 Task: Look for Airbnb properties in Nakhon Luang, Thailand from 16th December, 2023 to 20th December, 2023 for 1 adult. Place can be room with 1  bedroom having 1 bed and 1 bathroom. Property type can be hotel.
Action: Mouse moved to (468, 86)
Screenshot: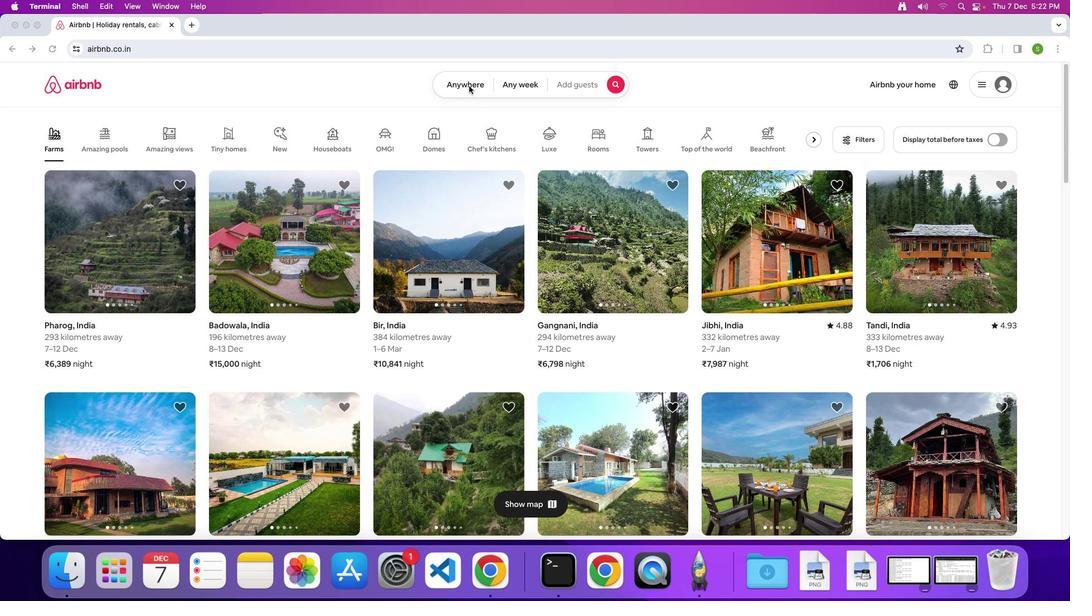 
Action: Mouse pressed left at (468, 86)
Screenshot: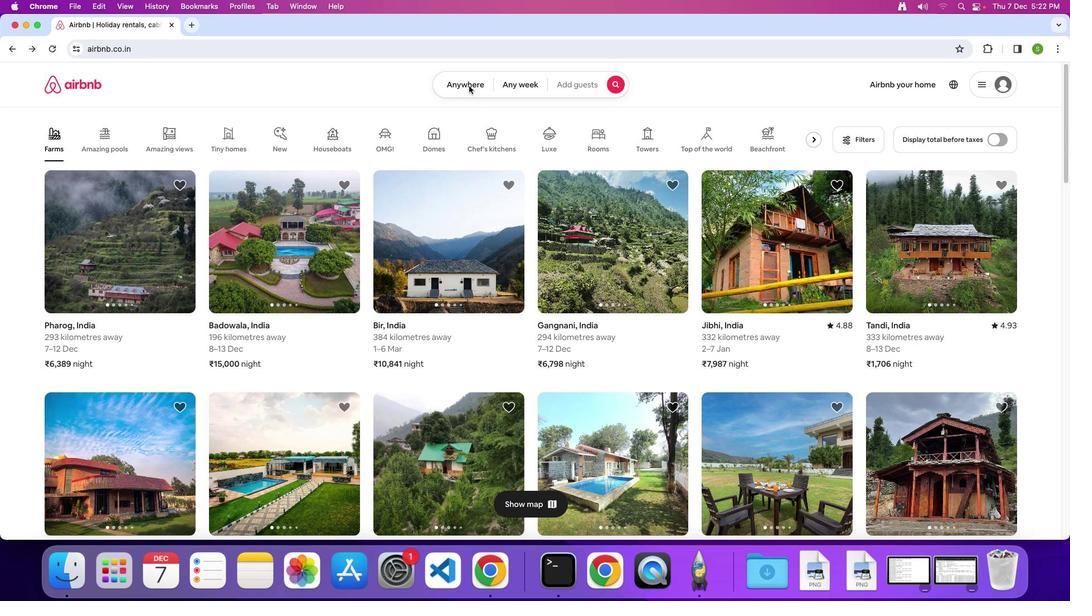 
Action: Mouse moved to (467, 86)
Screenshot: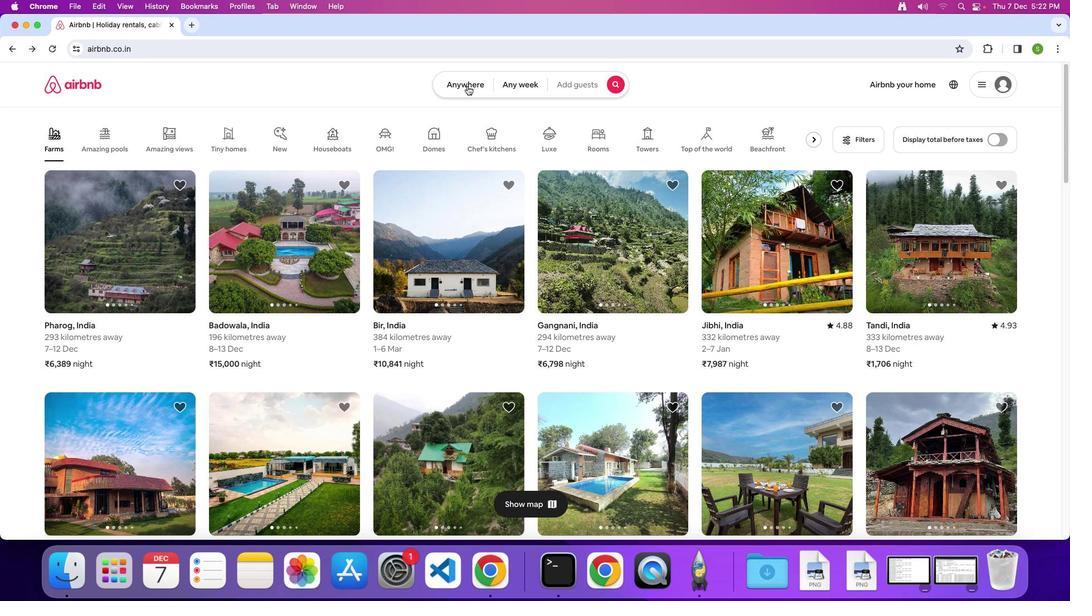 
Action: Mouse pressed left at (467, 86)
Screenshot: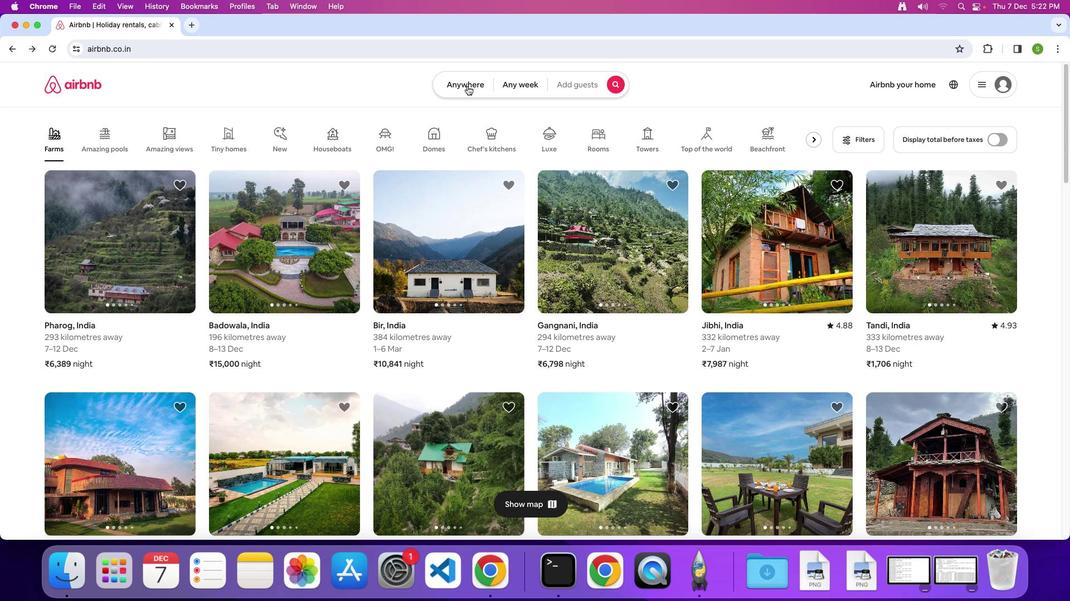 
Action: Mouse moved to (430, 125)
Screenshot: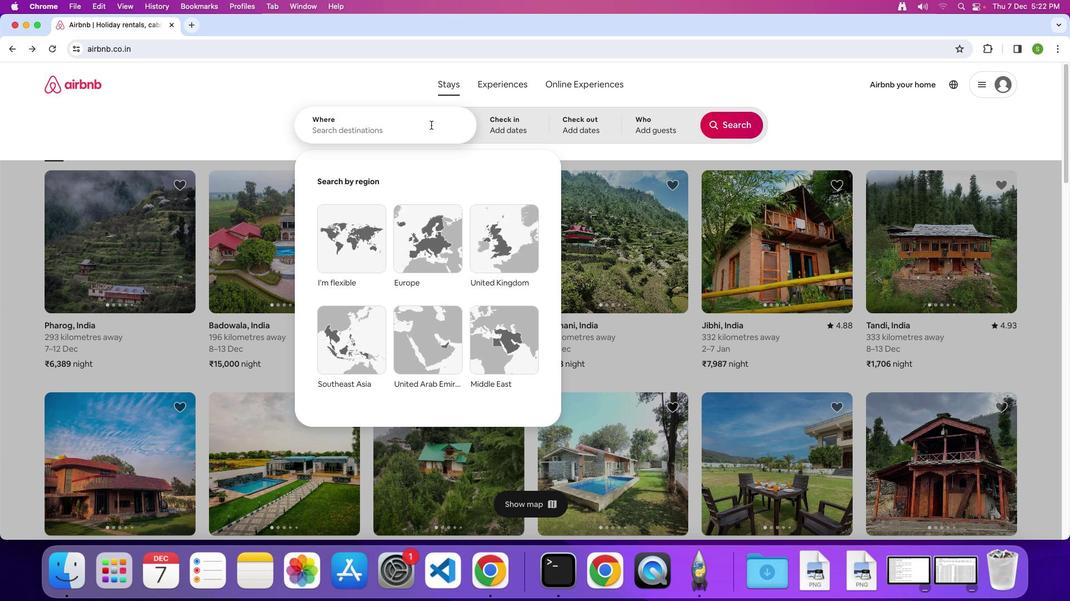
Action: Key pressed 'N'Key.caps_lock'a''k''h''o''n'Key.spaceKey.shift'L''u''a''n''g'','Key.spaceKey.shift'T''h''a''i''l''a''n''d'Key.enter
Screenshot: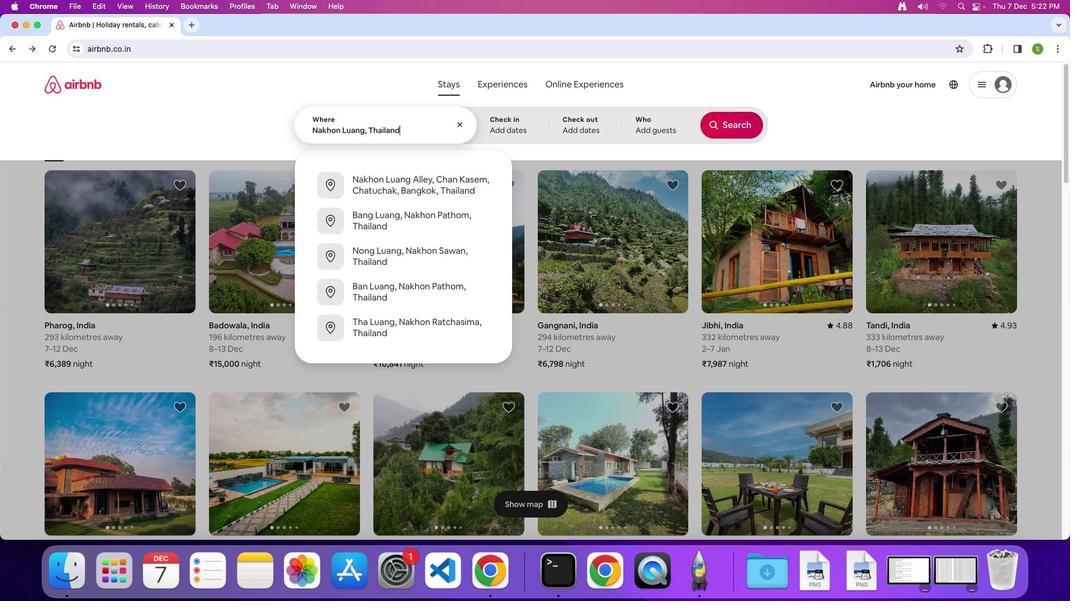
Action: Mouse moved to (497, 319)
Screenshot: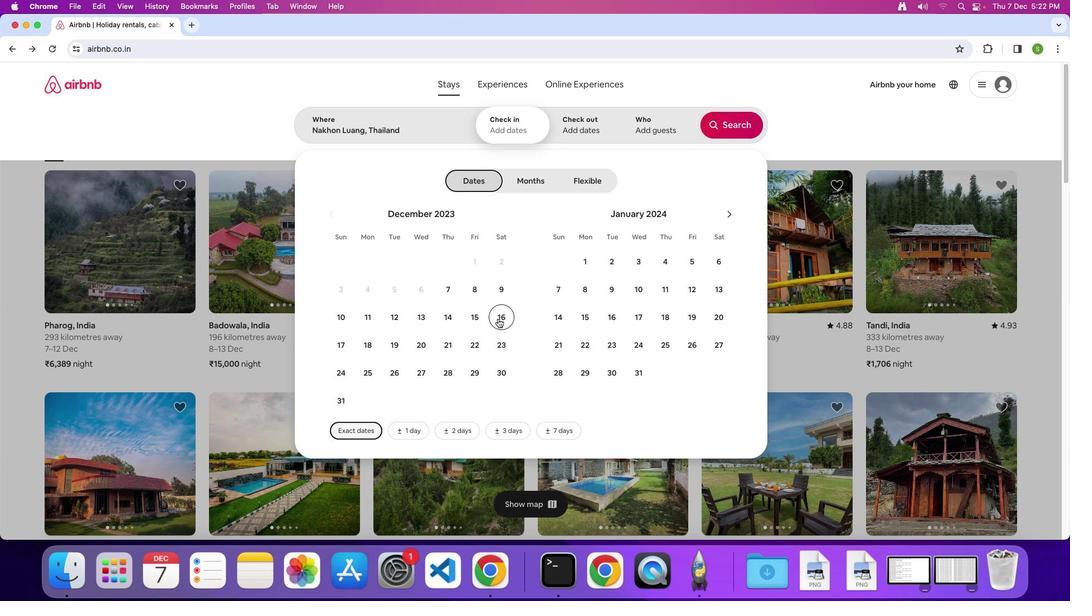 
Action: Mouse pressed left at (497, 319)
Screenshot: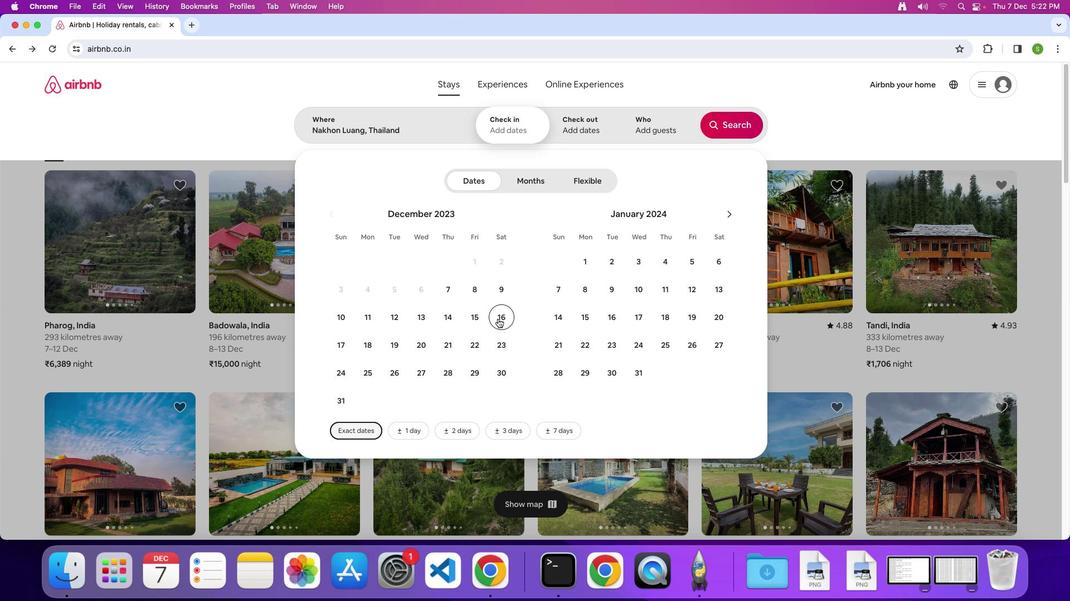
Action: Mouse moved to (428, 347)
Screenshot: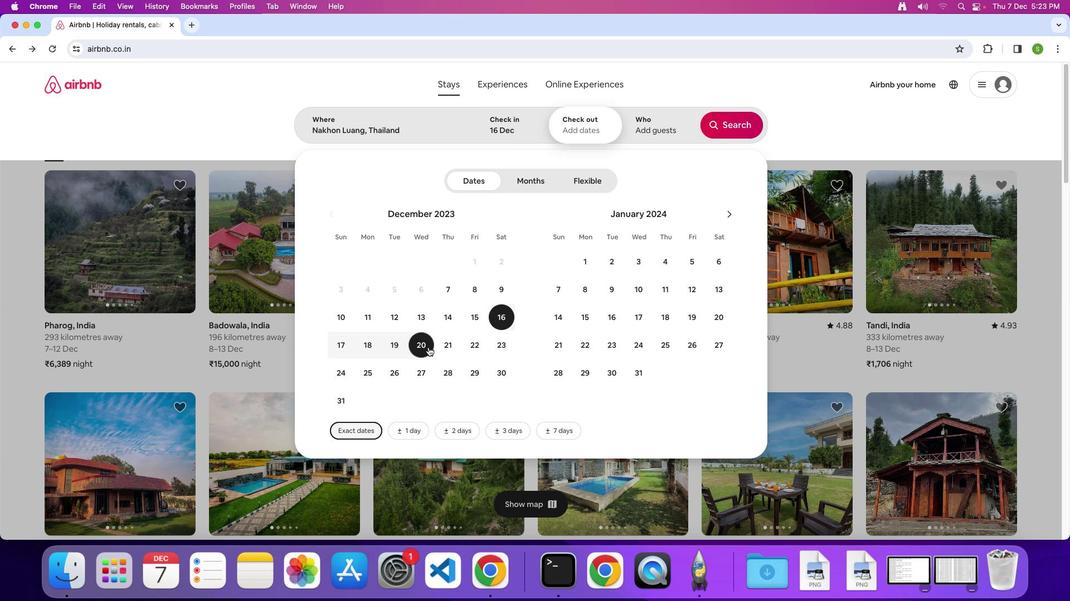 
Action: Mouse pressed left at (428, 347)
Screenshot: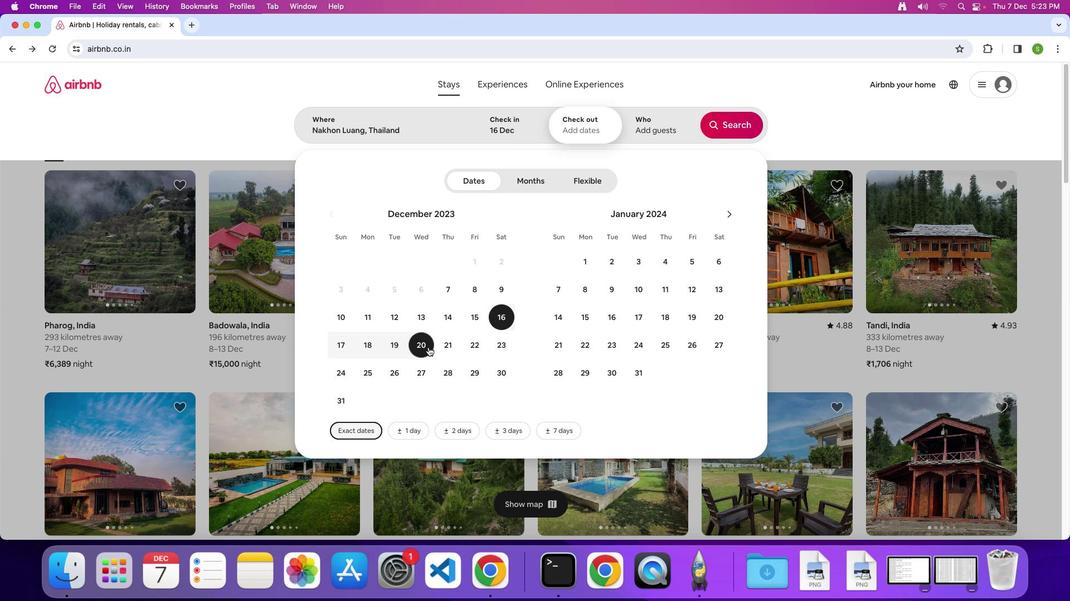 
Action: Mouse moved to (653, 129)
Screenshot: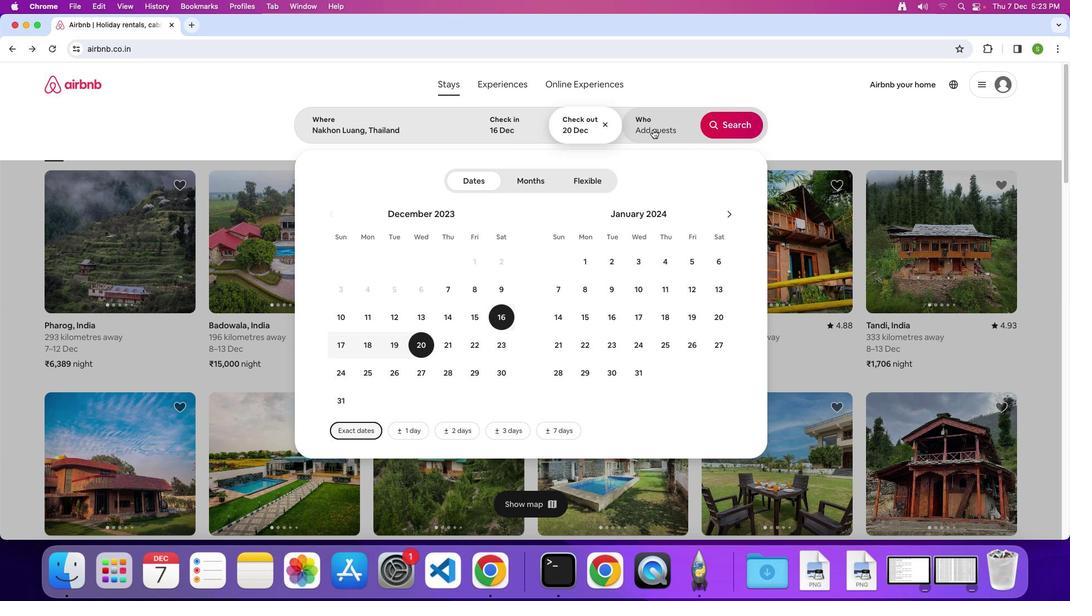 
Action: Mouse pressed left at (653, 129)
Screenshot: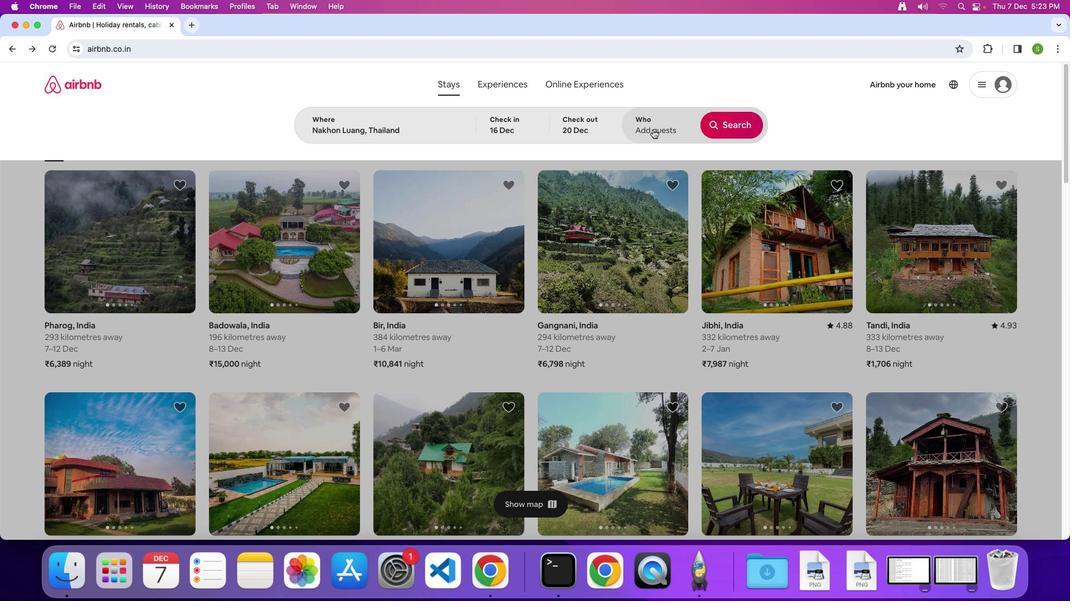 
Action: Mouse moved to (733, 178)
Screenshot: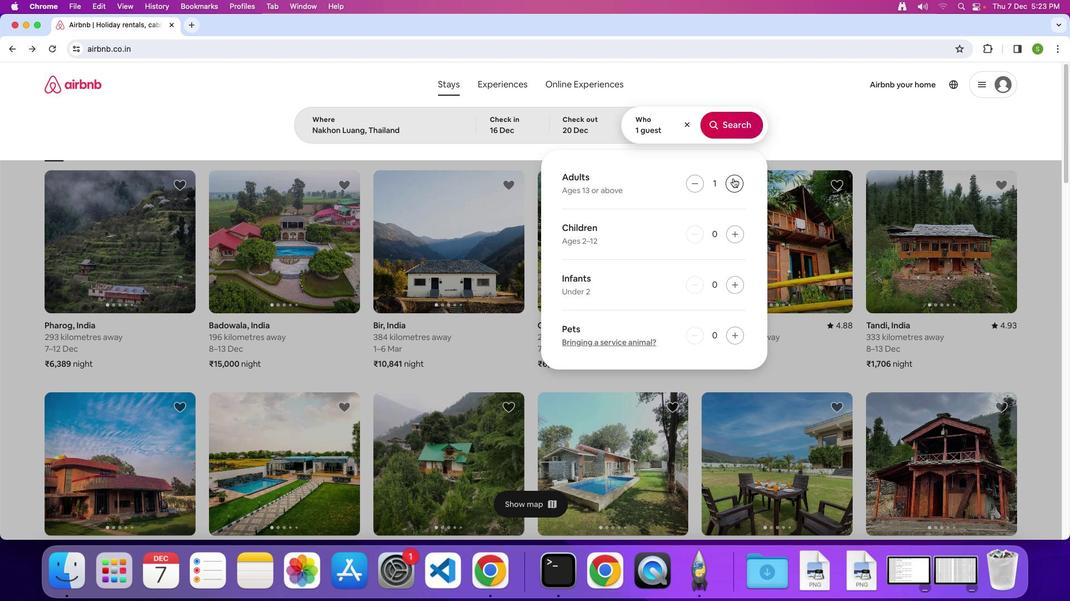 
Action: Mouse pressed left at (733, 178)
Screenshot: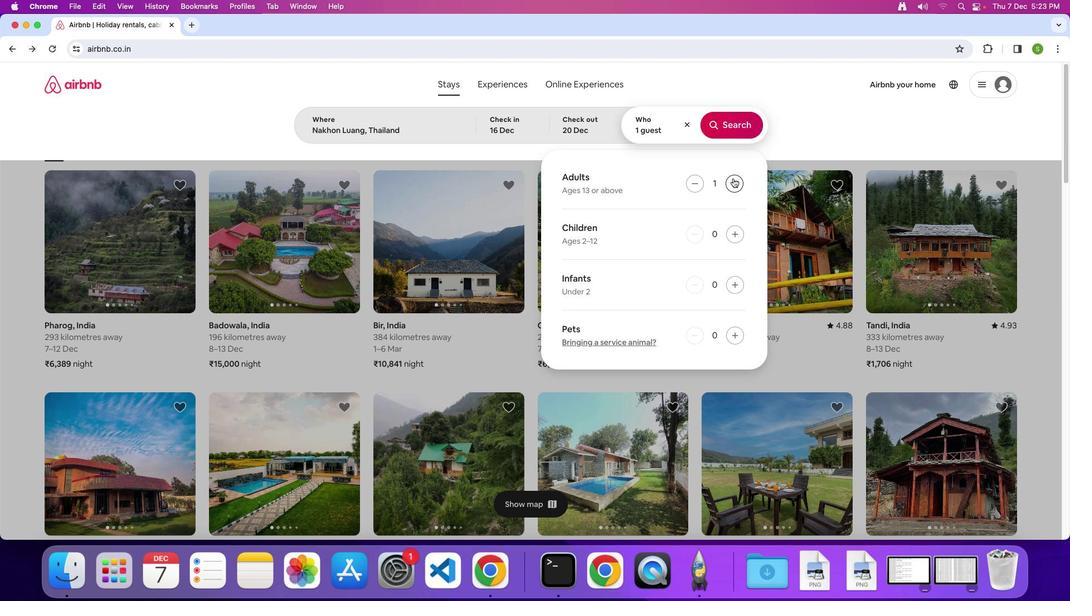 
Action: Mouse moved to (742, 134)
Screenshot: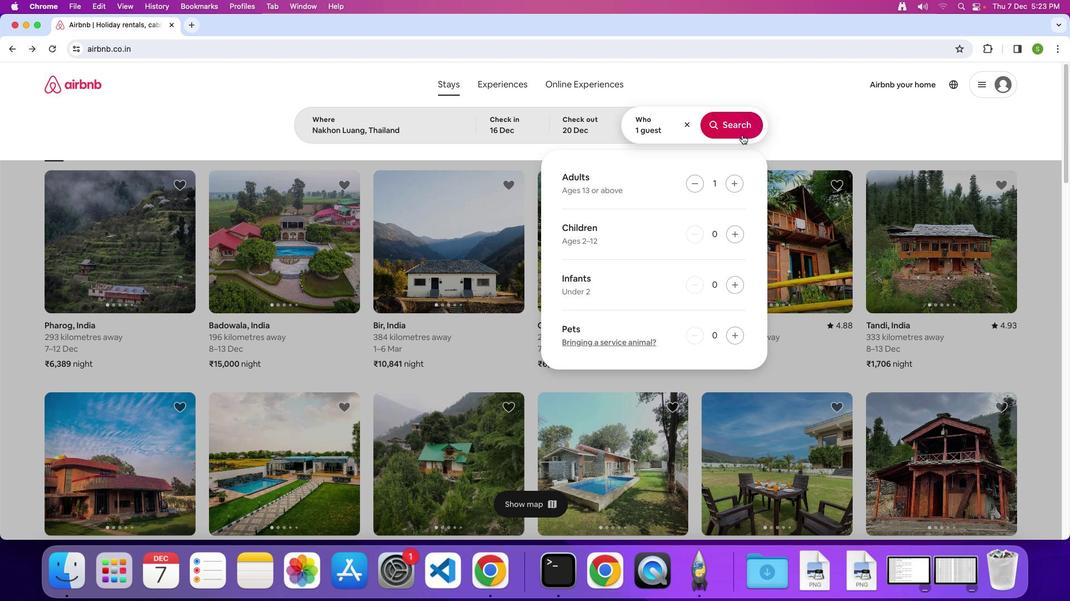 
Action: Mouse pressed left at (742, 134)
Screenshot: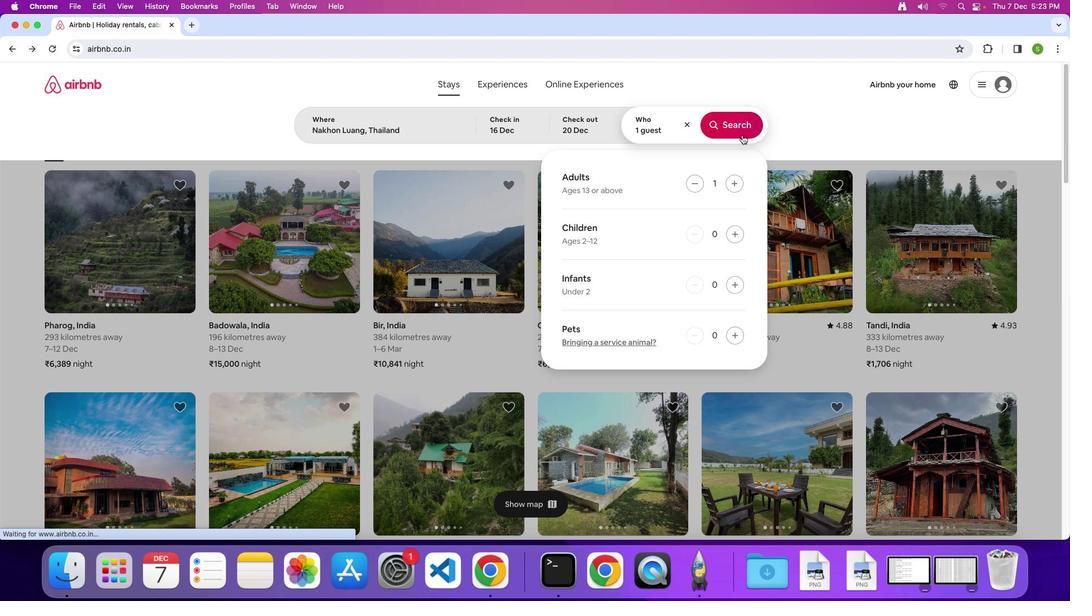 
Action: Mouse moved to (895, 136)
Screenshot: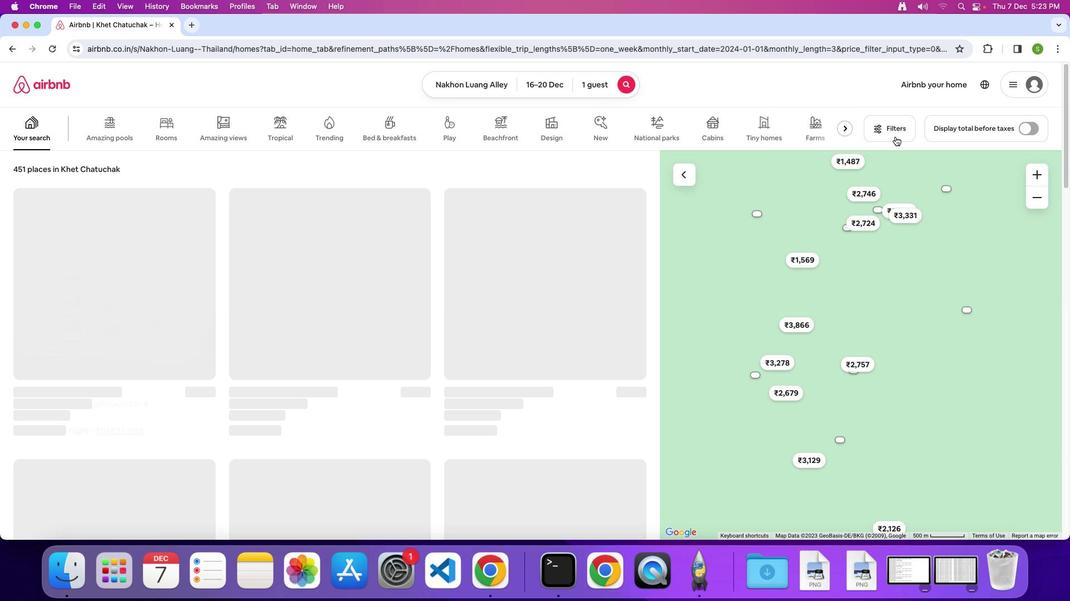 
Action: Mouse pressed left at (895, 136)
Screenshot: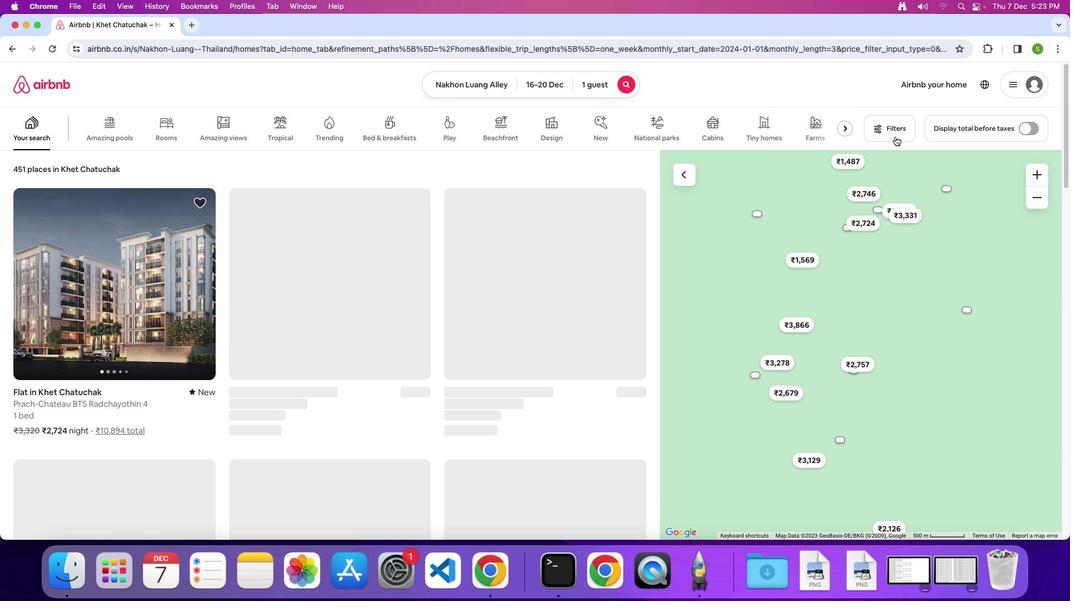 
Action: Mouse moved to (549, 201)
Screenshot: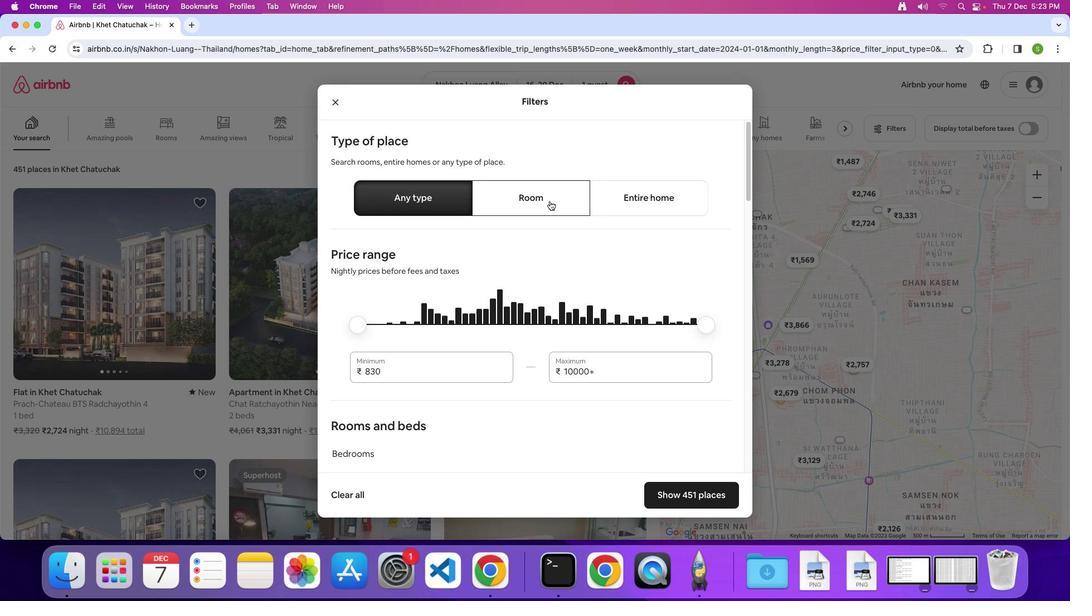 
Action: Mouse pressed left at (549, 201)
Screenshot: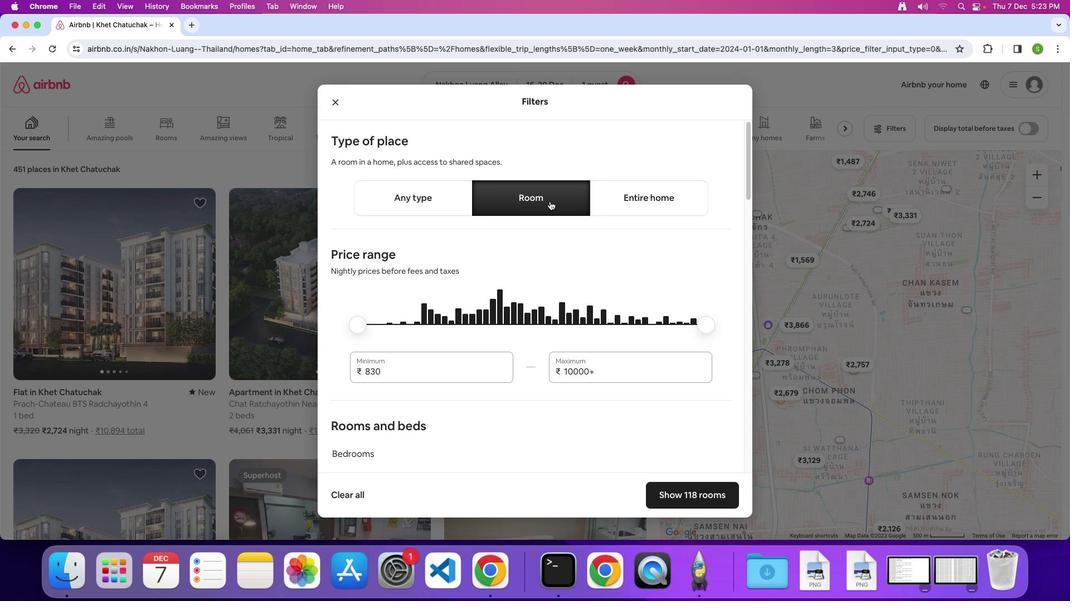 
Action: Mouse moved to (549, 279)
Screenshot: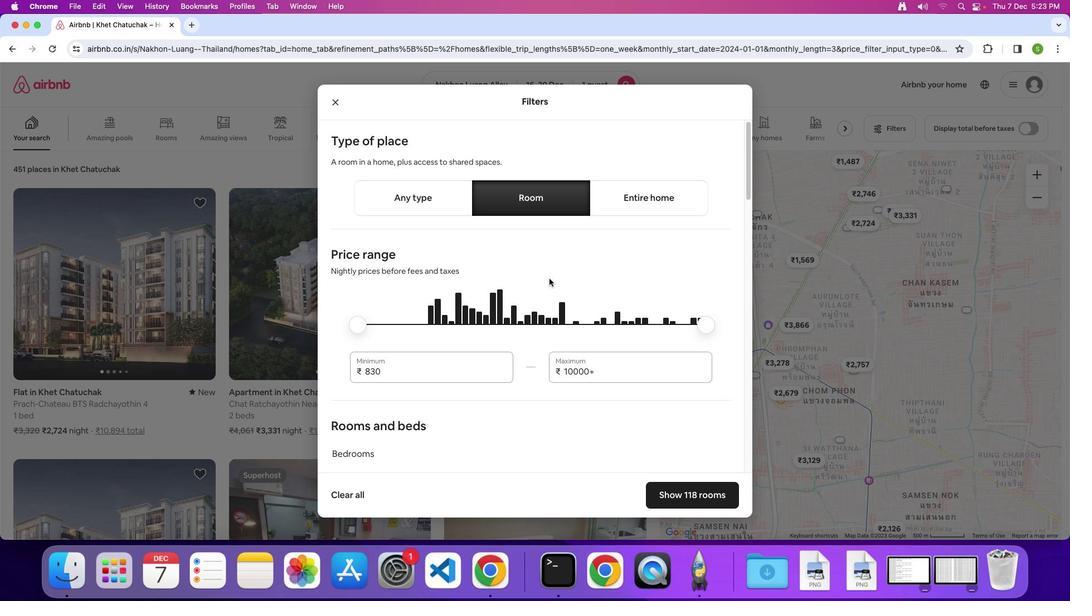 
Action: Mouse scrolled (549, 279) with delta (0, 0)
Screenshot: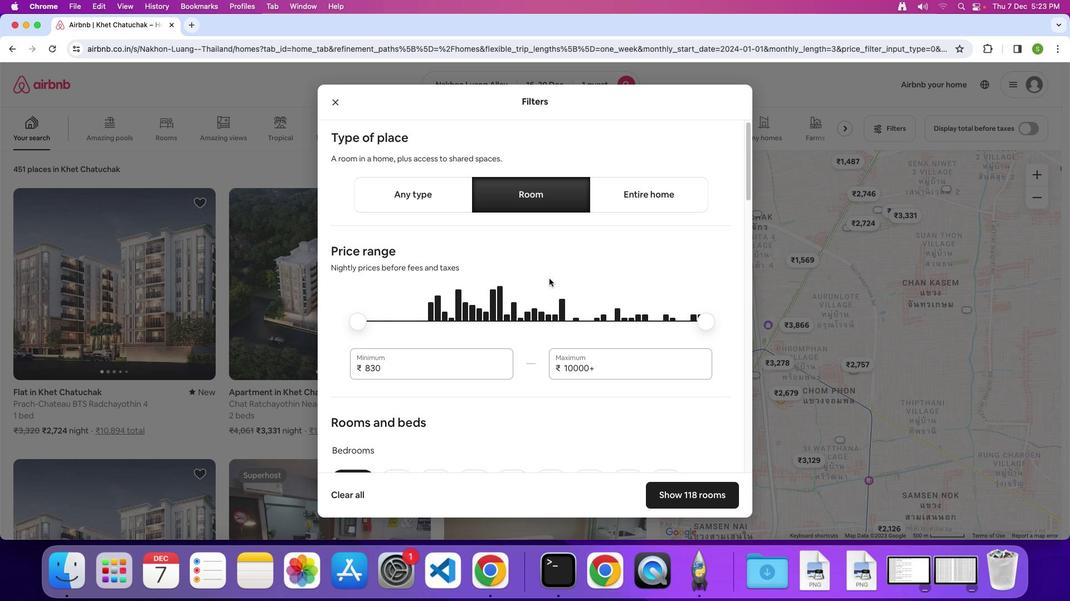 
Action: Mouse scrolled (549, 279) with delta (0, 0)
Screenshot: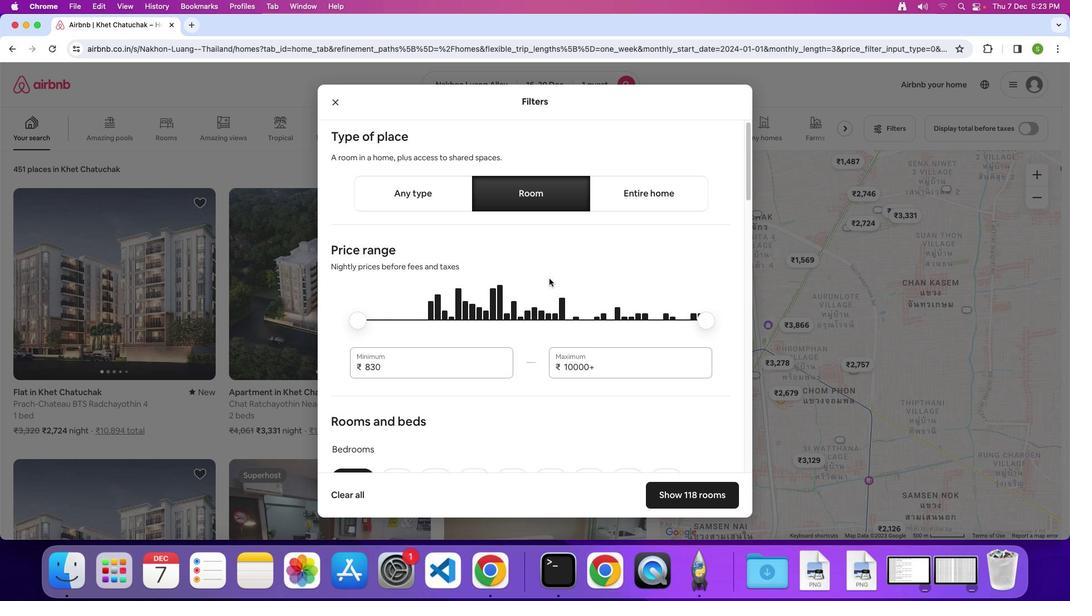 
Action: Mouse scrolled (549, 279) with delta (0, 0)
Screenshot: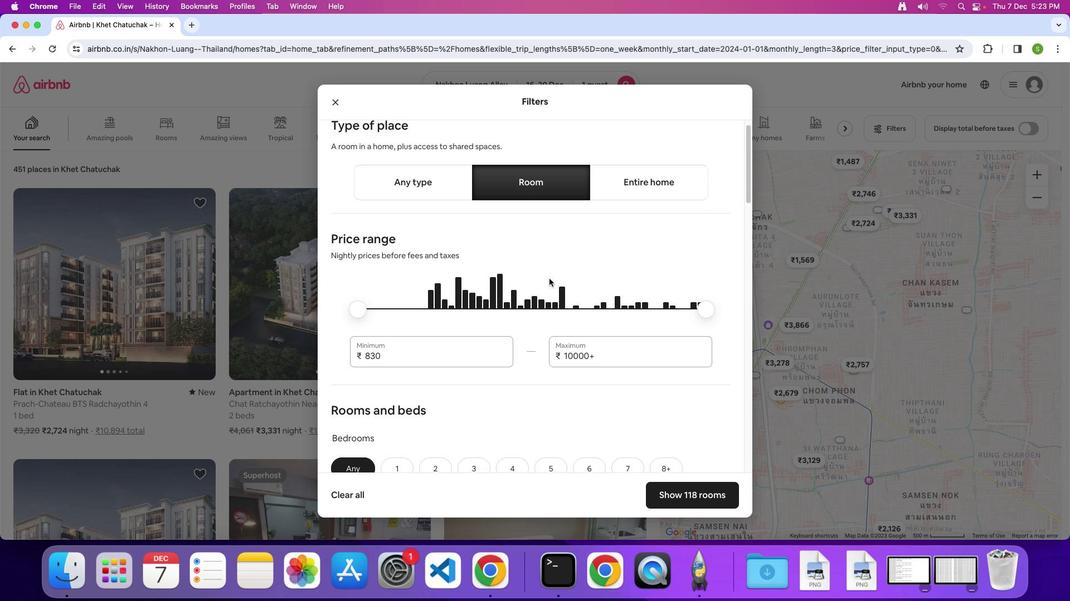 
Action: Mouse scrolled (549, 279) with delta (0, 0)
Screenshot: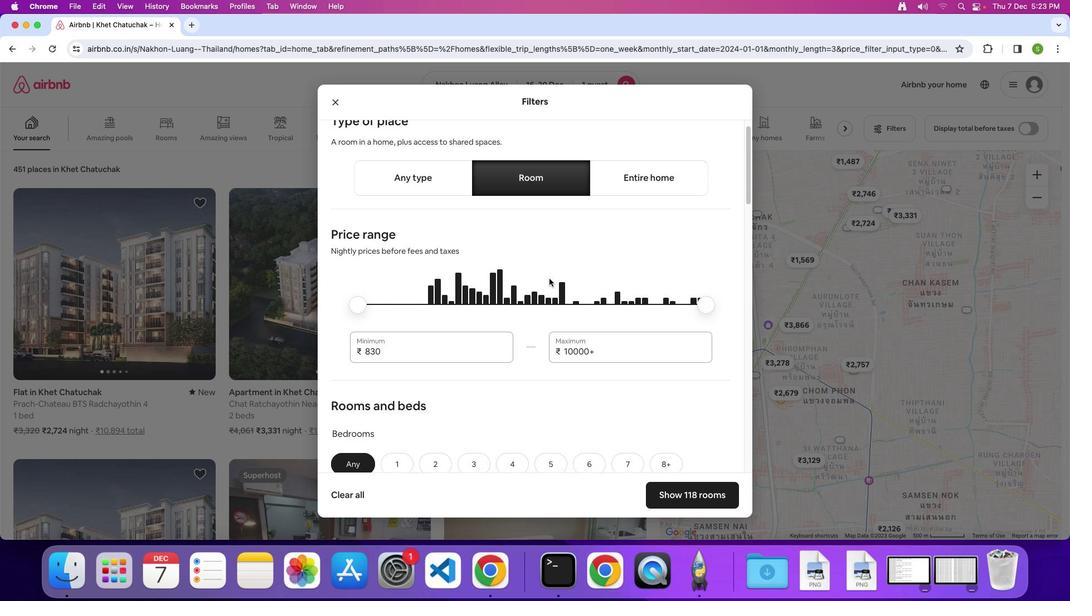
Action: Mouse scrolled (549, 279) with delta (0, 0)
Screenshot: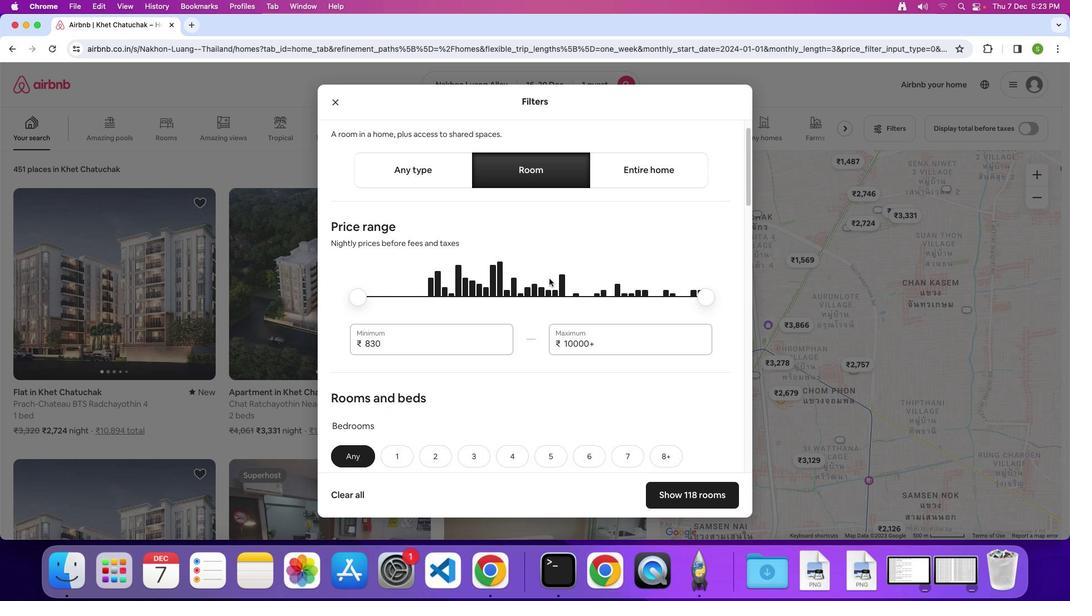 
Action: Mouse scrolled (549, 279) with delta (0, 0)
Screenshot: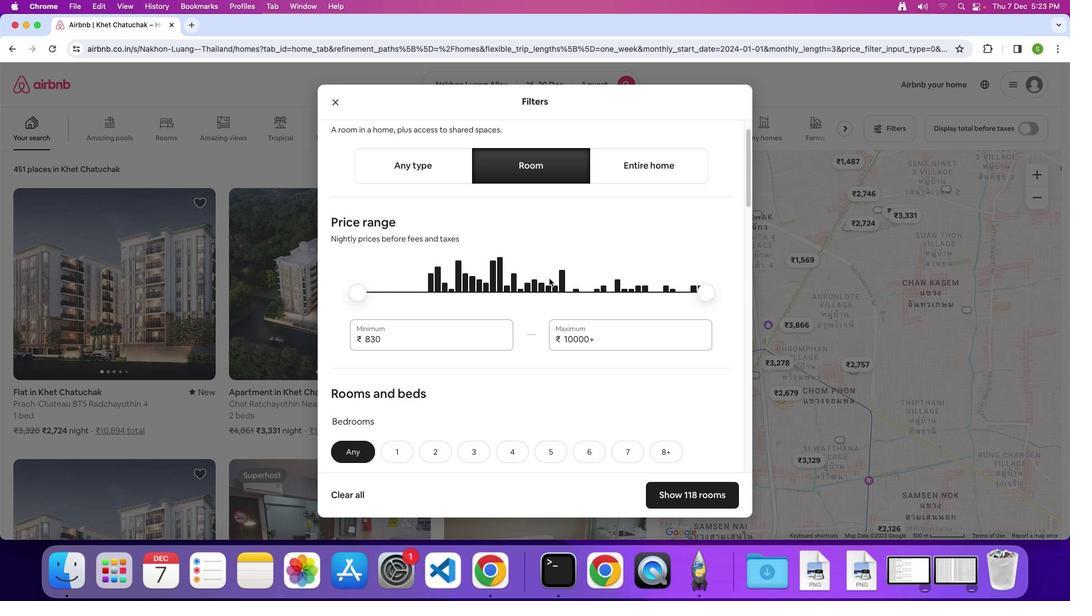 
Action: Mouse scrolled (549, 279) with delta (0, 0)
Screenshot: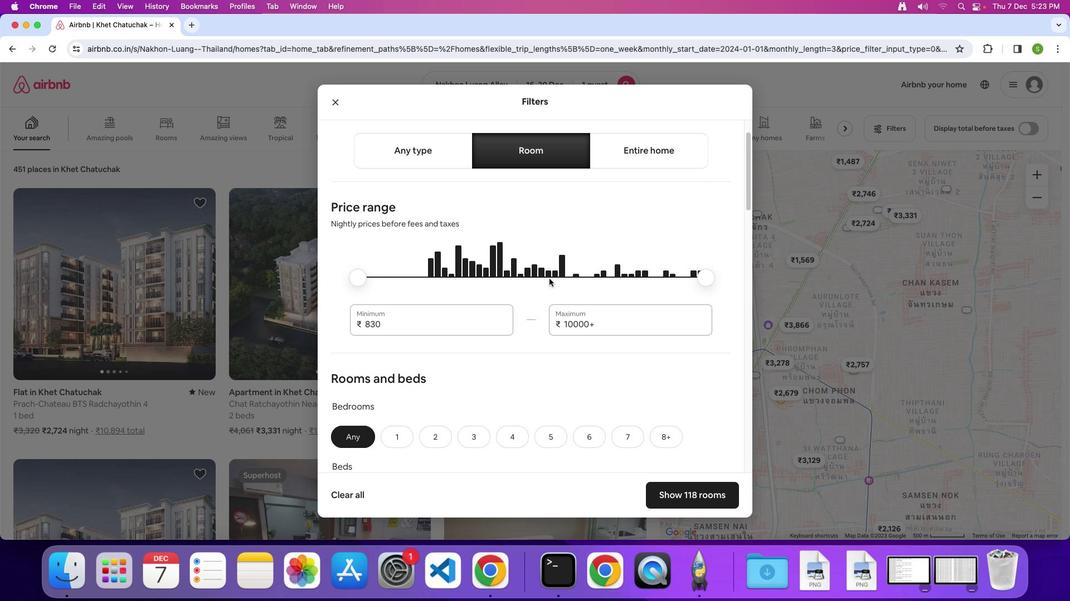 
Action: Mouse scrolled (549, 279) with delta (0, 0)
Screenshot: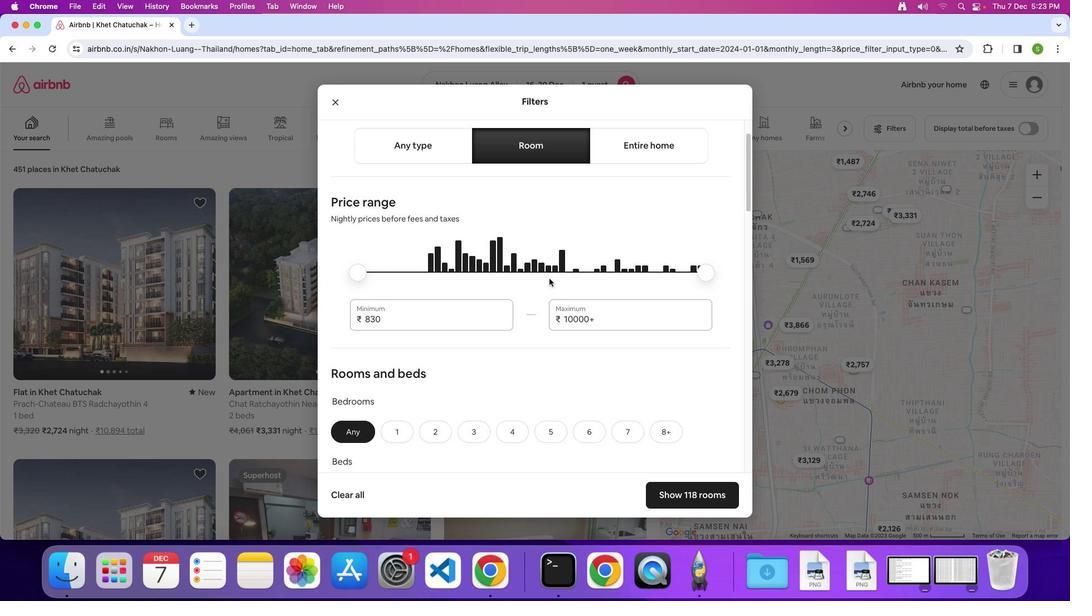 
Action: Mouse scrolled (549, 279) with delta (0, 0)
Screenshot: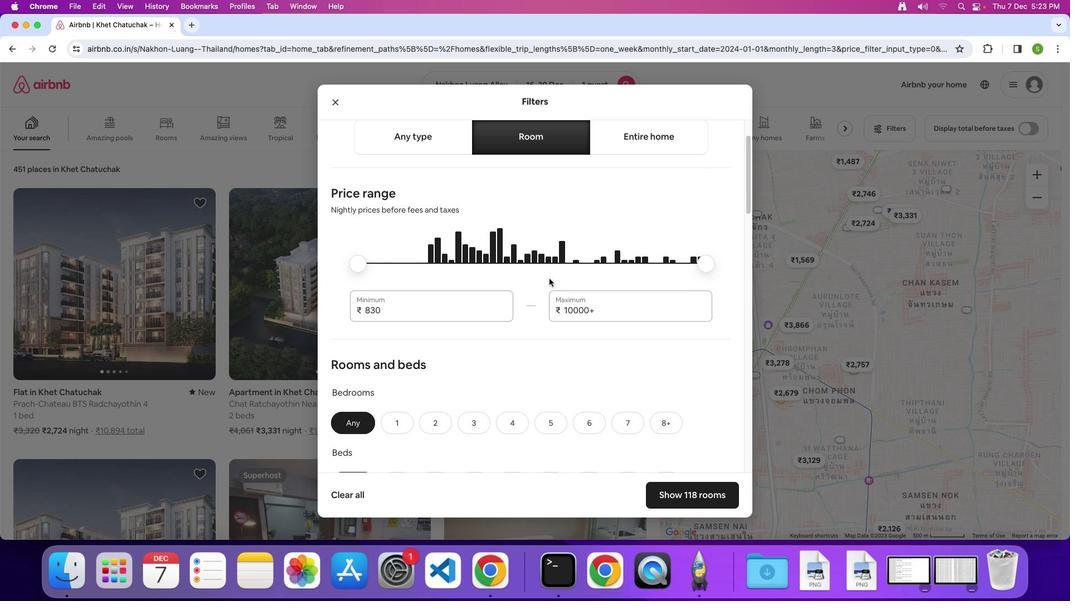 
Action: Mouse scrolled (549, 279) with delta (0, 0)
Screenshot: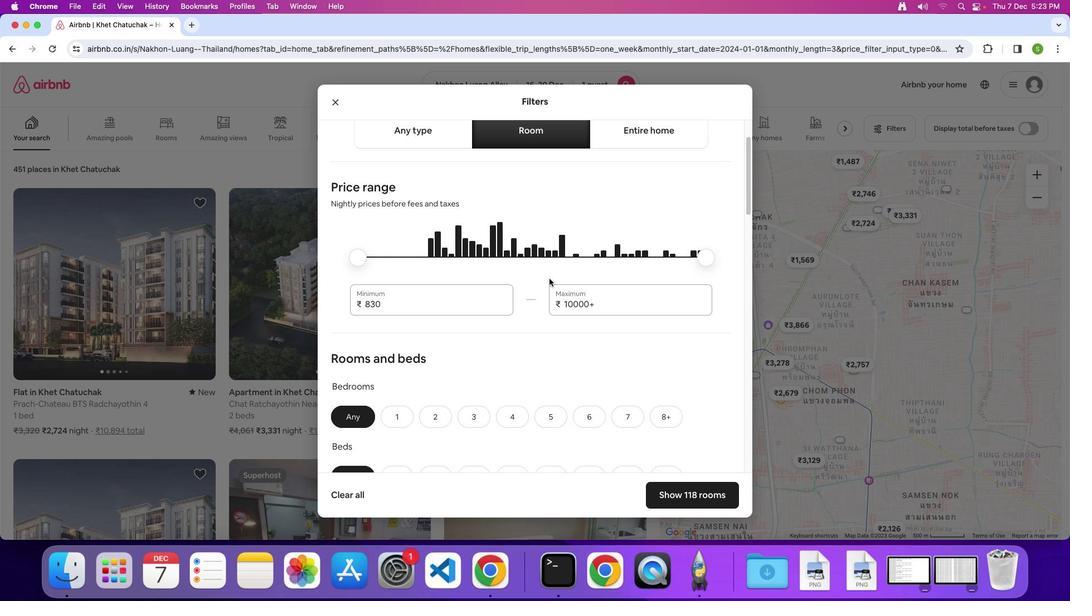 
Action: Mouse scrolled (549, 279) with delta (0, 0)
Screenshot: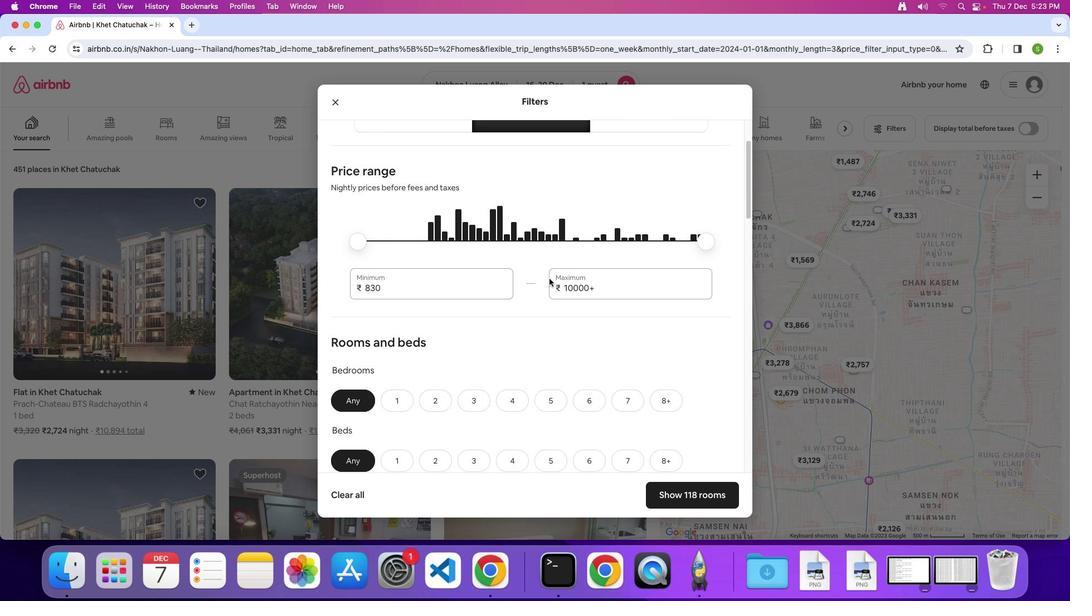 
Action: Mouse scrolled (549, 279) with delta (0, 0)
Screenshot: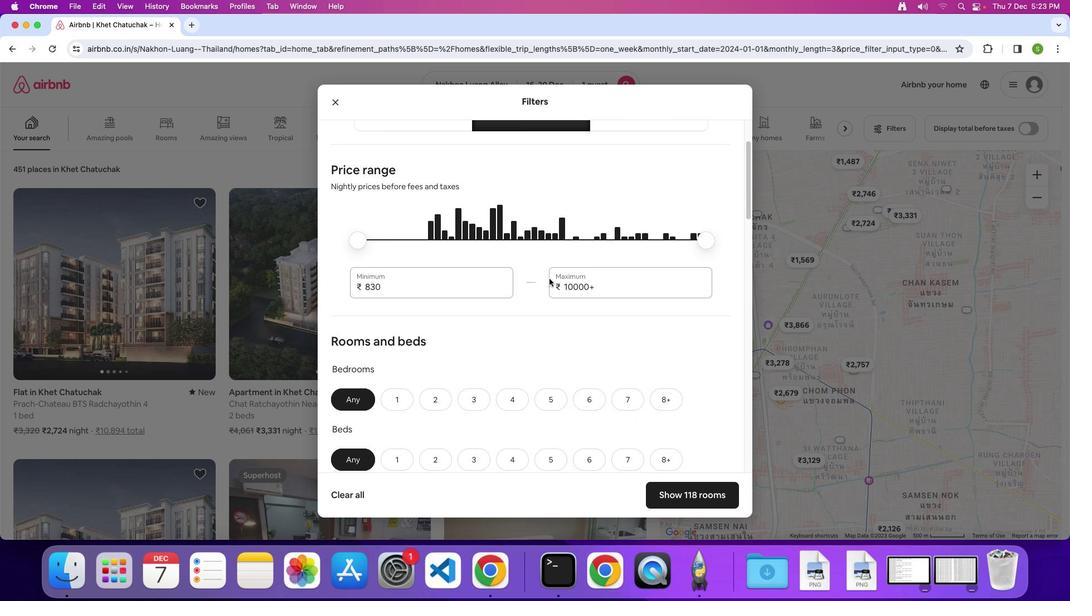 
Action: Mouse scrolled (549, 279) with delta (0, 0)
Screenshot: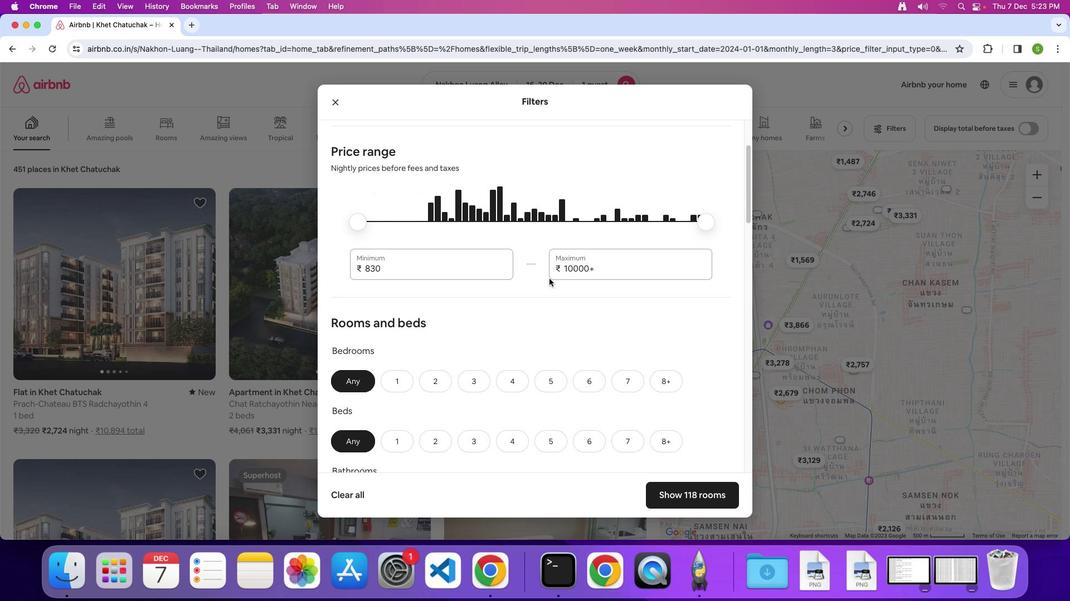 
Action: Mouse scrolled (549, 279) with delta (0, 0)
Screenshot: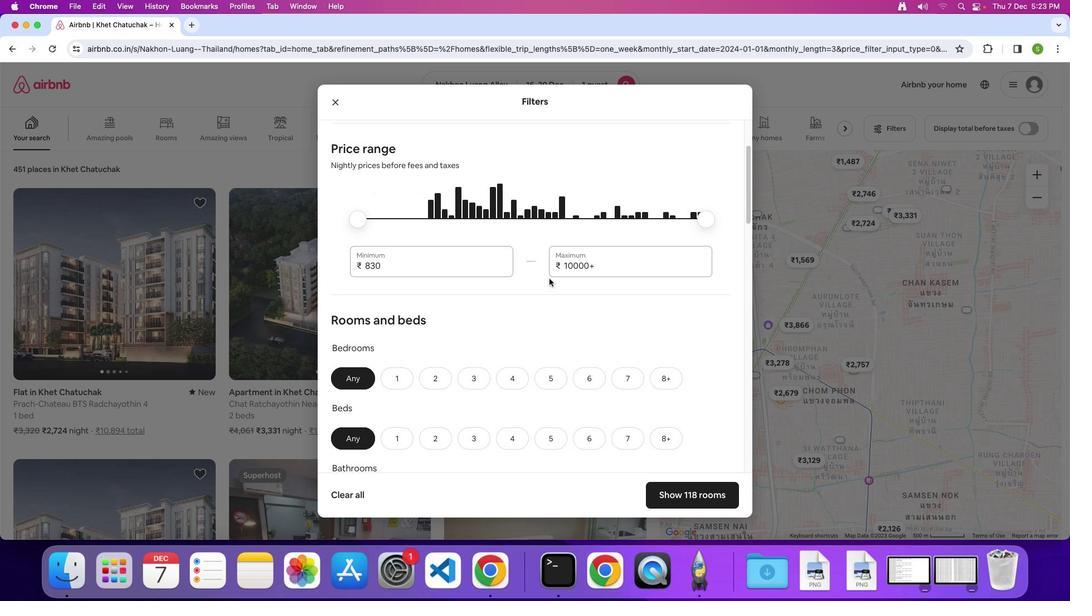 
Action: Mouse scrolled (549, 279) with delta (0, 0)
Screenshot: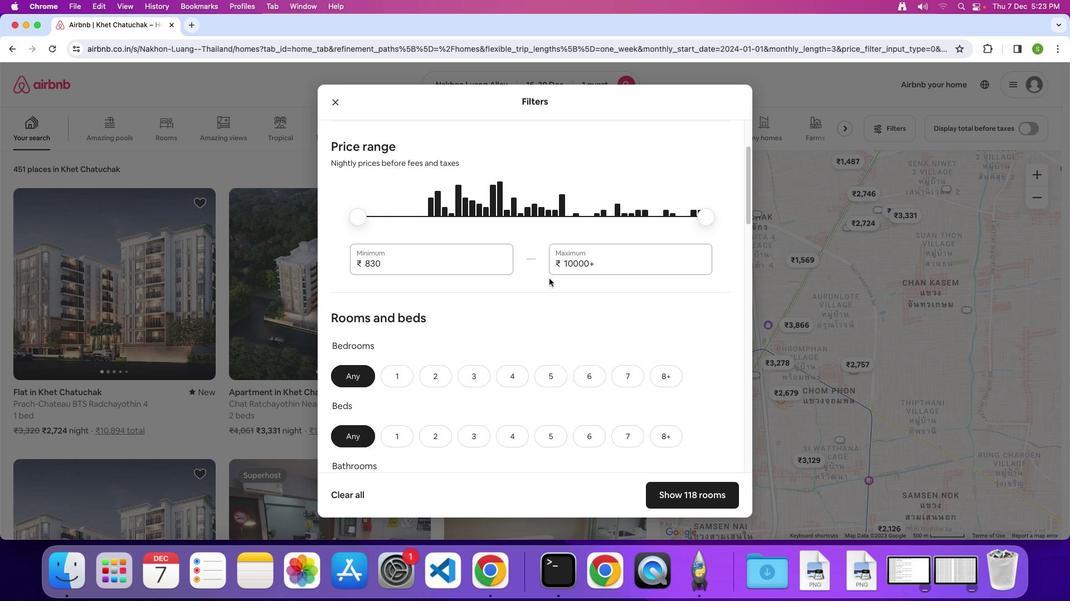 
Action: Mouse scrolled (549, 279) with delta (0, 0)
Screenshot: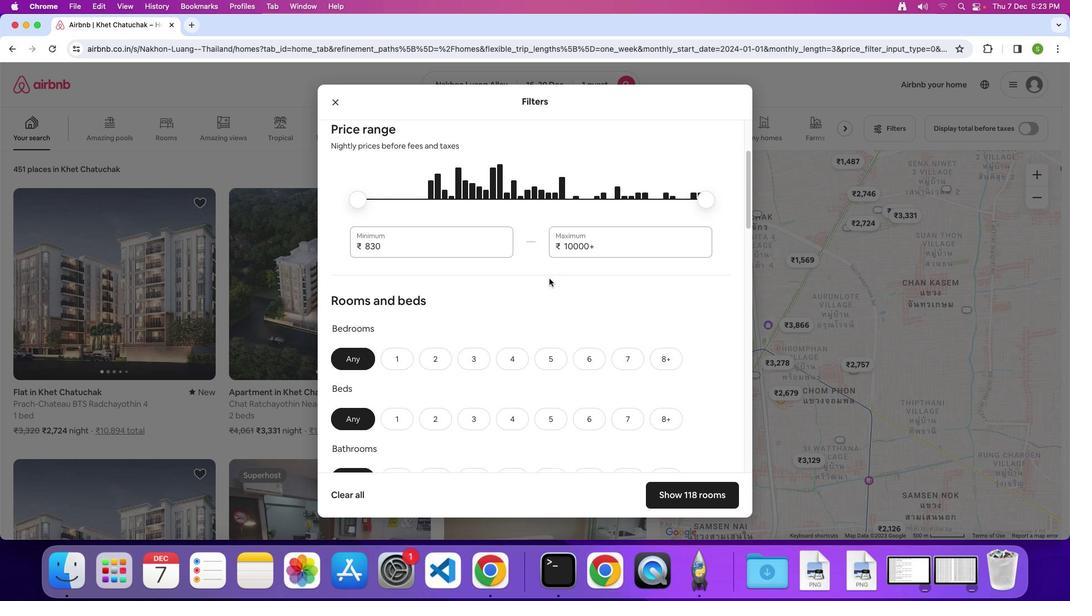 
Action: Mouse scrolled (549, 279) with delta (0, 0)
Screenshot: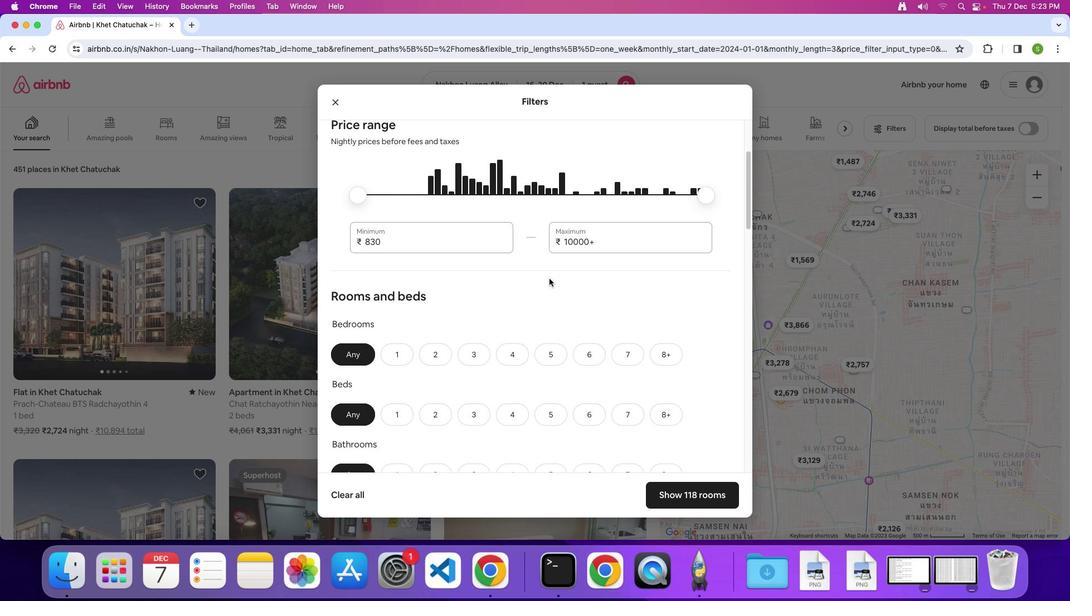 
Action: Mouse scrolled (549, 279) with delta (0, 0)
Screenshot: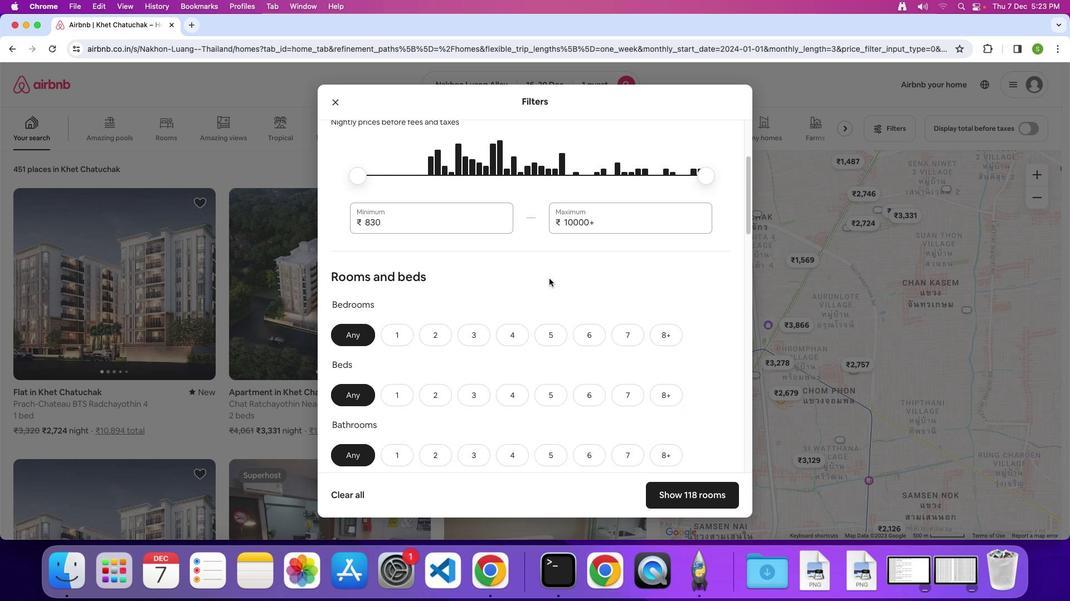 
Action: Mouse scrolled (549, 279) with delta (0, 0)
Screenshot: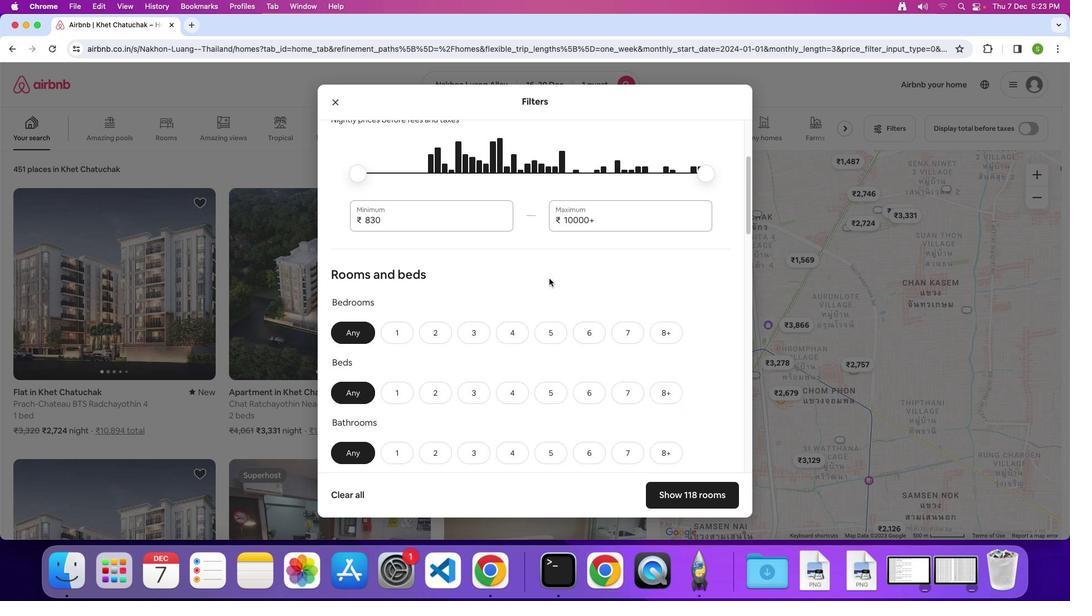 
Action: Mouse moved to (405, 335)
Screenshot: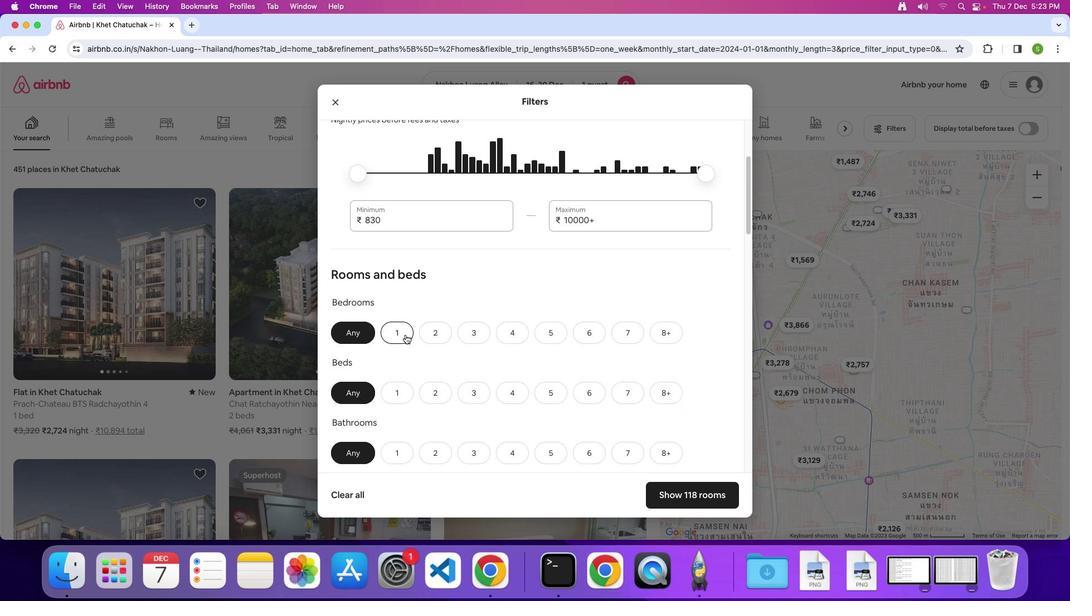 
Action: Mouse pressed left at (405, 335)
Screenshot: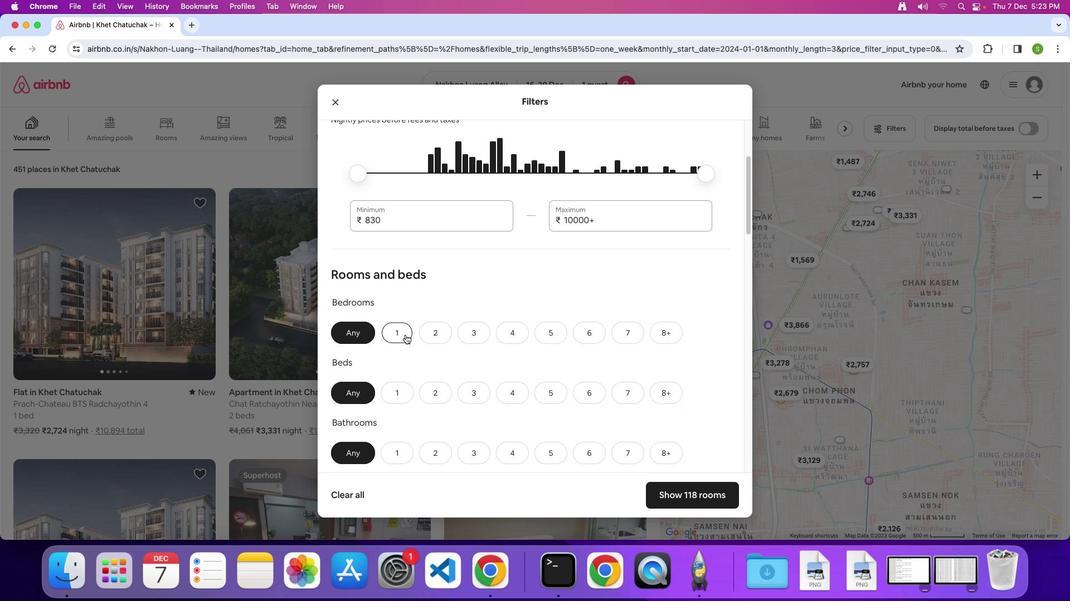 
Action: Mouse moved to (525, 331)
Screenshot: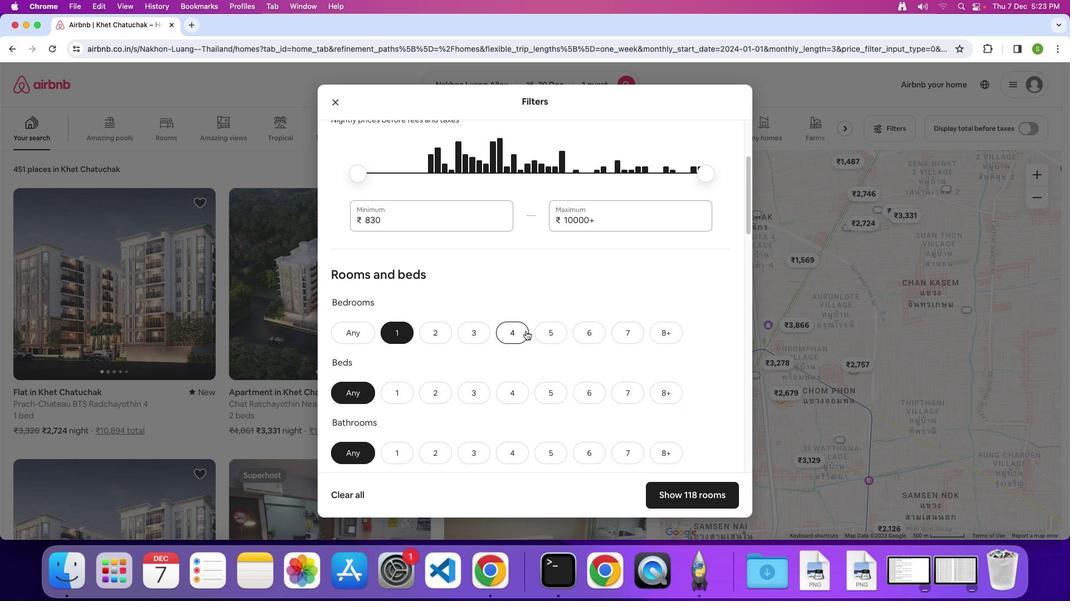 
Action: Mouse scrolled (525, 331) with delta (0, 0)
Screenshot: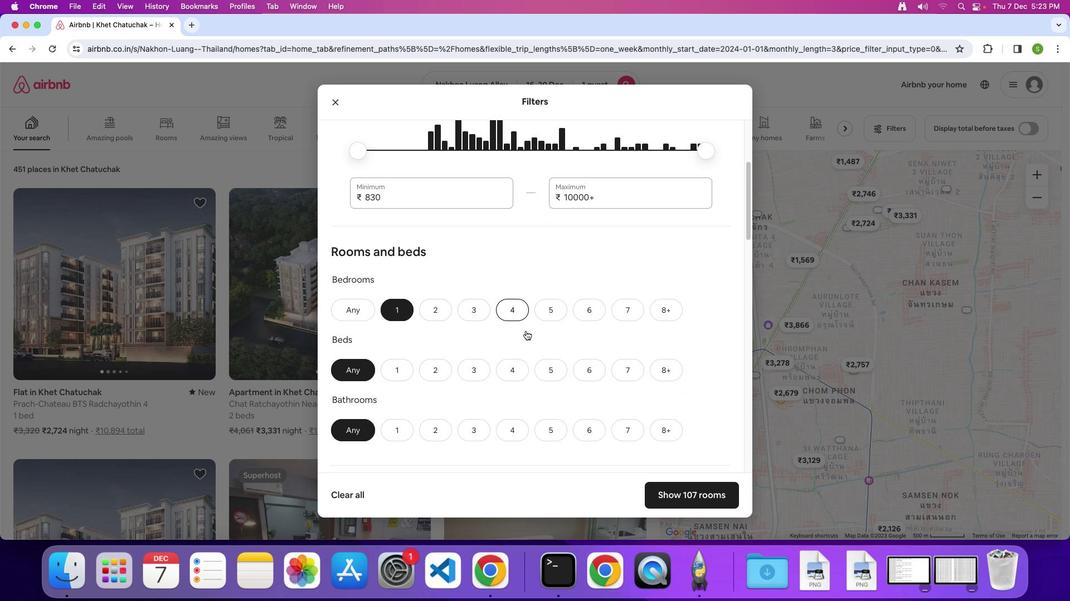 
Action: Mouse scrolled (525, 331) with delta (0, 0)
Screenshot: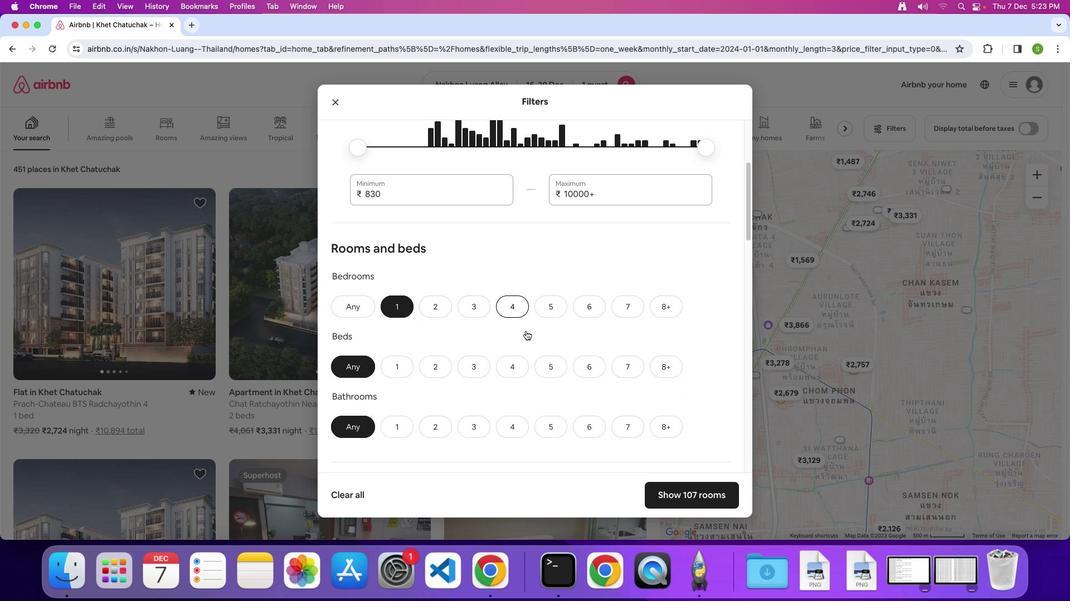 
Action: Mouse scrolled (525, 331) with delta (0, 0)
Screenshot: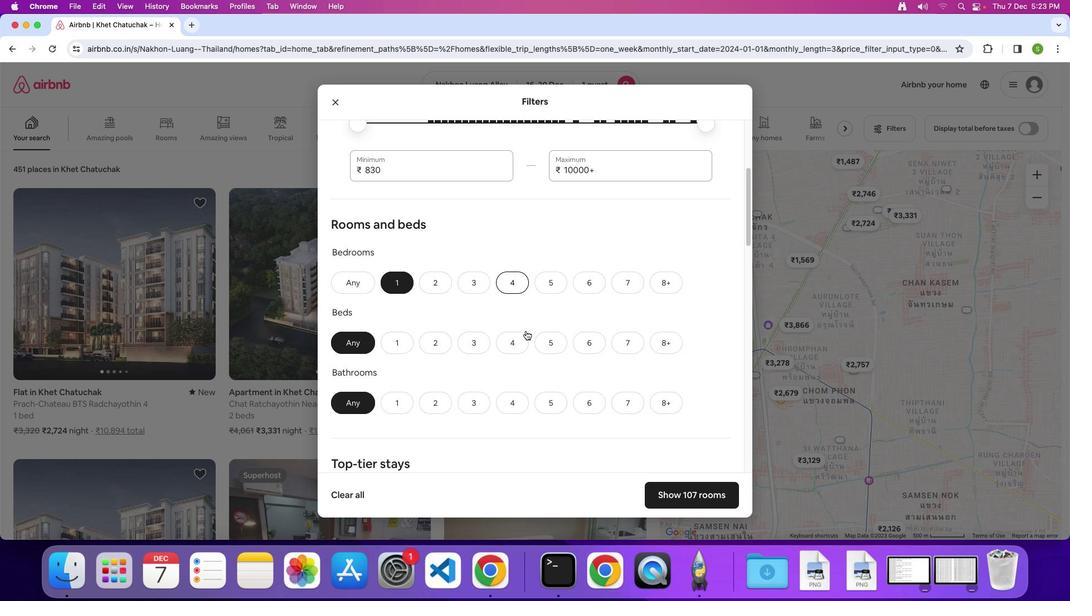 
Action: Mouse scrolled (525, 331) with delta (0, 0)
Screenshot: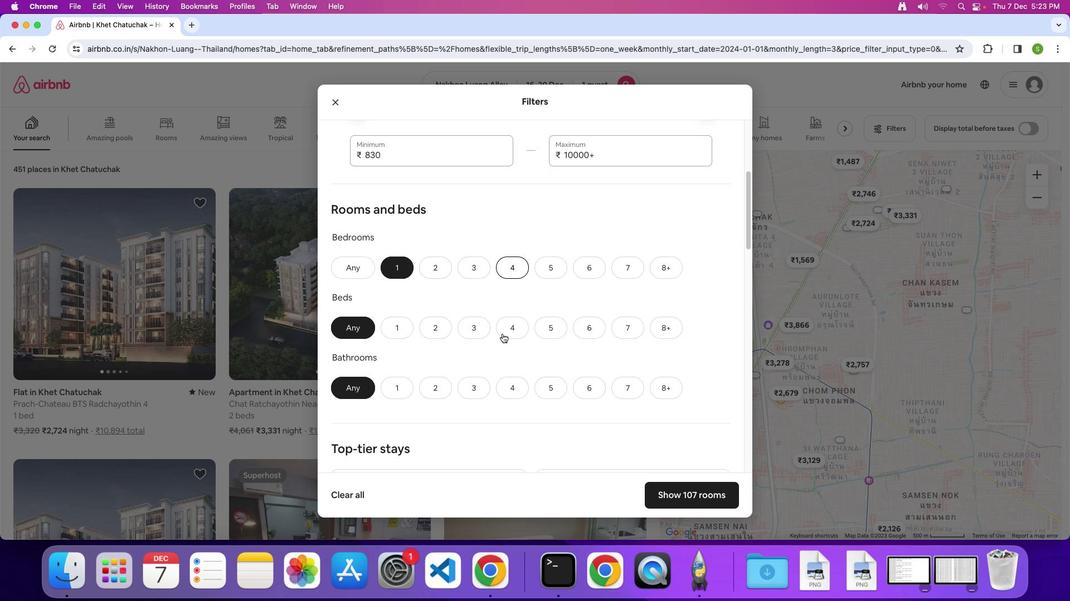 
Action: Mouse scrolled (525, 331) with delta (0, 0)
Screenshot: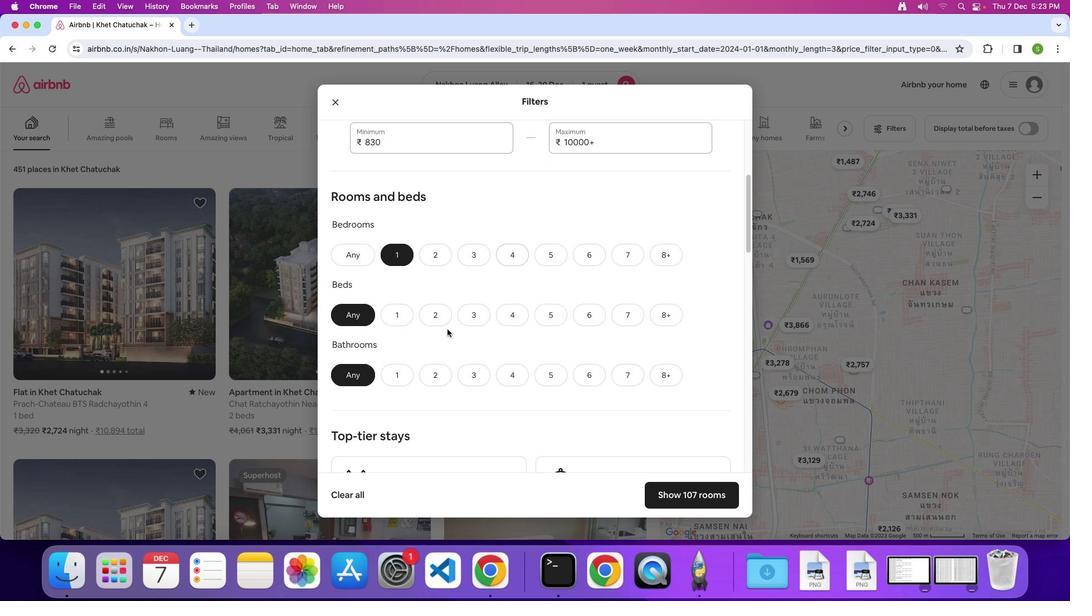 
Action: Mouse moved to (400, 313)
Screenshot: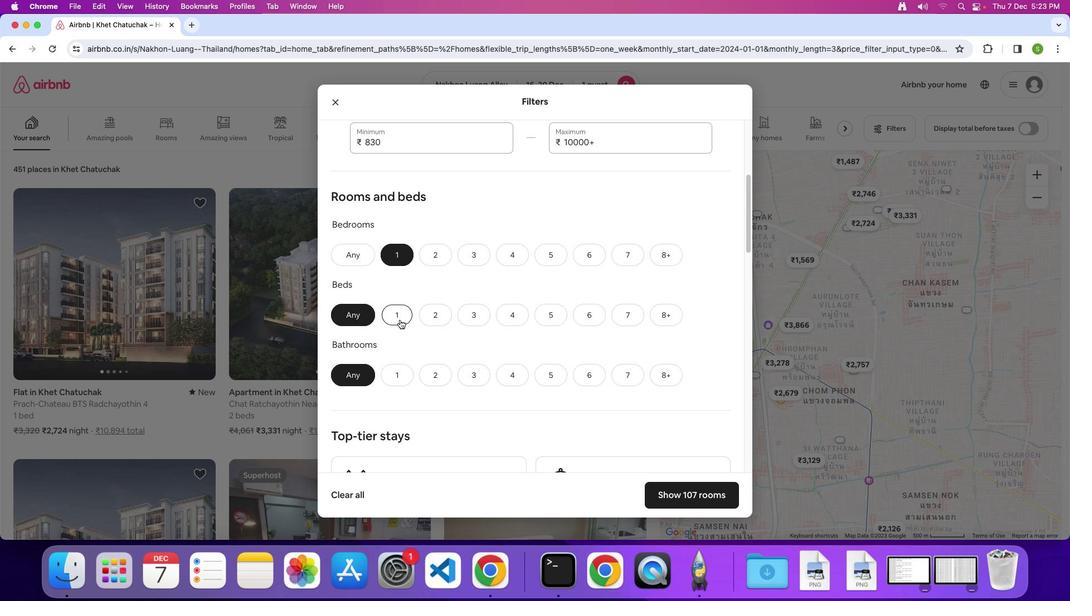 
Action: Mouse pressed left at (400, 313)
Screenshot: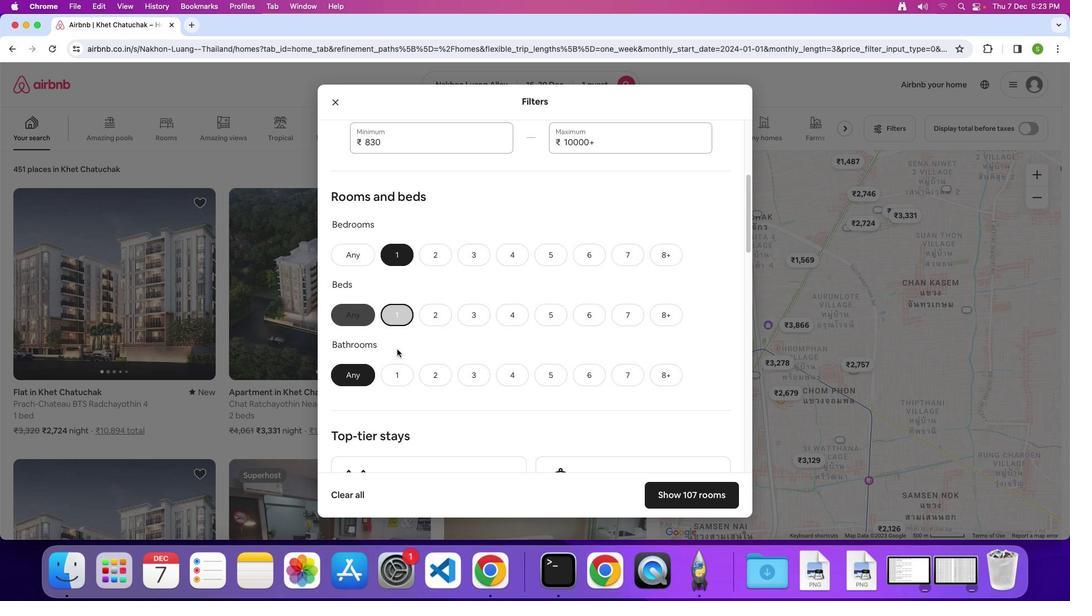 
Action: Mouse moved to (391, 374)
Screenshot: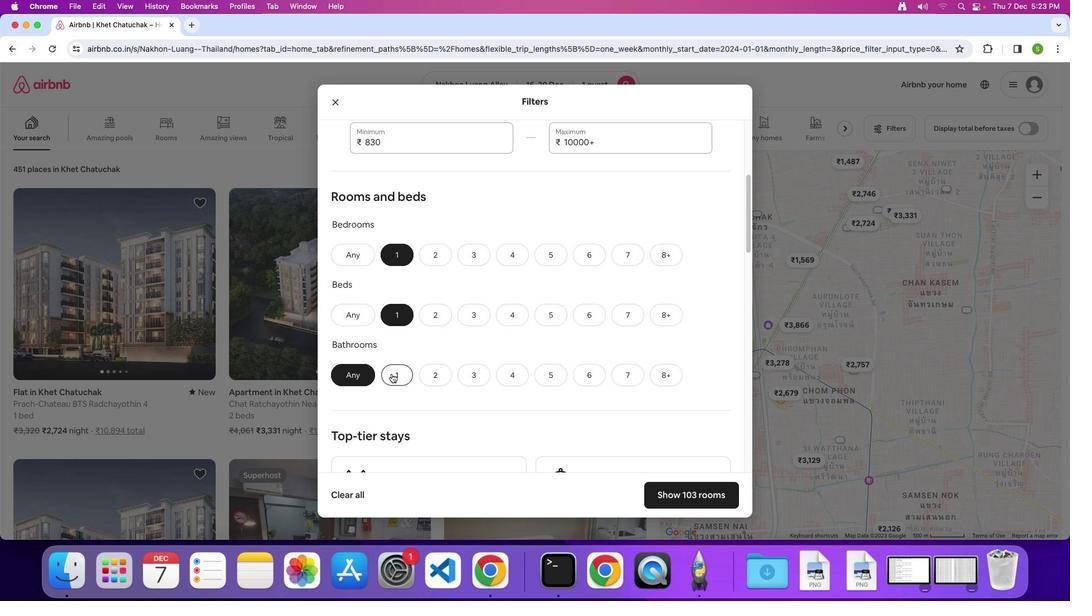 
Action: Mouse pressed left at (391, 374)
Screenshot: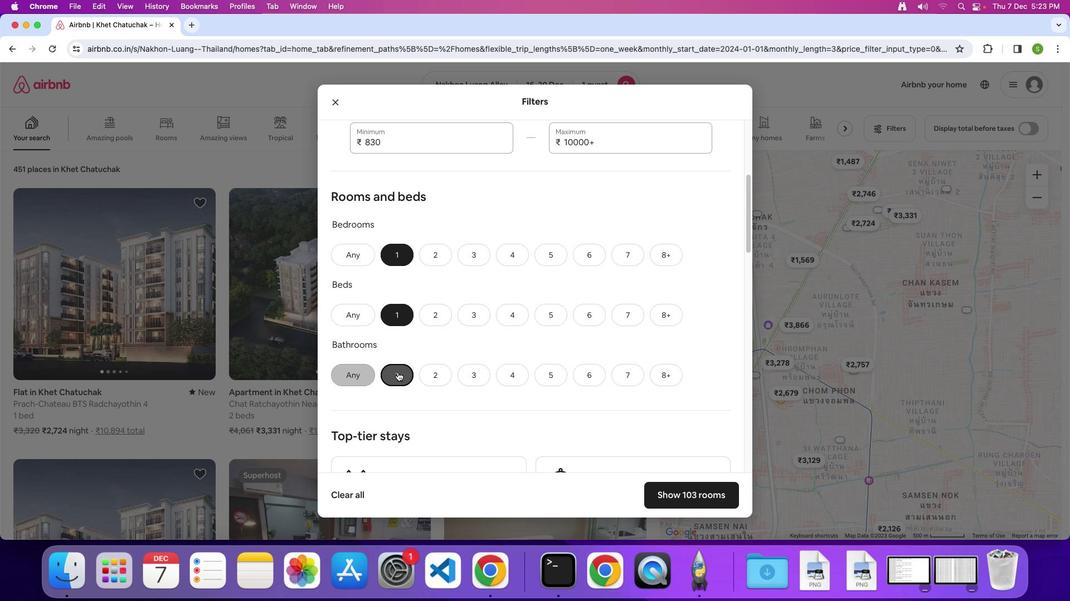 
Action: Mouse moved to (555, 342)
Screenshot: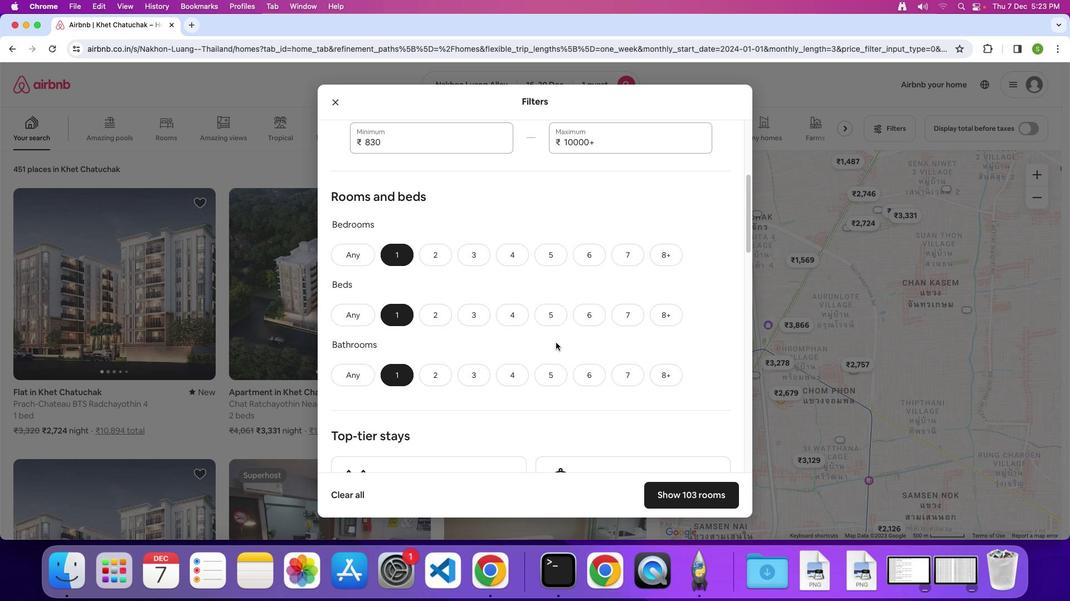 
Action: Mouse scrolled (555, 342) with delta (0, 0)
Screenshot: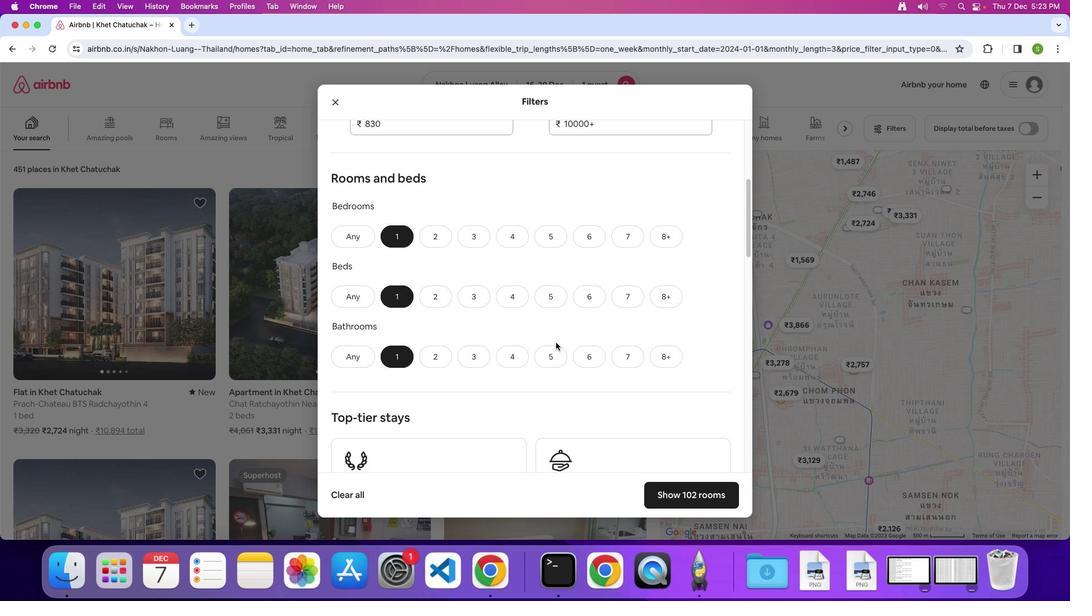 
Action: Mouse scrolled (555, 342) with delta (0, 0)
Screenshot: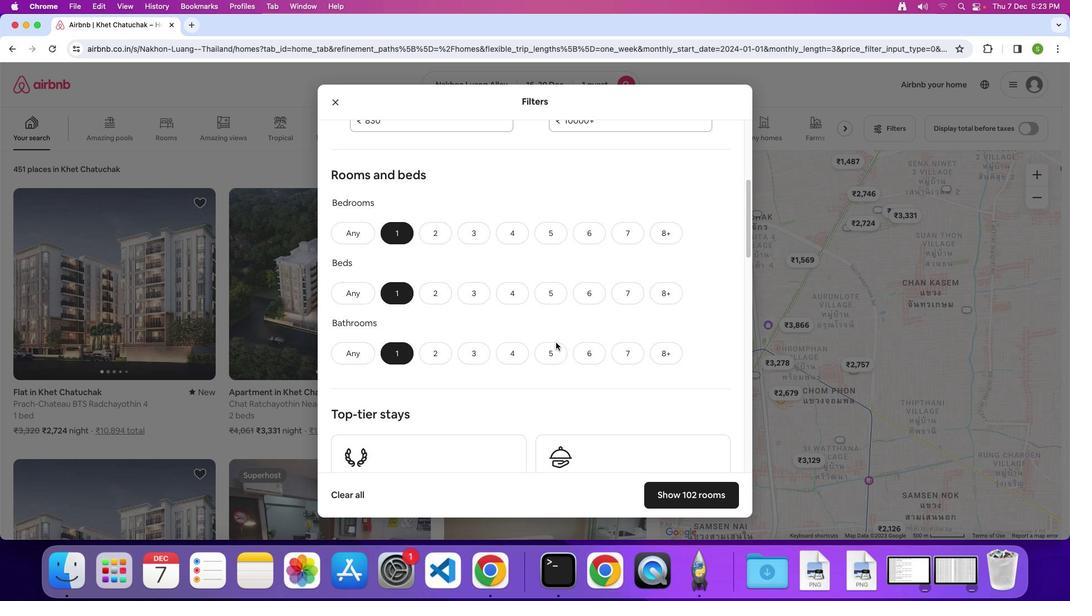 
Action: Mouse scrolled (555, 342) with delta (0, 0)
Screenshot: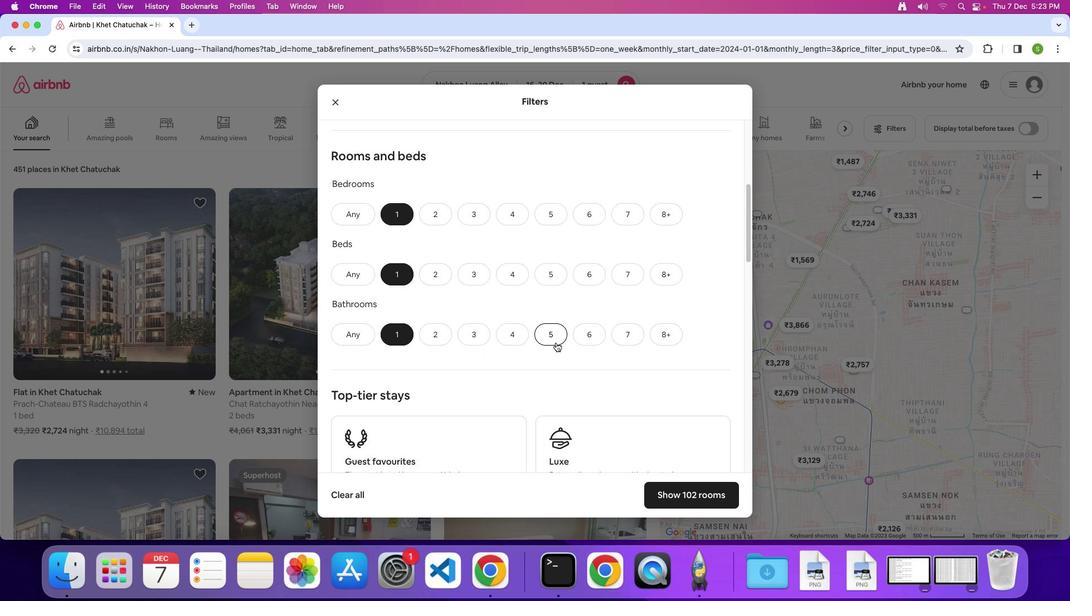 
Action: Mouse scrolled (555, 342) with delta (0, 0)
Screenshot: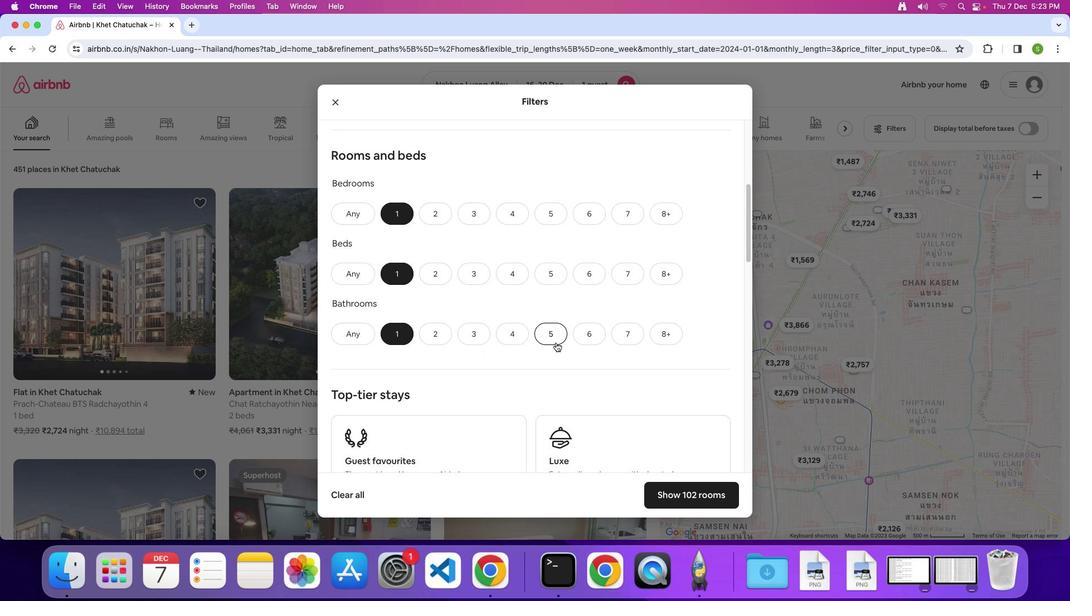 
Action: Mouse scrolled (555, 342) with delta (0, 0)
Screenshot: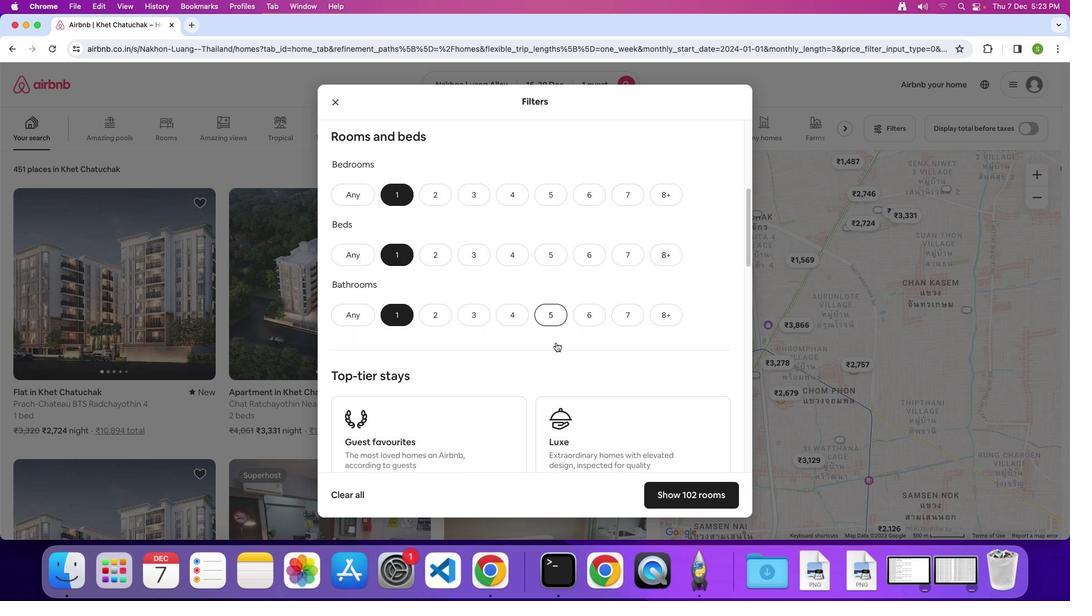 
Action: Mouse scrolled (555, 342) with delta (0, 0)
Screenshot: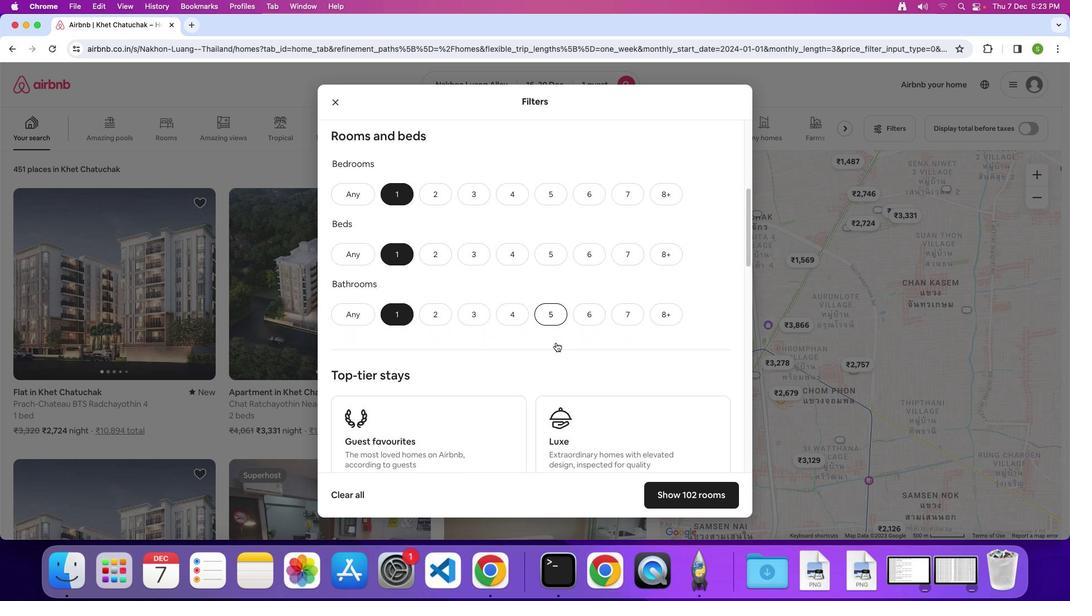 
Action: Mouse scrolled (555, 342) with delta (0, 0)
Screenshot: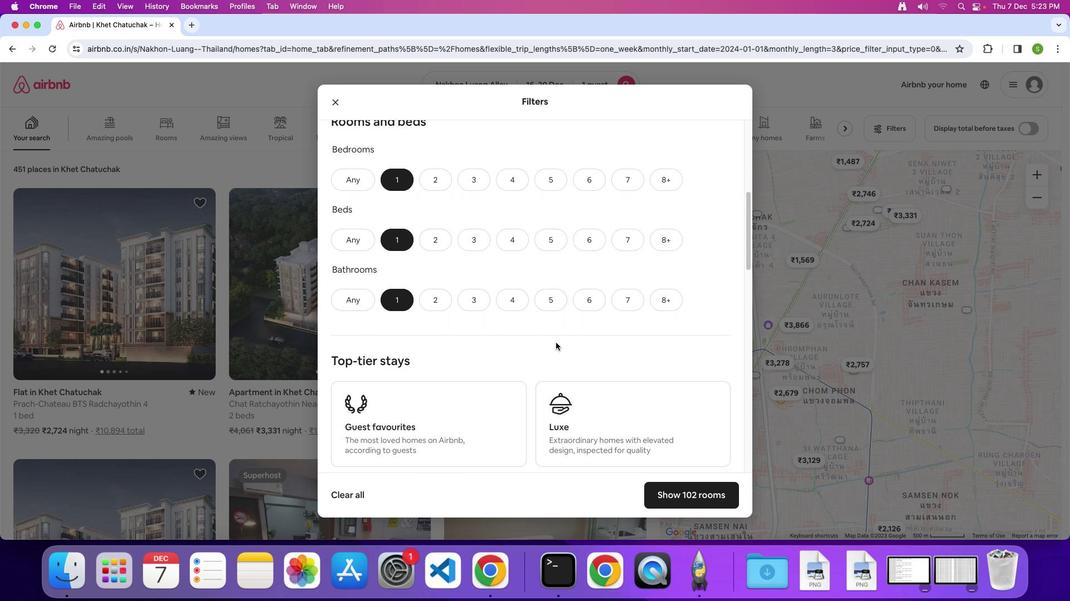 
Action: Mouse scrolled (555, 342) with delta (0, 0)
Screenshot: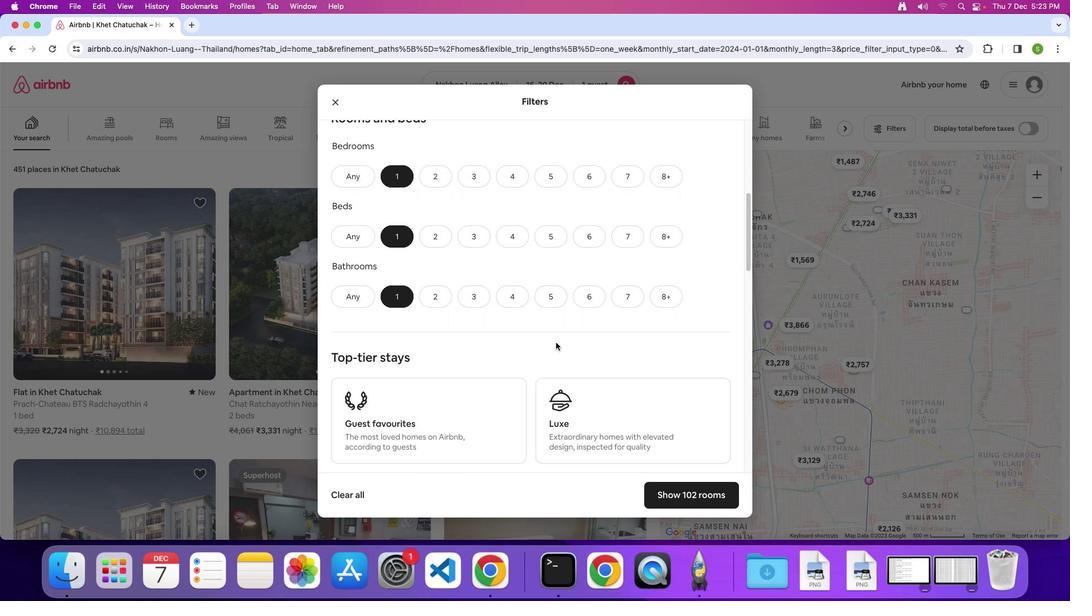 
Action: Mouse scrolled (555, 342) with delta (0, 0)
Screenshot: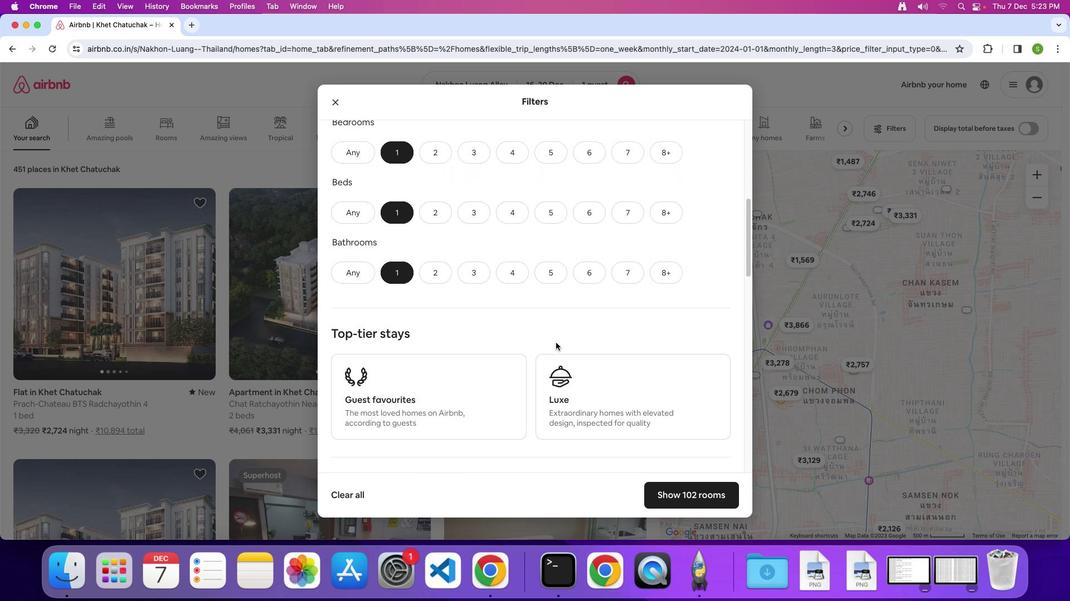 
Action: Mouse scrolled (555, 342) with delta (0, 0)
Screenshot: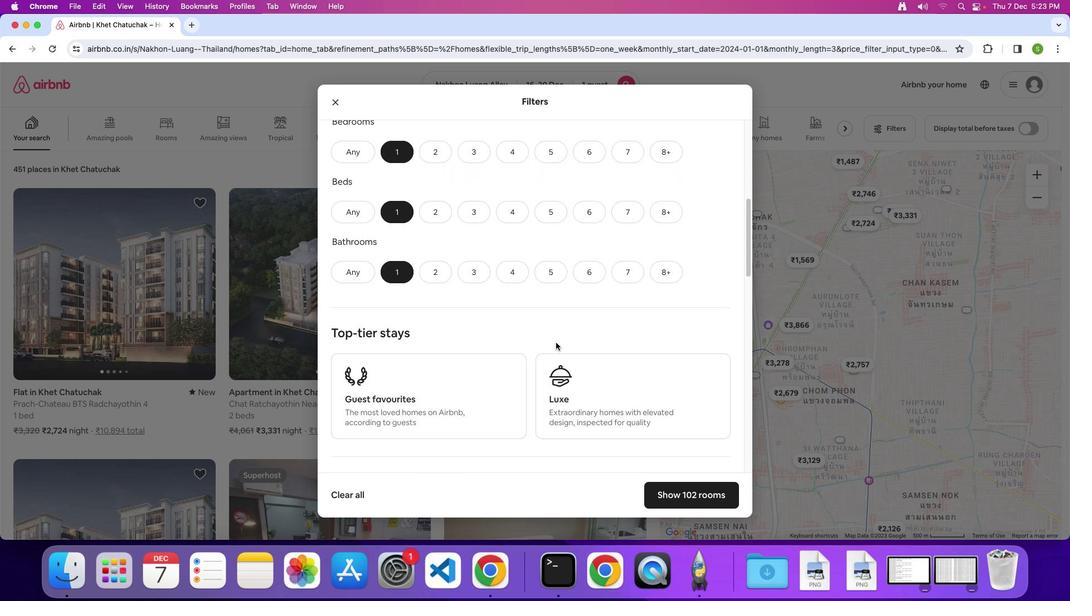 
Action: Mouse scrolled (555, 342) with delta (0, 0)
Screenshot: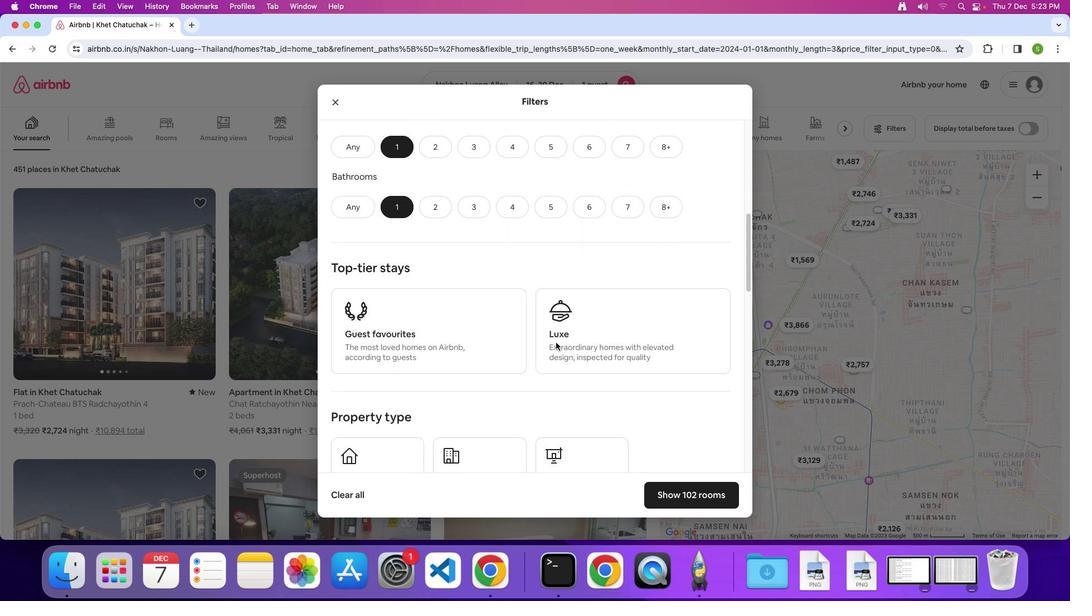 
Action: Mouse scrolled (555, 342) with delta (0, 0)
Screenshot: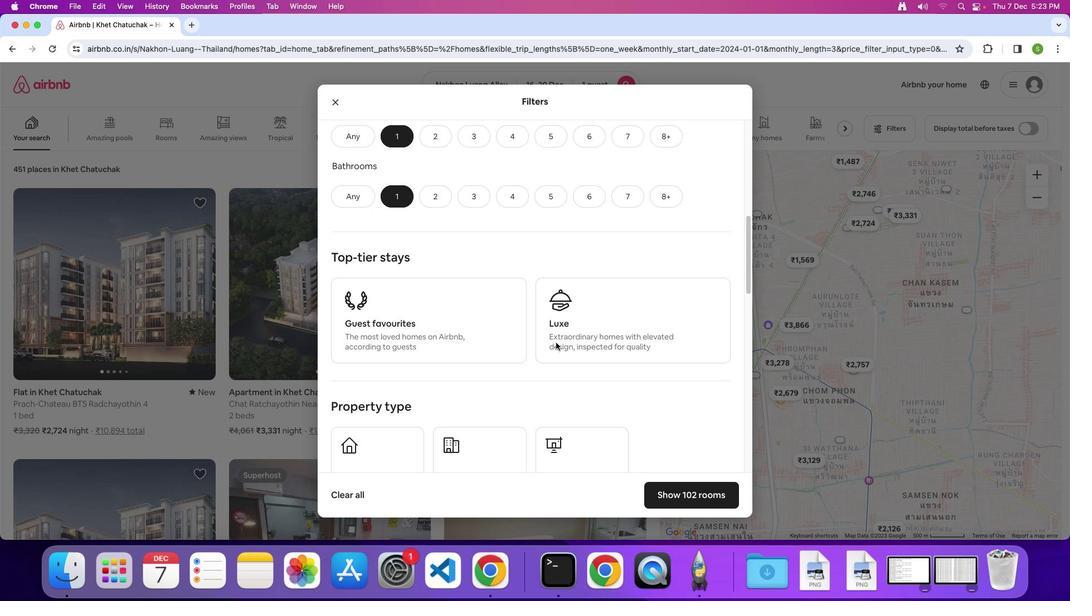 
Action: Mouse scrolled (555, 342) with delta (0, -1)
Screenshot: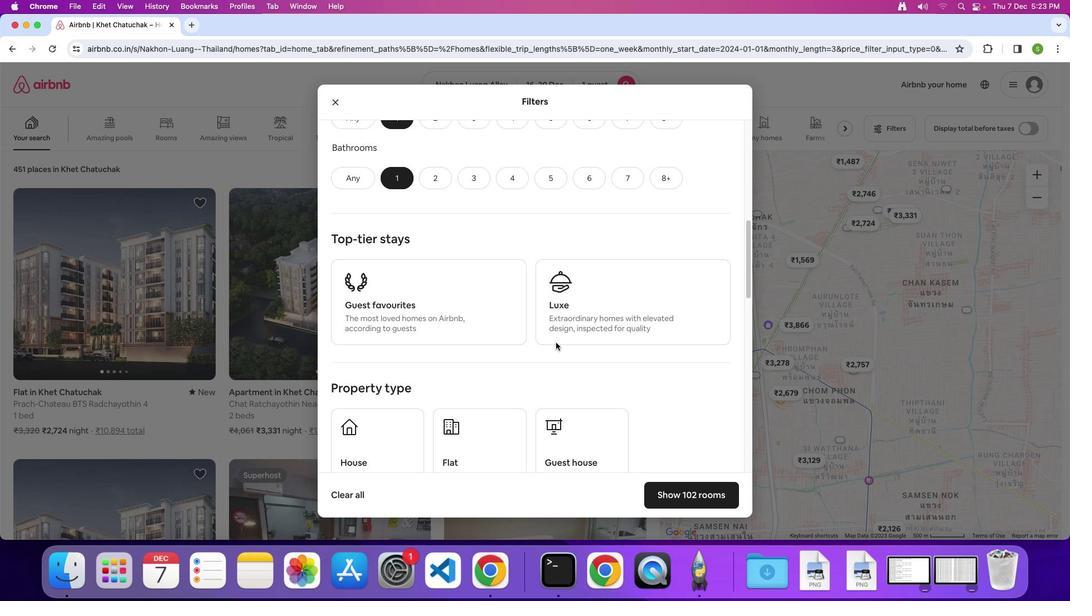 
Action: Mouse scrolled (555, 342) with delta (0, 0)
Screenshot: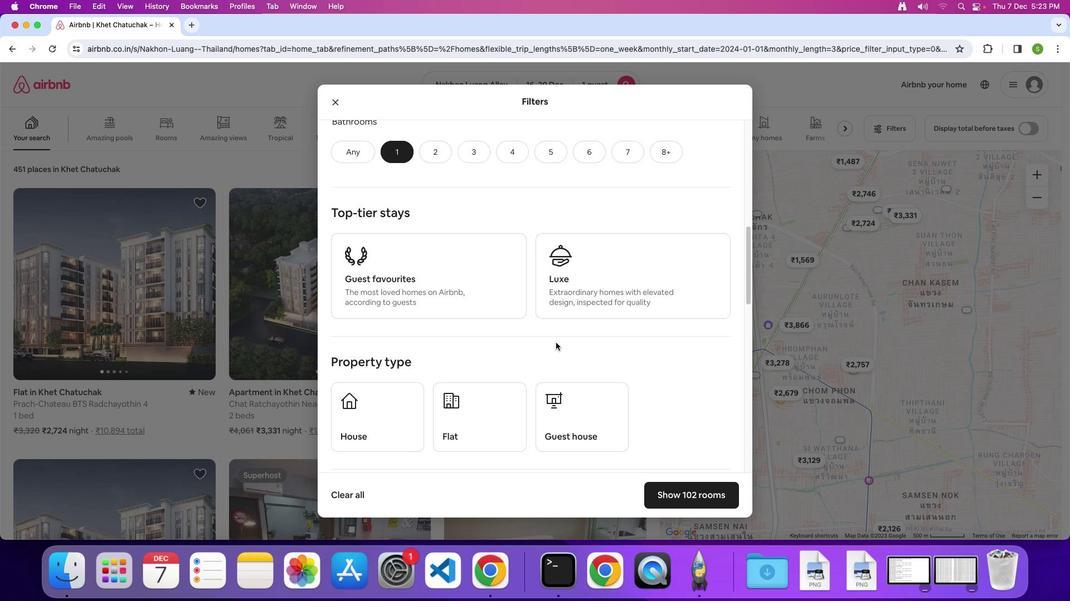 
Action: Mouse scrolled (555, 342) with delta (0, 0)
Screenshot: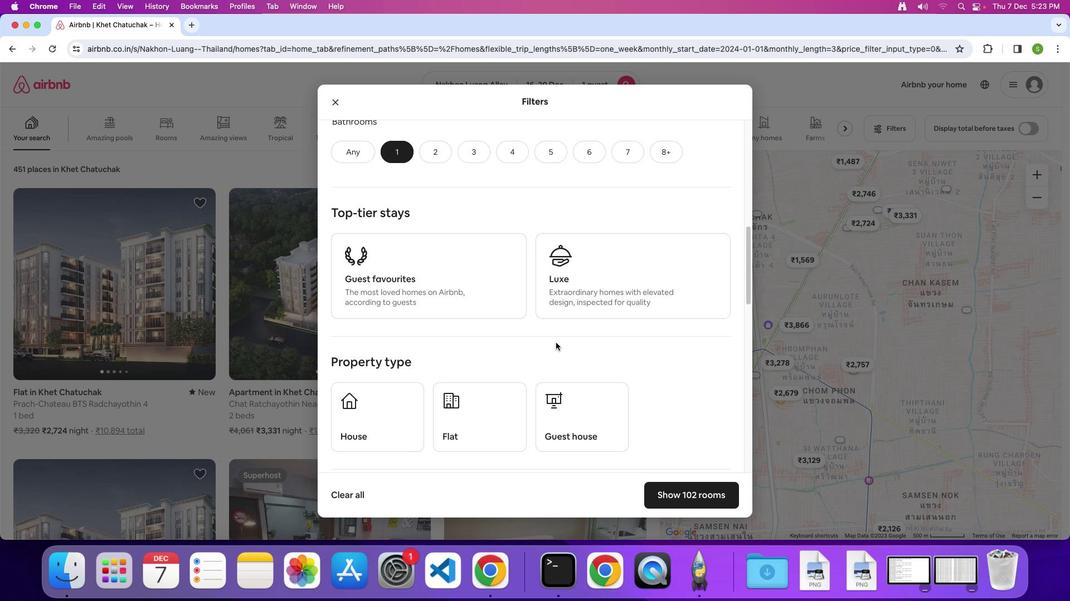 
Action: Mouse scrolled (555, 342) with delta (0, 0)
Screenshot: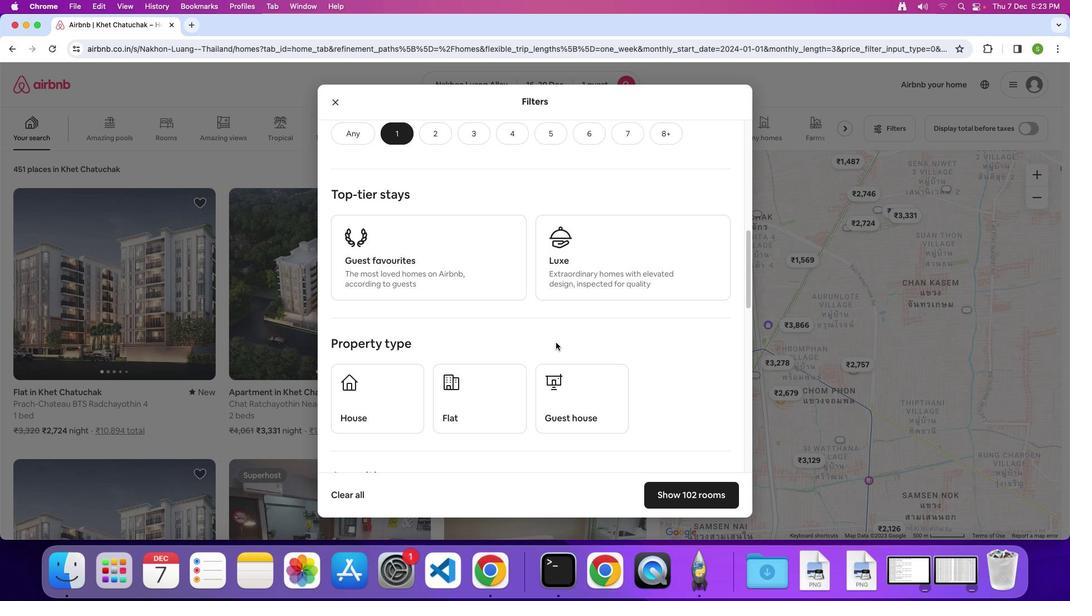 
Action: Mouse scrolled (555, 342) with delta (0, 0)
Screenshot: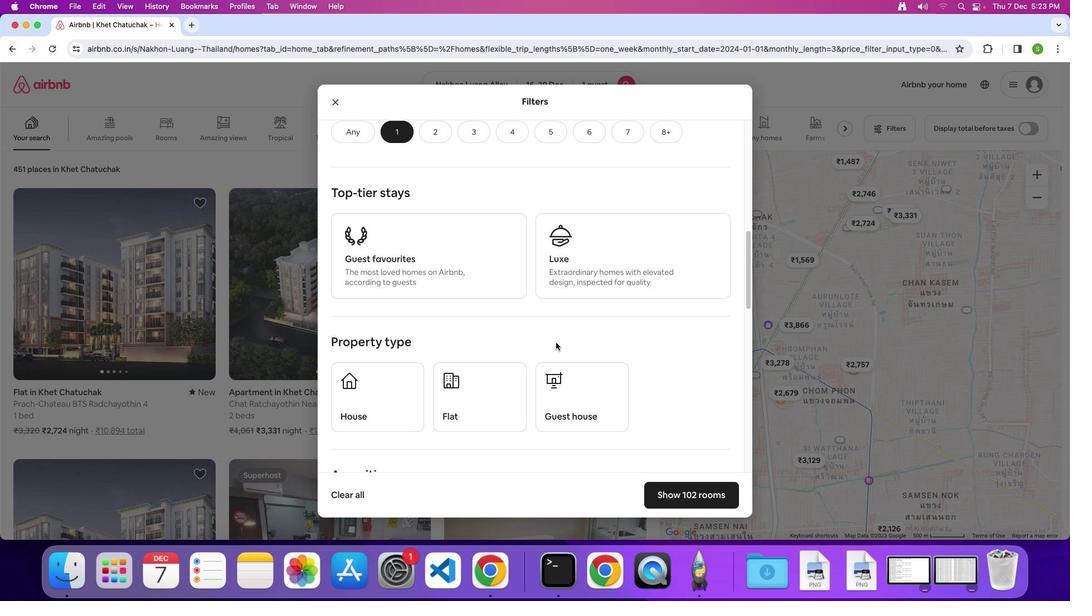 
Action: Mouse scrolled (555, 342) with delta (0, 0)
Screenshot: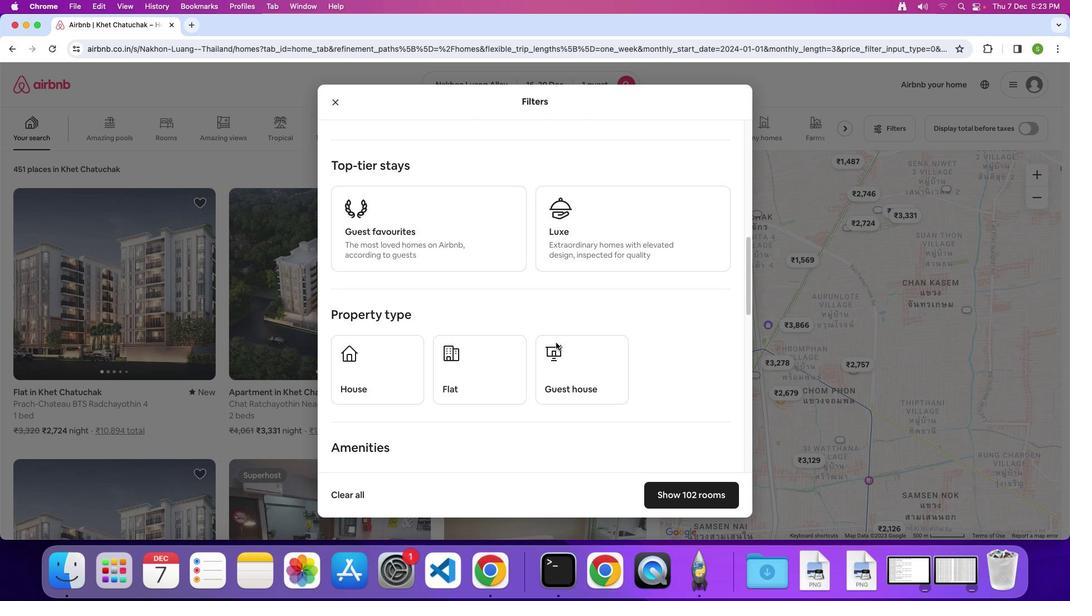
Action: Mouse scrolled (555, 342) with delta (0, 0)
Screenshot: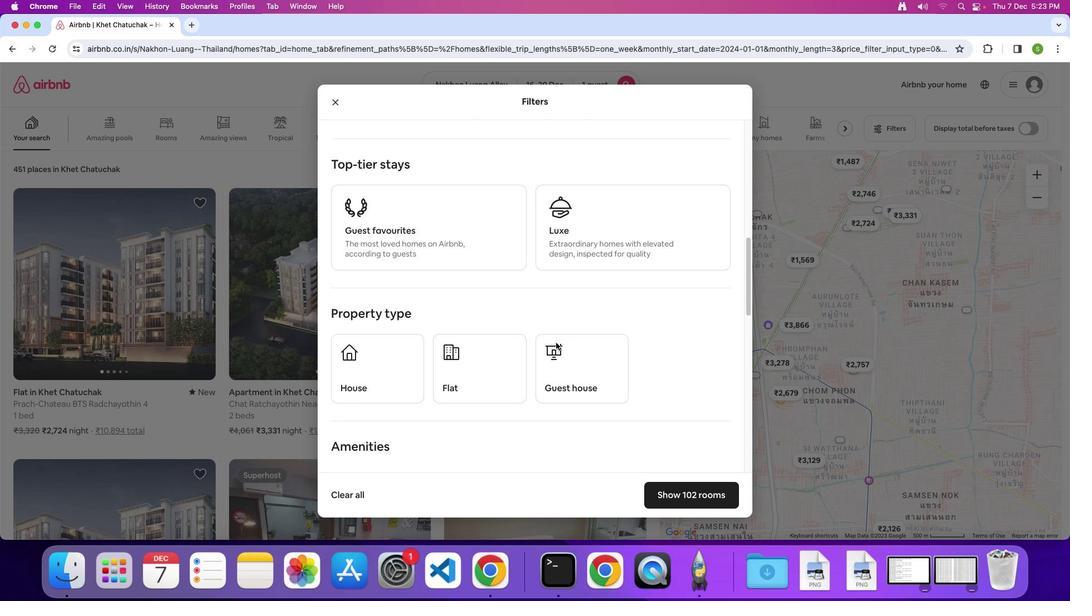 
Action: Mouse scrolled (555, 342) with delta (0, 0)
Screenshot: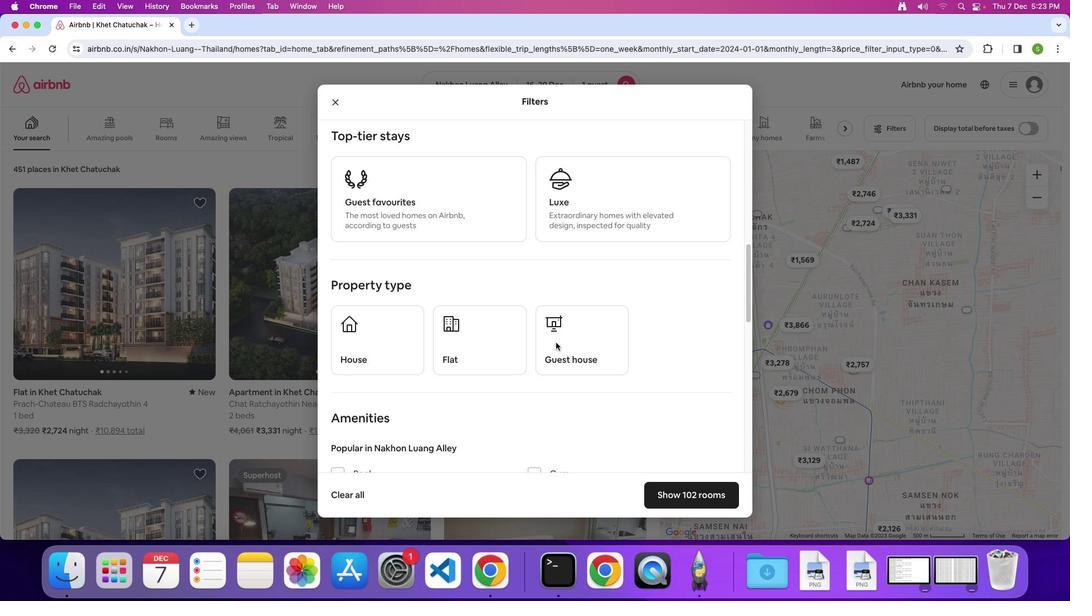 
Action: Mouse scrolled (555, 342) with delta (0, 0)
Screenshot: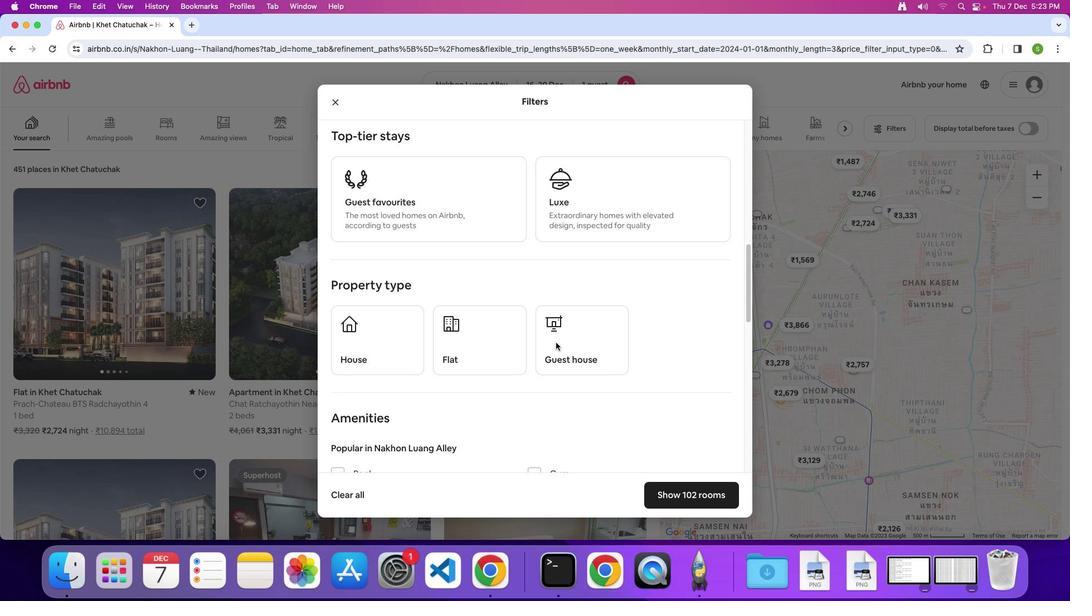 
Action: Mouse scrolled (555, 342) with delta (0, 0)
Screenshot: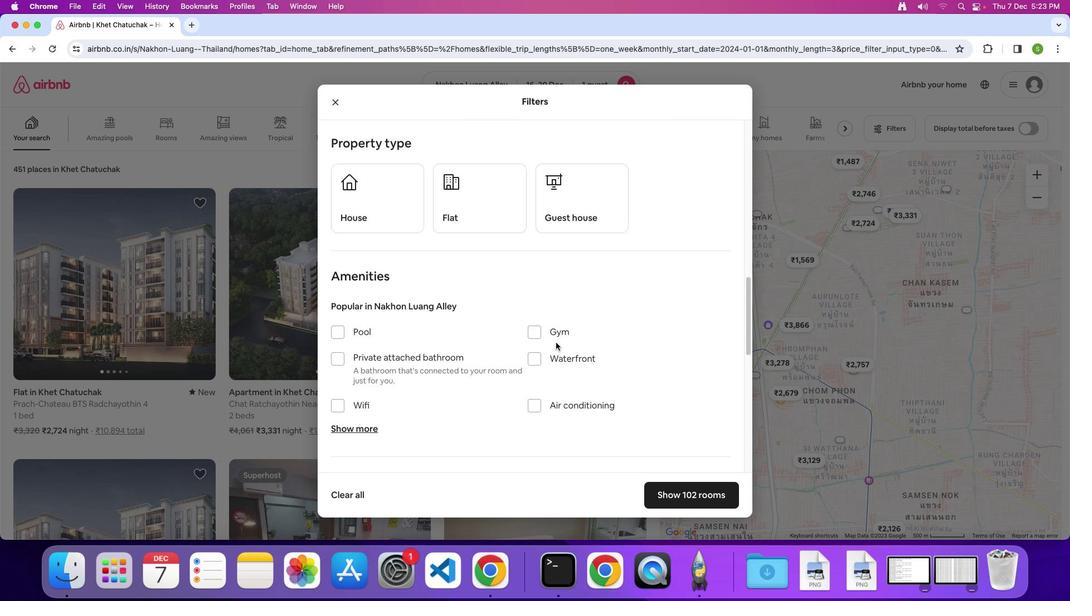 
Action: Mouse scrolled (555, 342) with delta (0, 0)
Screenshot: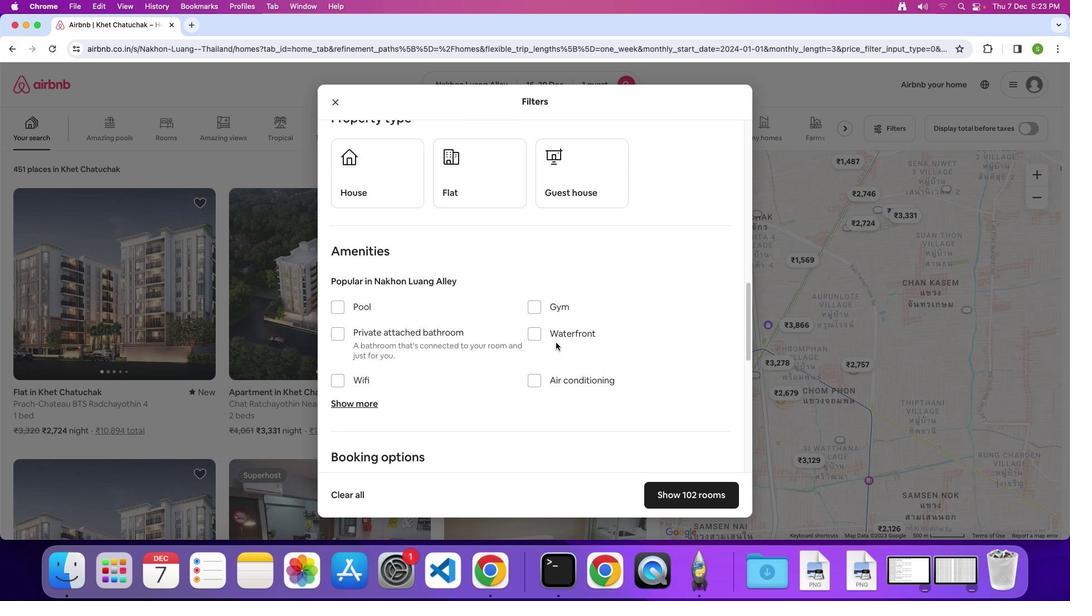 
Action: Mouse scrolled (555, 342) with delta (0, -1)
Screenshot: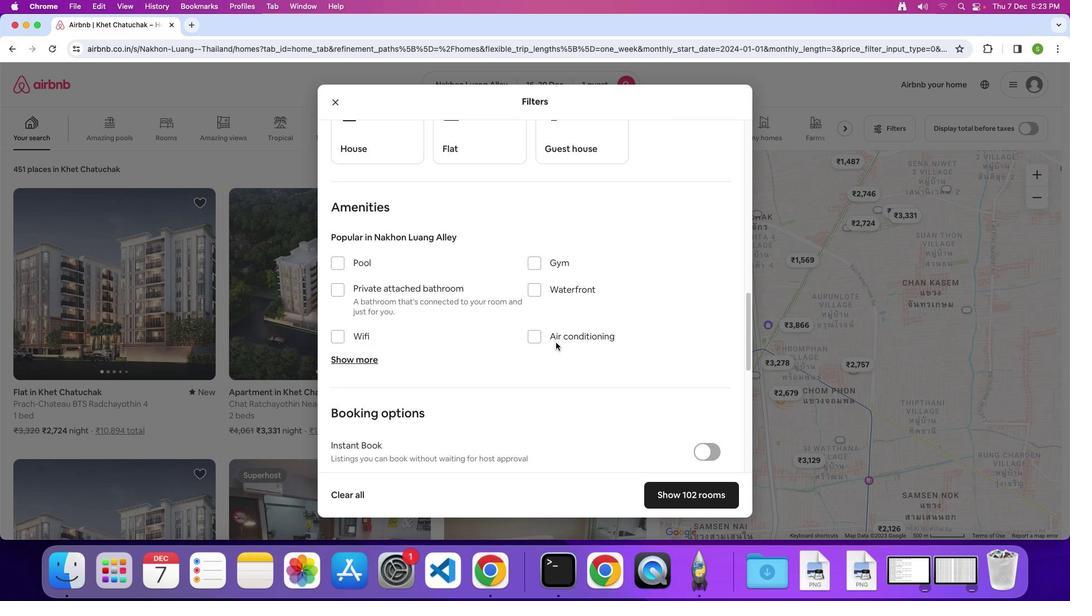 
Action: Mouse scrolled (555, 342) with delta (0, -2)
Screenshot: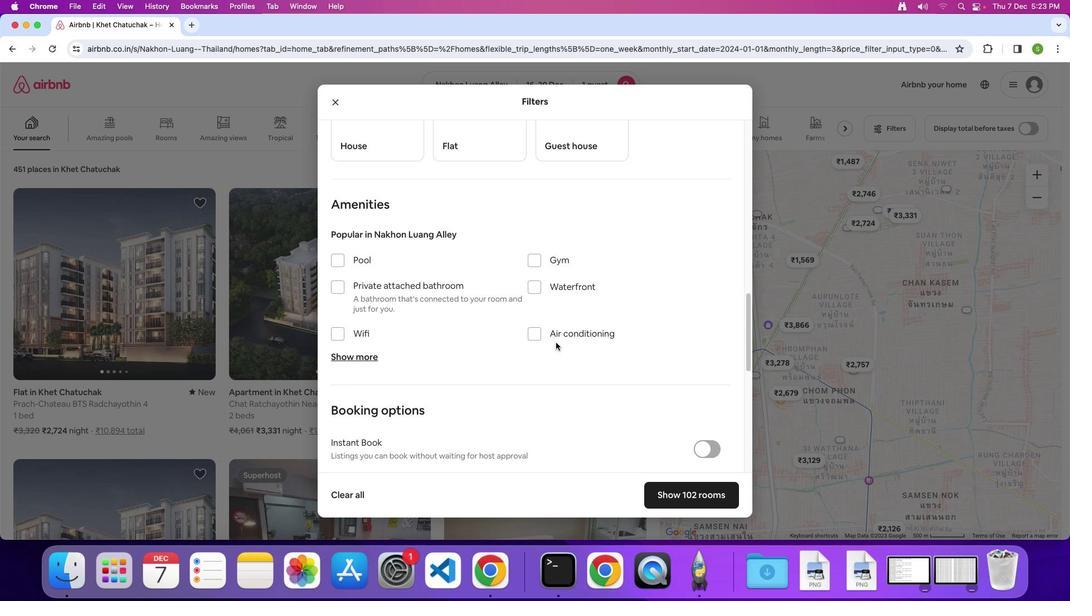
Action: Mouse scrolled (555, 342) with delta (0, 0)
Screenshot: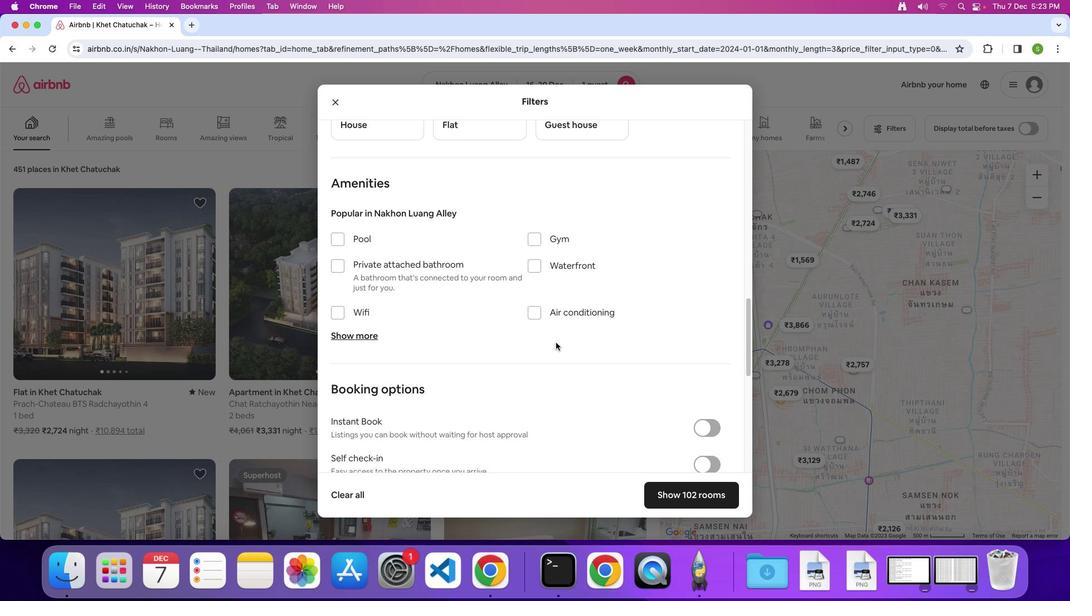 
Action: Mouse scrolled (555, 342) with delta (0, 0)
Screenshot: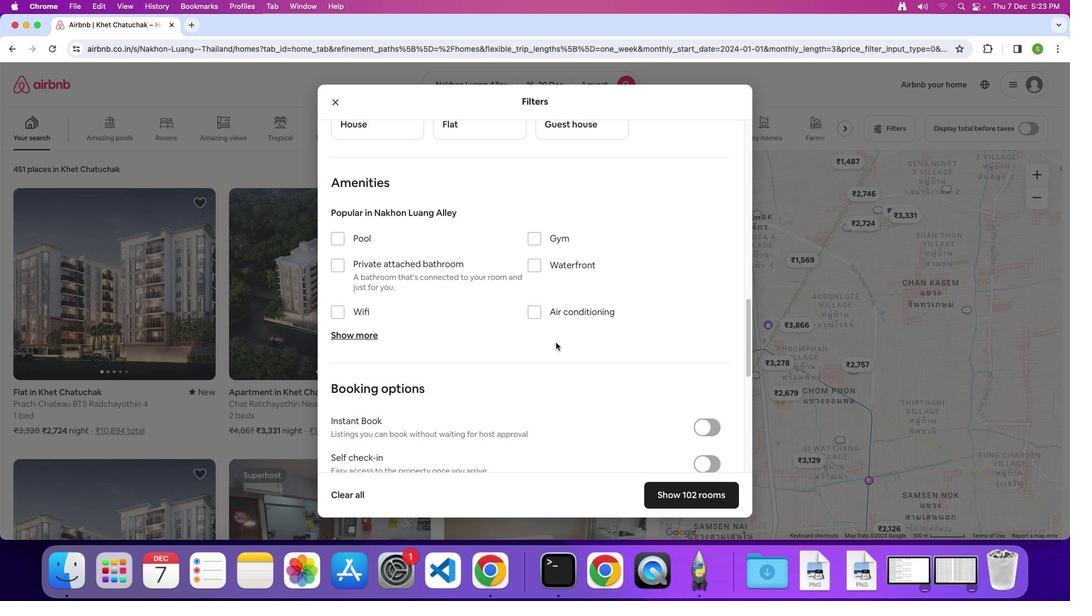 
Action: Mouse scrolled (555, 342) with delta (0, 0)
Screenshot: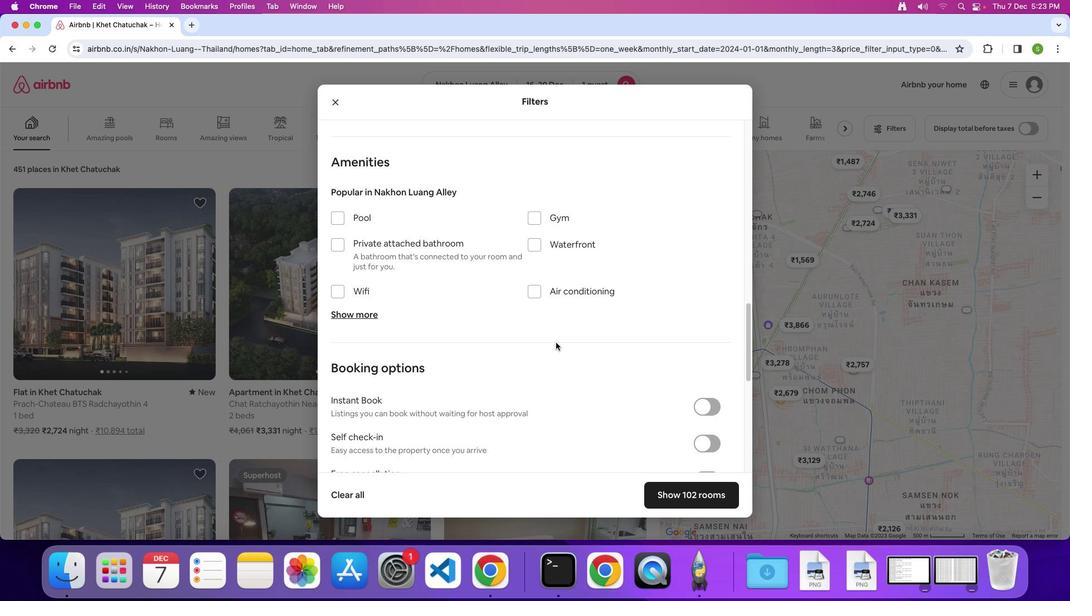 
Action: Mouse scrolled (555, 342) with delta (0, 0)
Screenshot: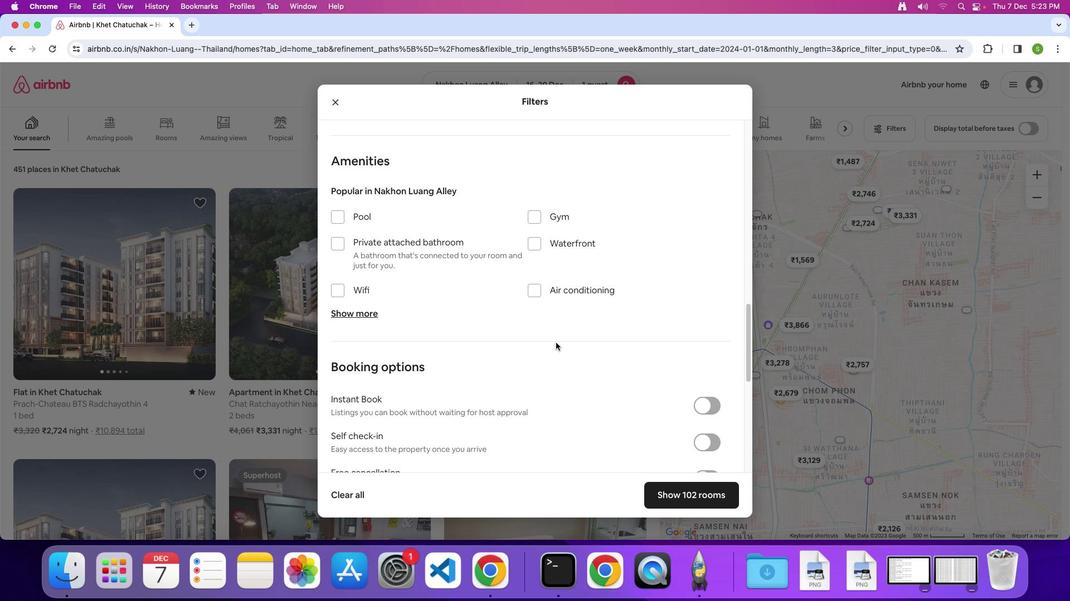 
Action: Mouse scrolled (555, 342) with delta (0, 0)
Screenshot: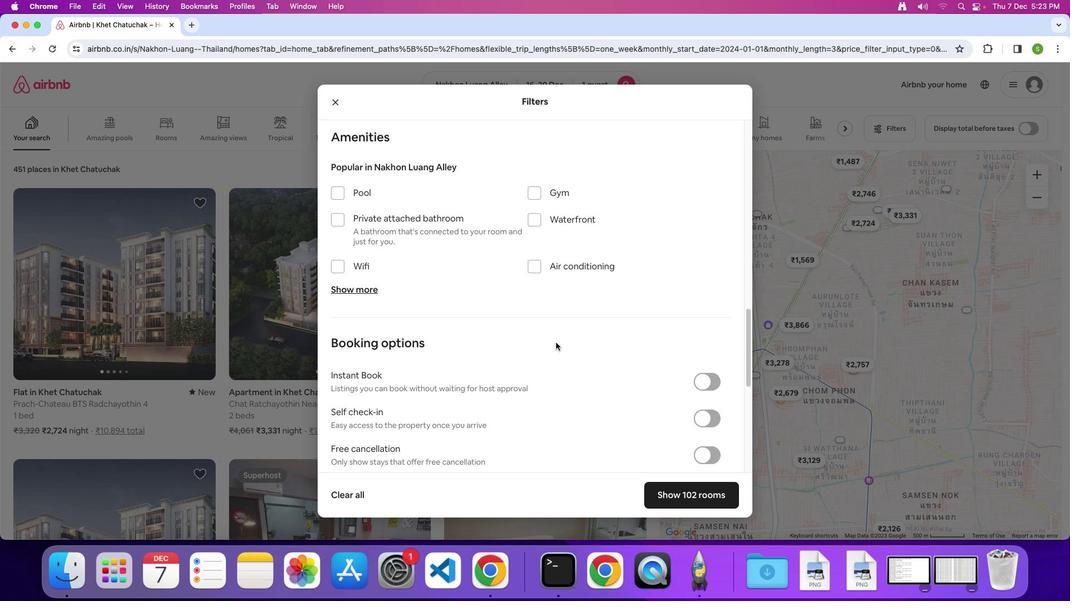 
Action: Mouse scrolled (555, 342) with delta (0, 0)
Screenshot: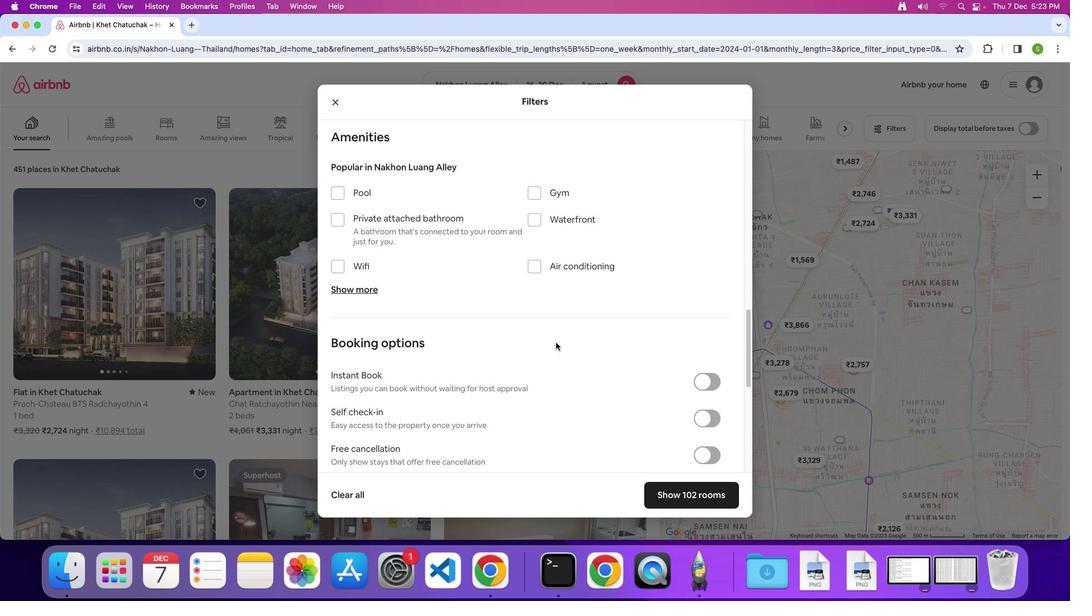 
Action: Mouse scrolled (555, 342) with delta (0, 0)
Screenshot: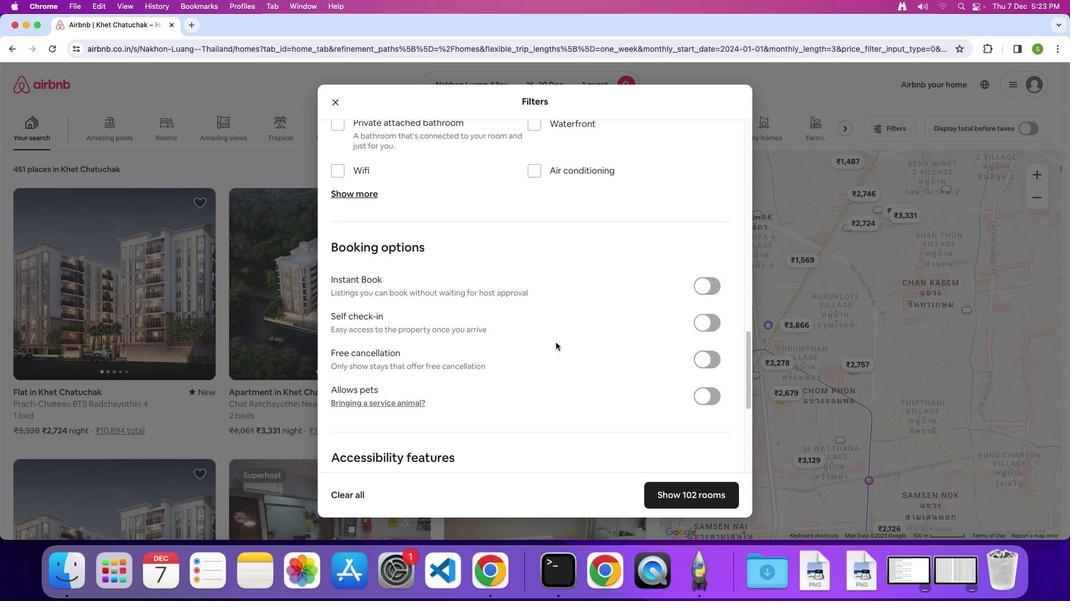 
Action: Mouse scrolled (555, 342) with delta (0, 0)
Screenshot: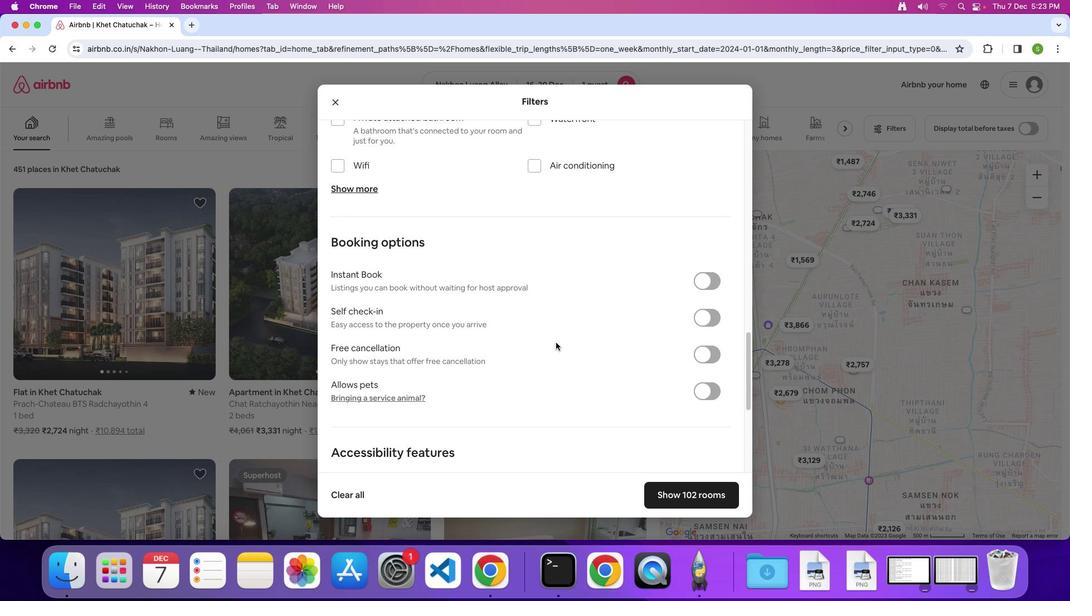 
Action: Mouse scrolled (555, 342) with delta (0, -1)
Screenshot: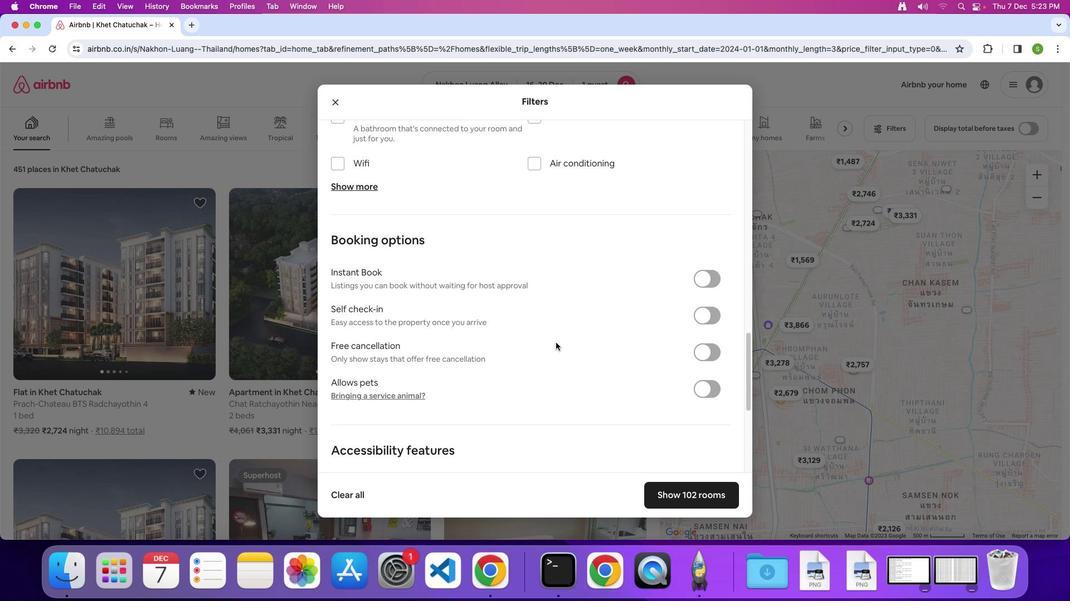 
Action: Mouse scrolled (555, 342) with delta (0, 0)
Screenshot: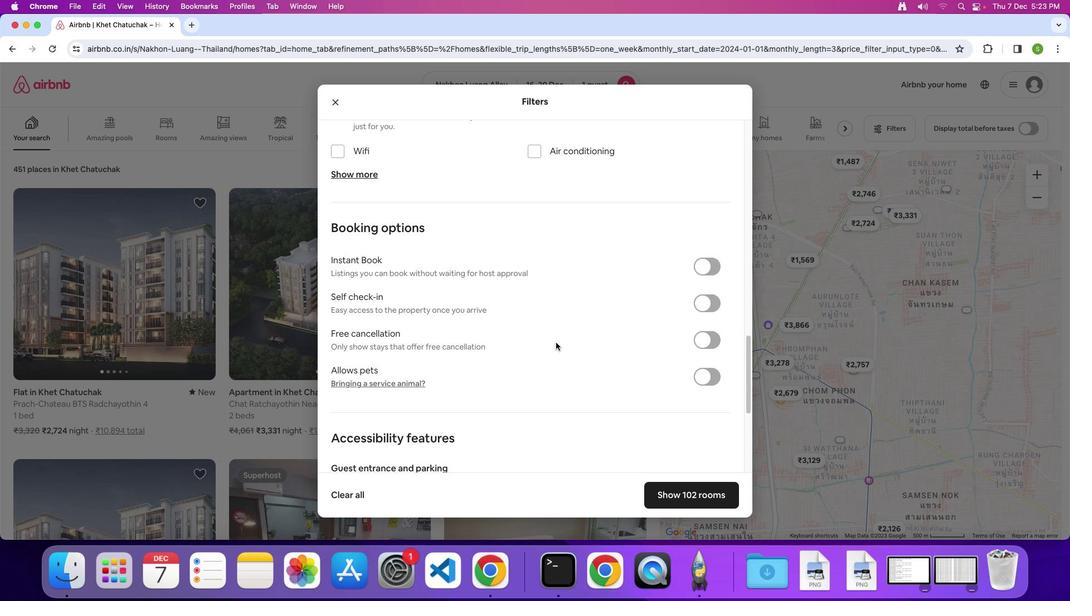 
Action: Mouse scrolled (555, 342) with delta (0, 0)
Screenshot: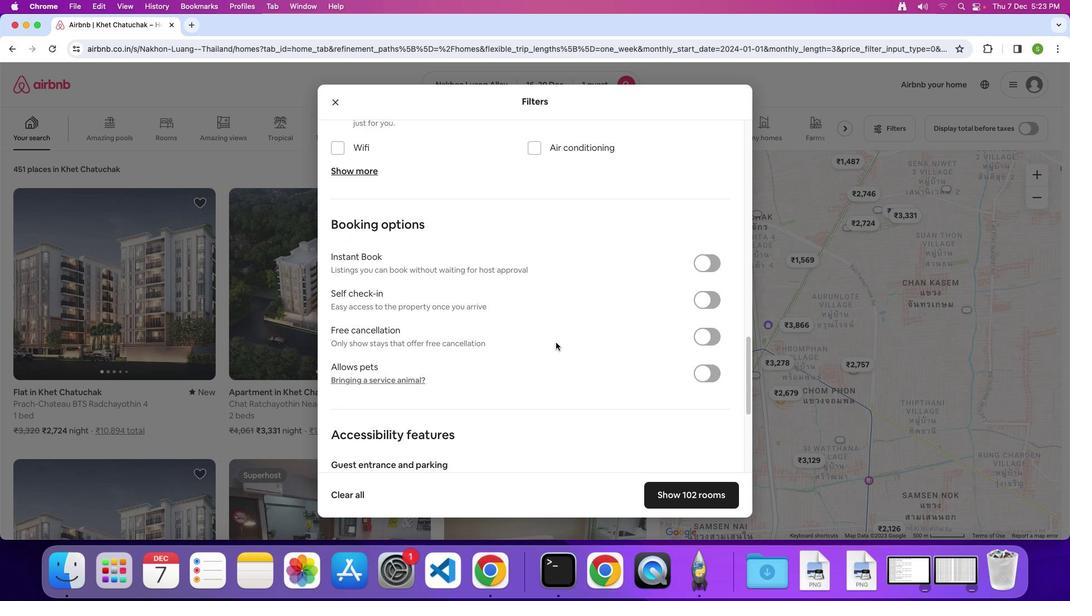 
Action: Mouse scrolled (555, 342) with delta (0, 0)
Screenshot: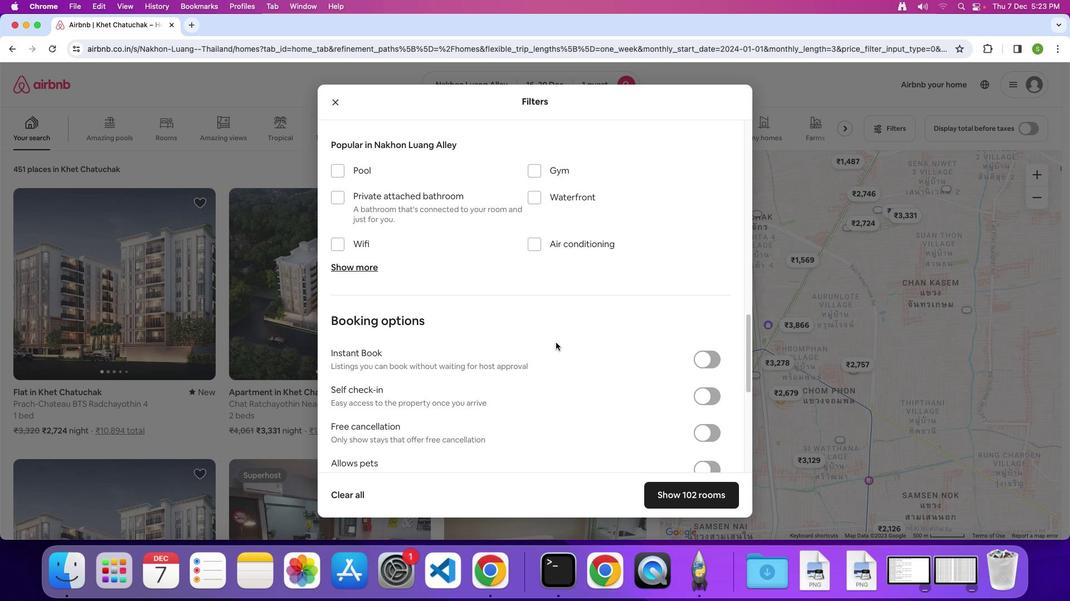 
Action: Mouse scrolled (555, 342) with delta (0, 0)
Screenshot: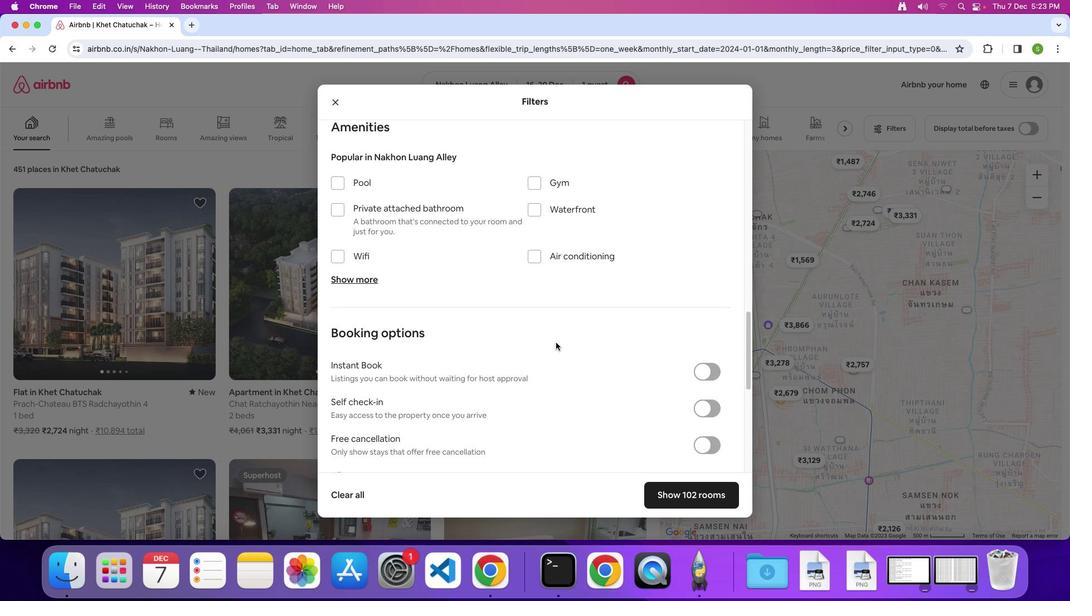 
Action: Mouse scrolled (555, 342) with delta (0, 1)
Screenshot: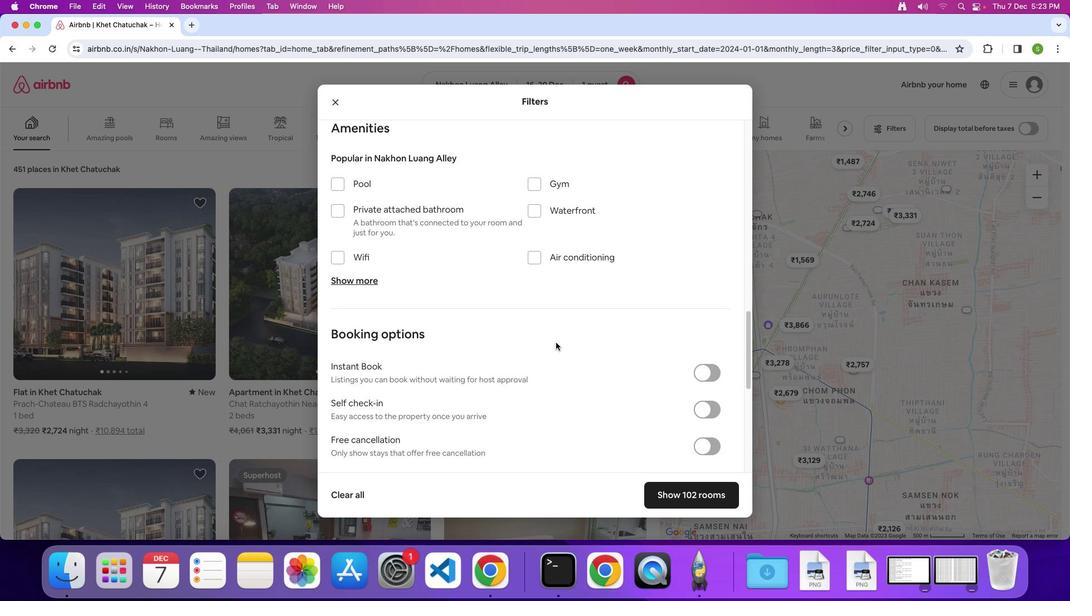 
Action: Mouse scrolled (555, 342) with delta (0, 0)
Screenshot: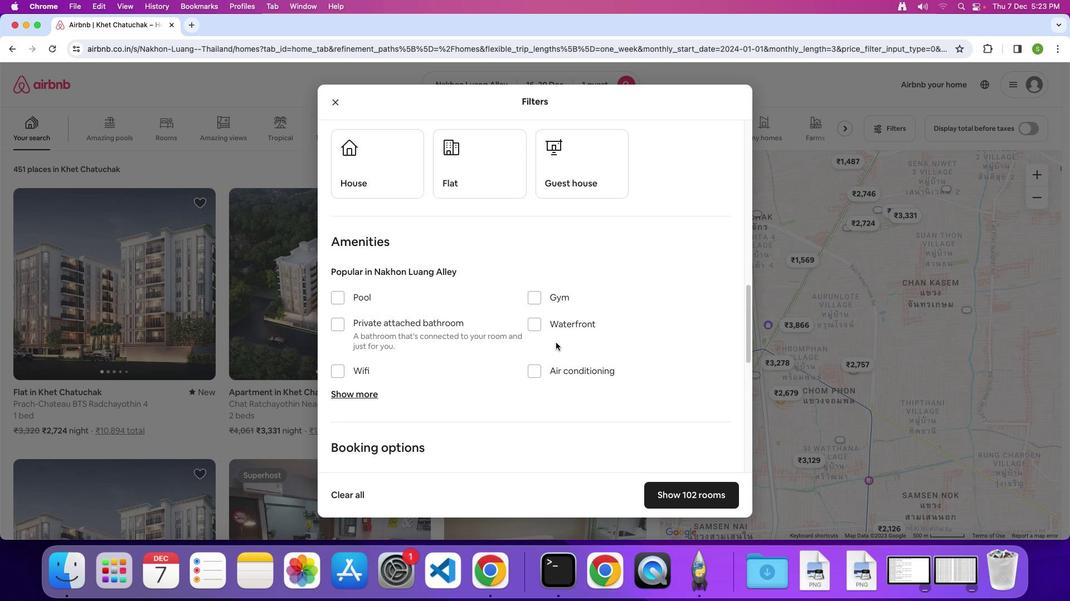 
Action: Mouse scrolled (555, 342) with delta (0, 0)
Screenshot: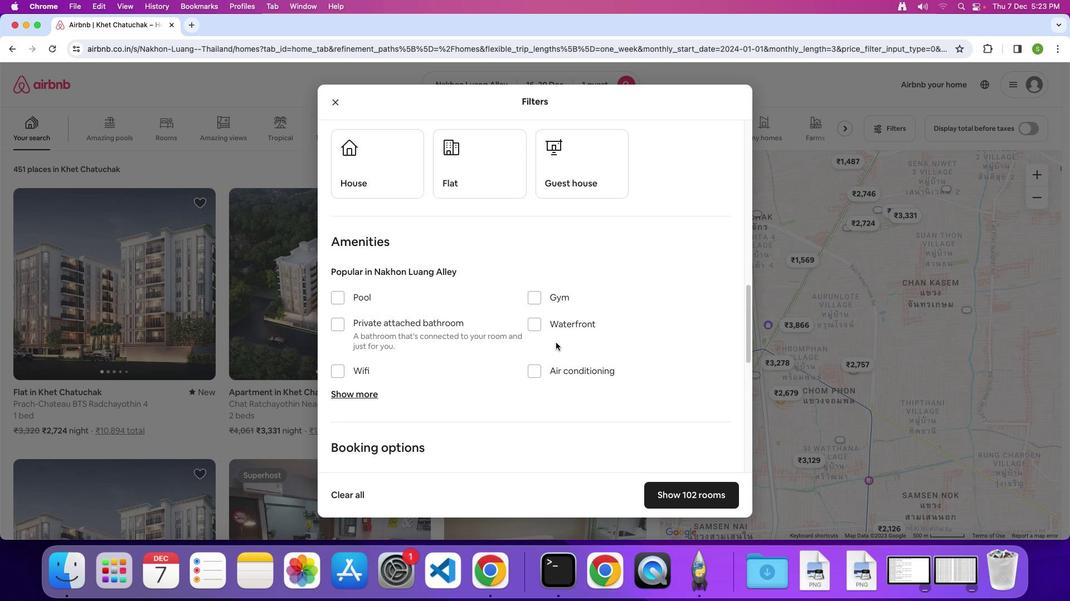 
Action: Mouse scrolled (555, 342) with delta (0, 1)
Screenshot: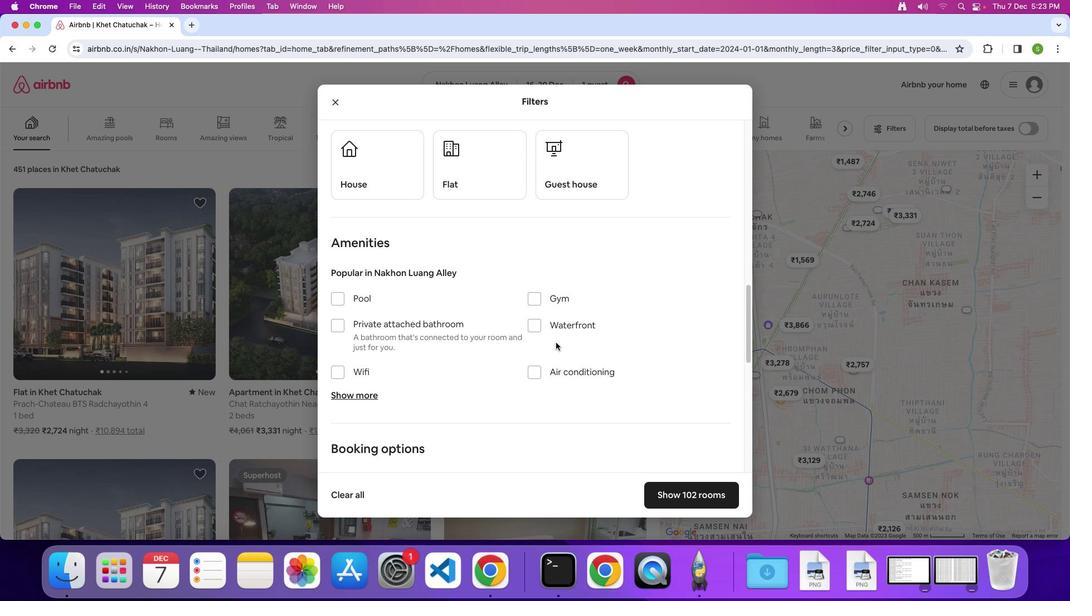 
Action: Mouse scrolled (555, 342) with delta (0, 0)
Screenshot: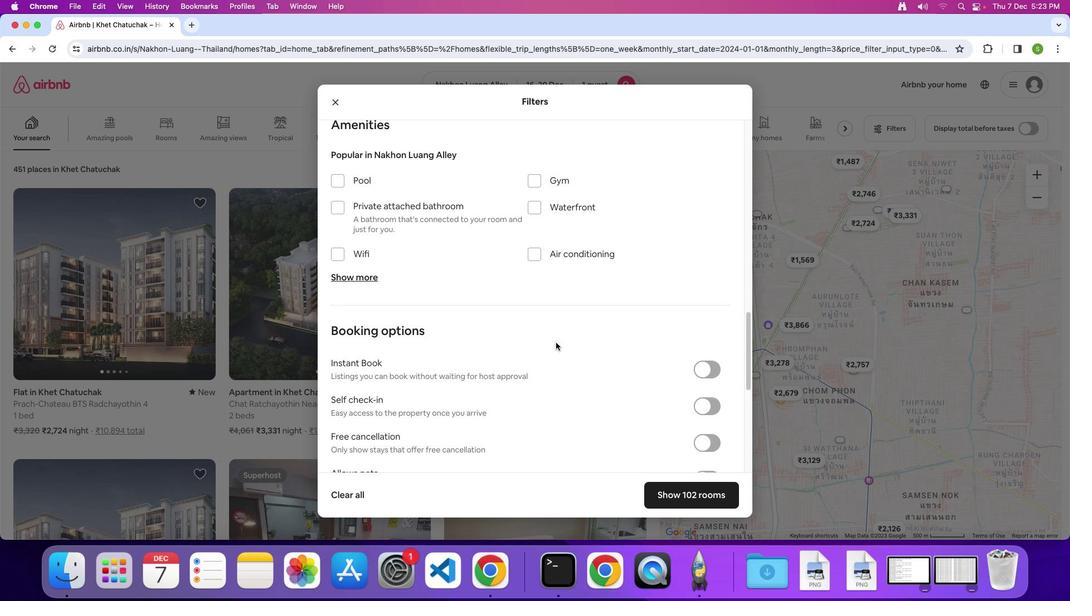 
Action: Mouse scrolled (555, 342) with delta (0, 0)
Screenshot: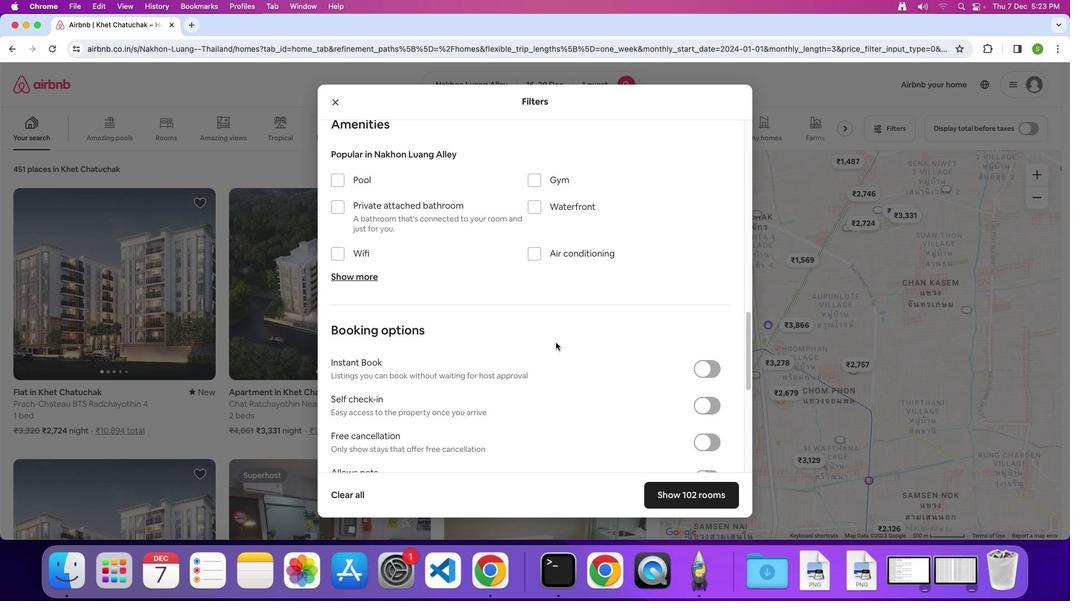 
Action: Mouse scrolled (555, 342) with delta (0, -2)
Screenshot: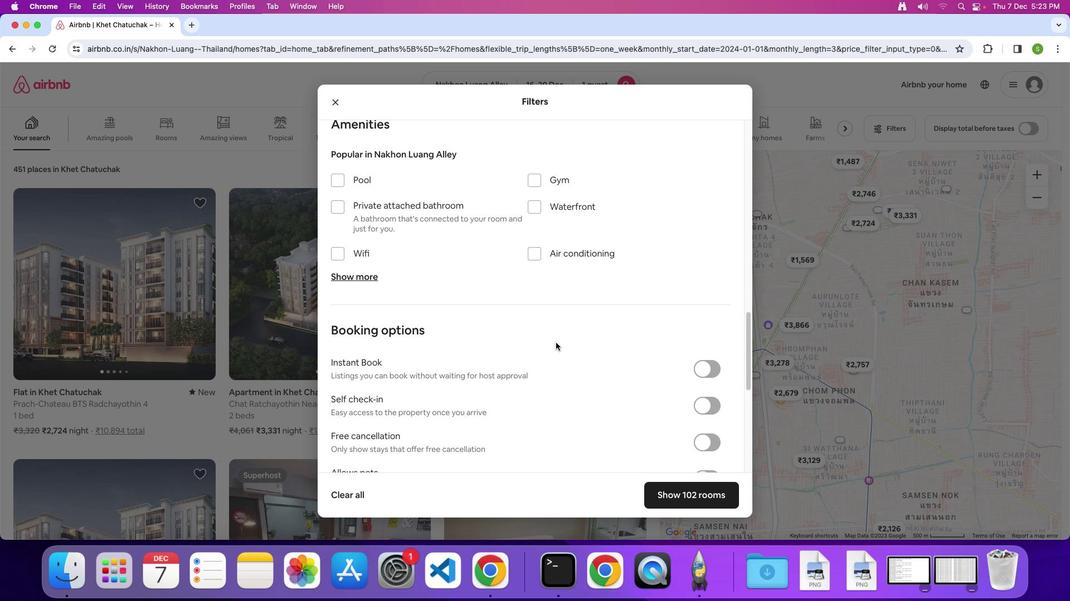 
Action: Mouse scrolled (555, 342) with delta (0, 0)
Screenshot: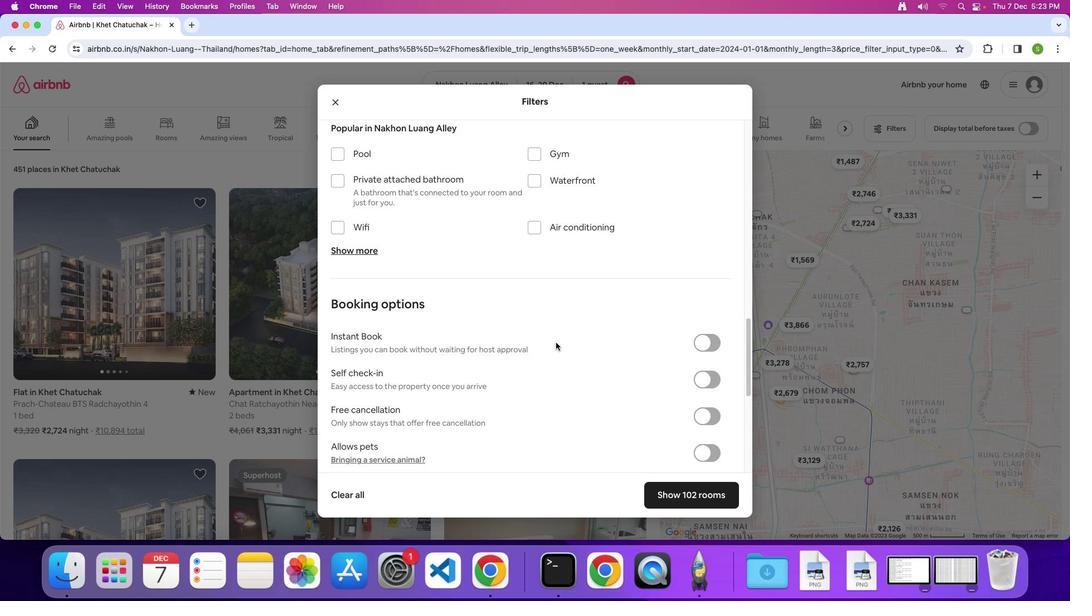 
Action: Mouse scrolled (555, 342) with delta (0, 0)
Screenshot: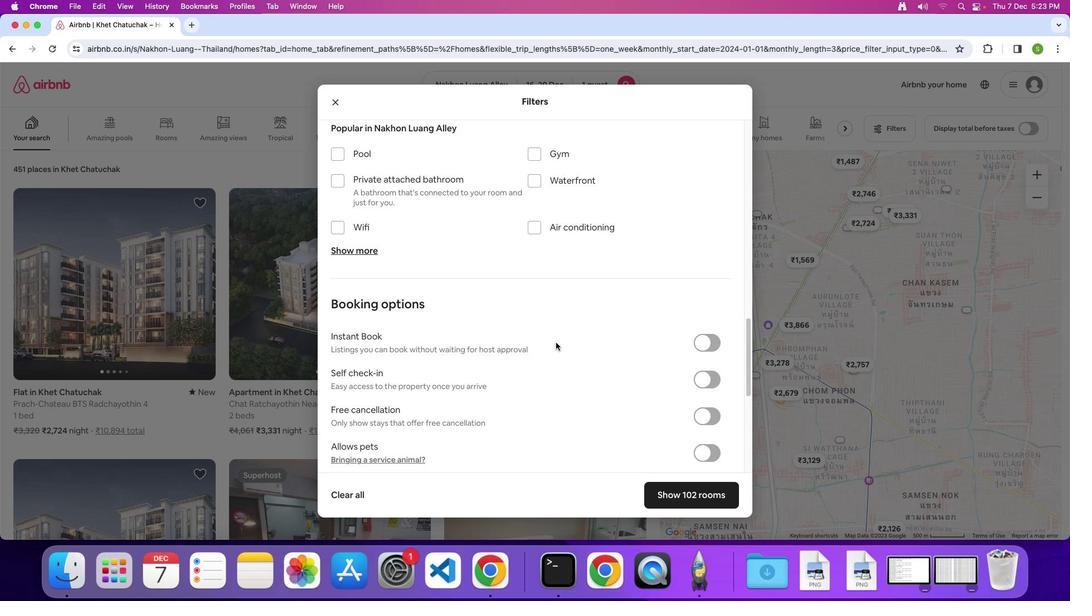 
Action: Mouse moved to (696, 490)
Screenshot: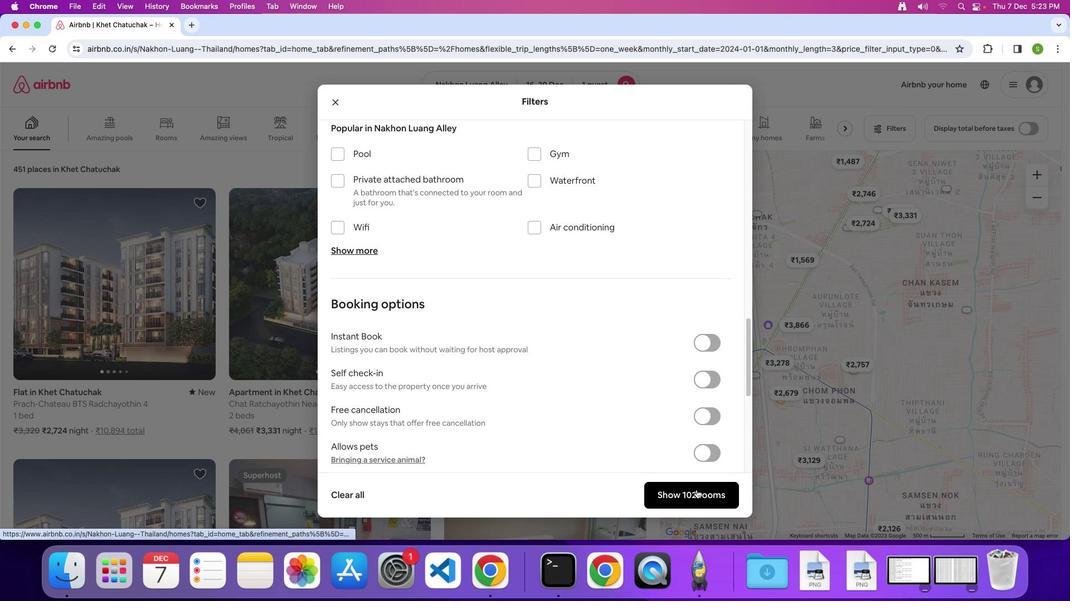 
Action: Mouse pressed left at (696, 490)
Screenshot: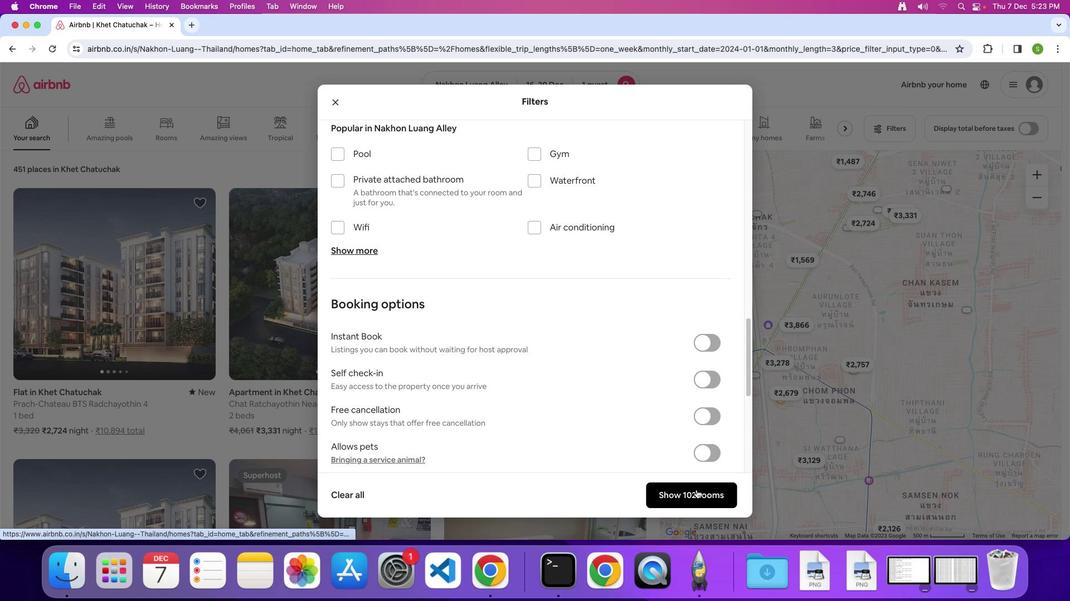 
Action: Mouse moved to (178, 273)
Screenshot: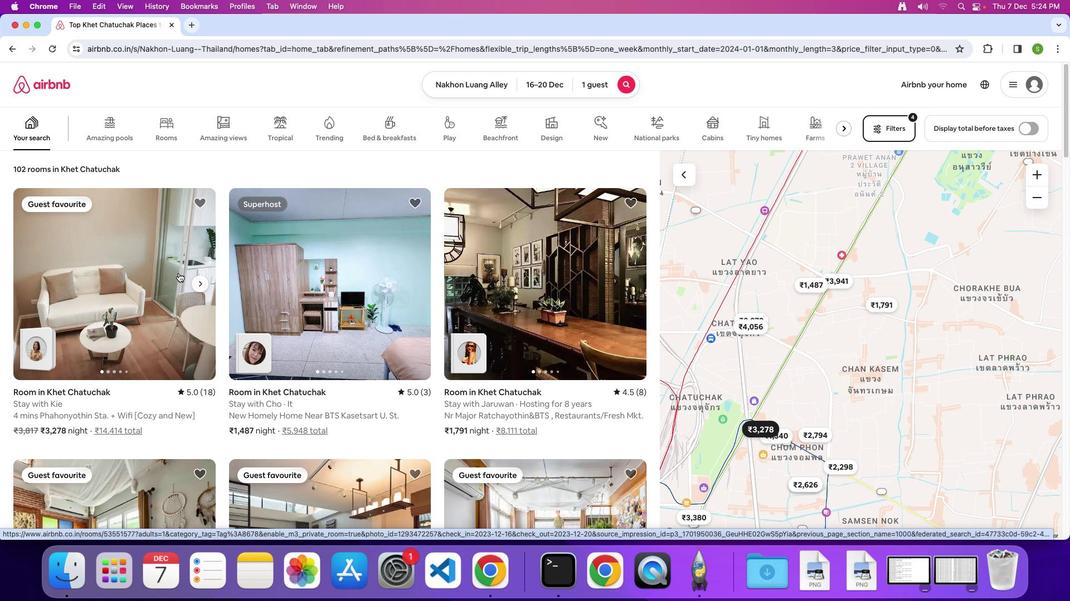 
Action: Mouse pressed left at (178, 273)
Screenshot: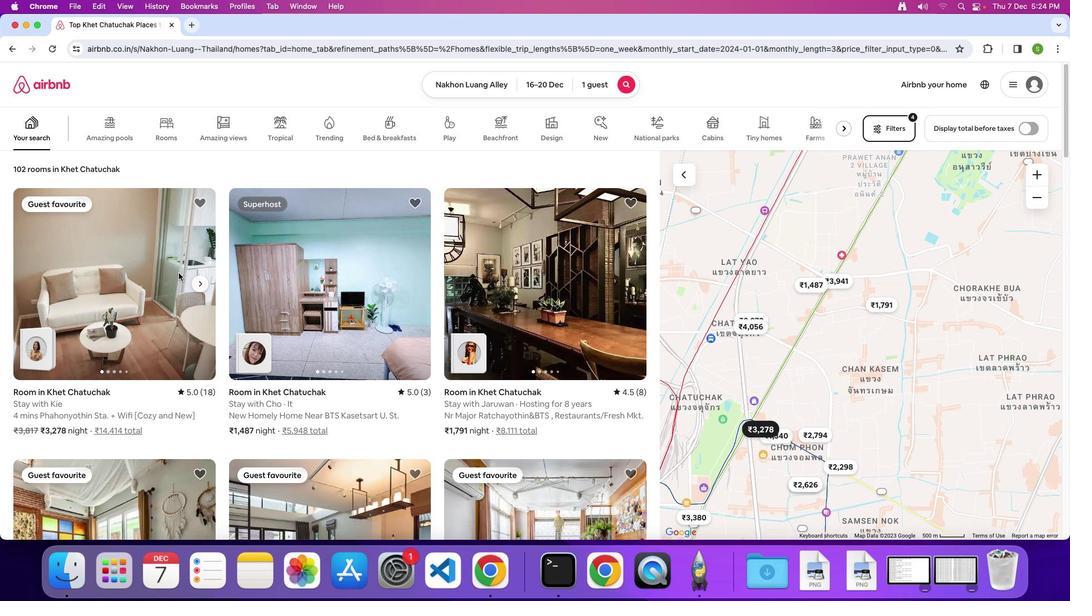 
Action: Mouse moved to (459, 284)
Screenshot: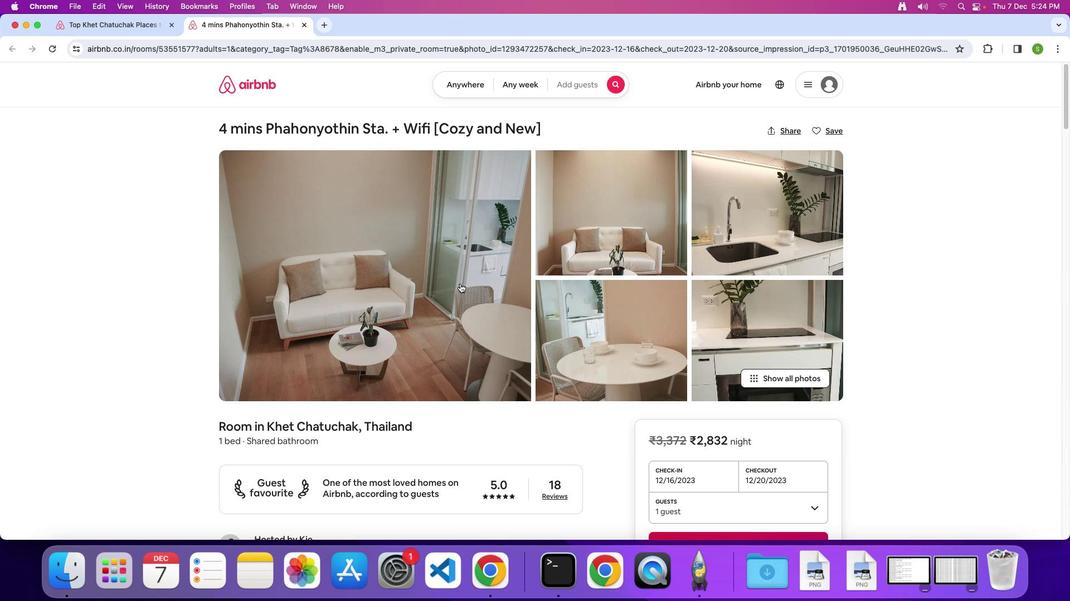 
Action: Mouse pressed left at (459, 284)
Screenshot: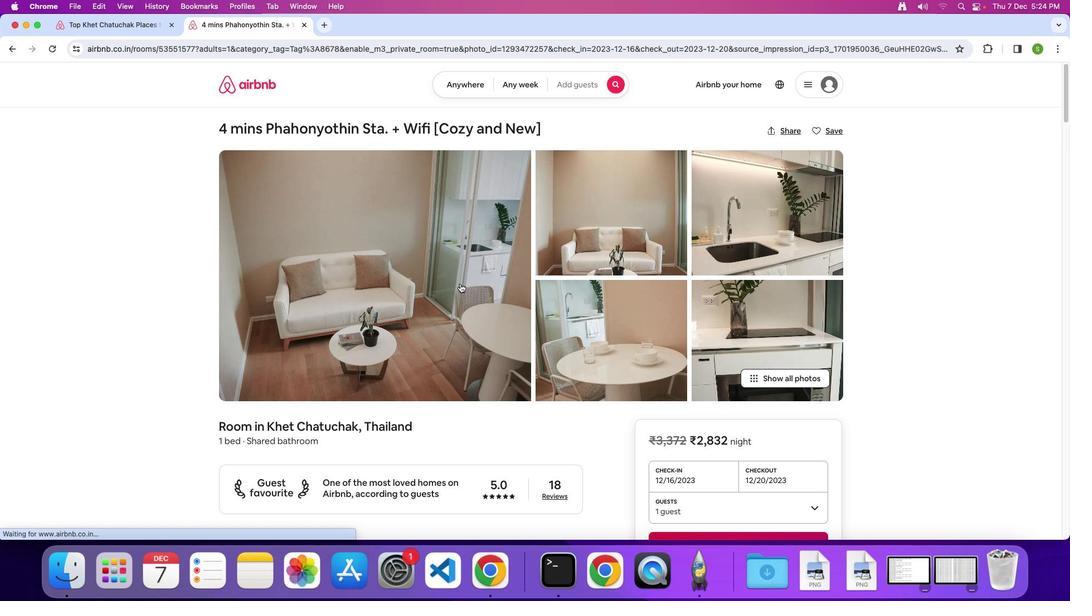 
Action: Mouse moved to (577, 317)
Screenshot: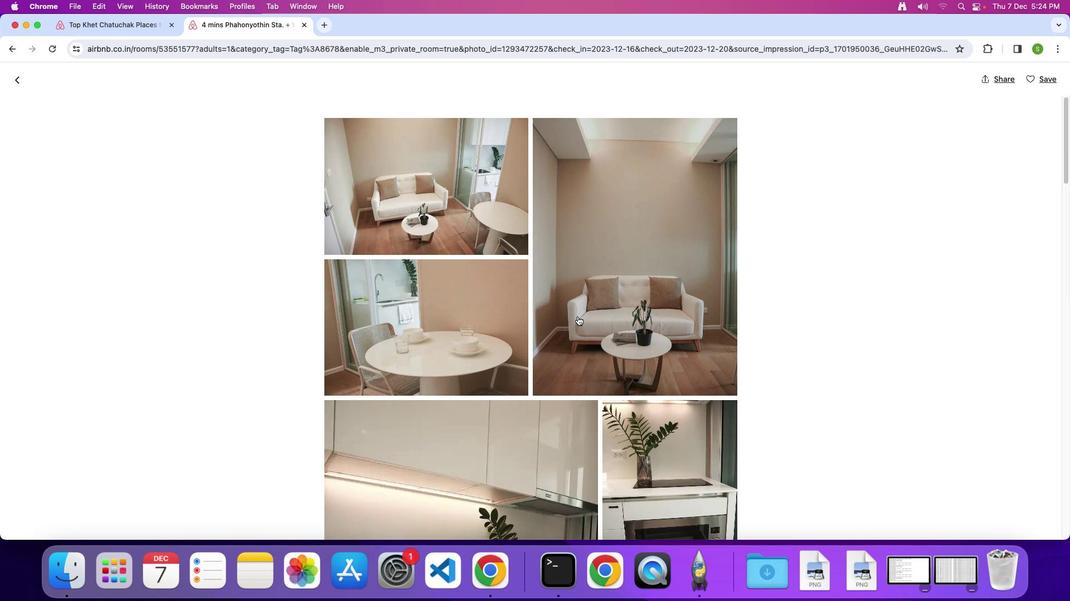 
Action: Mouse scrolled (577, 317) with delta (0, 0)
Screenshot: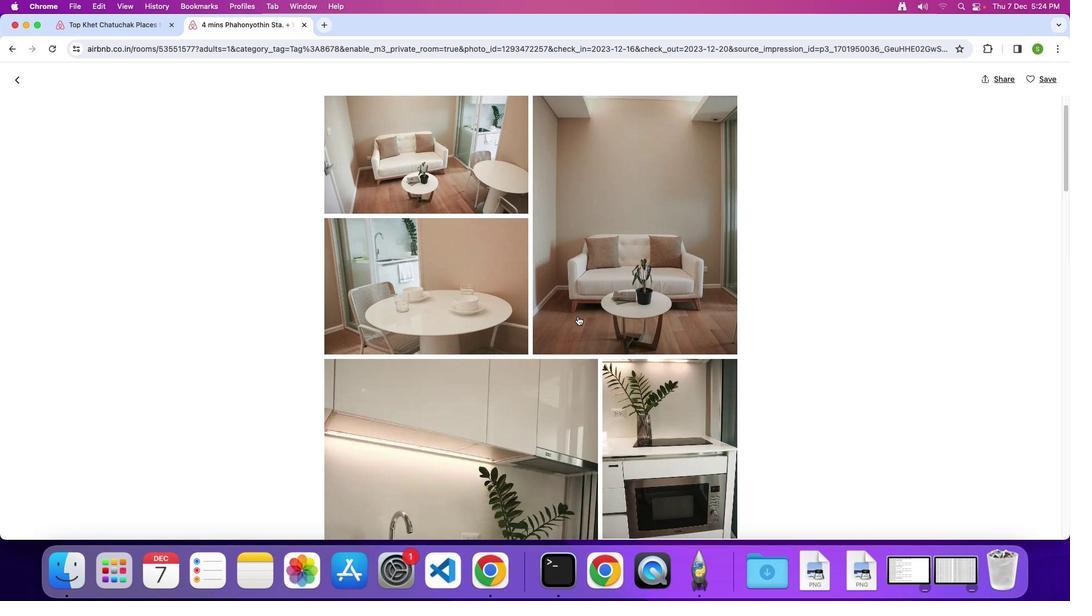 
Action: Mouse scrolled (577, 317) with delta (0, 0)
Screenshot: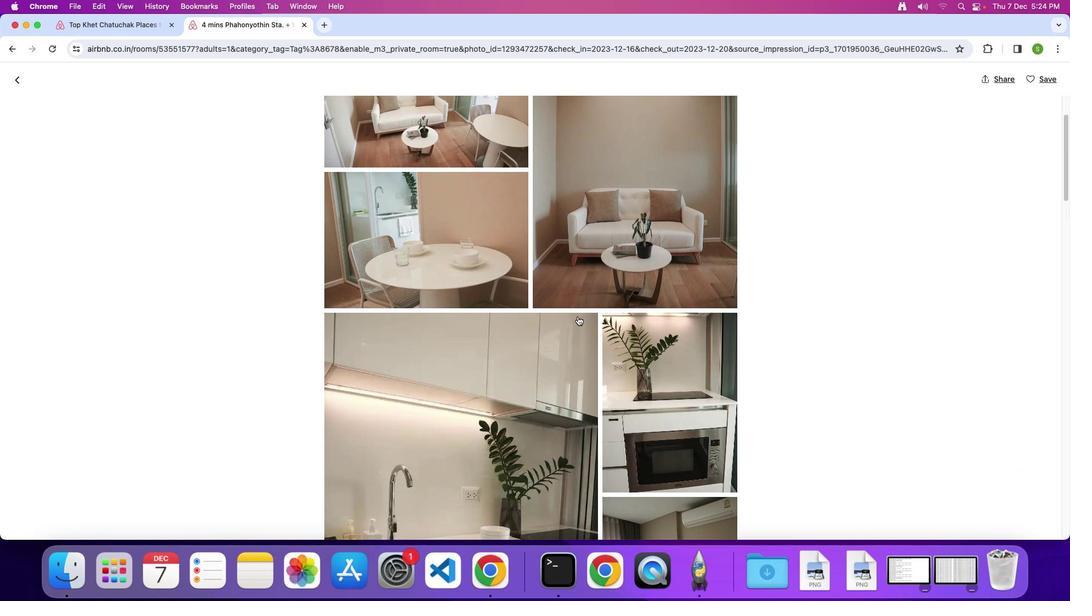
Action: Mouse scrolled (577, 317) with delta (0, -1)
Screenshot: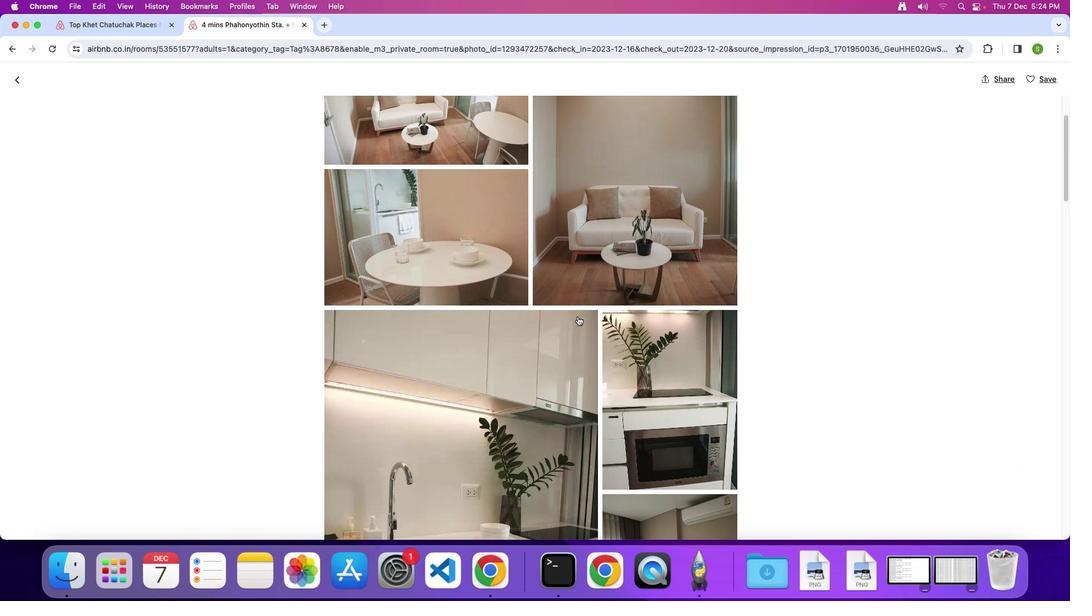 
Action: Mouse scrolled (577, 317) with delta (0, 0)
Screenshot: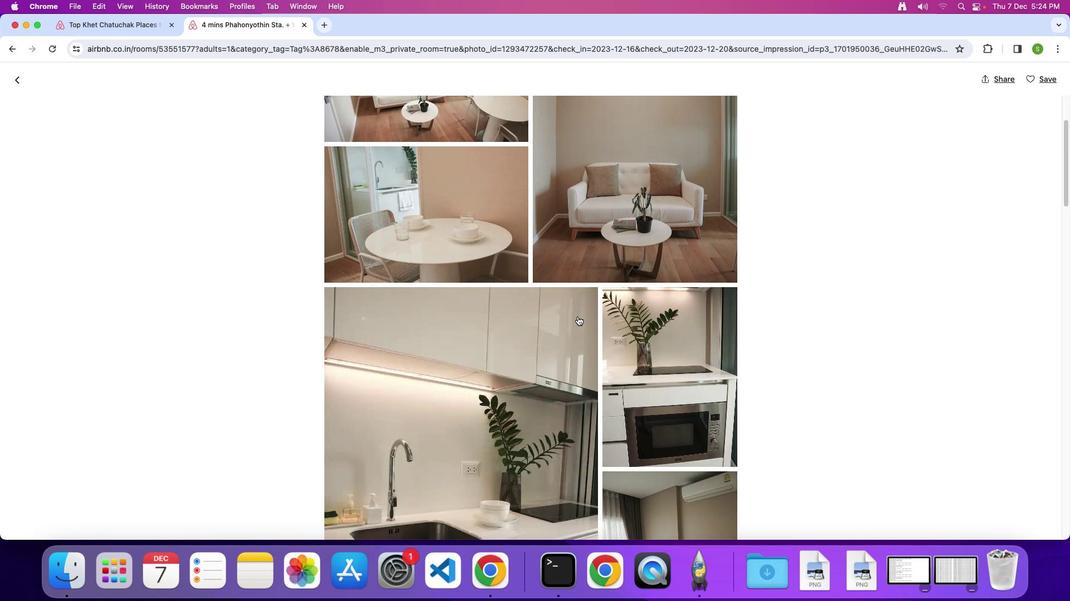 
Action: Mouse scrolled (577, 317) with delta (0, 0)
Screenshot: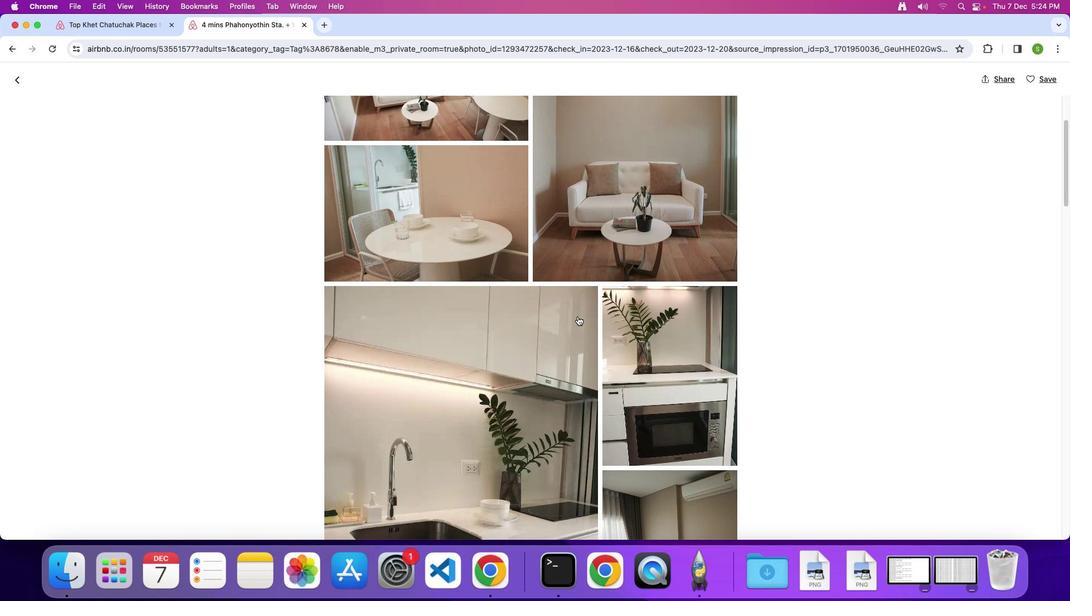 
Action: Mouse scrolled (577, 317) with delta (0, 0)
Screenshot: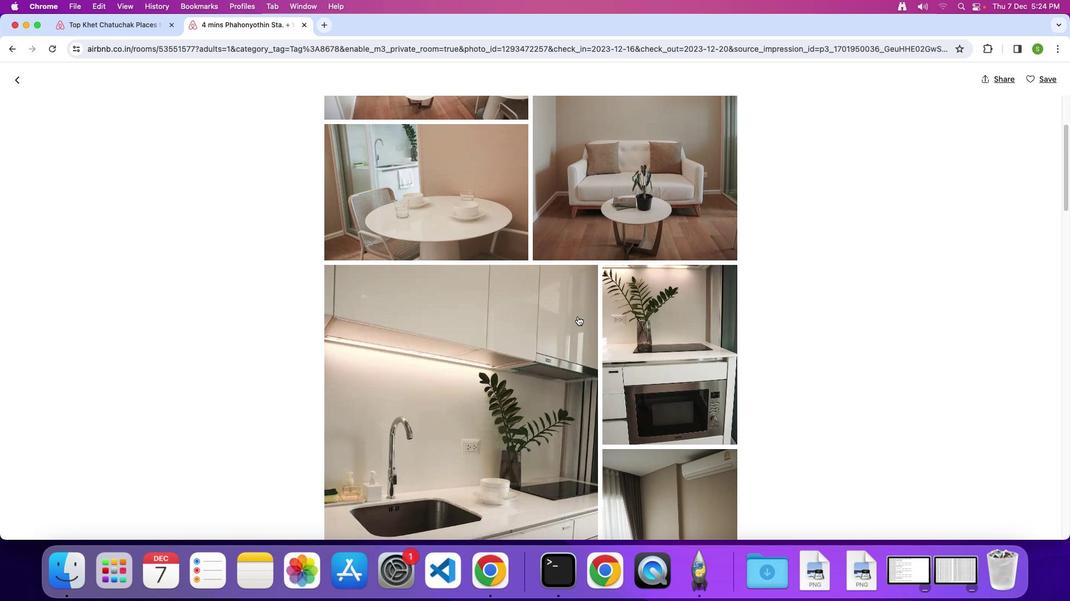 
Action: Mouse scrolled (577, 317) with delta (0, 0)
Screenshot: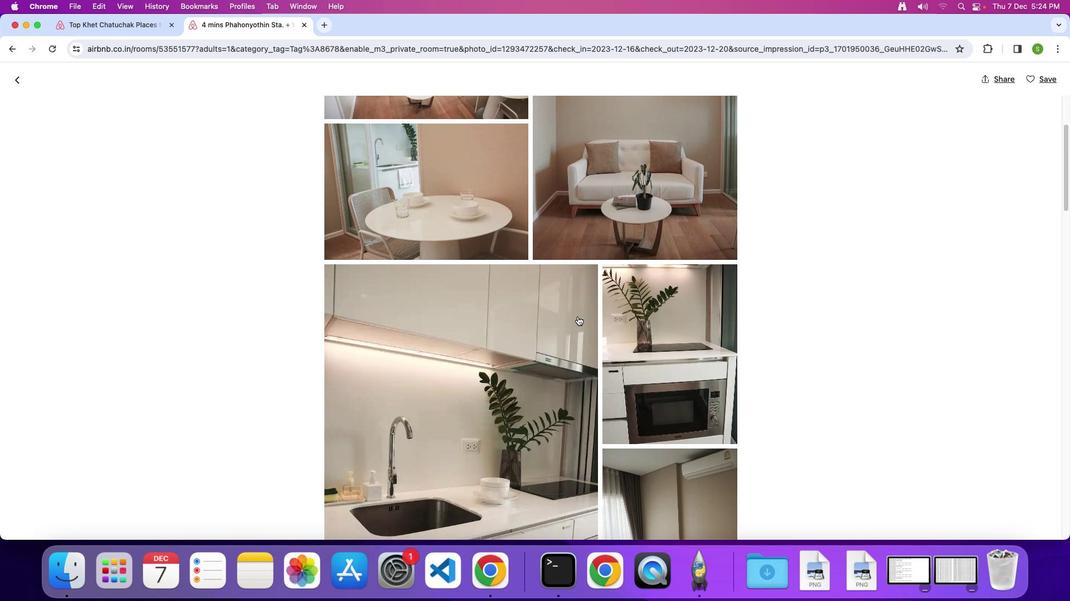 
Action: Mouse scrolled (577, 317) with delta (0, 0)
Screenshot: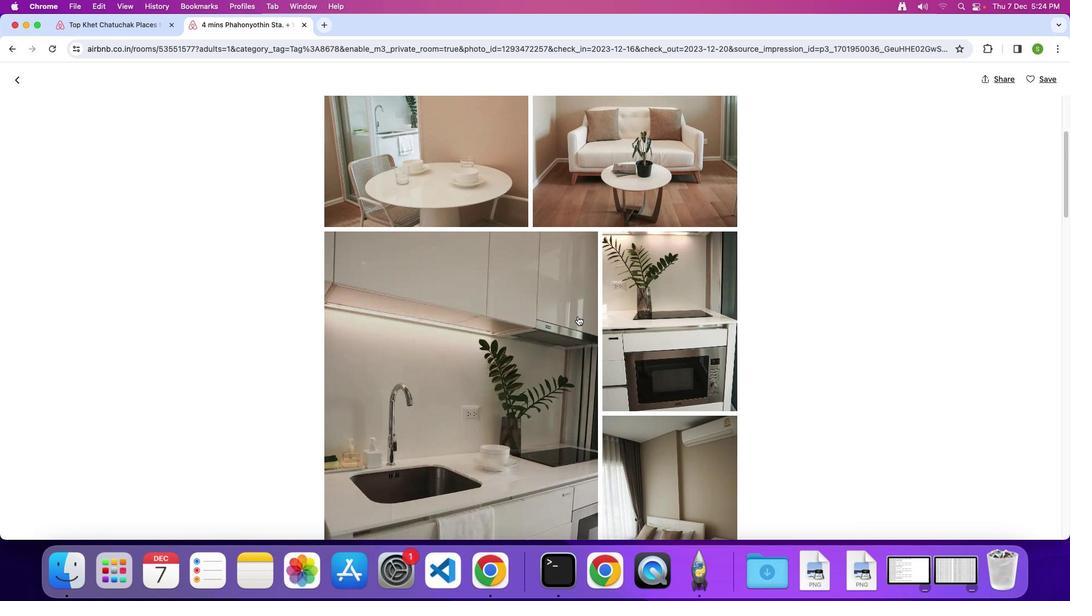
Action: Mouse scrolled (577, 317) with delta (0, 0)
Screenshot: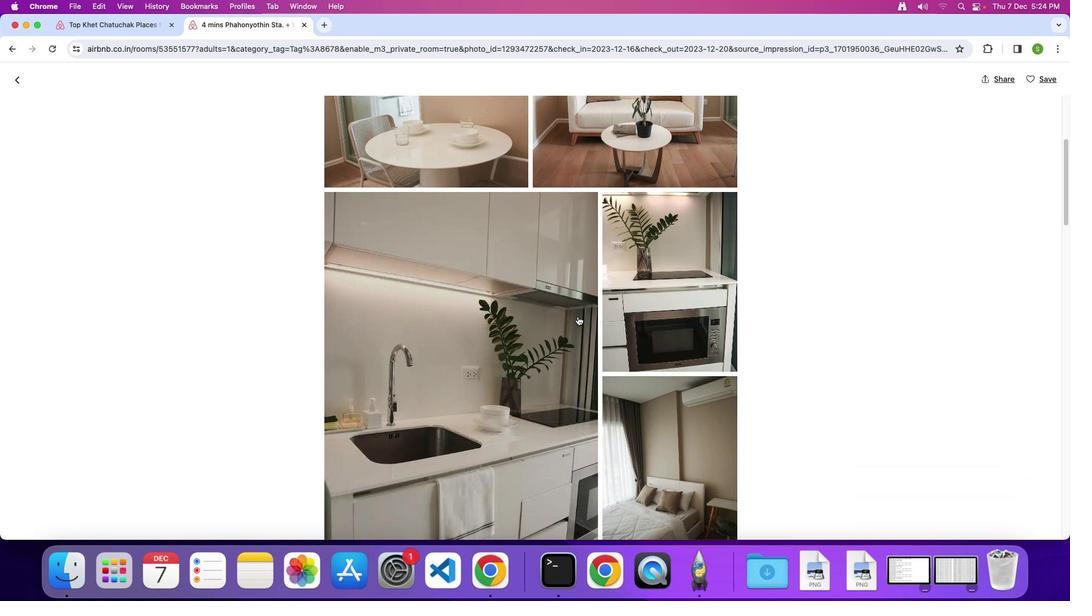 
Action: Mouse scrolled (577, 317) with delta (0, -1)
Screenshot: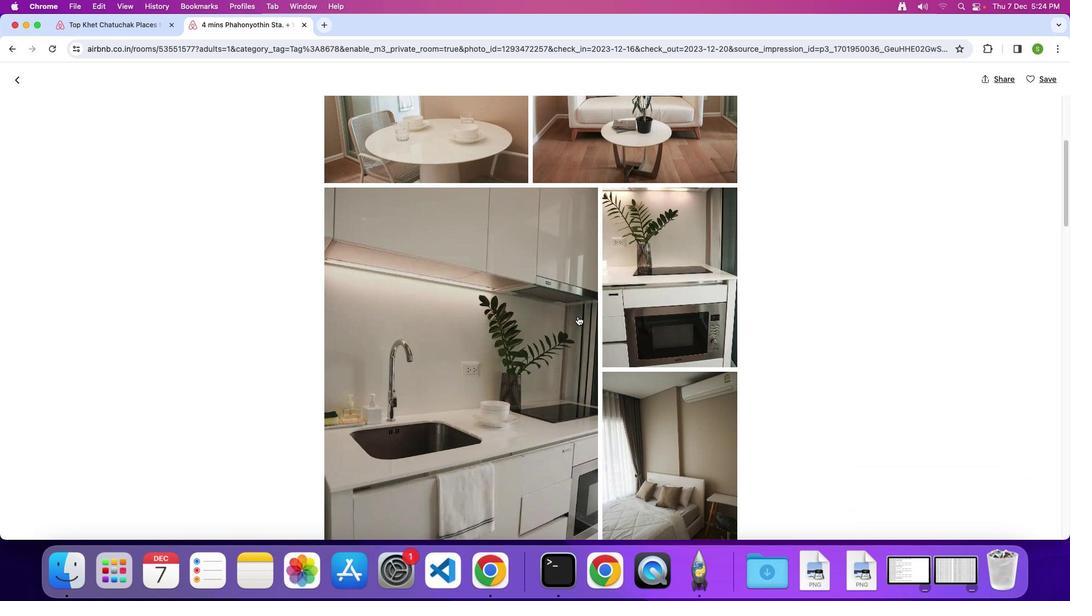
Action: Mouse scrolled (577, 317) with delta (0, 0)
Screenshot: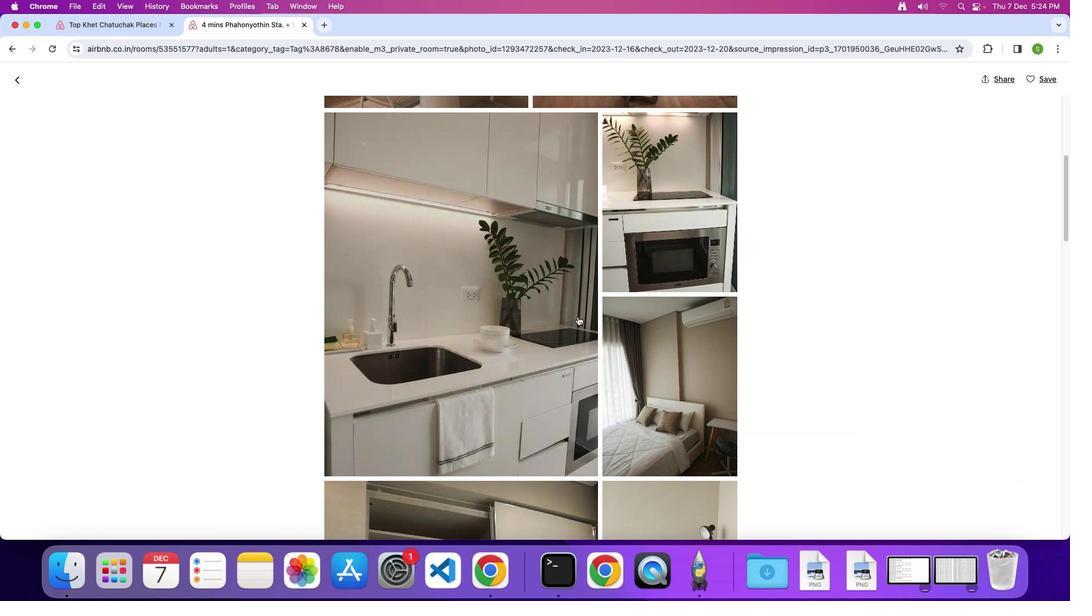 
Action: Mouse scrolled (577, 317) with delta (0, 0)
Screenshot: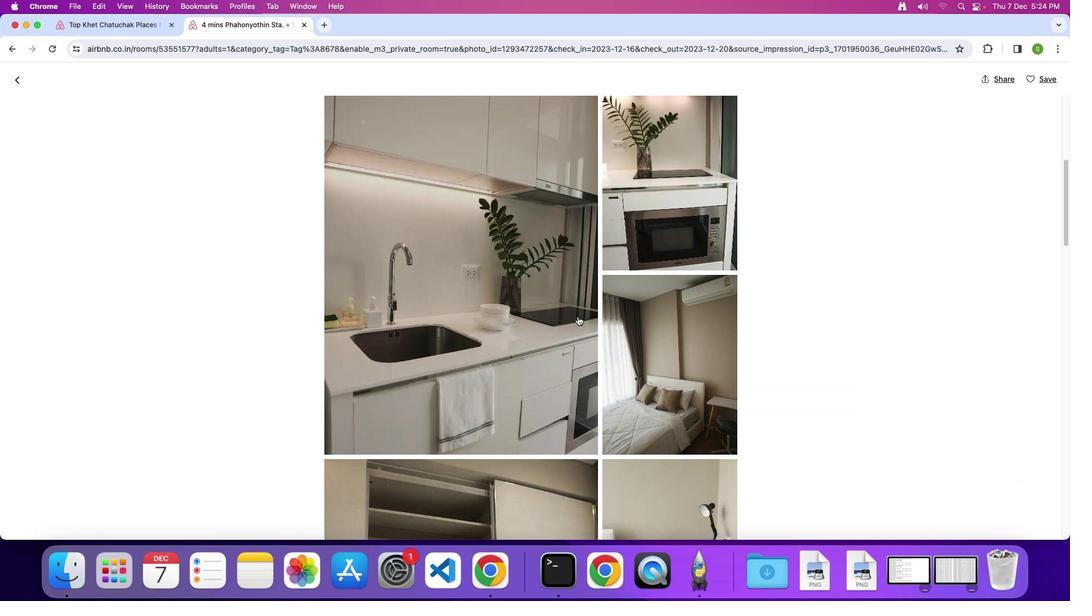 
Action: Mouse moved to (577, 317)
Screenshot: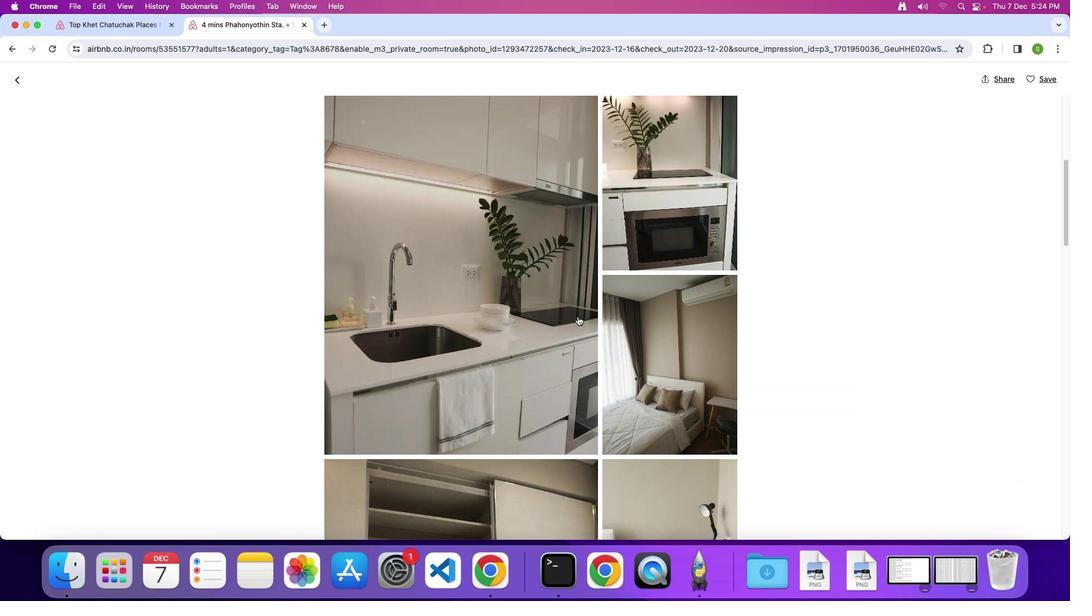 
Action: Mouse scrolled (577, 317) with delta (0, -1)
Screenshot: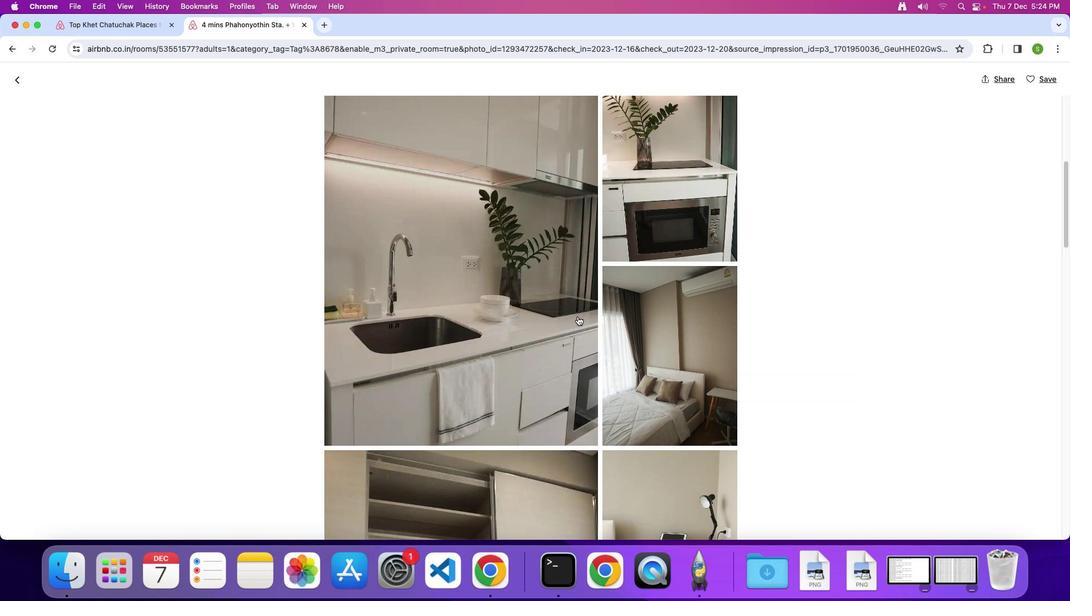 
Action: Mouse scrolled (577, 317) with delta (0, 0)
Screenshot: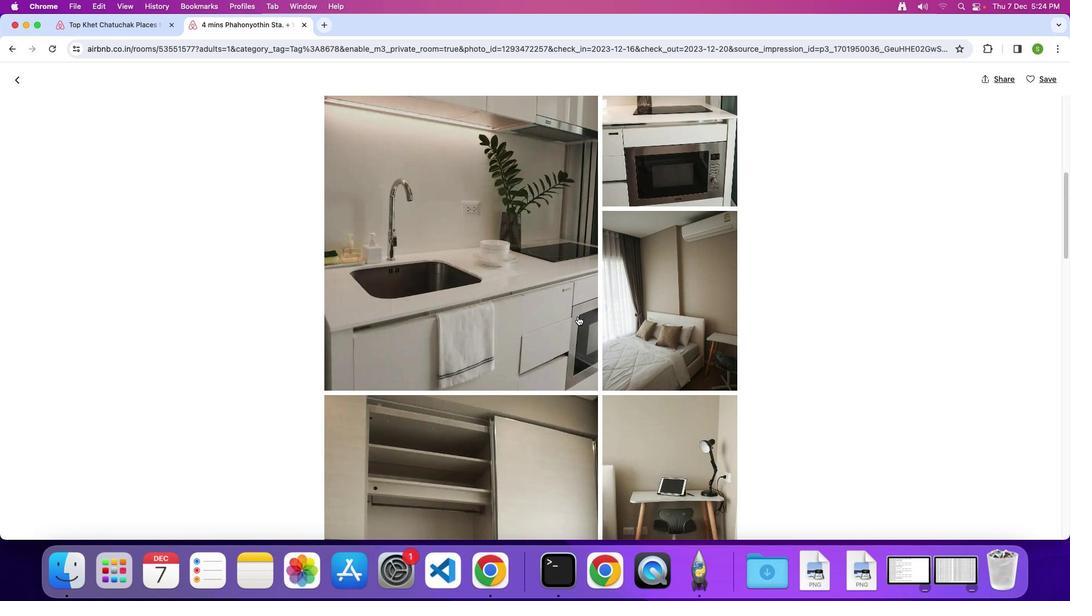
Action: Mouse scrolled (577, 317) with delta (0, 0)
Screenshot: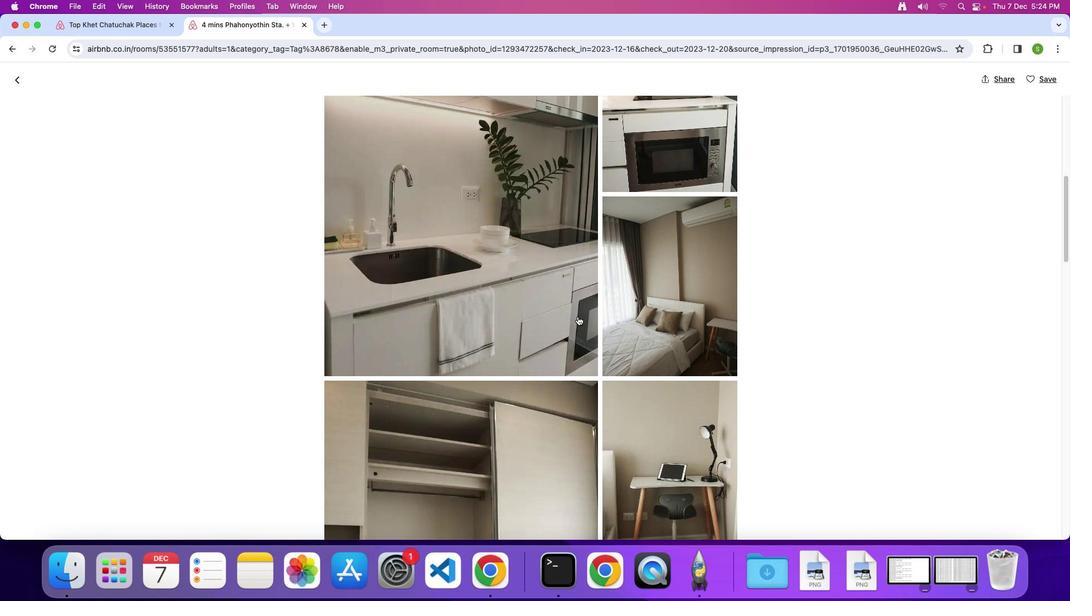 
Action: Mouse scrolled (577, 317) with delta (0, -1)
Screenshot: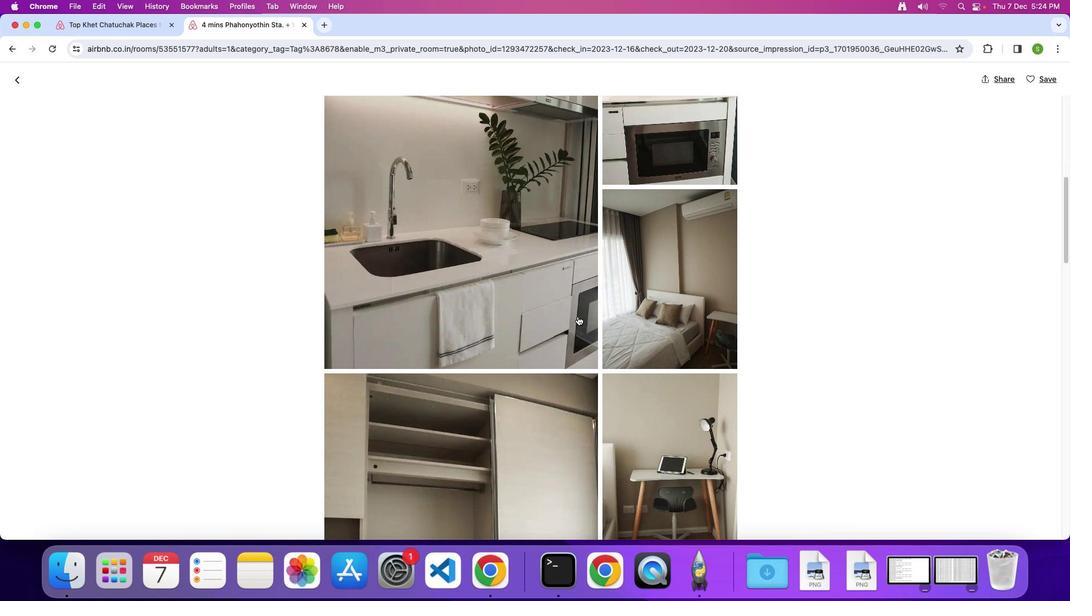
Action: Mouse scrolled (577, 317) with delta (0, 0)
Screenshot: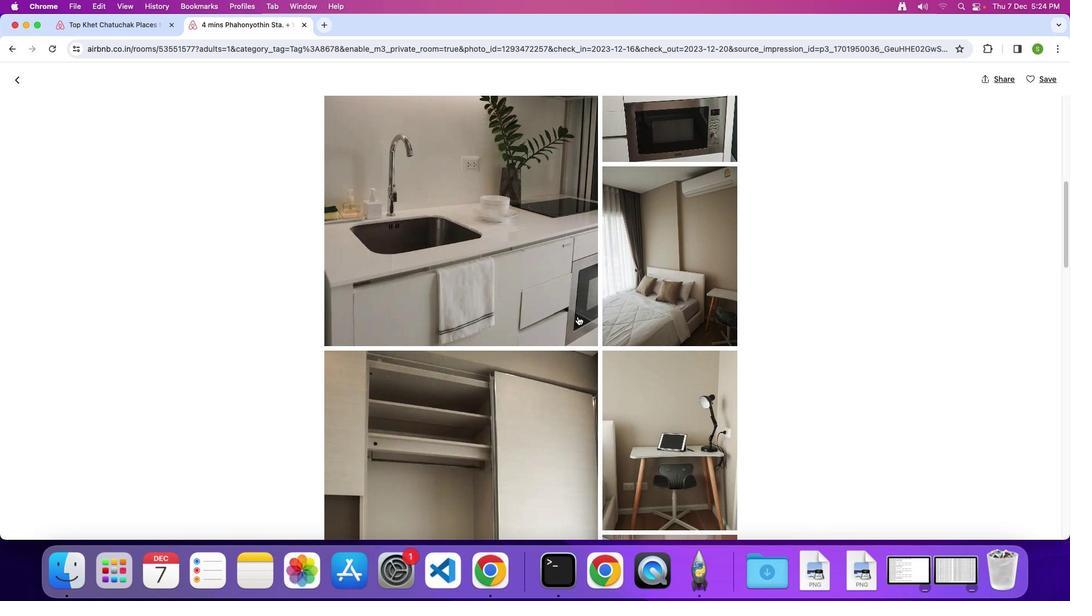 
Action: Mouse scrolled (577, 317) with delta (0, 0)
Screenshot: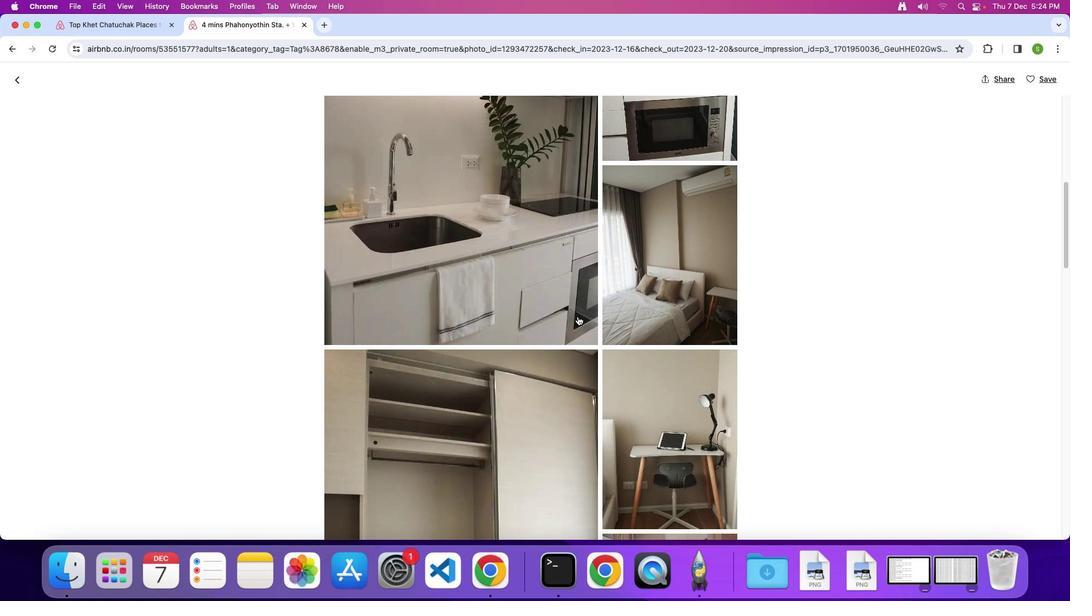 
Action: Mouse scrolled (577, 317) with delta (0, 0)
Screenshot: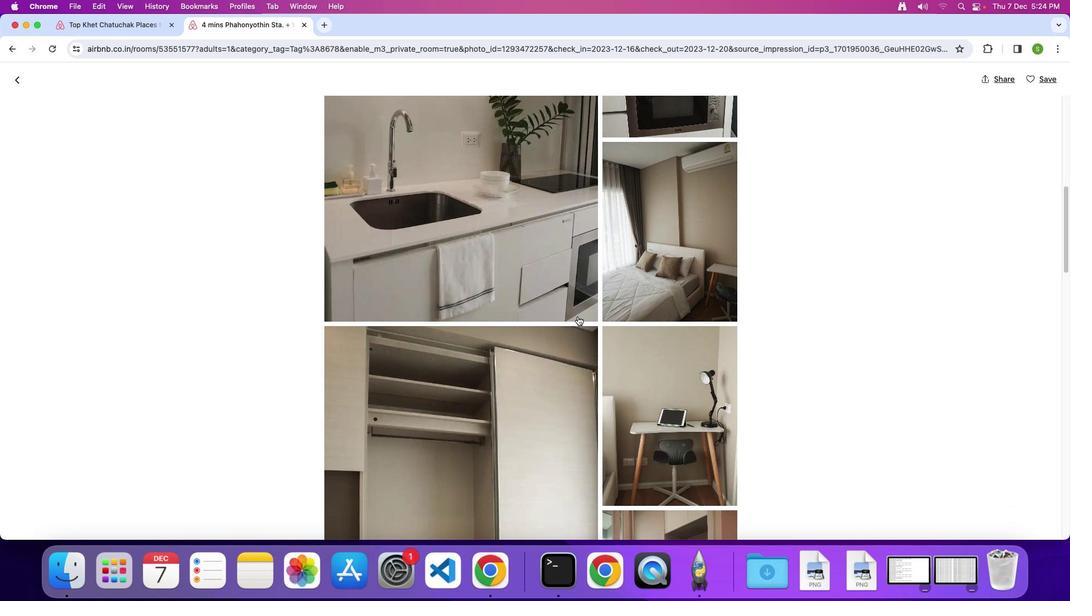 
Action: Mouse scrolled (577, 317) with delta (0, 0)
Screenshot: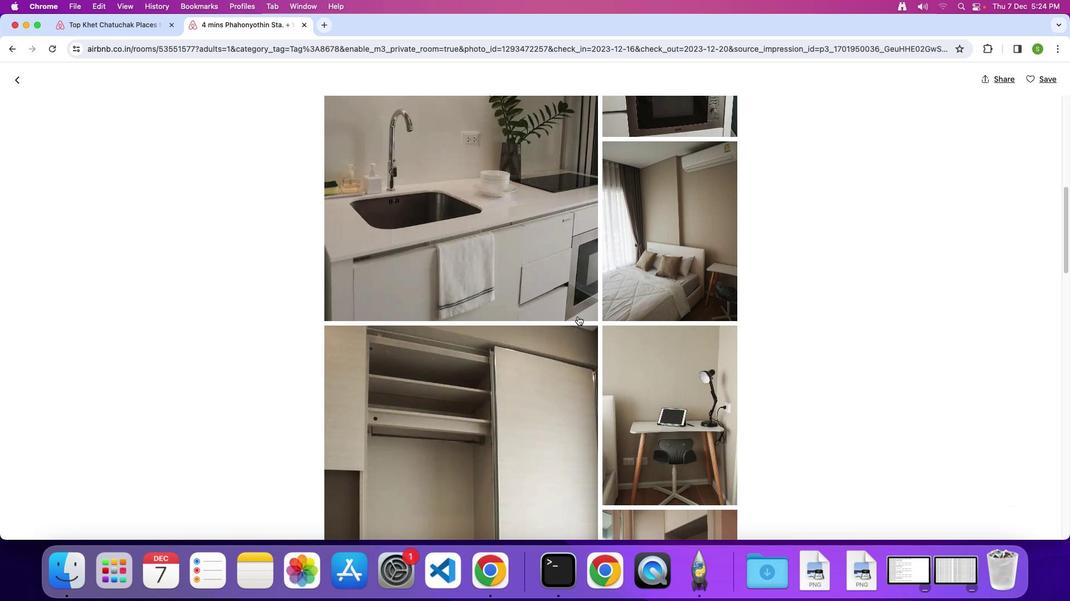 
Action: Mouse scrolled (577, 317) with delta (0, 0)
Screenshot: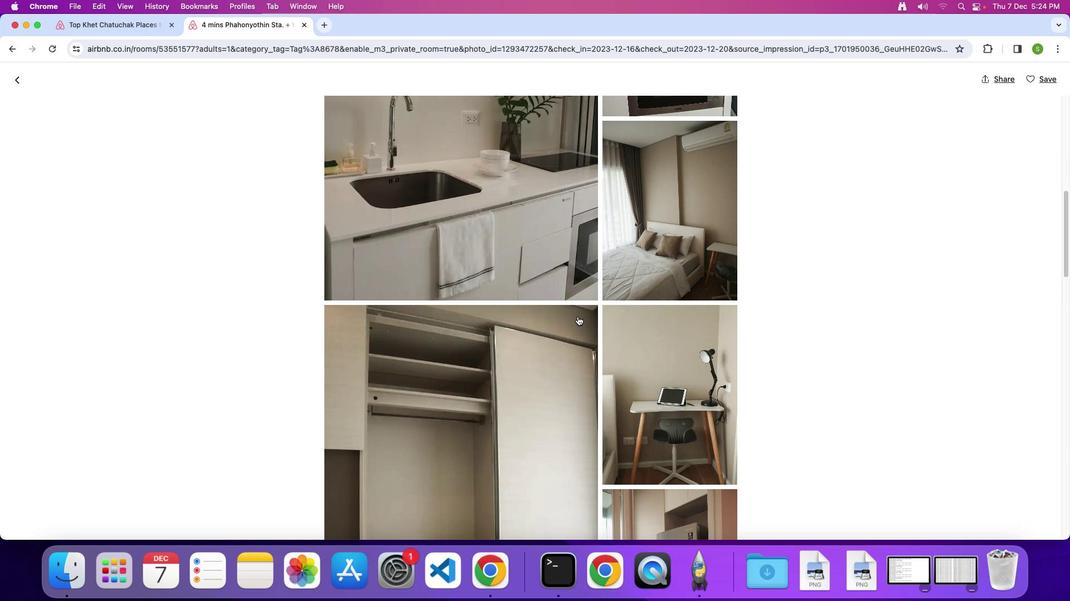 
Action: Mouse scrolled (577, 317) with delta (0, 0)
Screenshot: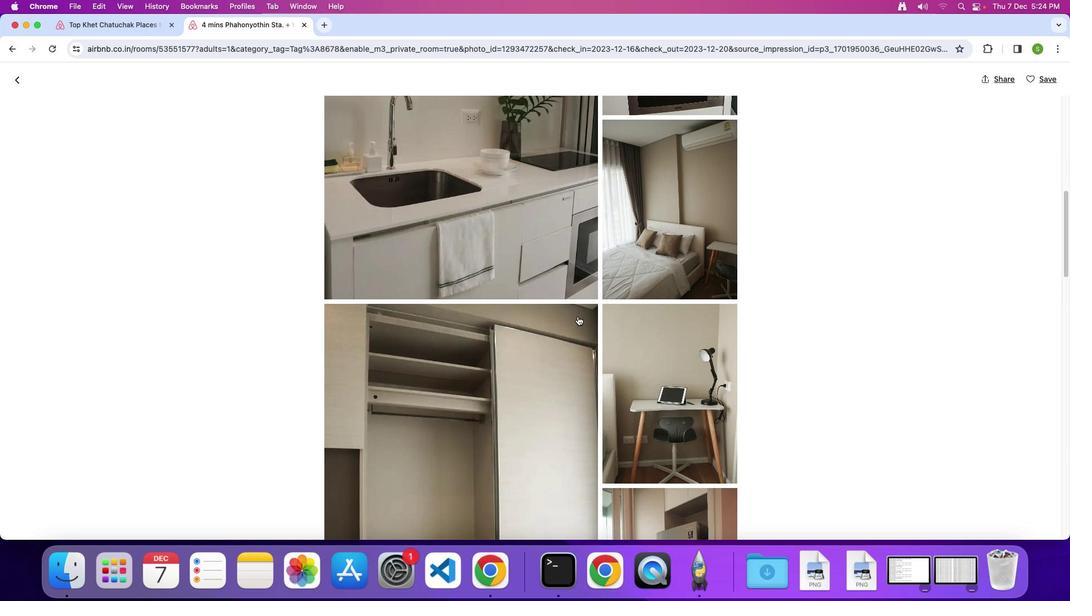 
Action: Mouse scrolled (577, 317) with delta (0, 0)
Screenshot: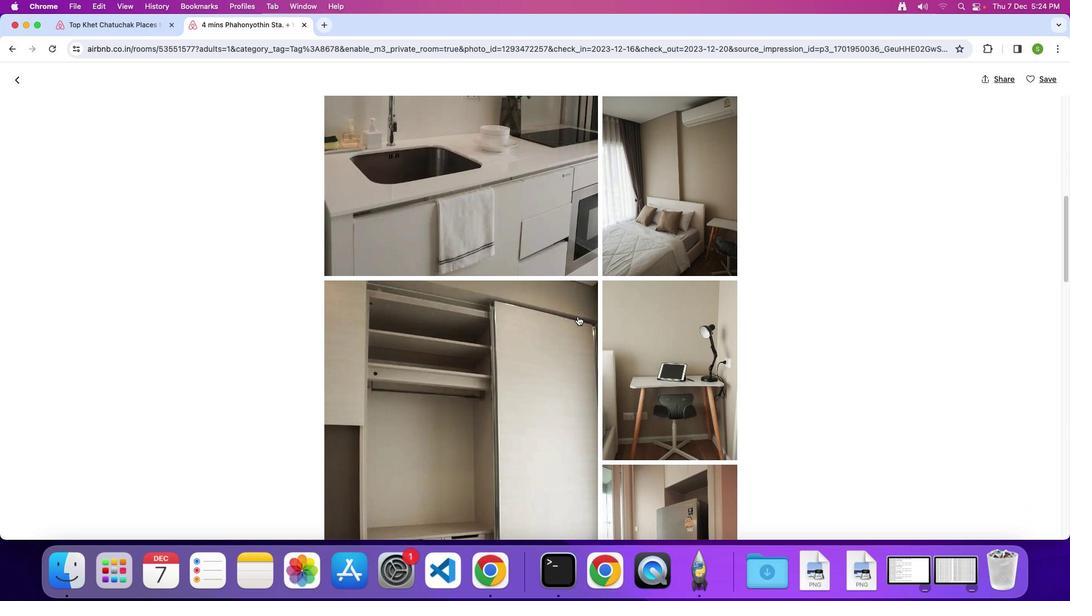 
Action: Mouse scrolled (577, 317) with delta (0, 0)
Screenshot: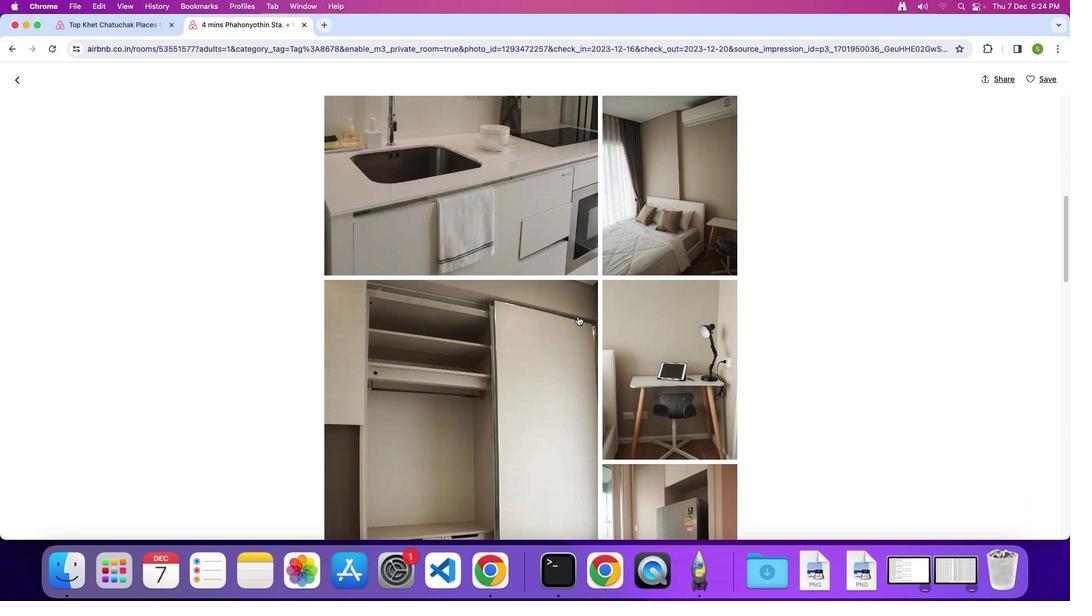 
Action: Mouse scrolled (577, 317) with delta (0, 0)
Screenshot: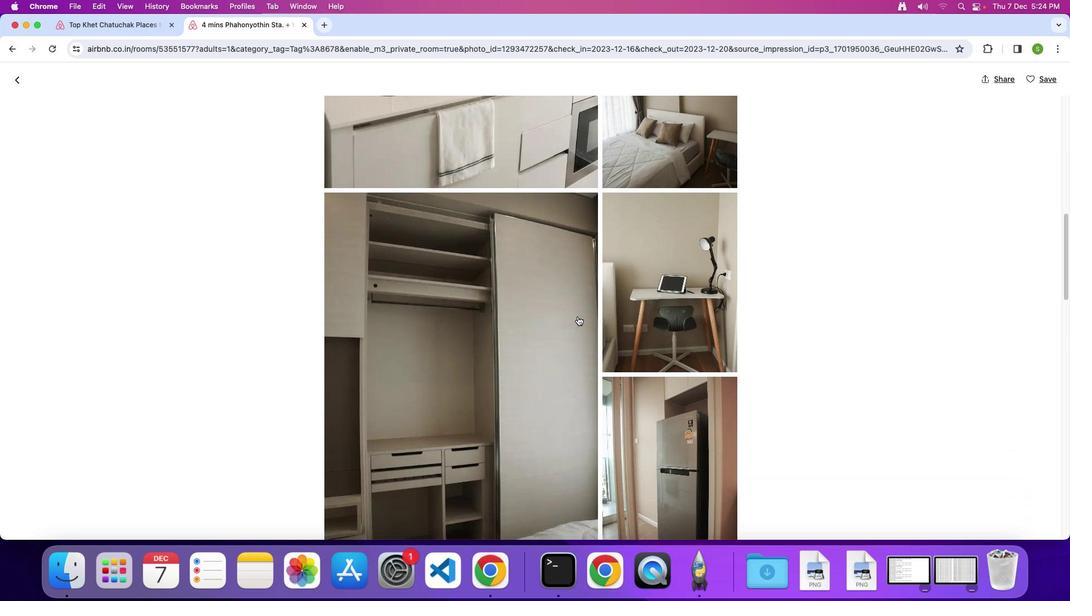 
Action: Mouse scrolled (577, 317) with delta (0, 0)
Screenshot: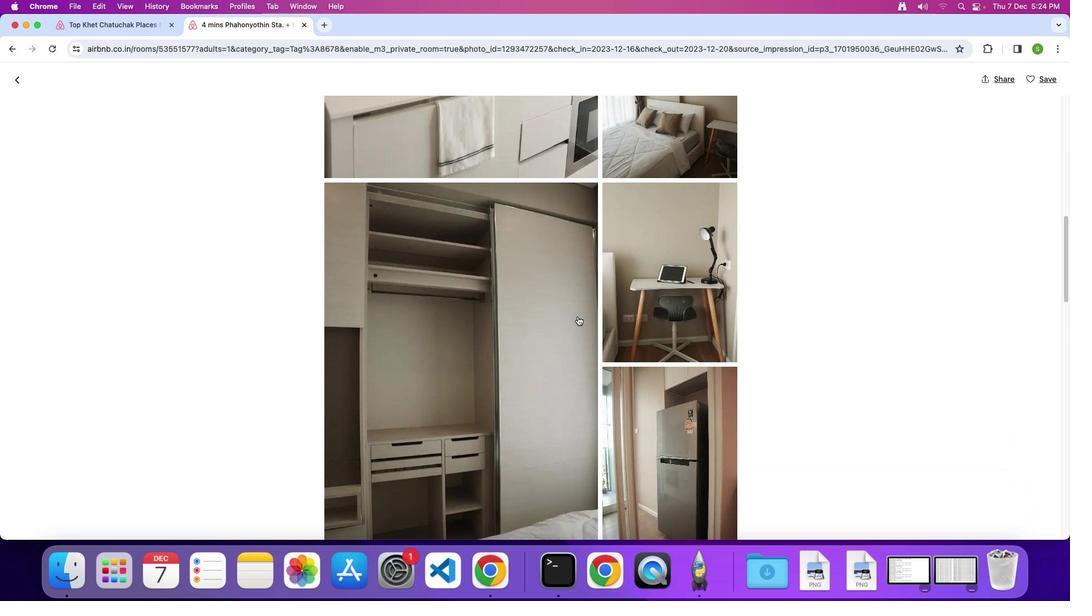 
Action: Mouse scrolled (577, 317) with delta (0, -1)
Screenshot: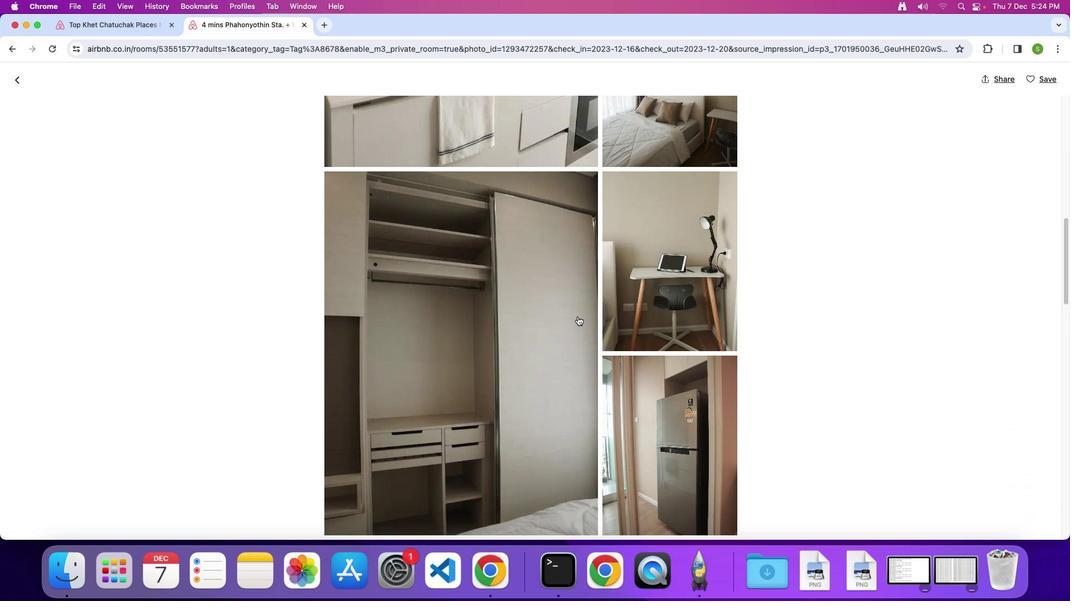 
Action: Mouse scrolled (577, 317) with delta (0, 0)
Screenshot: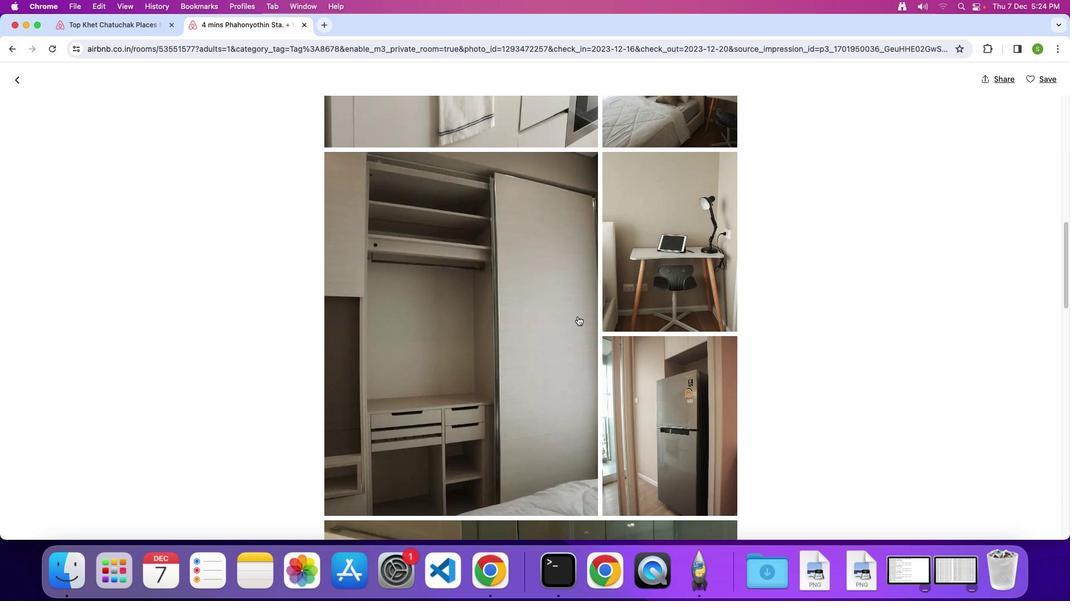 
Action: Mouse scrolled (577, 317) with delta (0, 0)
Screenshot: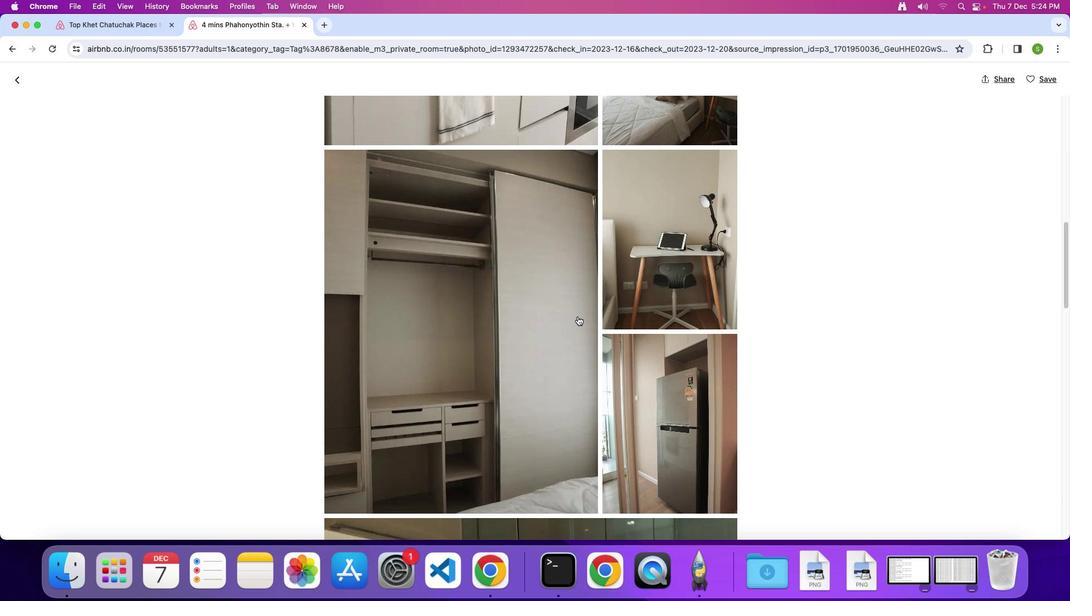
Action: Mouse scrolled (577, 317) with delta (0, 0)
Screenshot: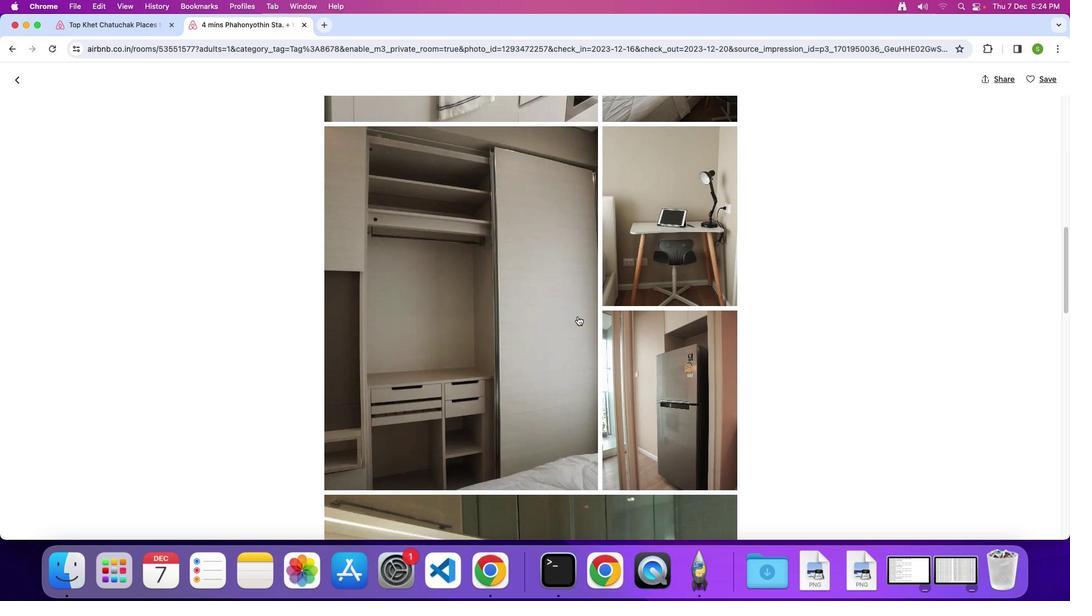 
Action: Mouse scrolled (577, 317) with delta (0, 0)
Screenshot: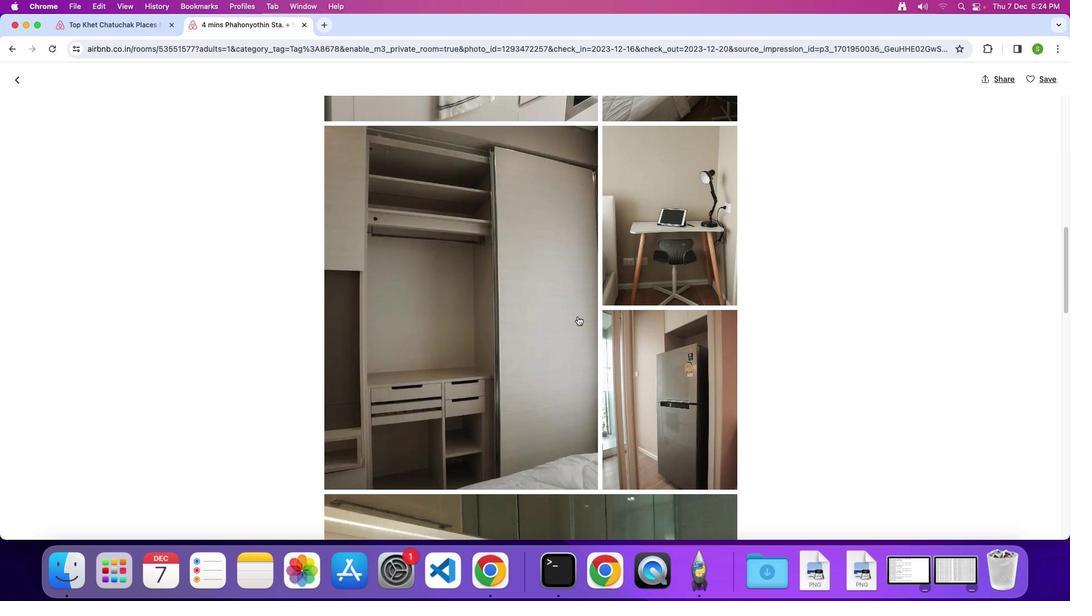 
Action: Mouse scrolled (577, 317) with delta (0, 0)
Screenshot: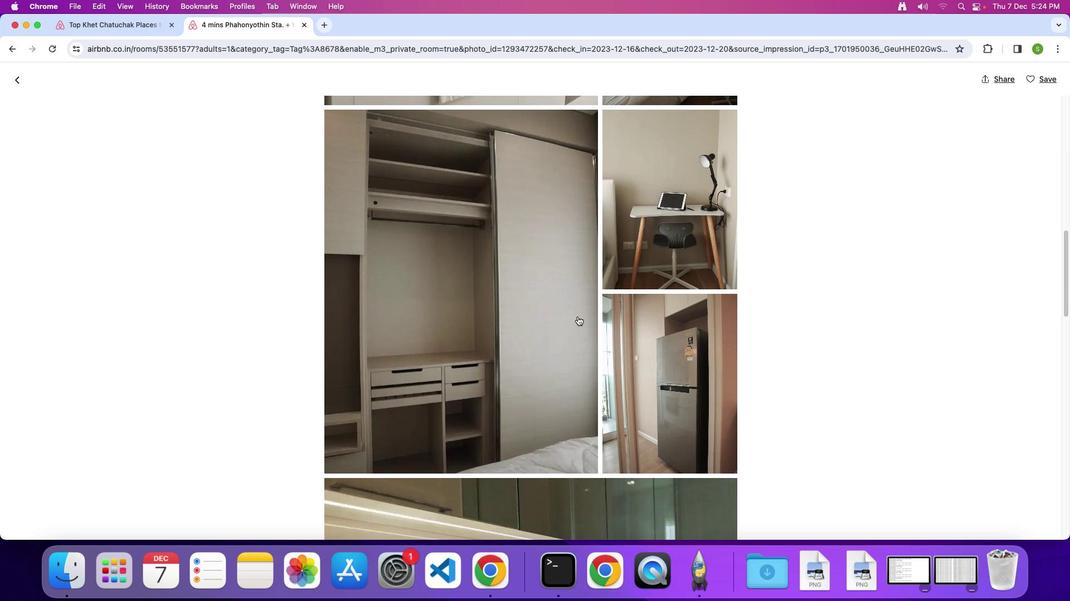 
Action: Mouse scrolled (577, 317) with delta (0, 0)
Screenshot: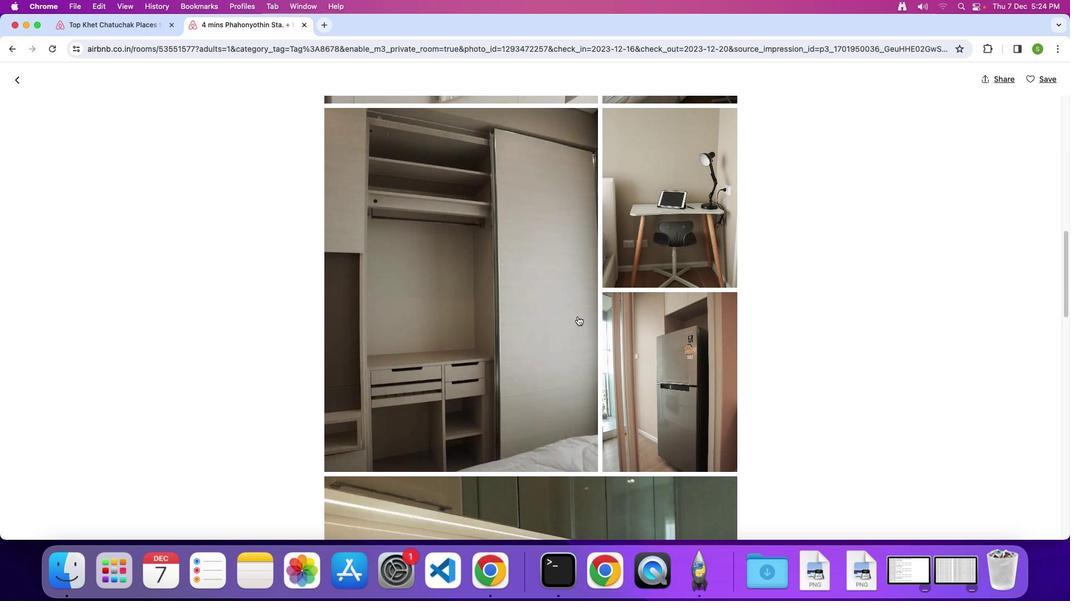 
Action: Mouse scrolled (577, 317) with delta (0, 0)
Screenshot: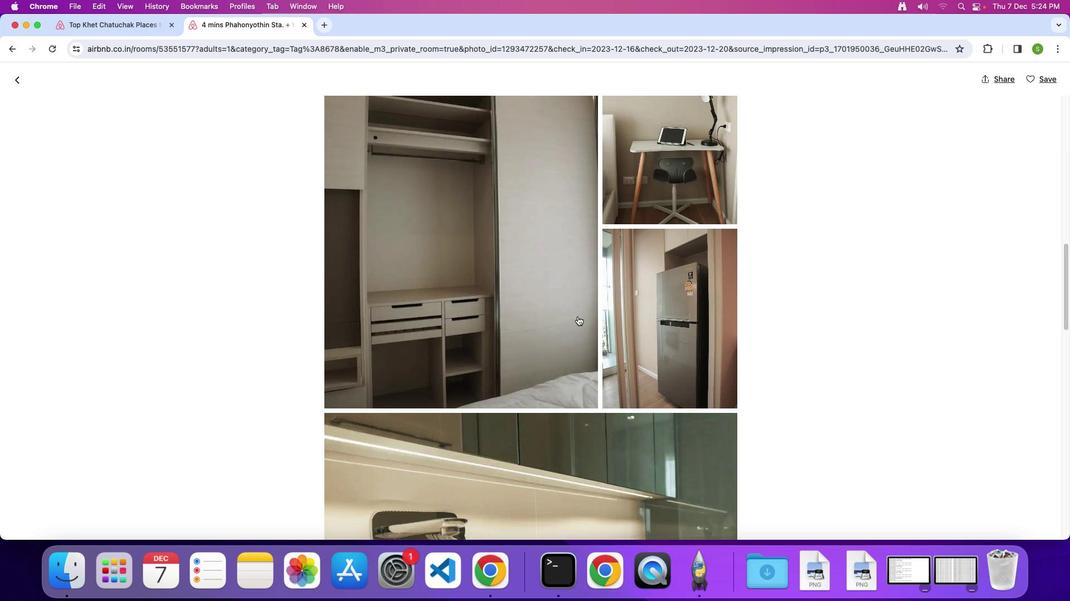 
Action: Mouse scrolled (577, 317) with delta (0, 0)
Screenshot: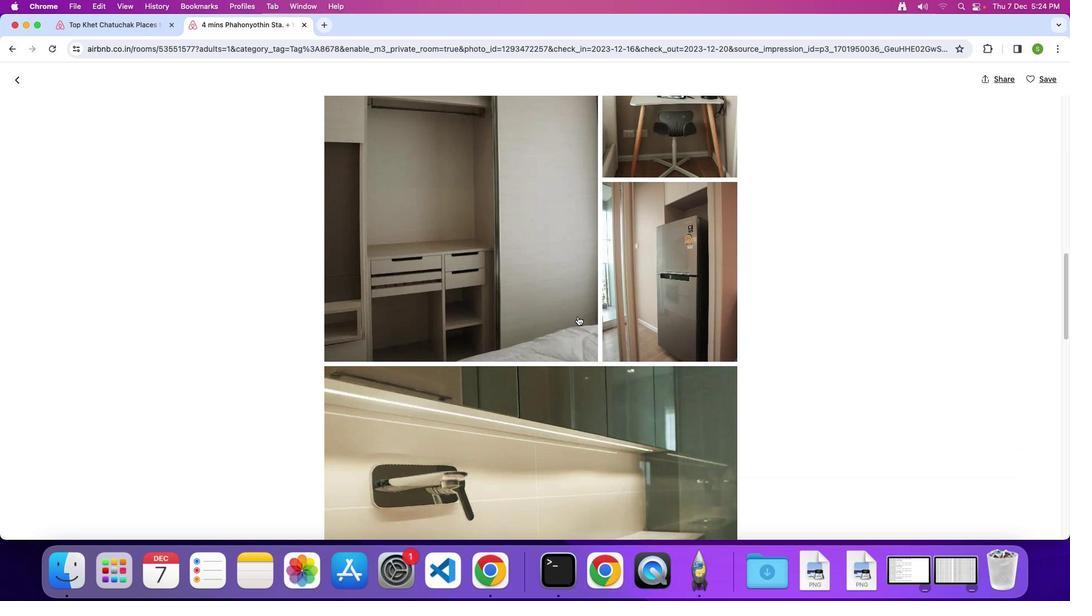 
Action: Mouse scrolled (577, 317) with delta (0, -1)
Screenshot: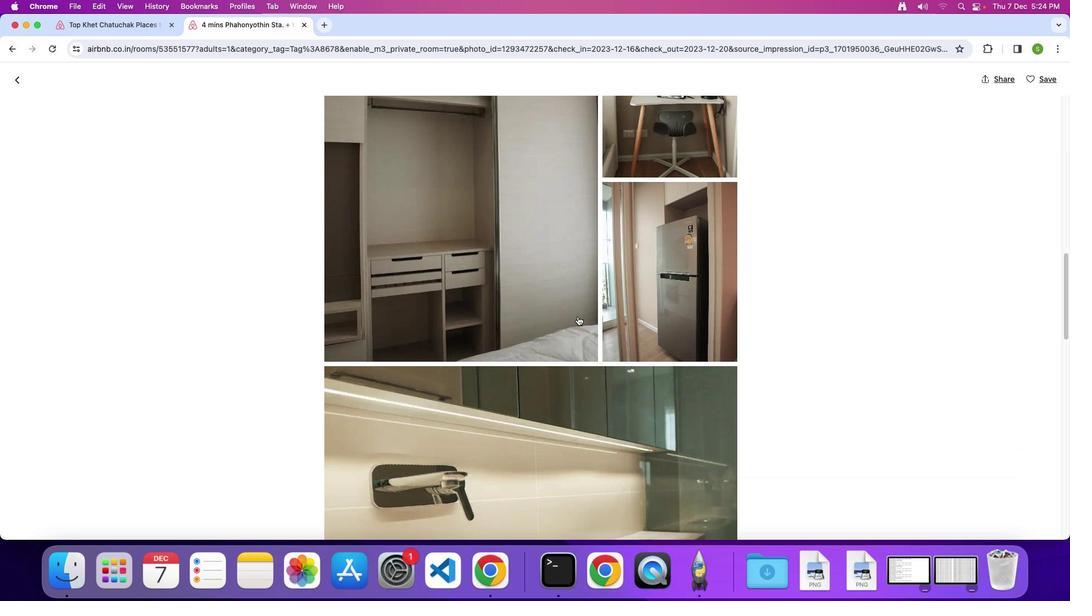 
Action: Mouse scrolled (577, 317) with delta (0, 0)
Screenshot: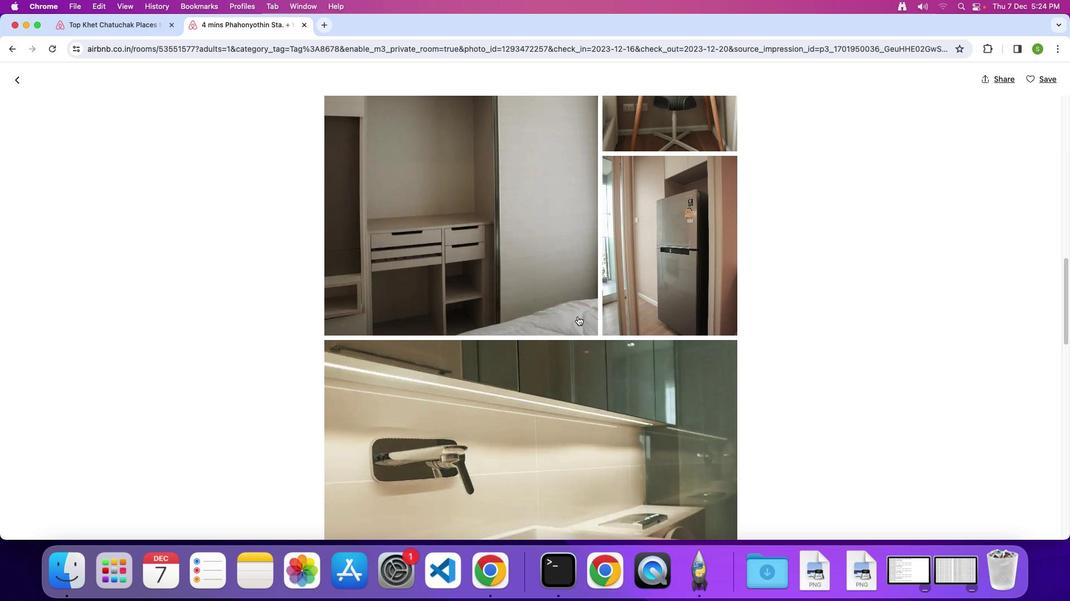 
Action: Mouse scrolled (577, 317) with delta (0, 0)
Screenshot: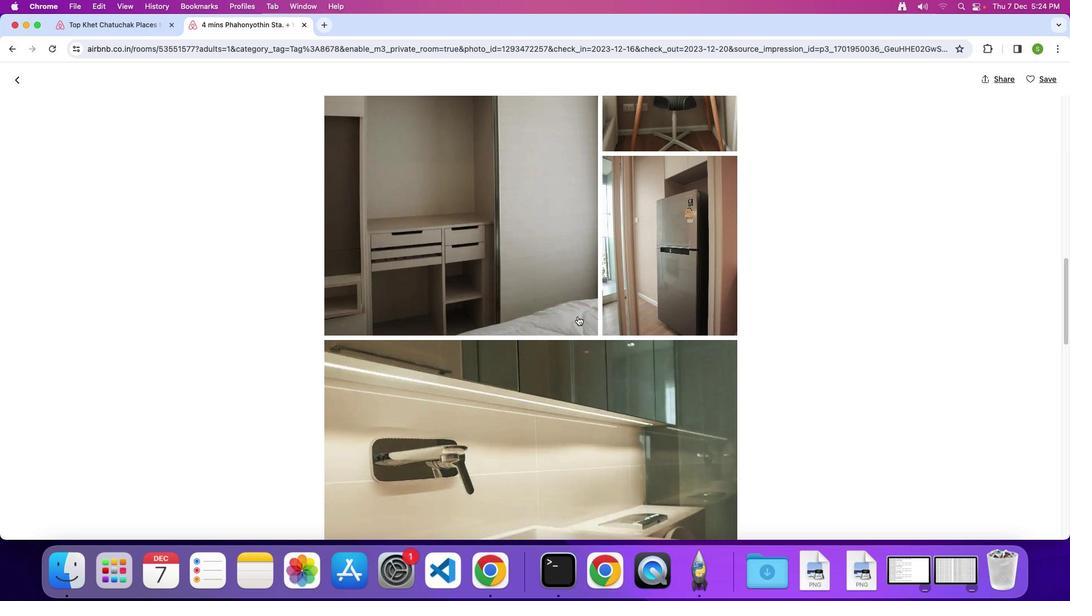 
Action: Mouse scrolled (577, 317) with delta (0, 0)
Screenshot: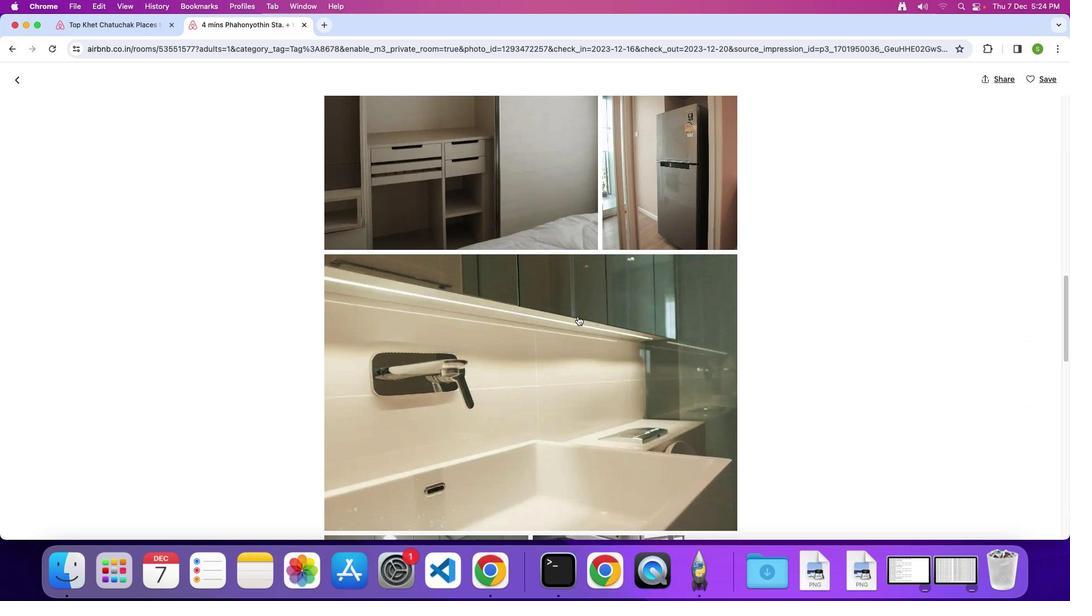 
Action: Mouse scrolled (577, 317) with delta (0, 0)
Screenshot: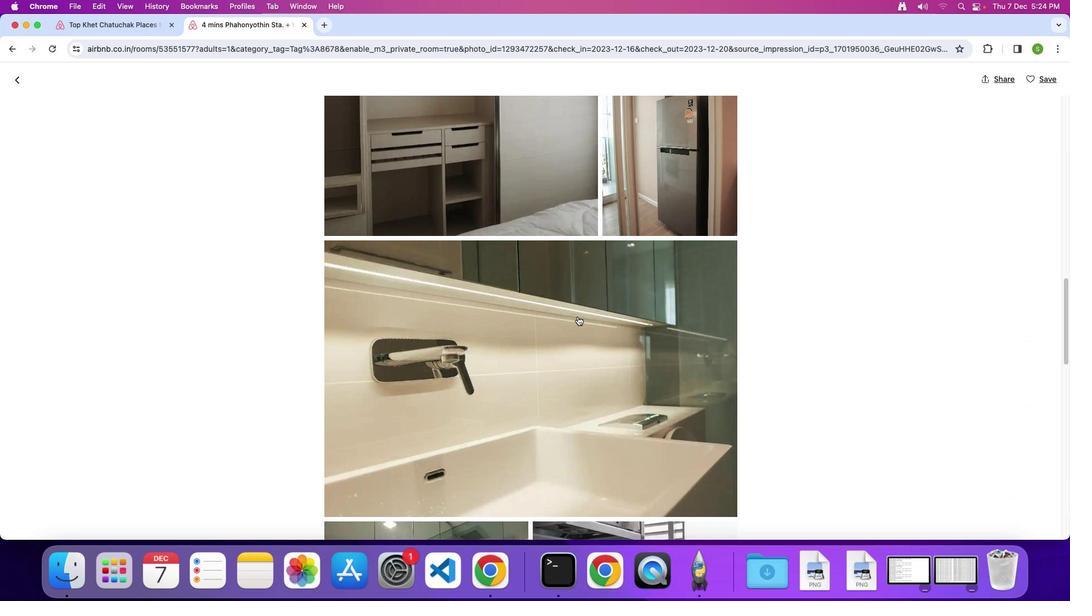 
Action: Mouse scrolled (577, 317) with delta (0, -1)
Screenshot: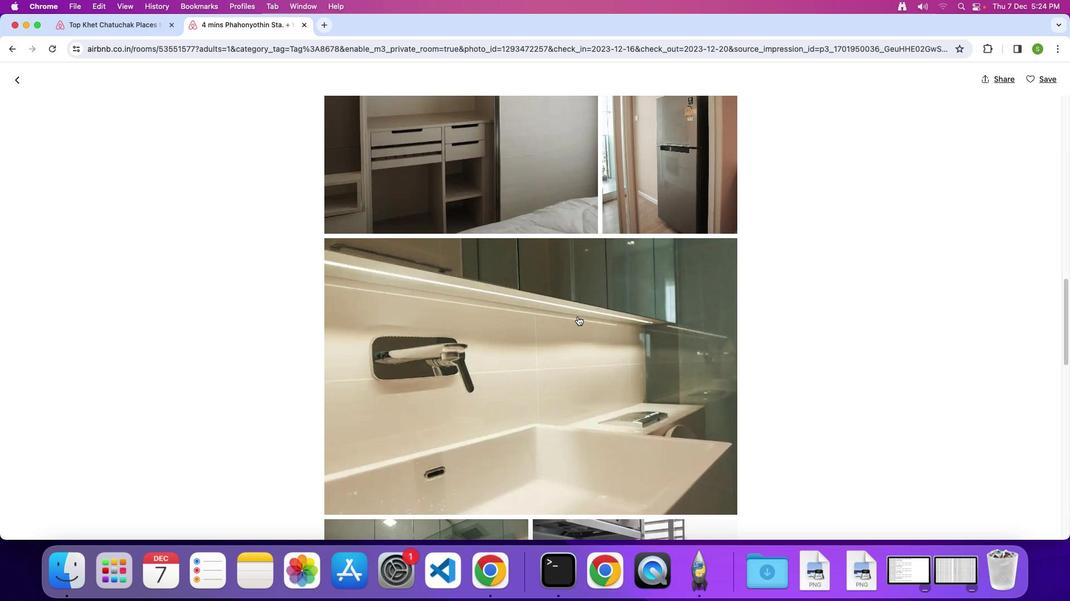 
Action: Mouse scrolled (577, 317) with delta (0, 0)
Screenshot: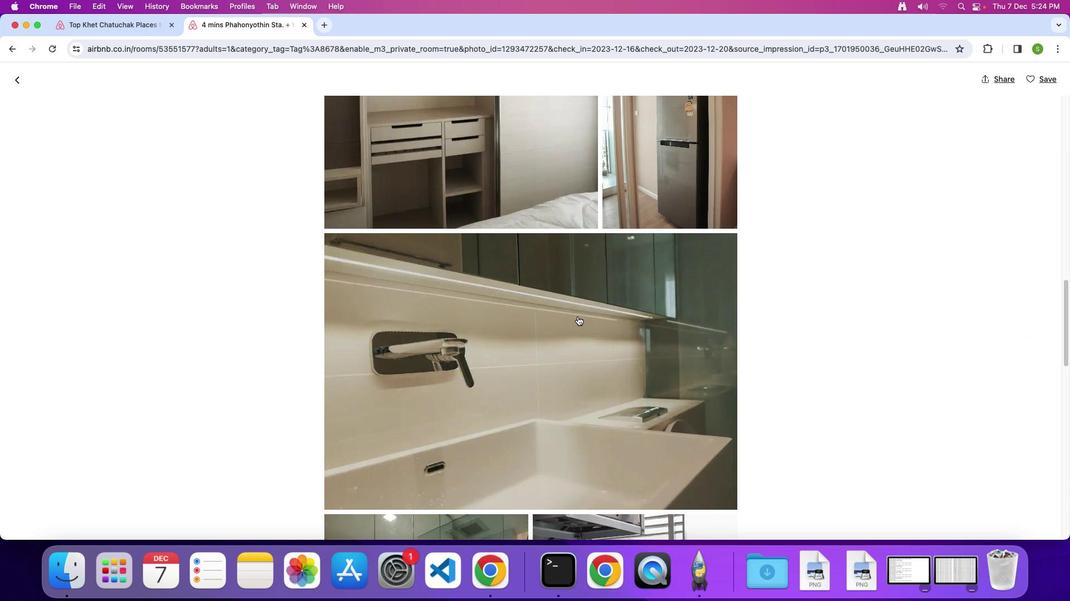 
Action: Mouse scrolled (577, 317) with delta (0, 0)
Screenshot: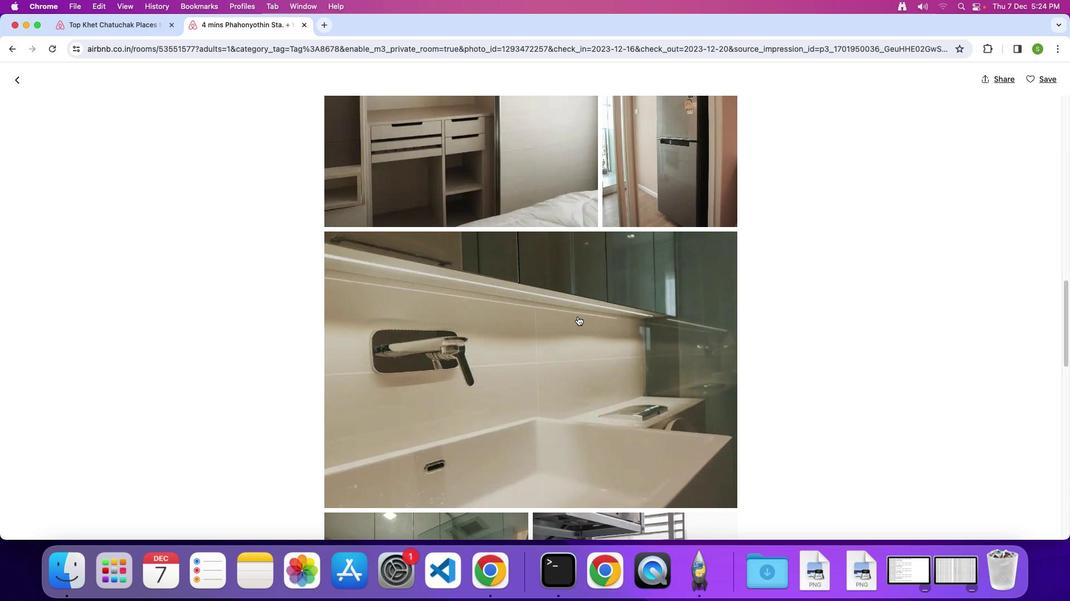 
Action: Mouse scrolled (577, 317) with delta (0, 0)
Screenshot: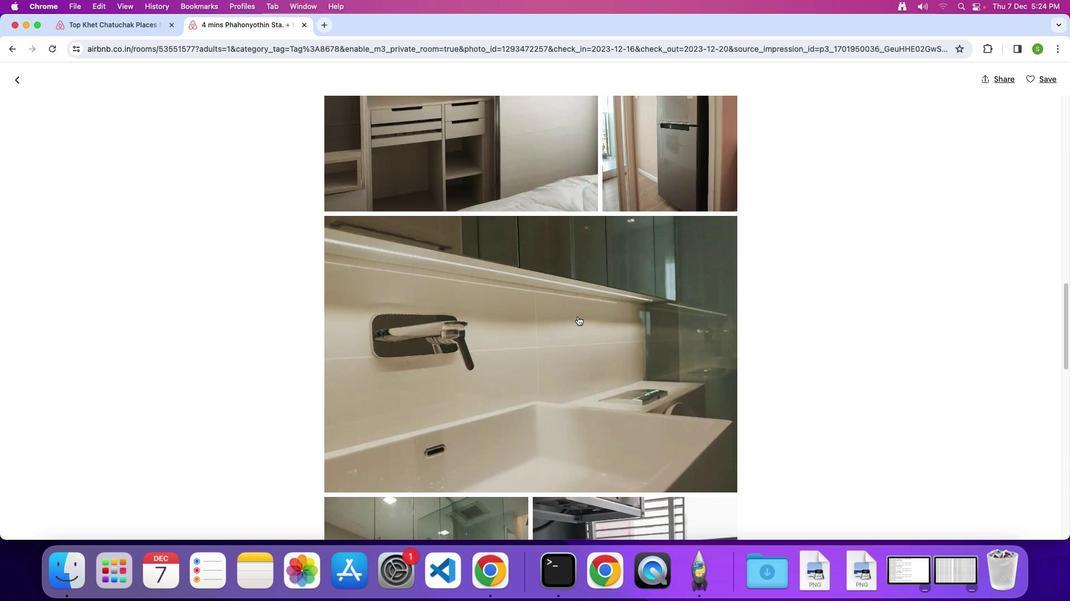 
Action: Mouse scrolled (577, 317) with delta (0, 0)
Screenshot: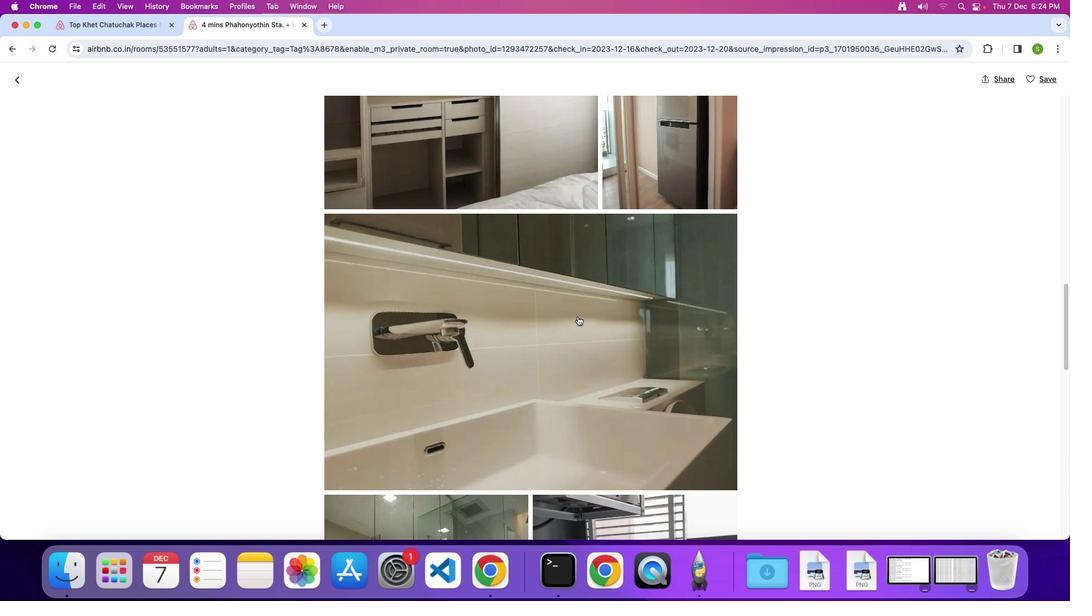 
Action: Mouse scrolled (577, 317) with delta (0, 0)
Screenshot: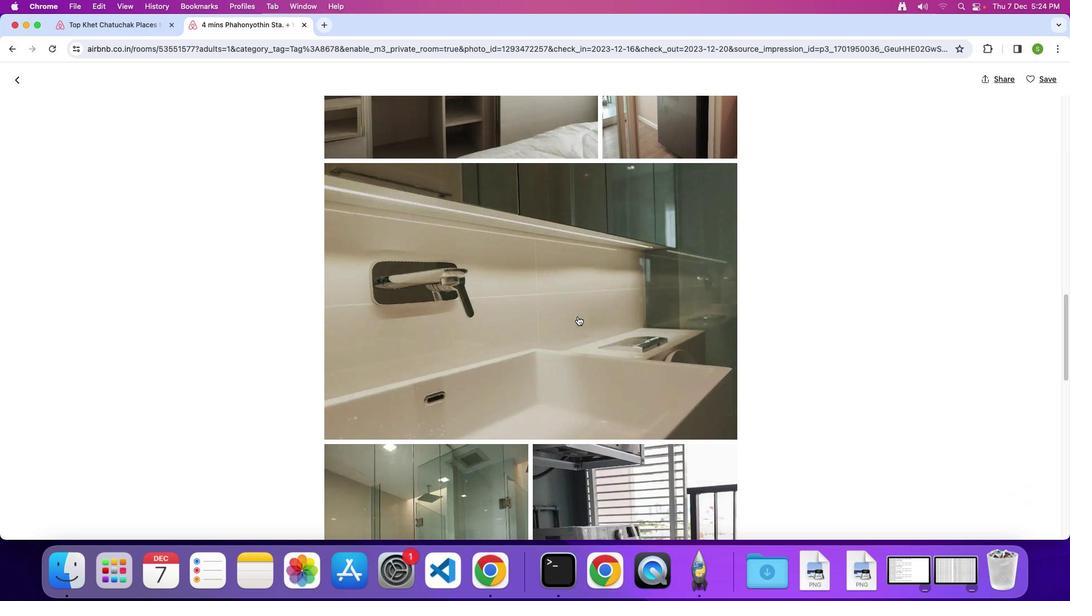 
Action: Mouse scrolled (577, 317) with delta (0, 0)
Screenshot: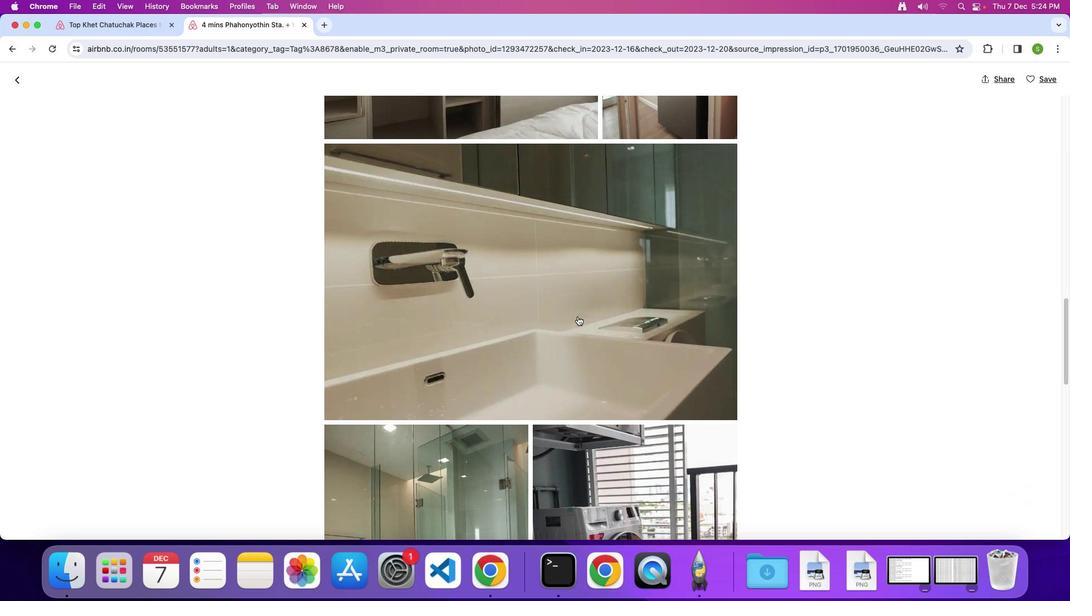 
Action: Mouse scrolled (577, 317) with delta (0, -1)
Screenshot: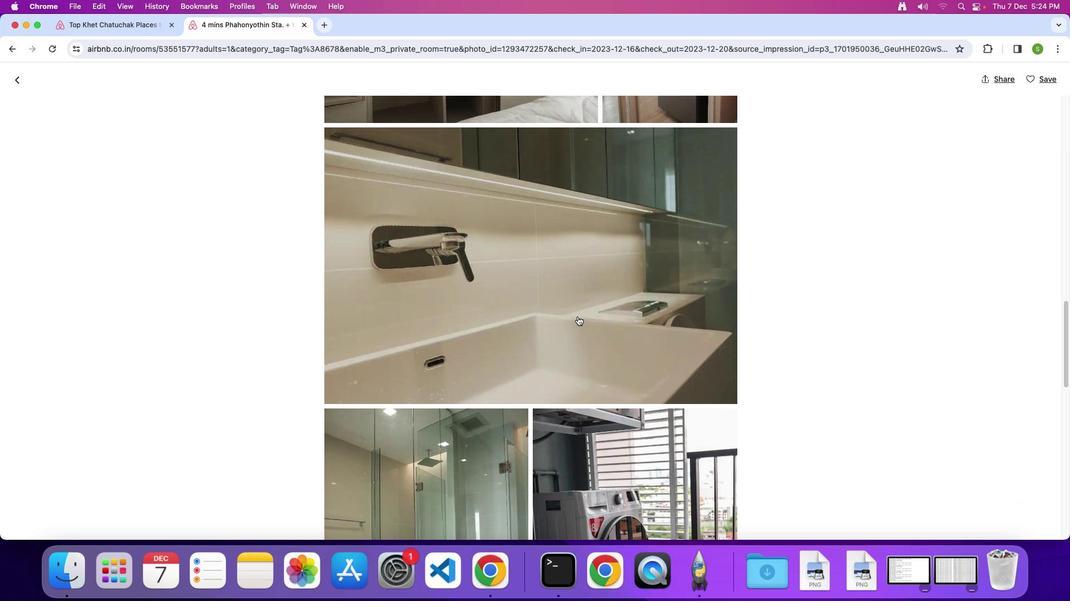 
Action: Mouse scrolled (577, 317) with delta (0, 0)
Screenshot: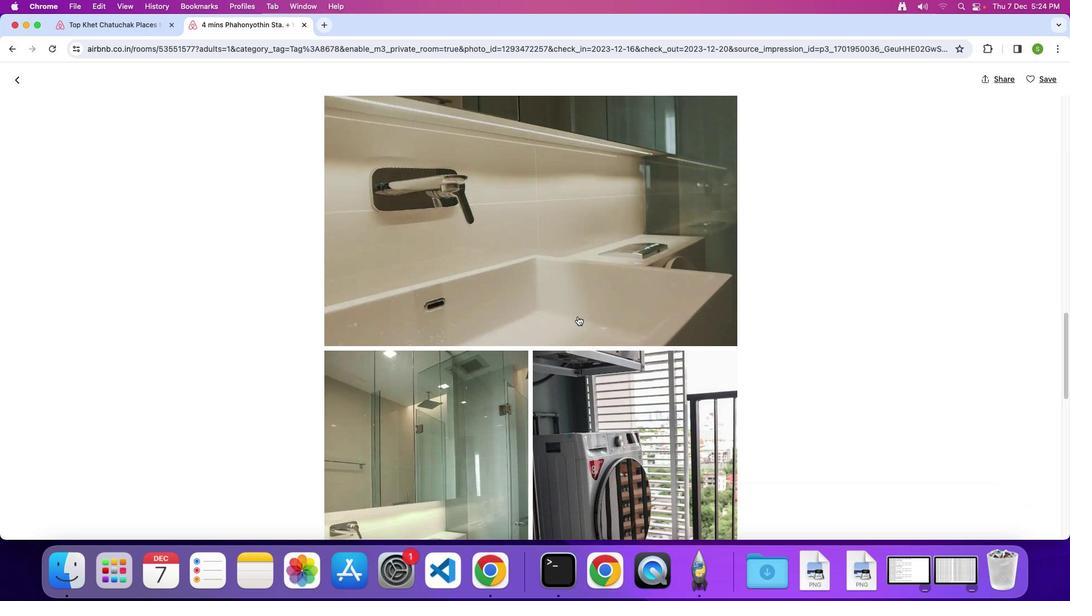 
Action: Mouse scrolled (577, 317) with delta (0, 0)
Screenshot: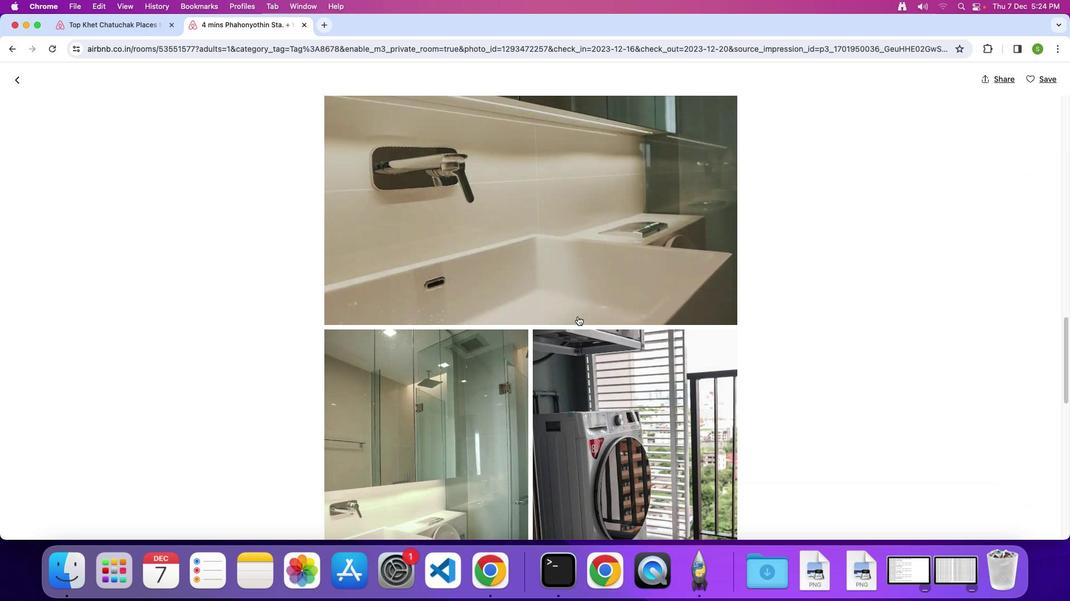 
Action: Mouse scrolled (577, 317) with delta (0, -1)
Screenshot: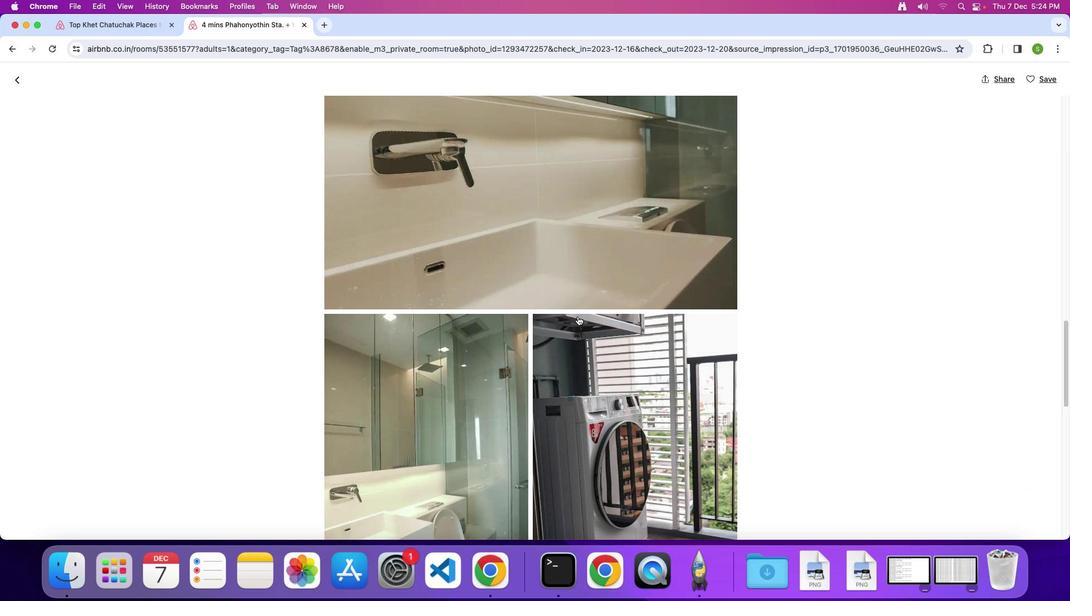 
Action: Mouse scrolled (577, 317) with delta (0, 0)
Screenshot: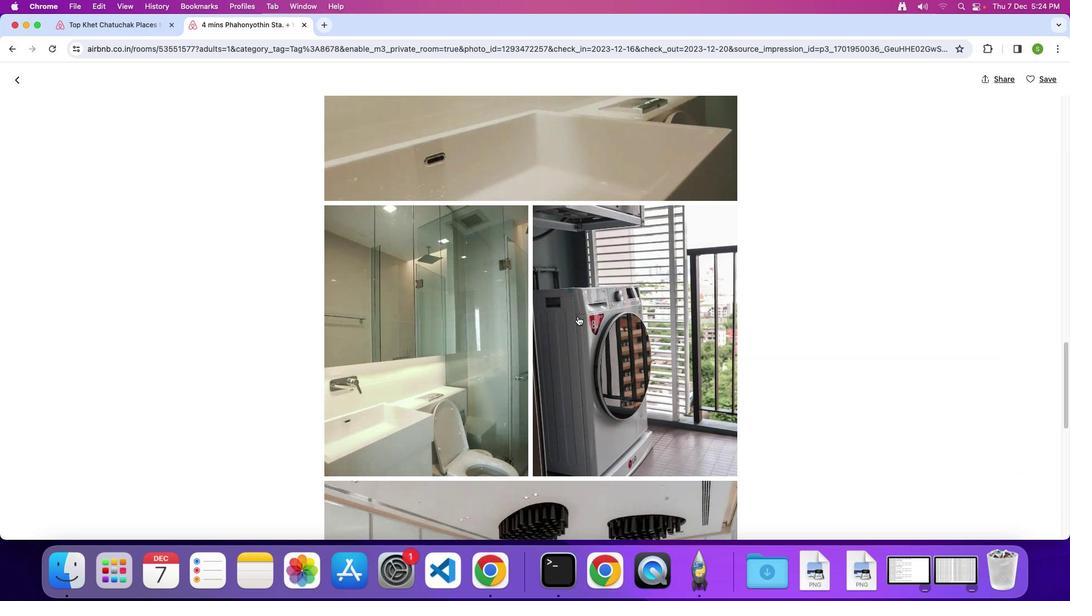 
Action: Mouse scrolled (577, 317) with delta (0, 0)
Screenshot: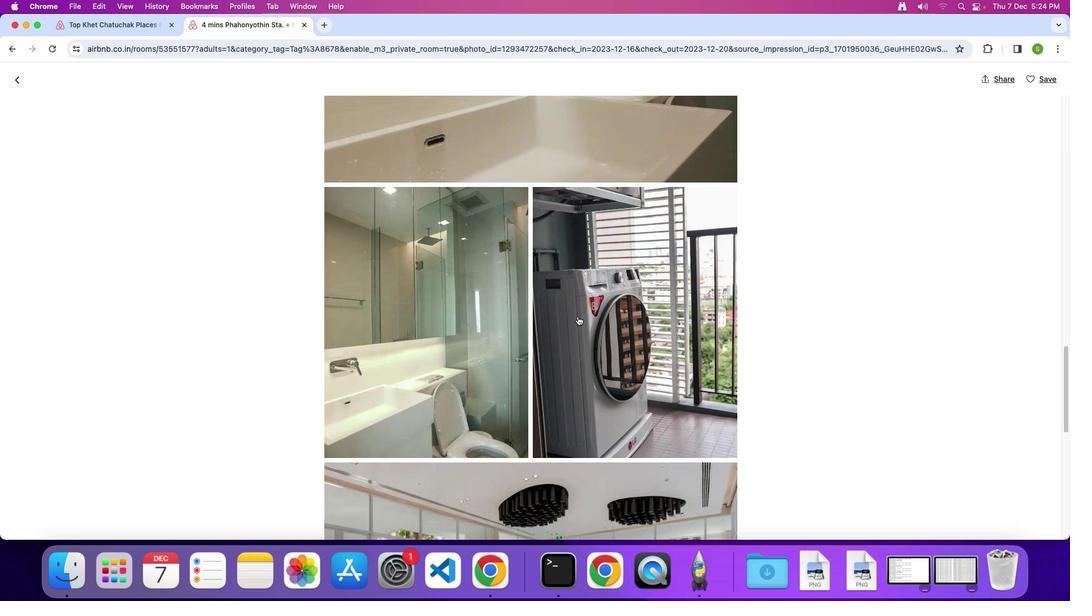 
Action: Mouse scrolled (577, 317) with delta (0, -2)
Screenshot: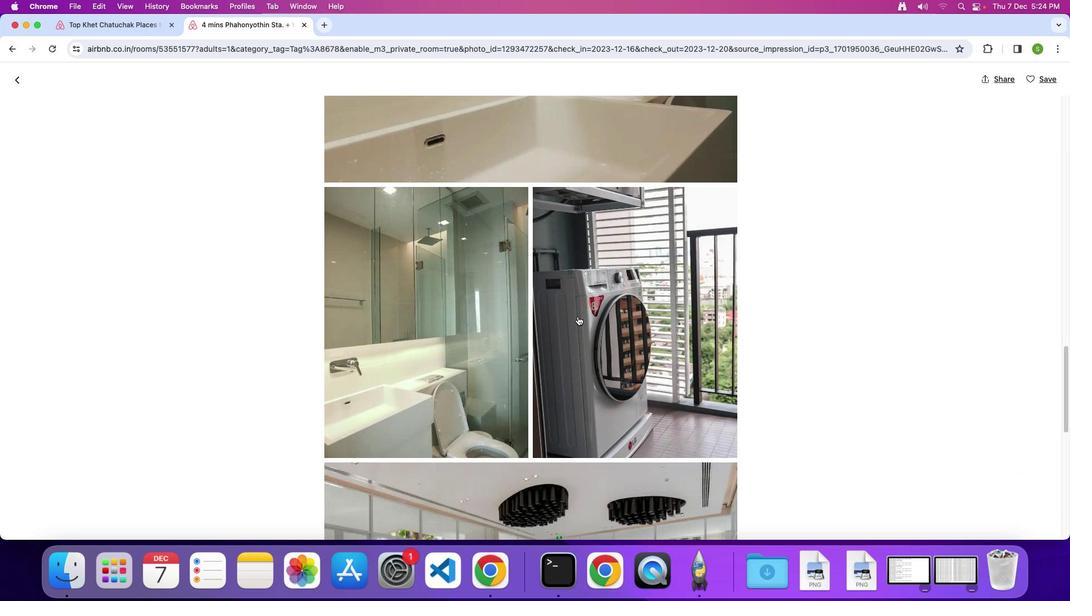 
Action: Mouse scrolled (577, 317) with delta (0, 0)
Screenshot: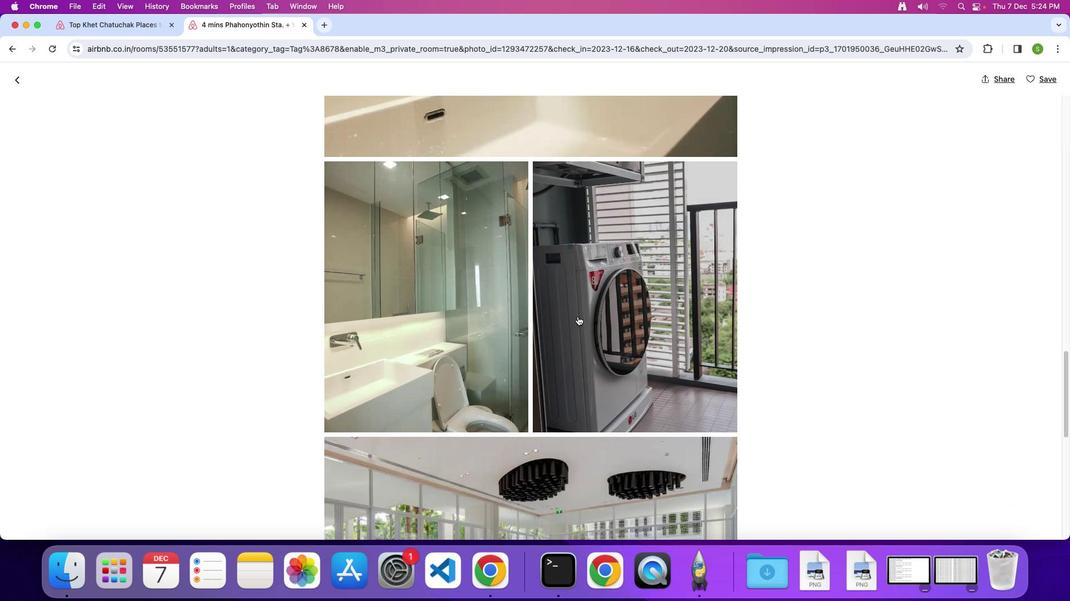 
Action: Mouse scrolled (577, 317) with delta (0, 0)
Screenshot: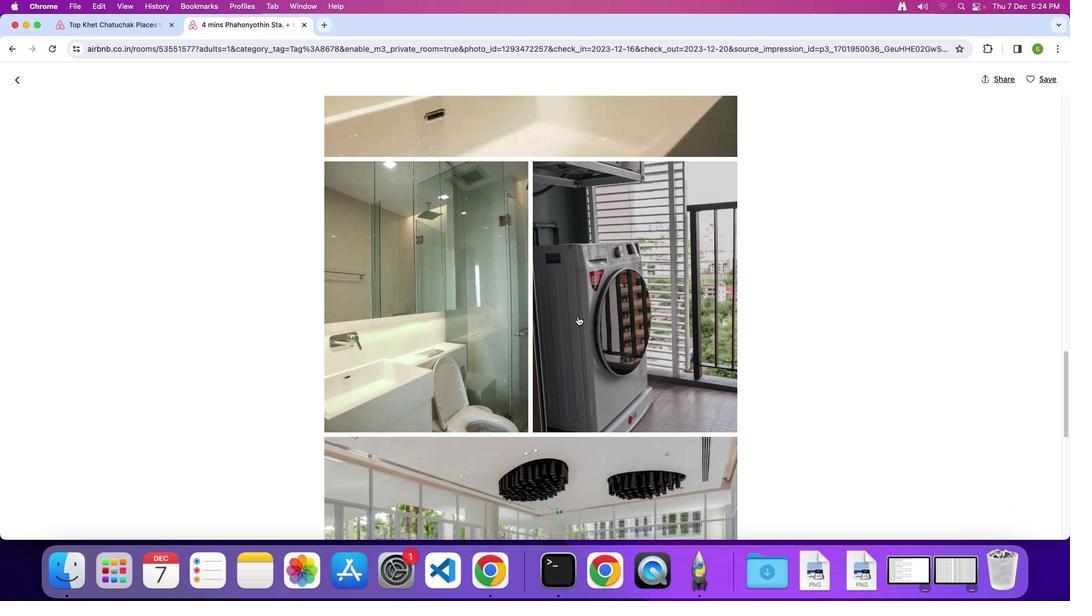 
Action: Mouse scrolled (577, 317) with delta (0, 0)
Screenshot: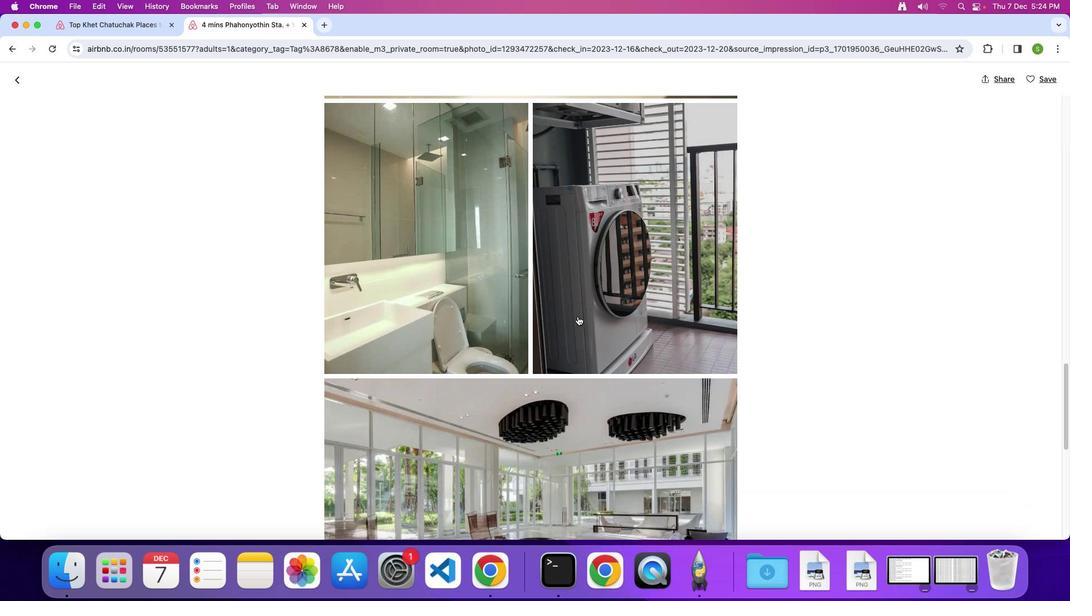 
Action: Mouse scrolled (577, 317) with delta (0, 0)
Screenshot: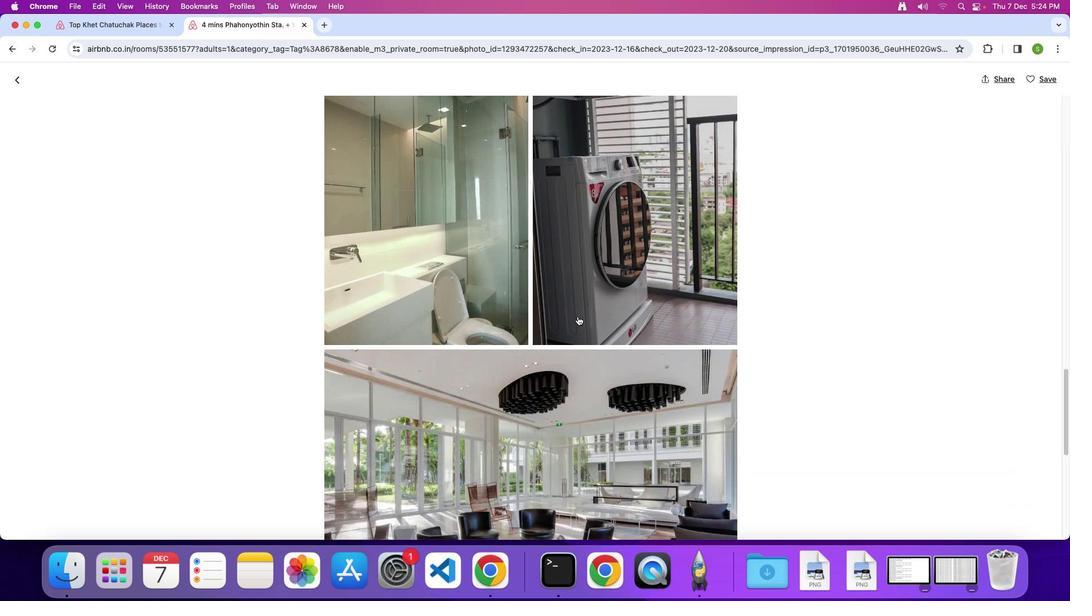 
Action: Mouse scrolled (577, 317) with delta (0, -1)
Screenshot: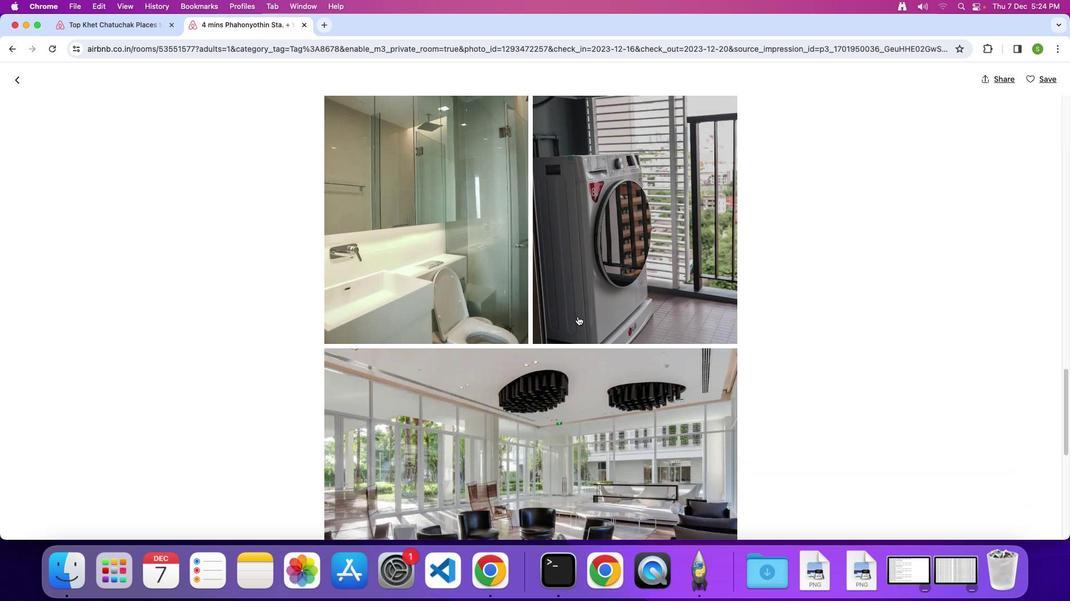 
Action: Mouse scrolled (577, 317) with delta (0, 0)
Screenshot: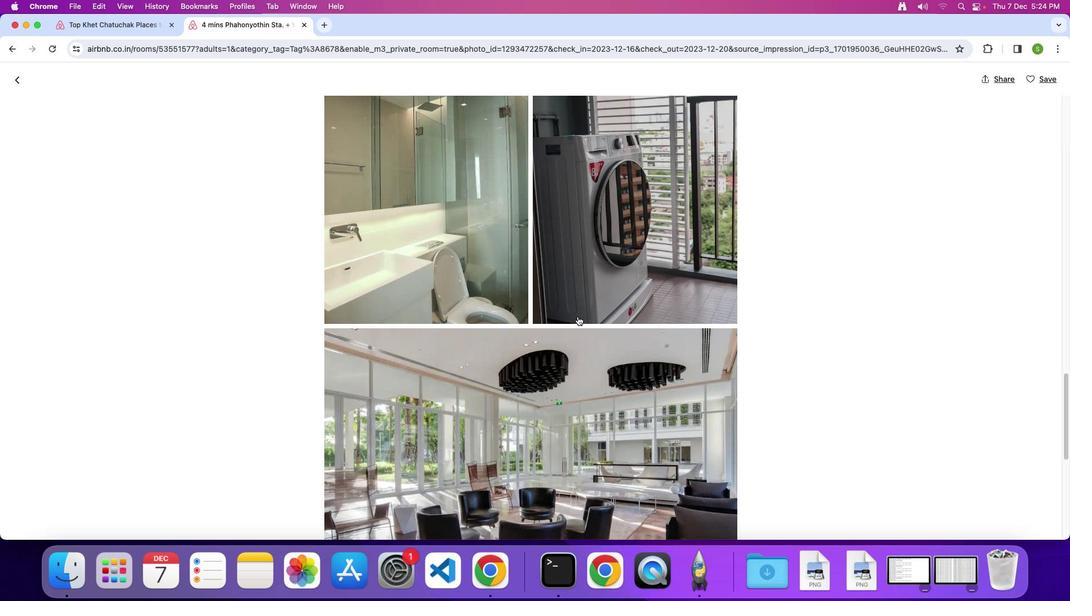 
Action: Mouse scrolled (577, 317) with delta (0, 0)
Screenshot: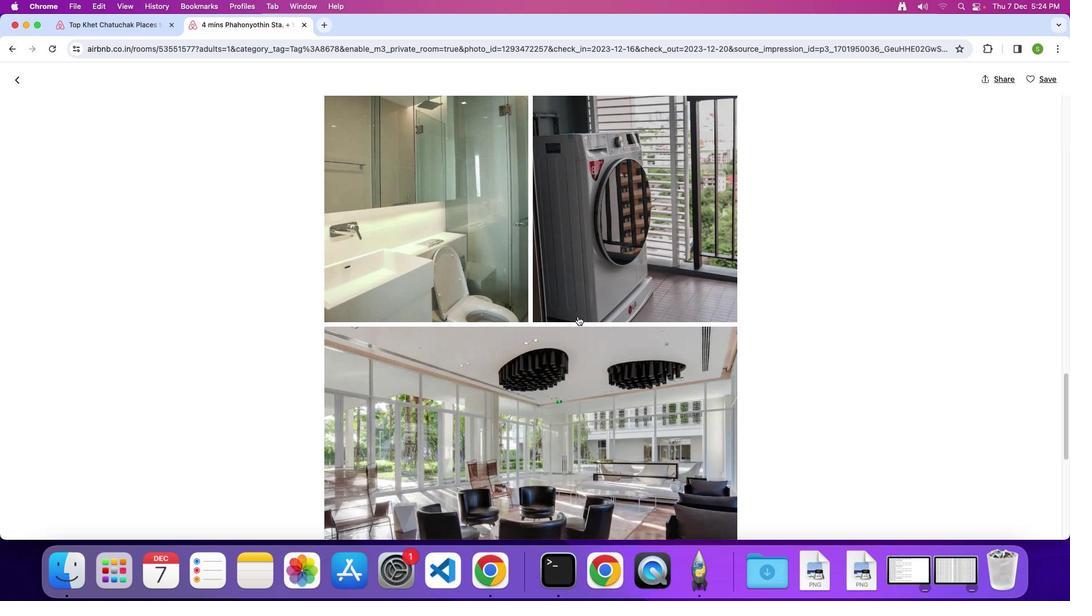 
Action: Mouse scrolled (577, 317) with delta (0, 0)
Screenshot: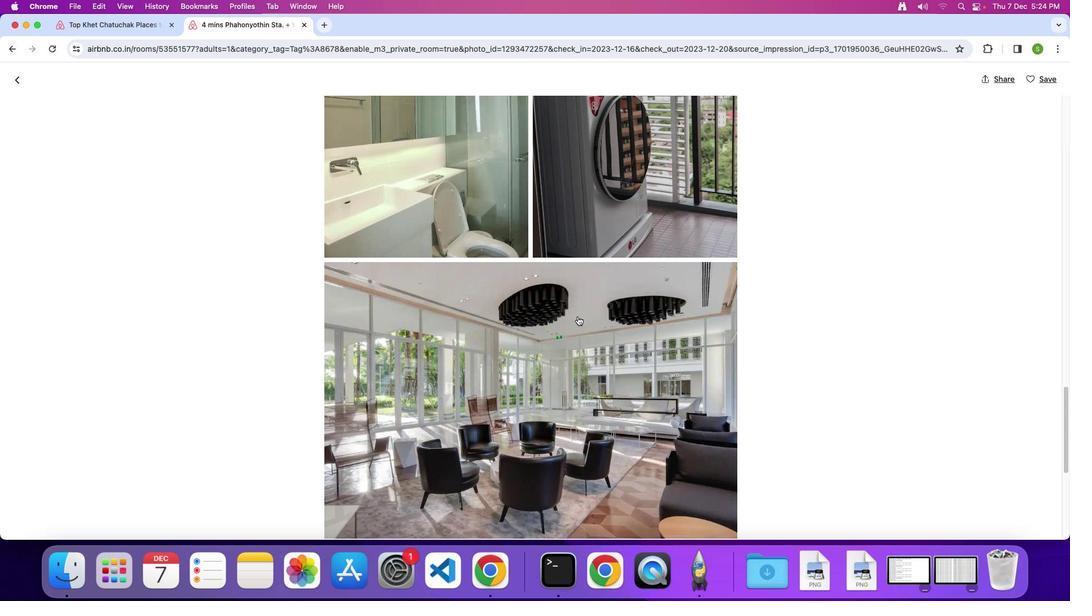 
Action: Mouse scrolled (577, 317) with delta (0, 0)
Screenshot: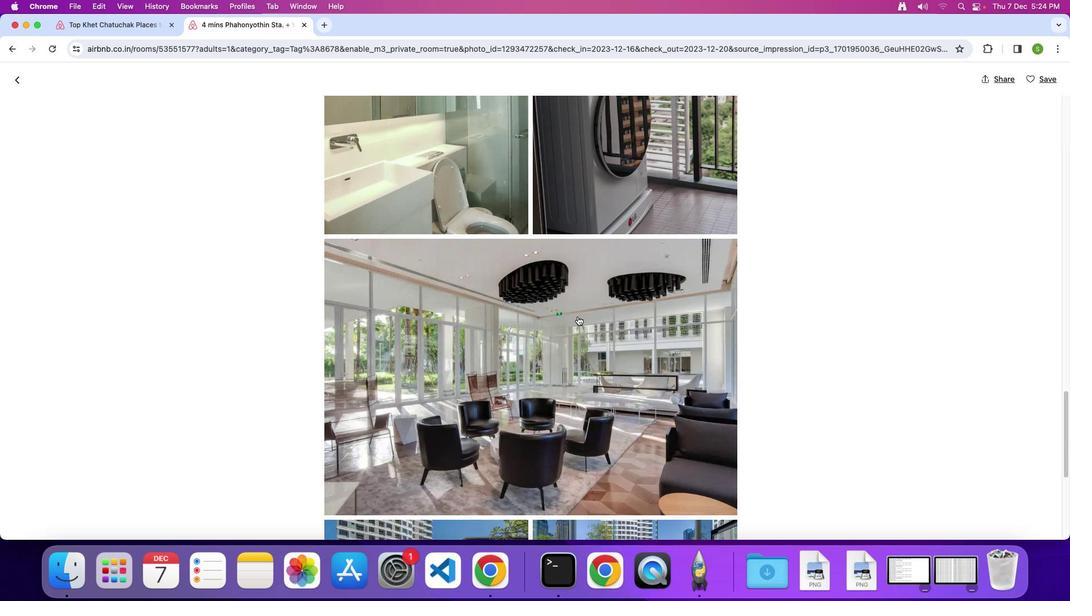 
Action: Mouse scrolled (577, 317) with delta (0, -1)
Screenshot: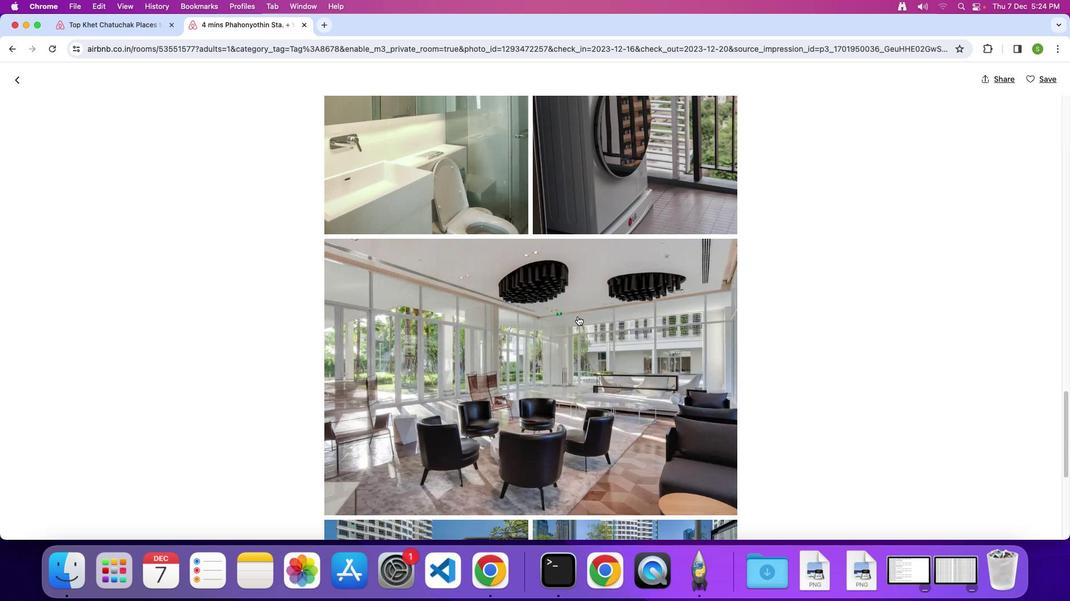
Action: Mouse scrolled (577, 317) with delta (0, 0)
Screenshot: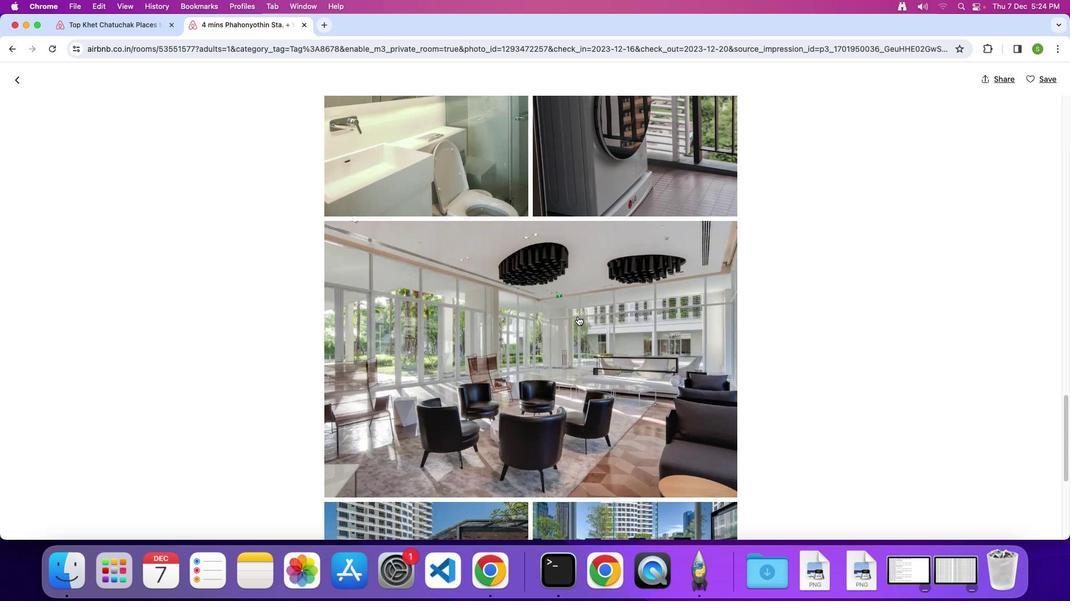 
Action: Mouse scrolled (577, 317) with delta (0, 0)
Screenshot: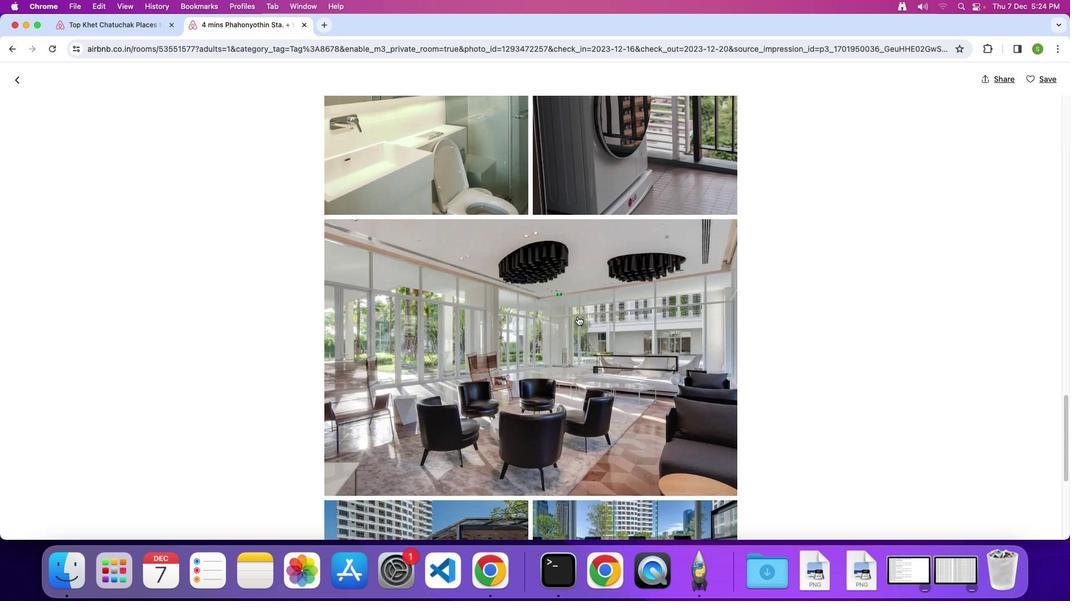
Action: Mouse scrolled (577, 317) with delta (0, 0)
Screenshot: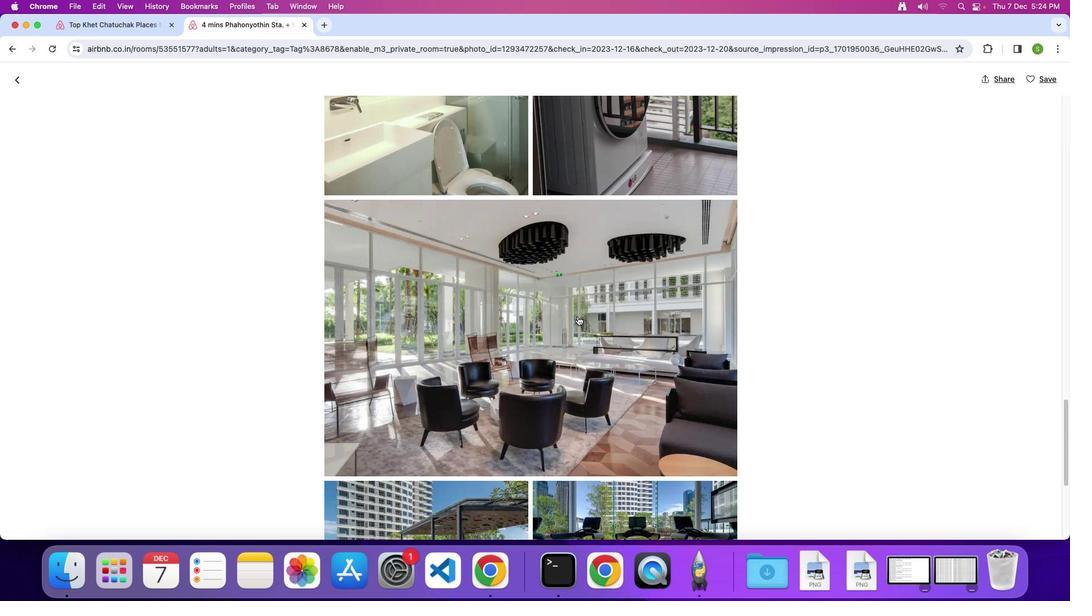 
Action: Mouse scrolled (577, 317) with delta (0, 0)
Screenshot: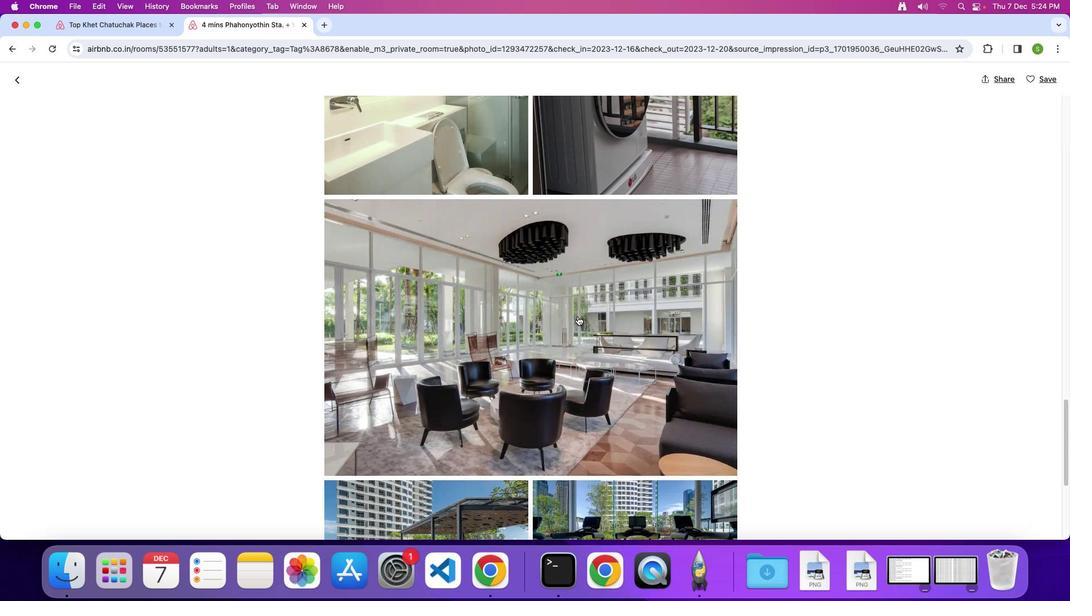 
Action: Mouse scrolled (577, 317) with delta (0, 0)
Screenshot: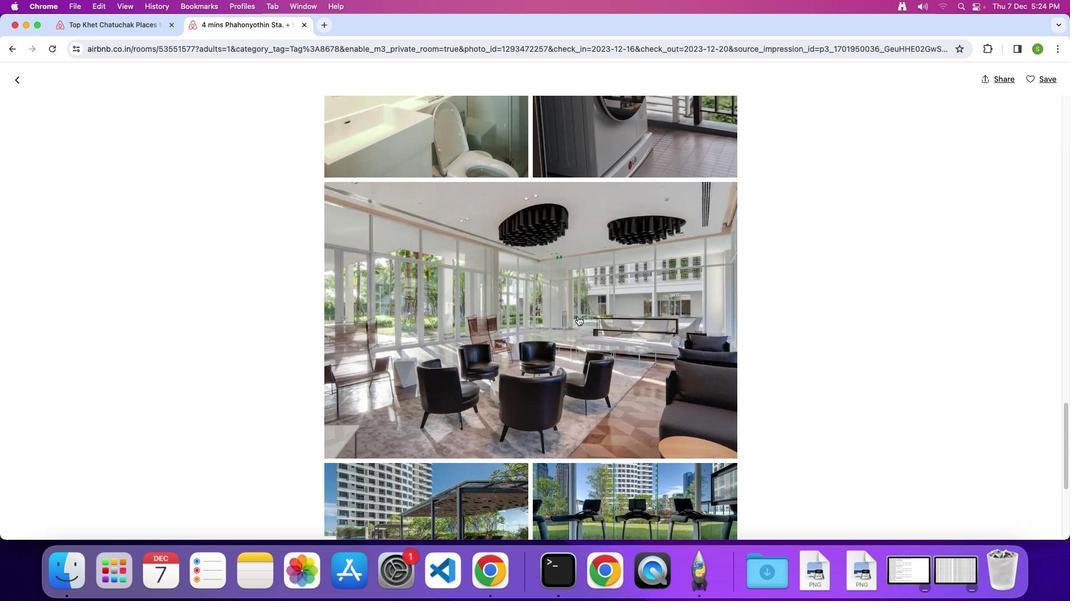 
Action: Mouse scrolled (577, 317) with delta (0, 0)
Screenshot: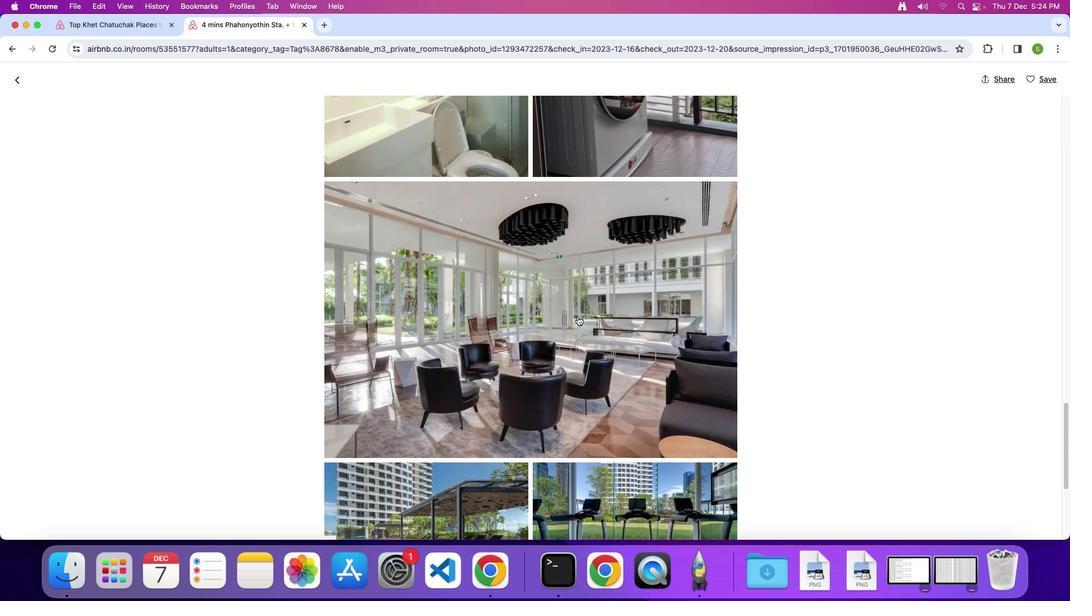 
Action: Mouse scrolled (577, 317) with delta (0, 0)
Screenshot: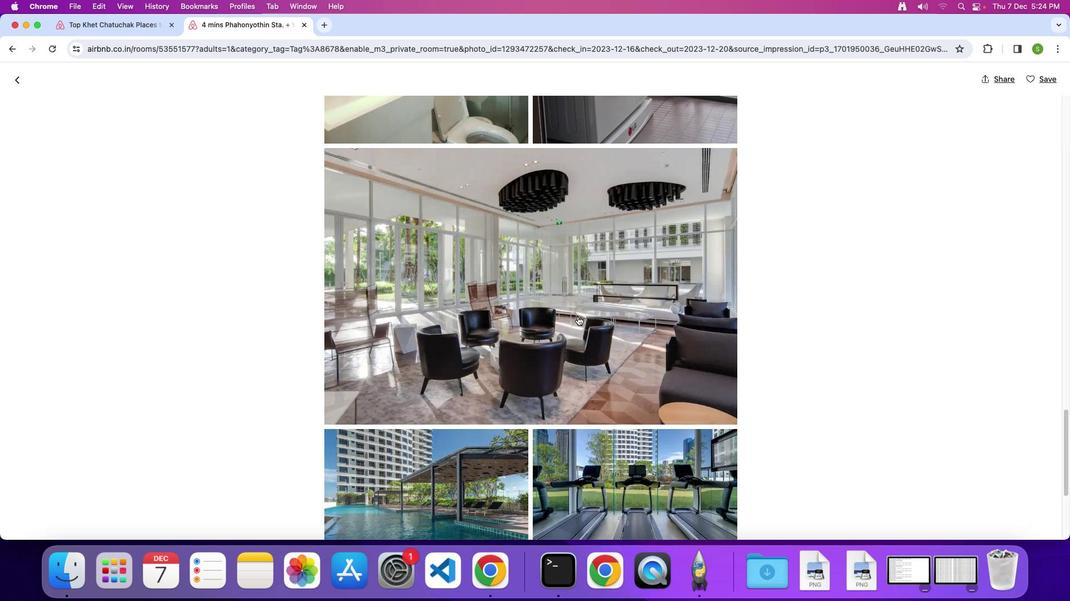 
Action: Mouse scrolled (577, 317) with delta (0, 0)
Screenshot: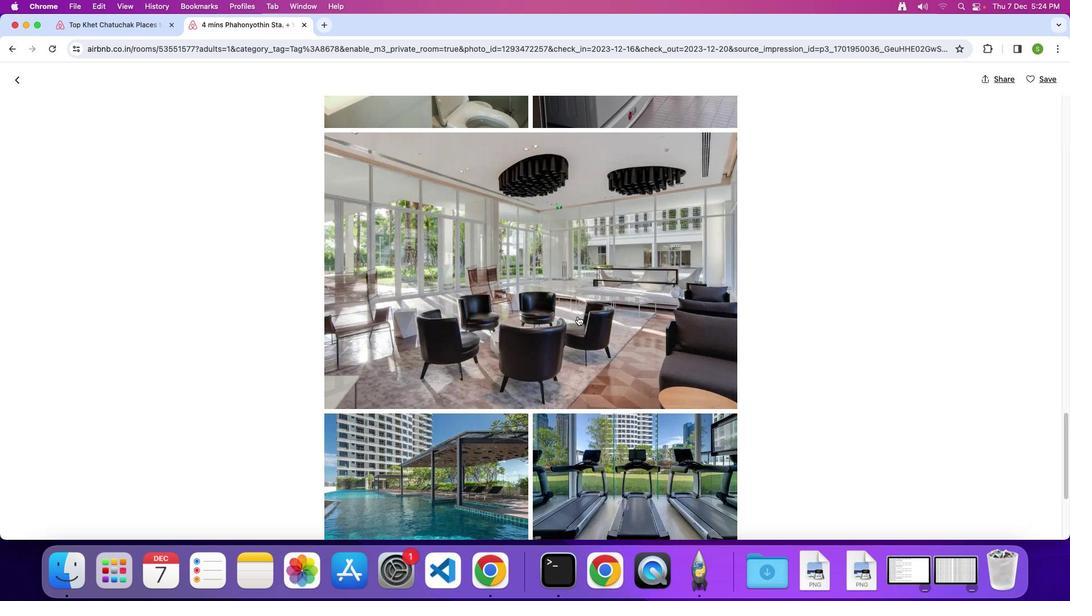
Action: Mouse scrolled (577, 317) with delta (0, 0)
Screenshot: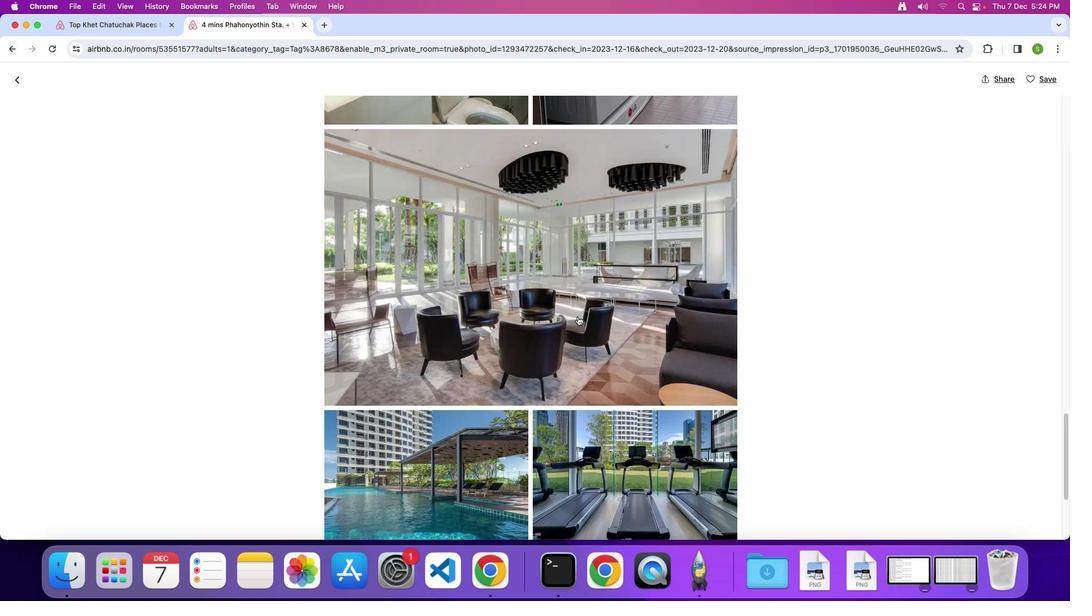 
Action: Mouse scrolled (577, 317) with delta (0, 0)
Screenshot: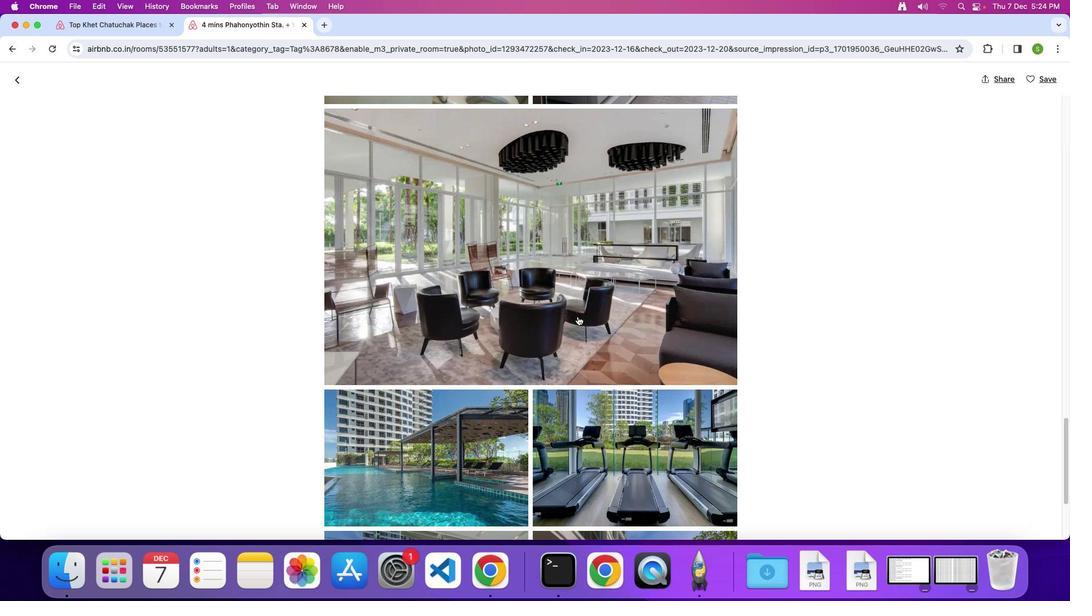 
Action: Mouse scrolled (577, 317) with delta (0, 0)
Screenshot: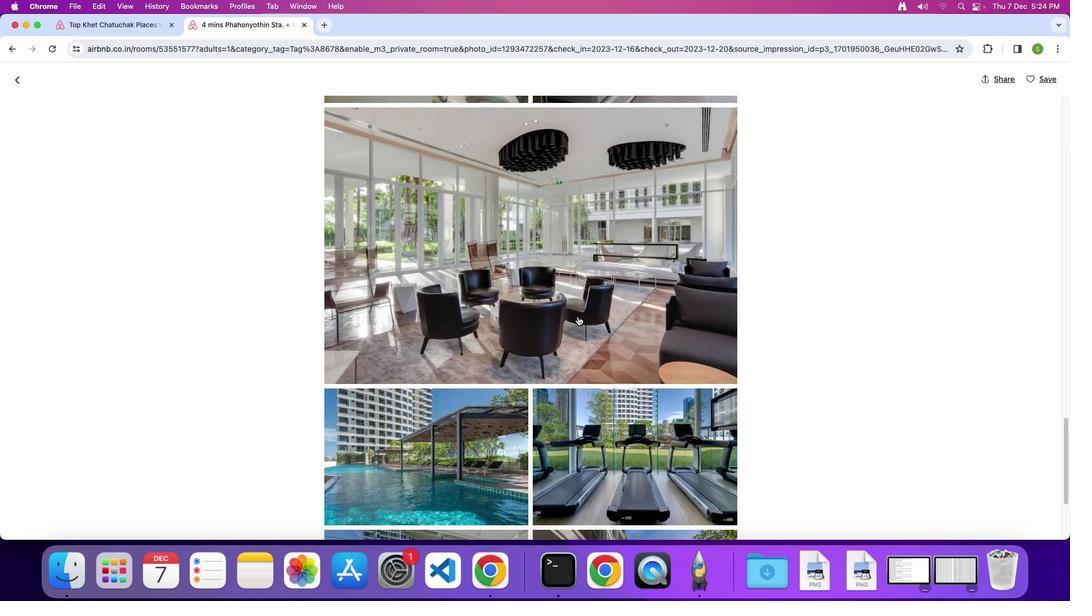 
Action: Mouse scrolled (577, 317) with delta (0, 0)
Screenshot: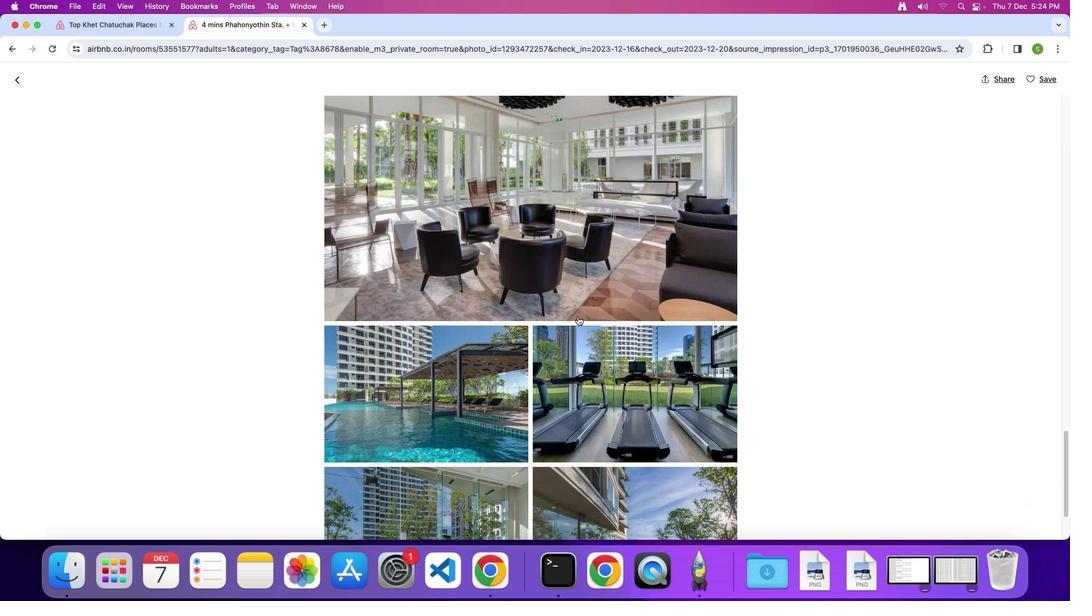 
Action: Mouse scrolled (577, 317) with delta (0, 0)
Screenshot: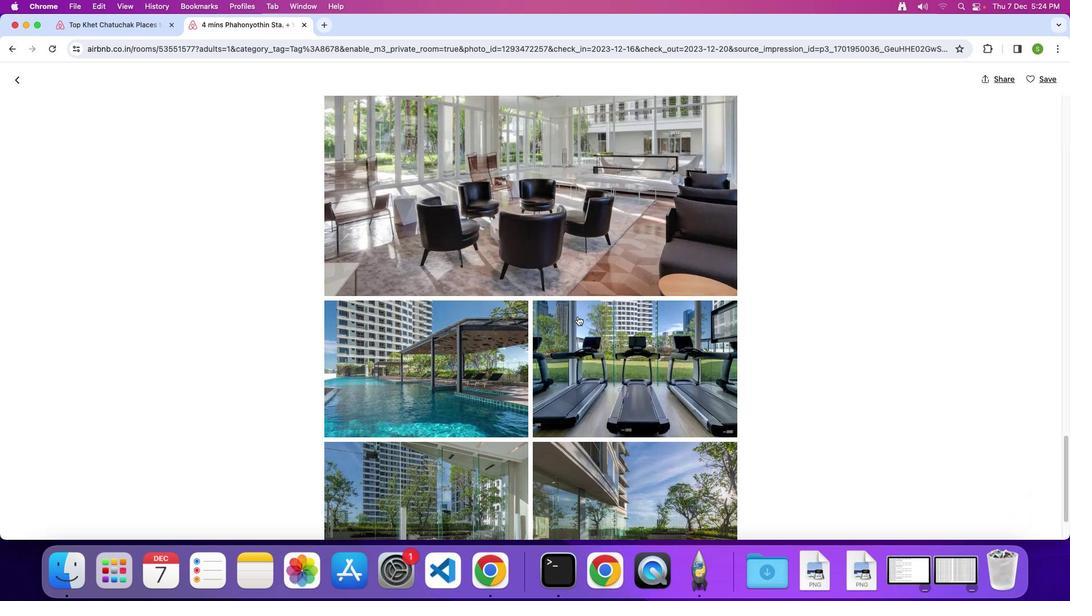 
Action: Mouse scrolled (577, 317) with delta (0, -1)
Screenshot: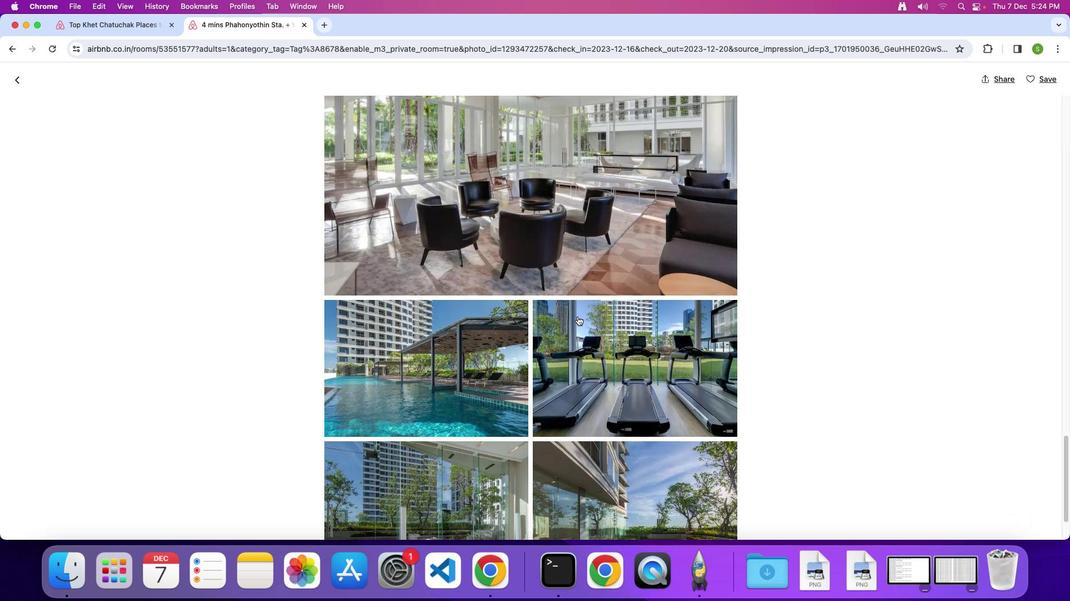 
Action: Mouse scrolled (577, 317) with delta (0, 0)
Screenshot: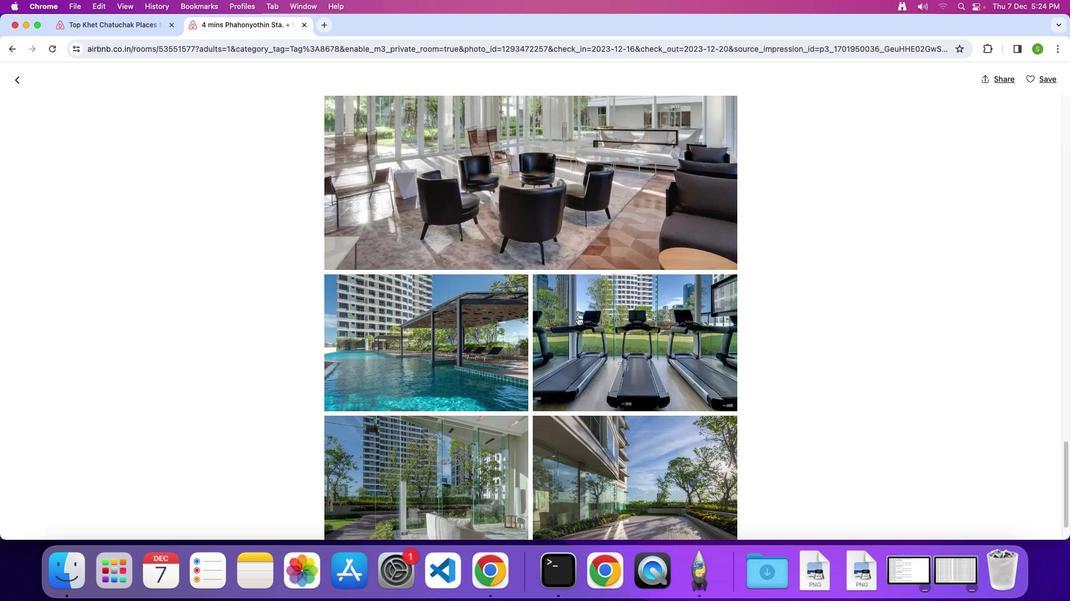
Action: Mouse scrolled (577, 317) with delta (0, 0)
Screenshot: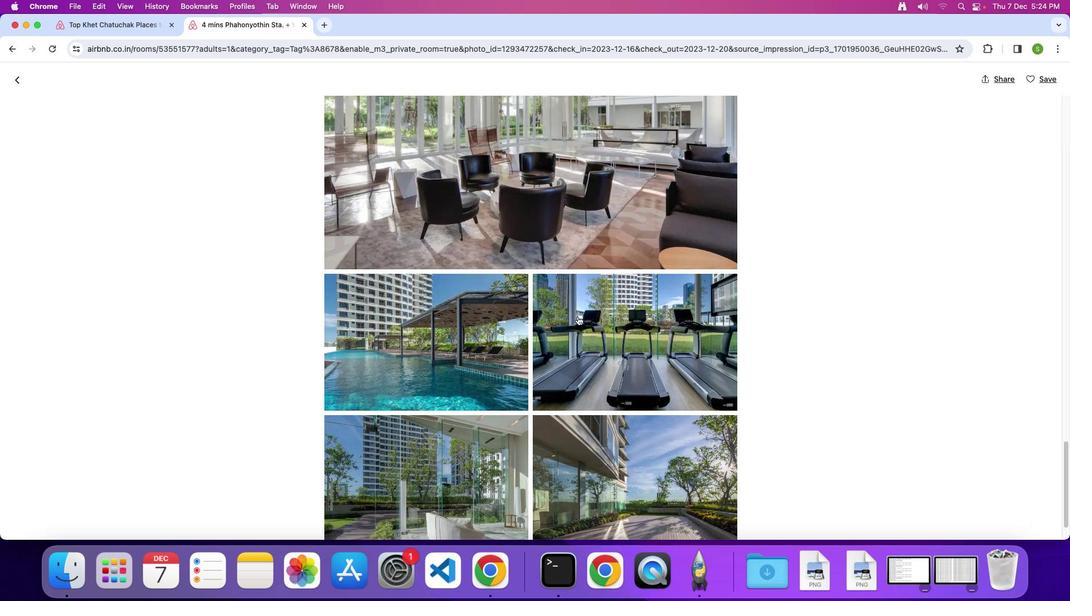 
Action: Mouse scrolled (577, 317) with delta (0, 0)
Screenshot: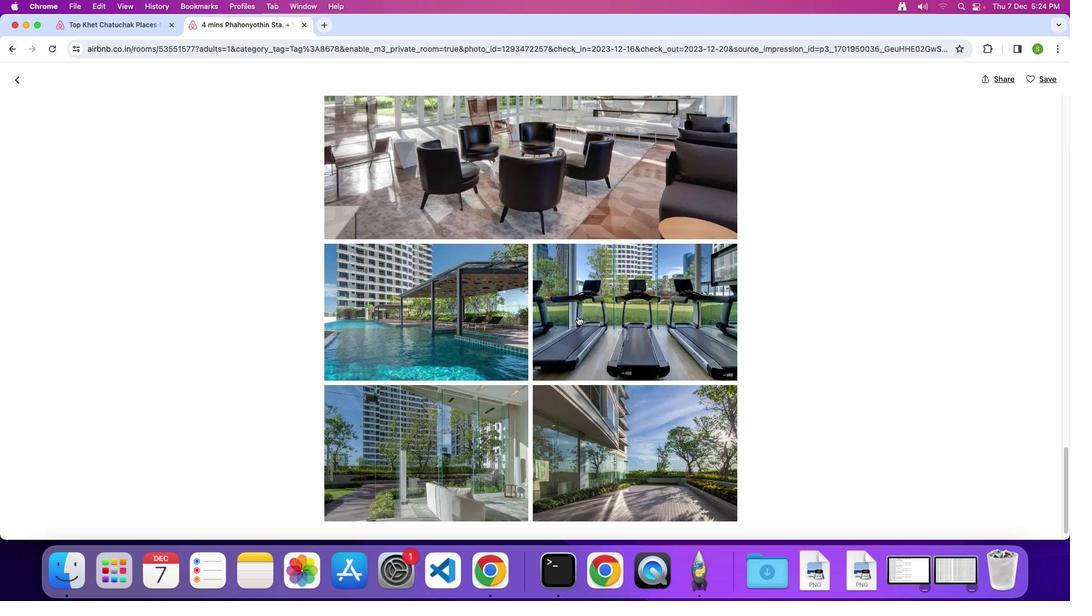 
Action: Mouse scrolled (577, 317) with delta (0, 0)
Screenshot: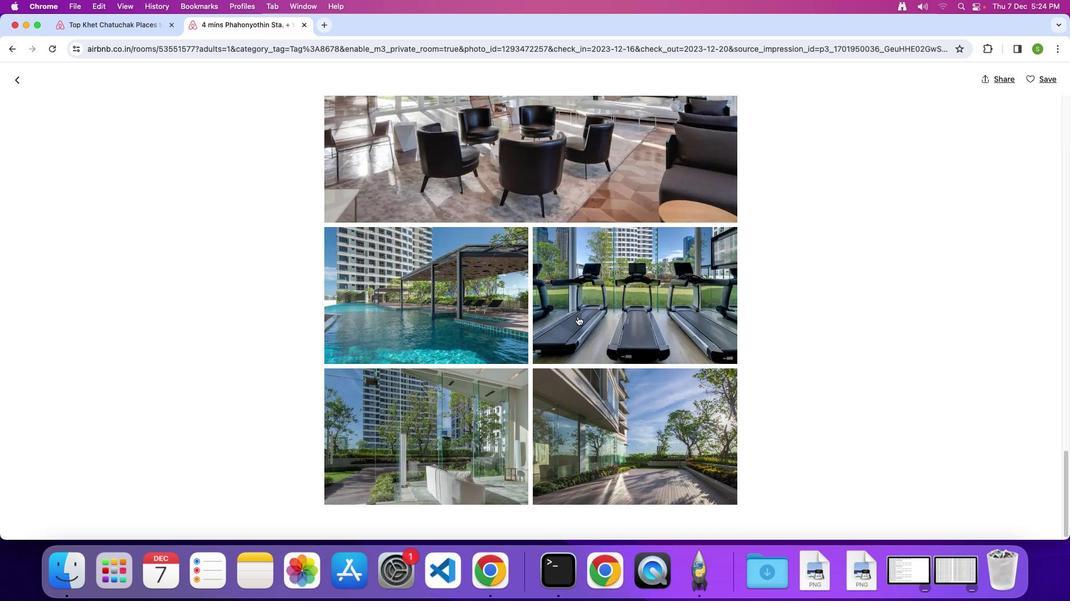 
Action: Mouse scrolled (577, 317) with delta (0, 0)
Screenshot: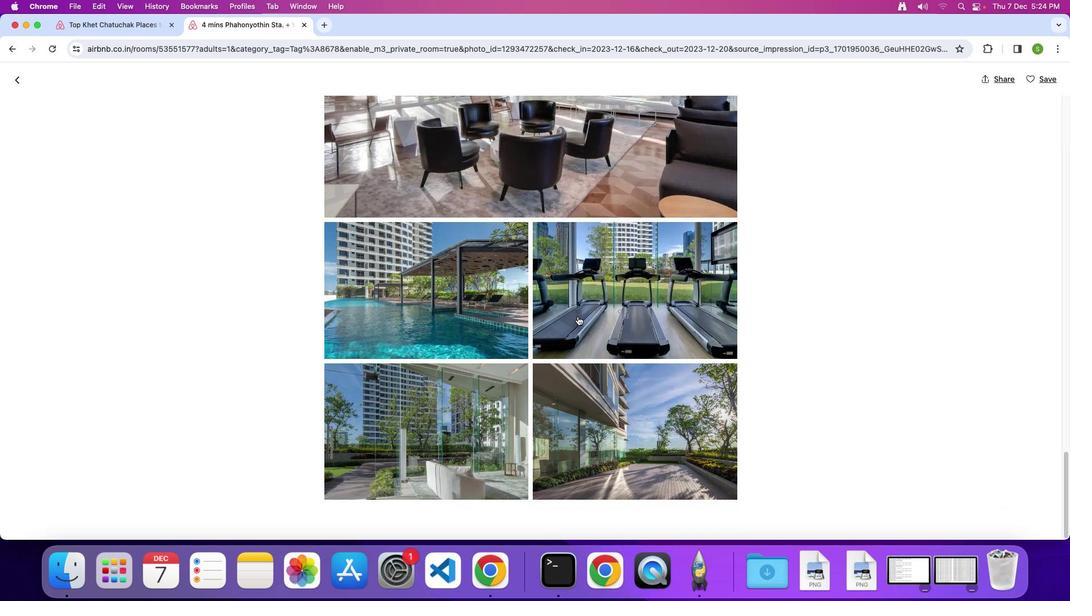 
Action: Mouse scrolled (577, 317) with delta (0, 0)
Screenshot: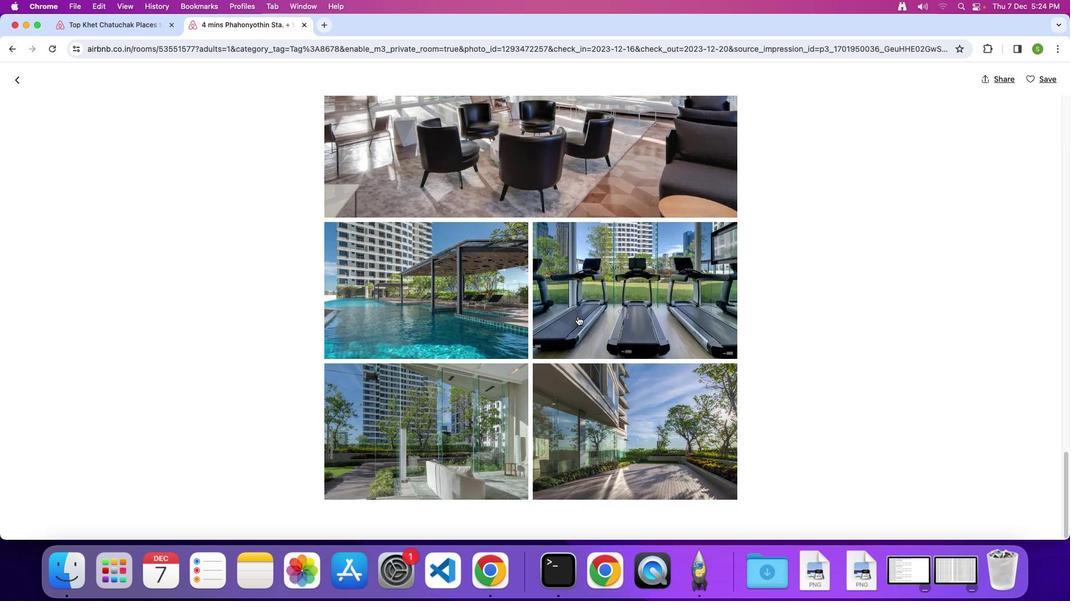 
Action: Mouse scrolled (577, 317) with delta (0, 0)
Screenshot: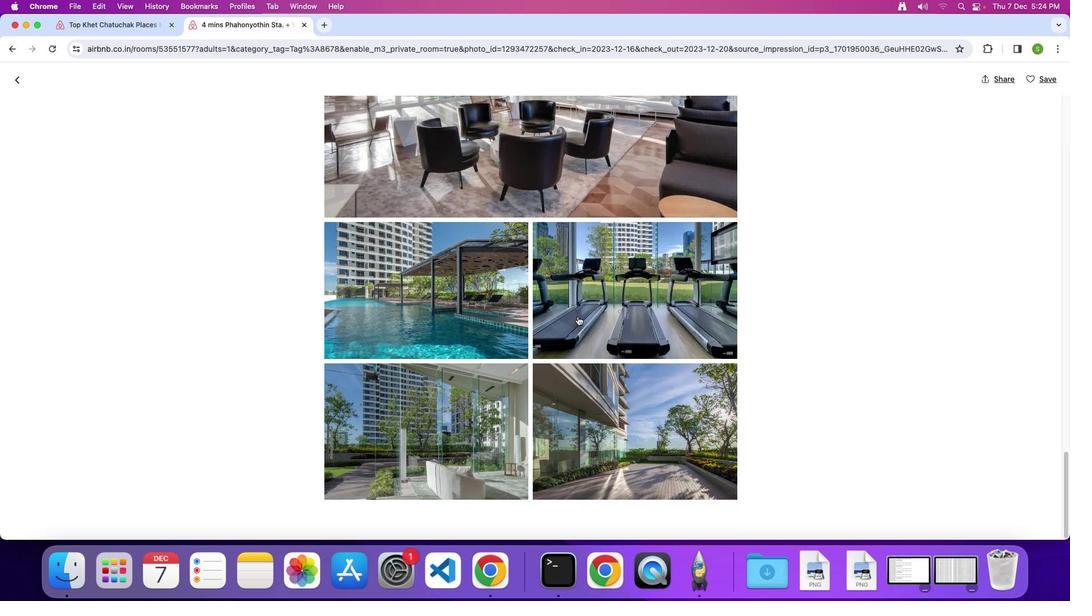 
Action: Mouse scrolled (577, 317) with delta (0, -1)
Screenshot: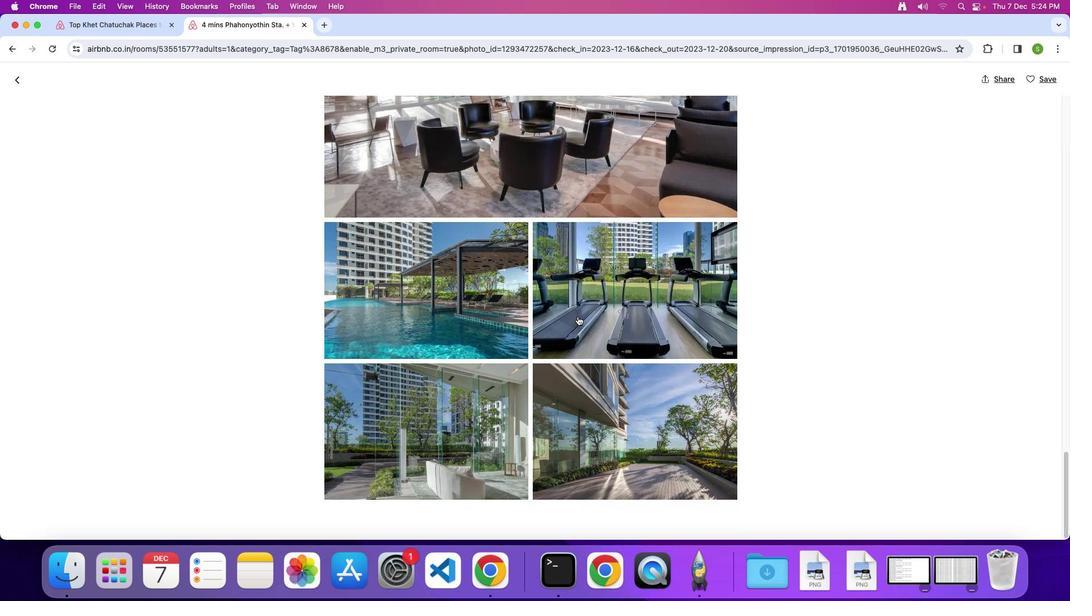 
Action: Mouse moved to (15, 77)
Screenshot: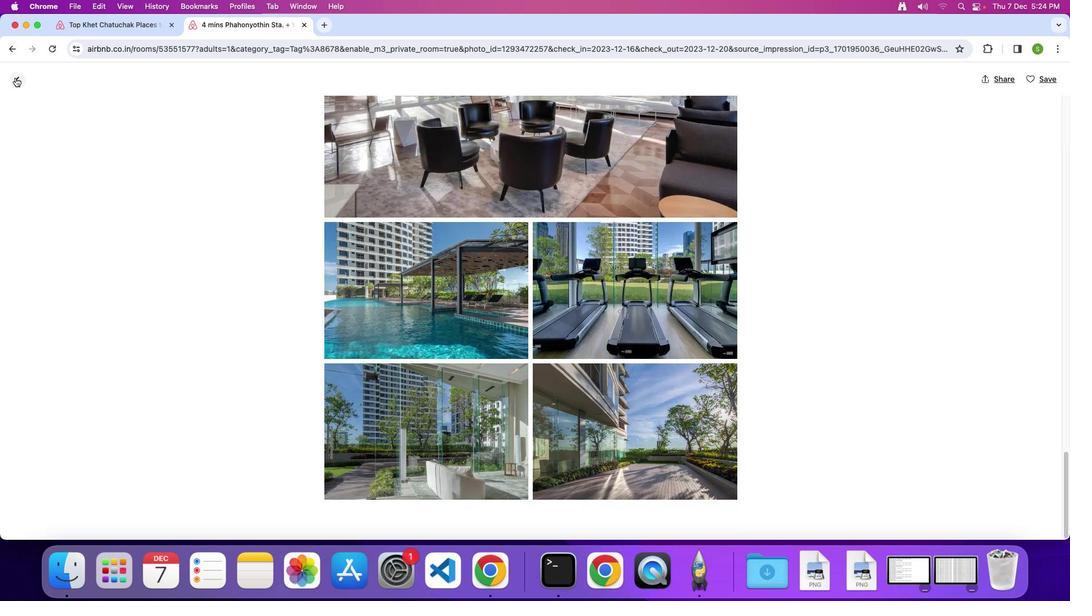 
Action: Mouse pressed left at (15, 77)
Screenshot: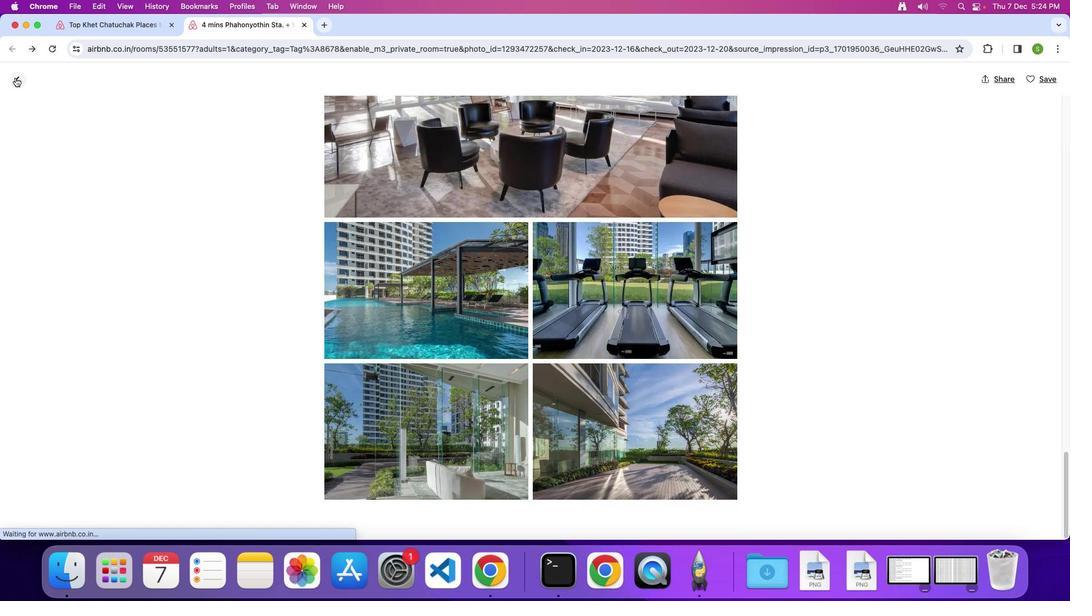 
Action: Mouse moved to (399, 277)
Screenshot: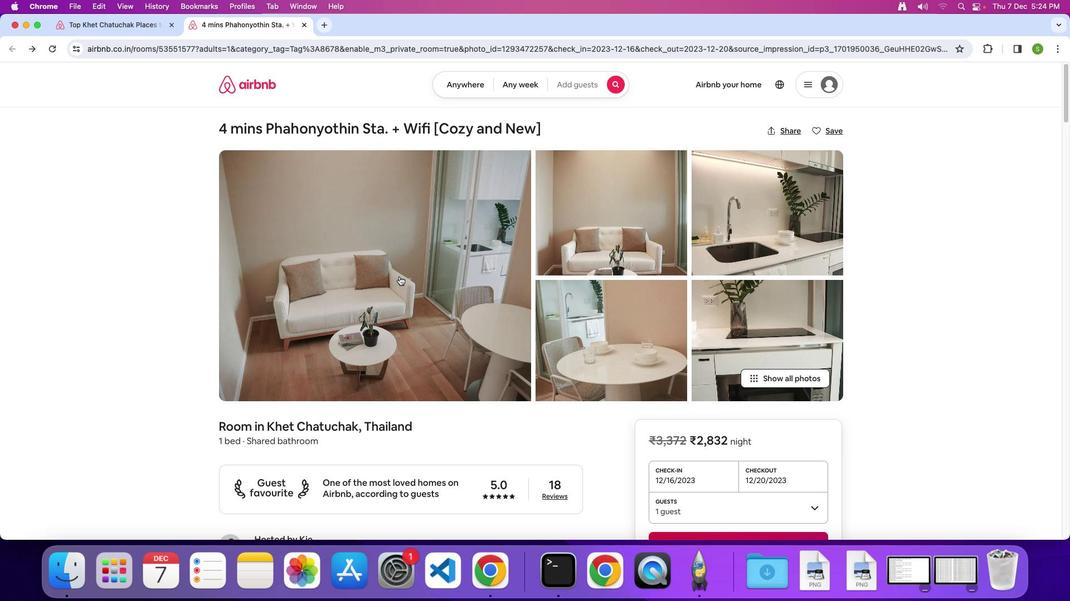 
Action: Mouse scrolled (399, 277) with delta (0, 0)
Screenshot: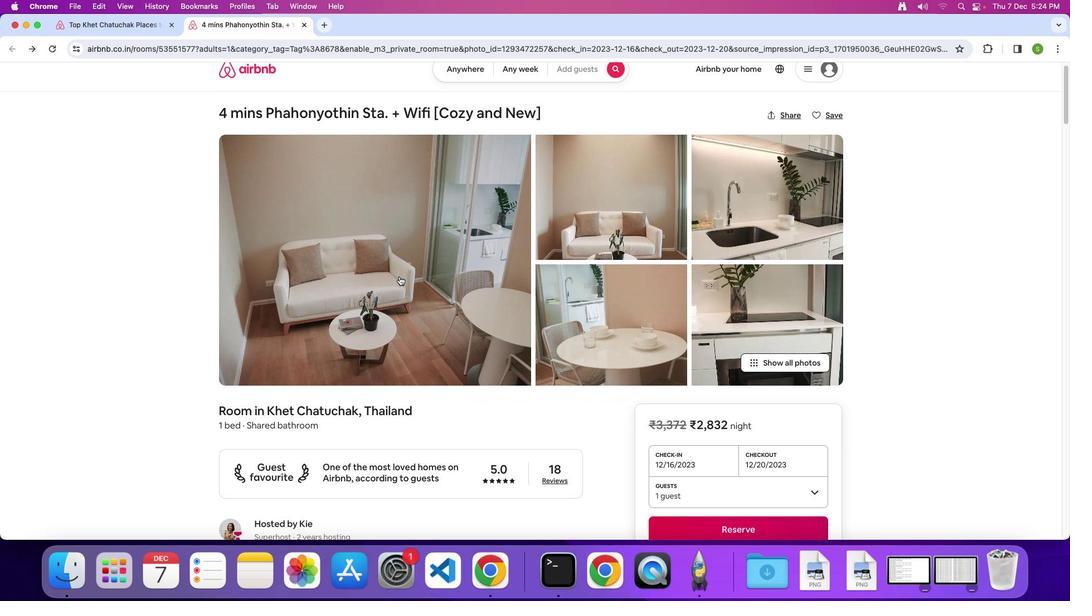 
Action: Mouse scrolled (399, 277) with delta (0, 0)
Screenshot: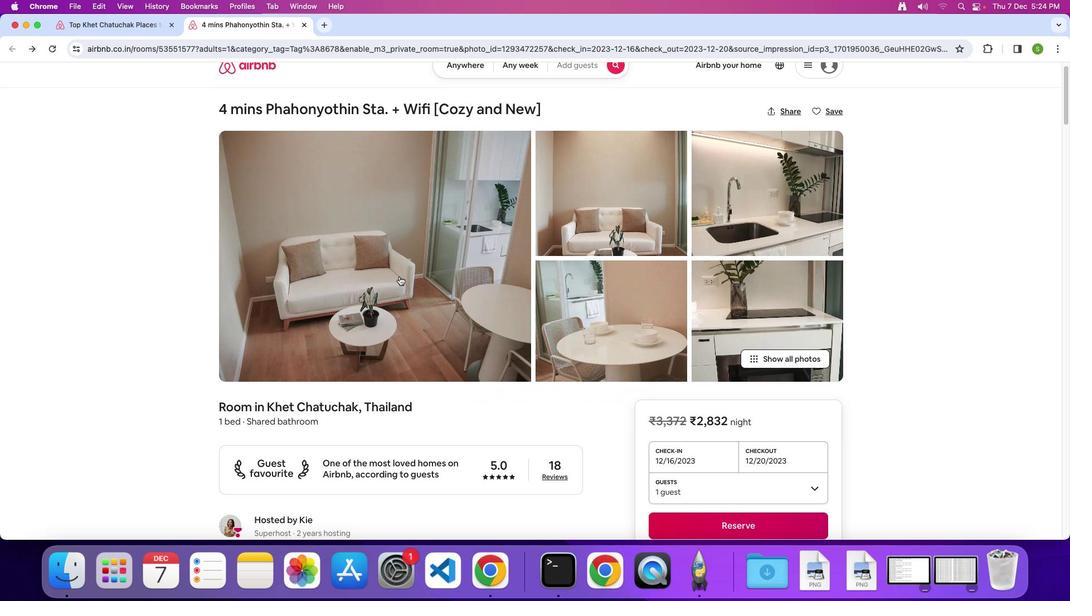 
Action: Mouse scrolled (399, 277) with delta (0, 0)
Screenshot: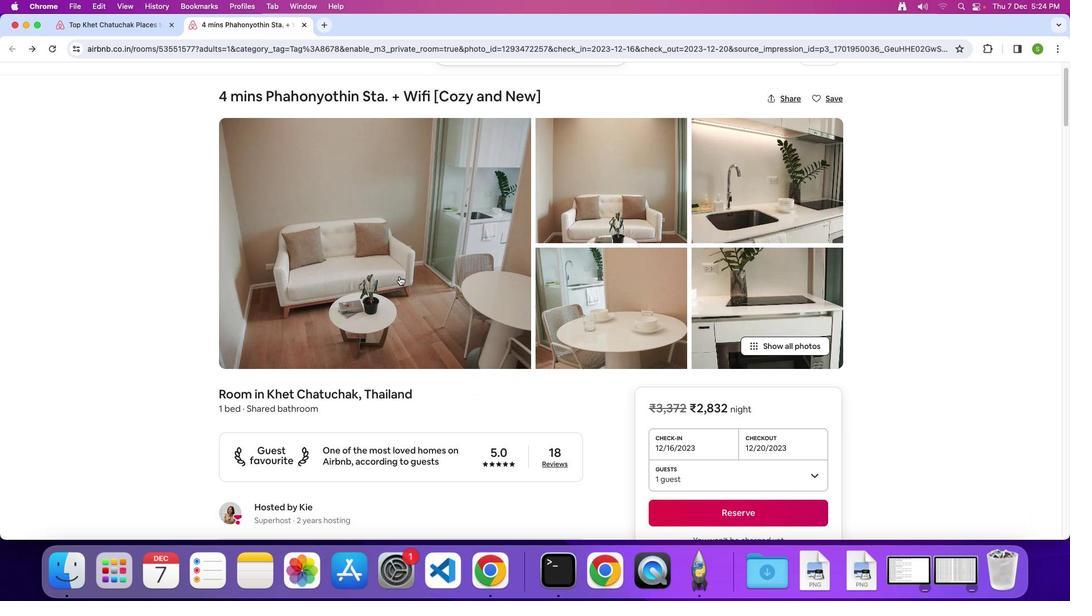 
Action: Mouse scrolled (399, 277) with delta (0, 0)
Screenshot: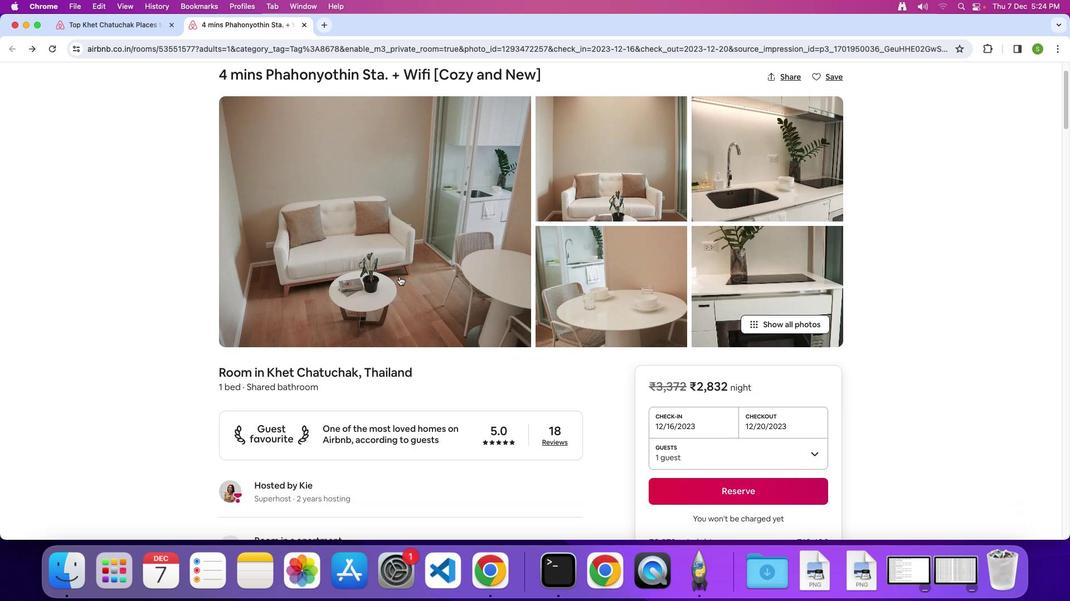 
Action: Mouse scrolled (399, 277) with delta (0, 0)
Screenshot: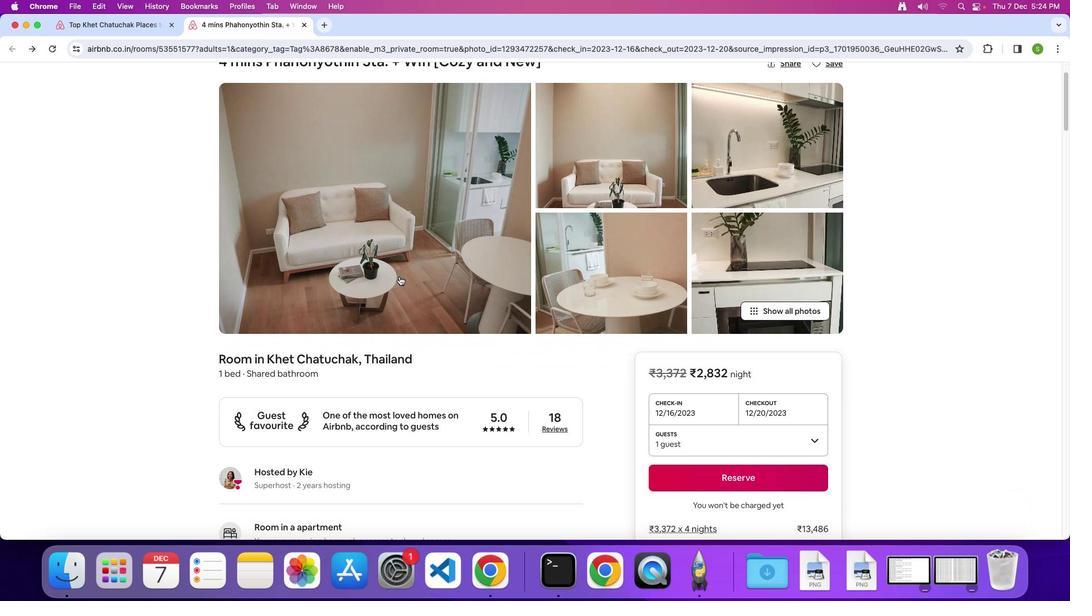 
Action: Mouse scrolled (399, 277) with delta (0, 0)
Screenshot: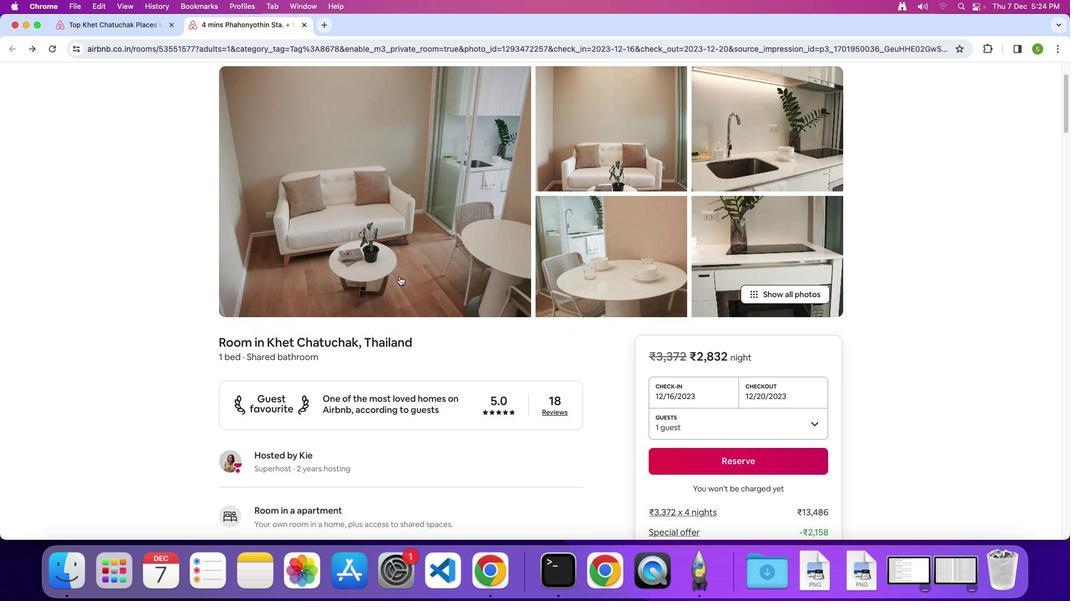 
Action: Mouse scrolled (399, 277) with delta (0, 0)
Screenshot: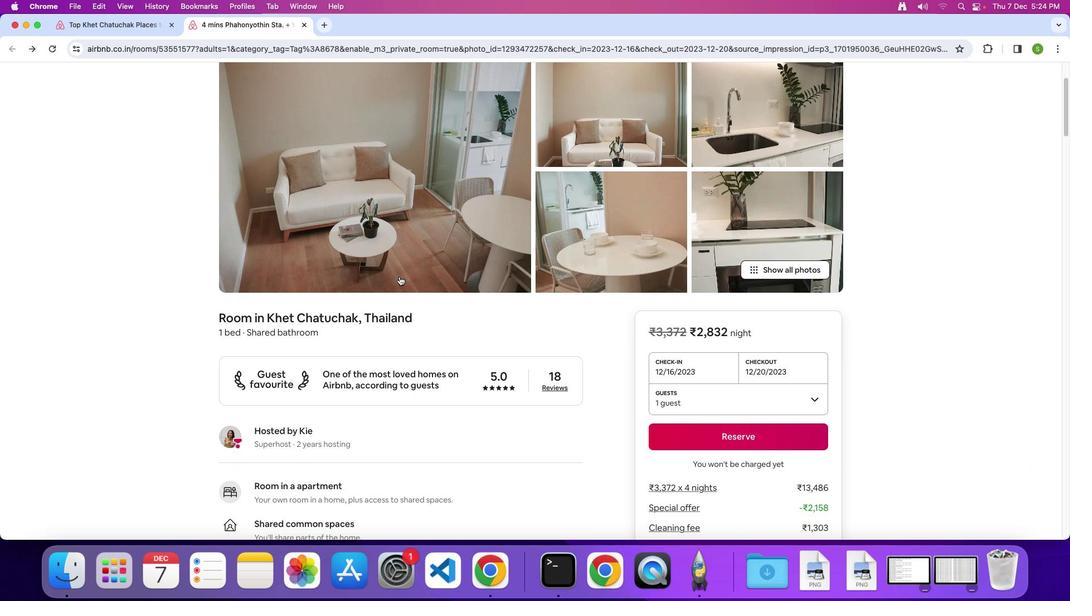 
Action: Mouse scrolled (399, 277) with delta (0, 0)
Screenshot: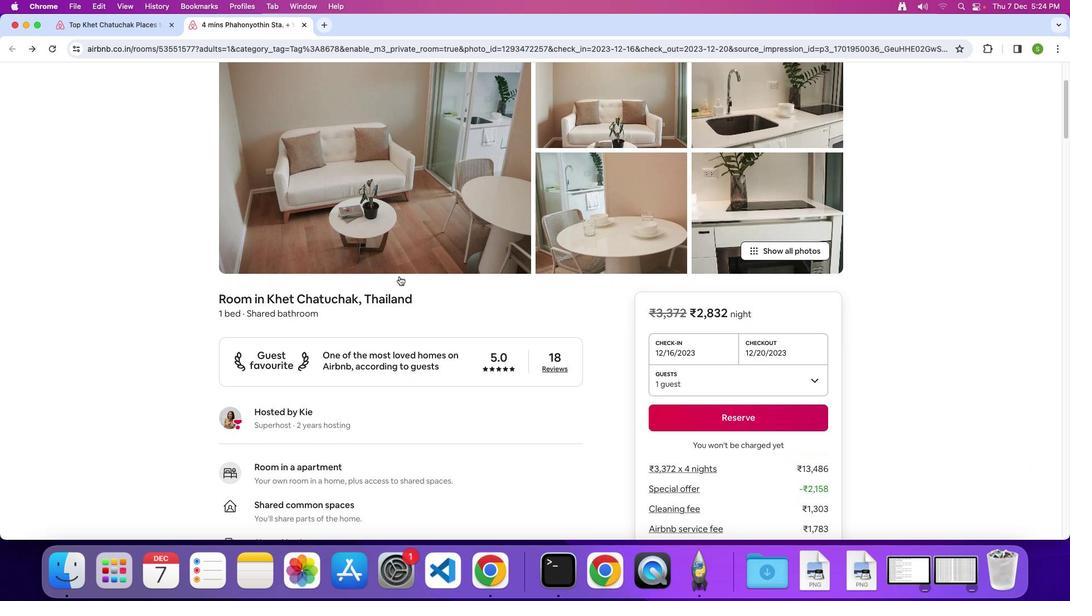 
Action: Mouse scrolled (399, 277) with delta (0, 0)
Screenshot: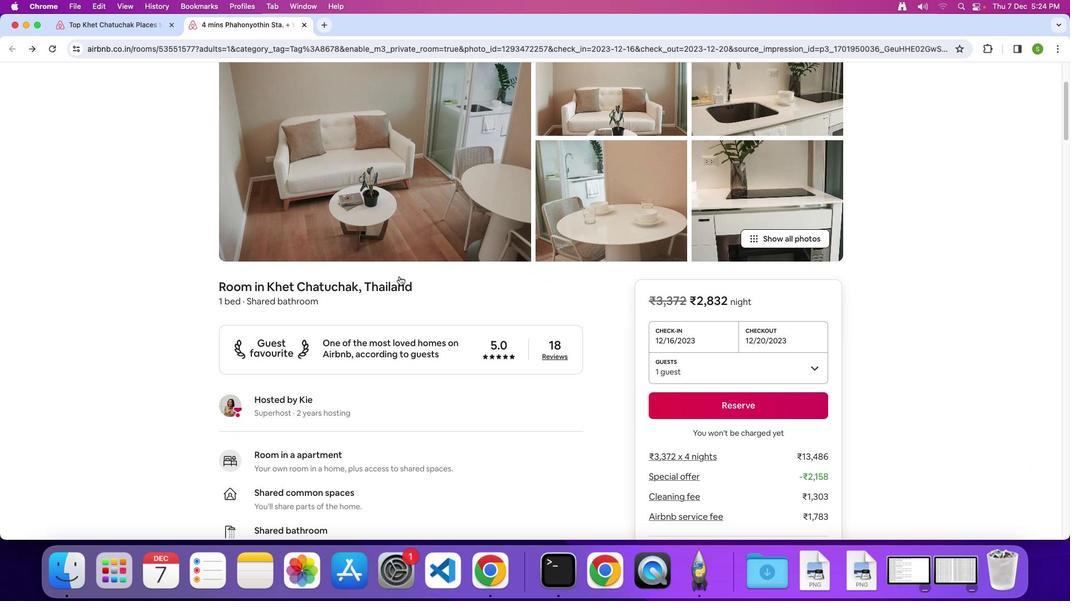 
Action: Mouse scrolled (399, 277) with delta (0, 0)
Screenshot: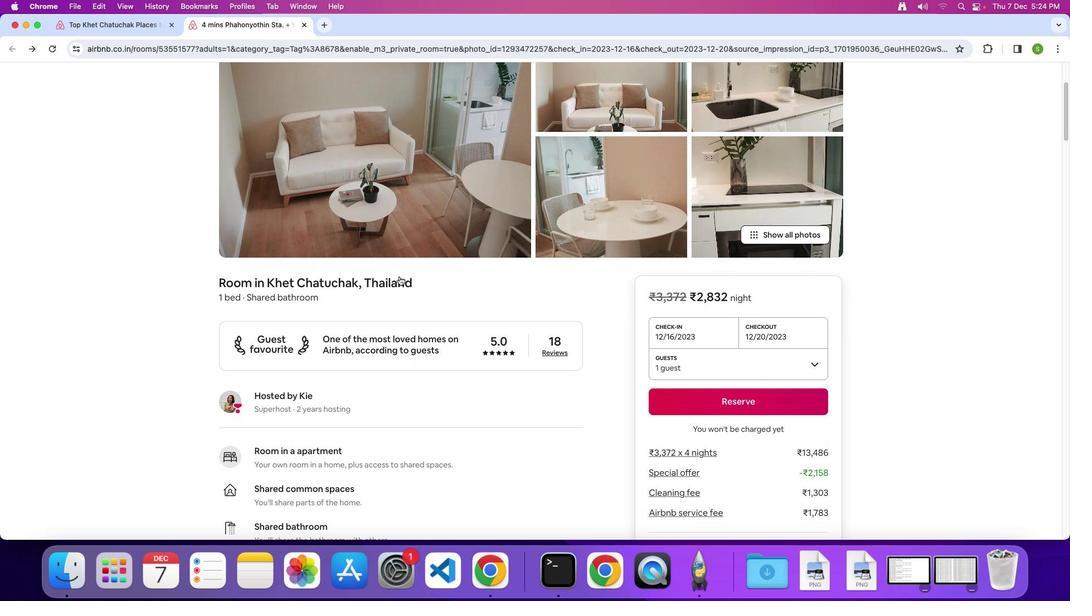 
Action: Mouse scrolled (399, 277) with delta (0, 0)
Screenshot: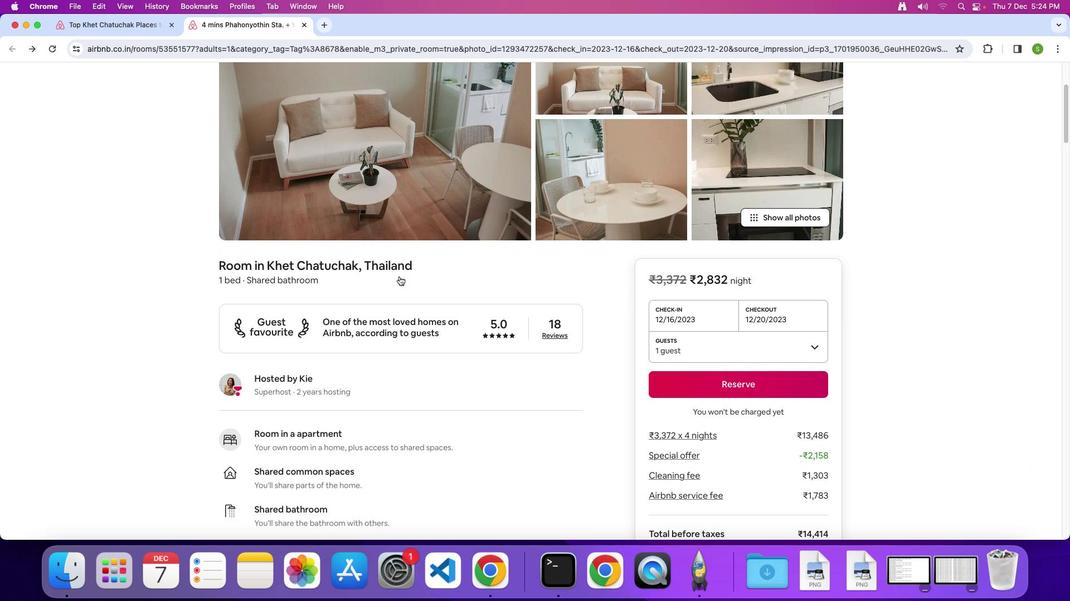 
Action: Mouse scrolled (399, 277) with delta (0, 0)
Screenshot: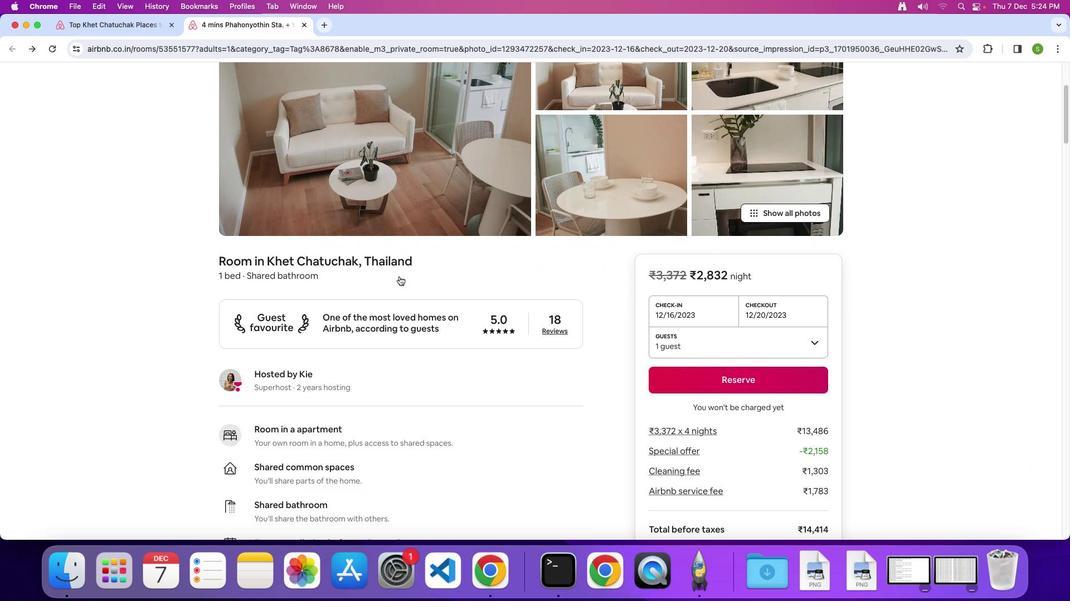 
Action: Mouse scrolled (399, 277) with delta (0, 0)
Screenshot: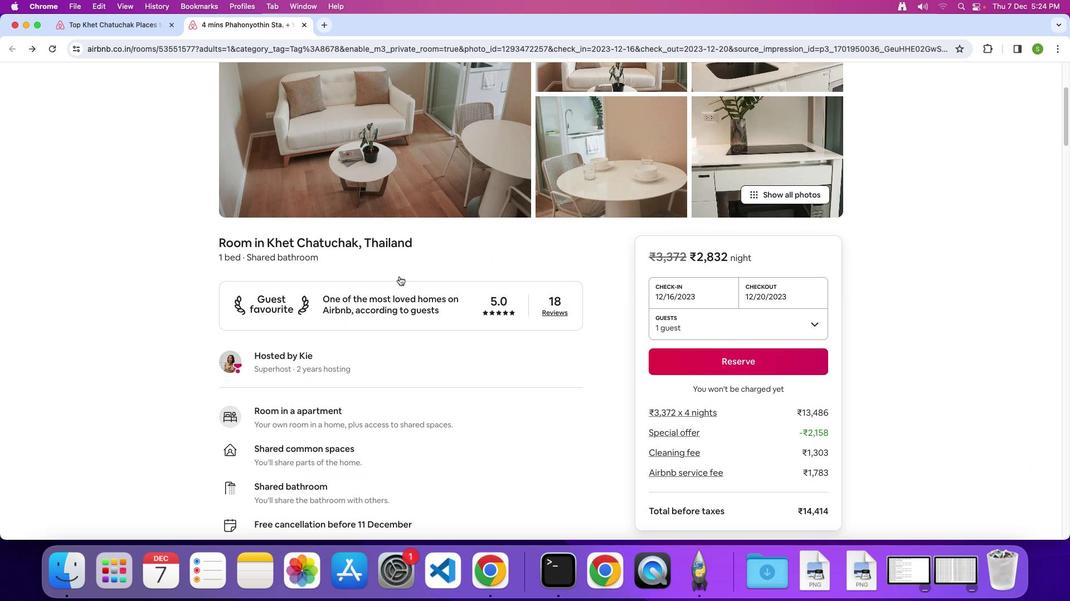 
Action: Mouse scrolled (399, 277) with delta (0, 0)
Screenshot: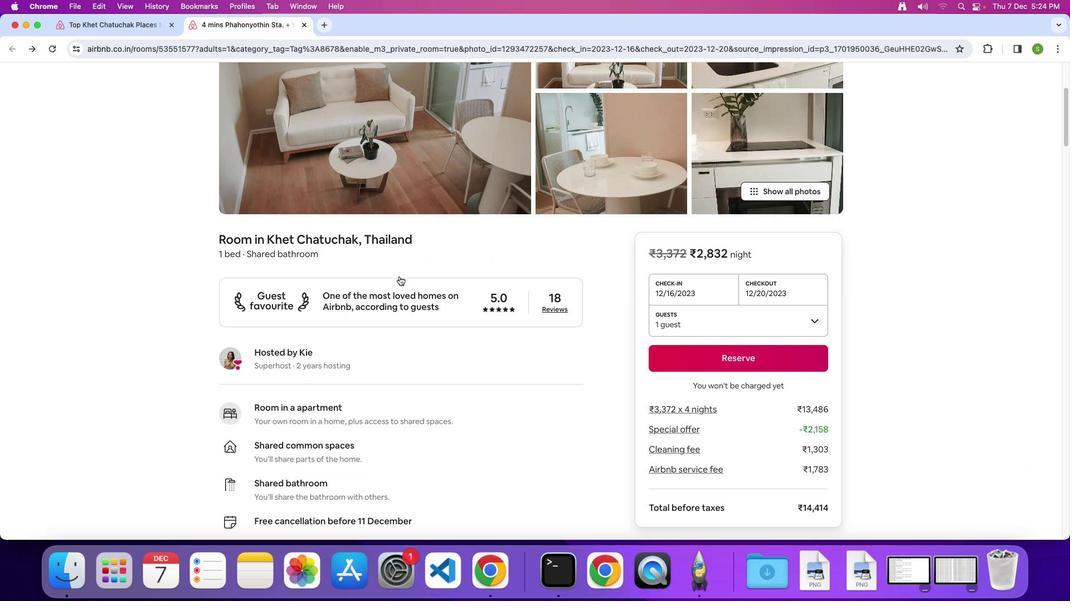 
Action: Mouse scrolled (399, 277) with delta (0, 0)
Screenshot: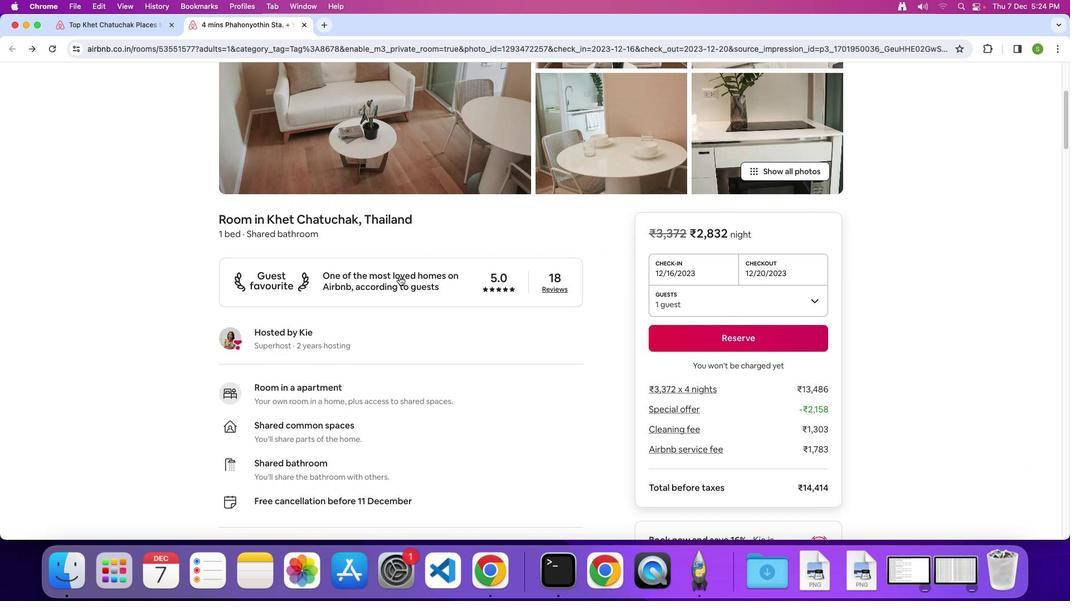 
Action: Mouse scrolled (399, 277) with delta (0, 0)
Screenshot: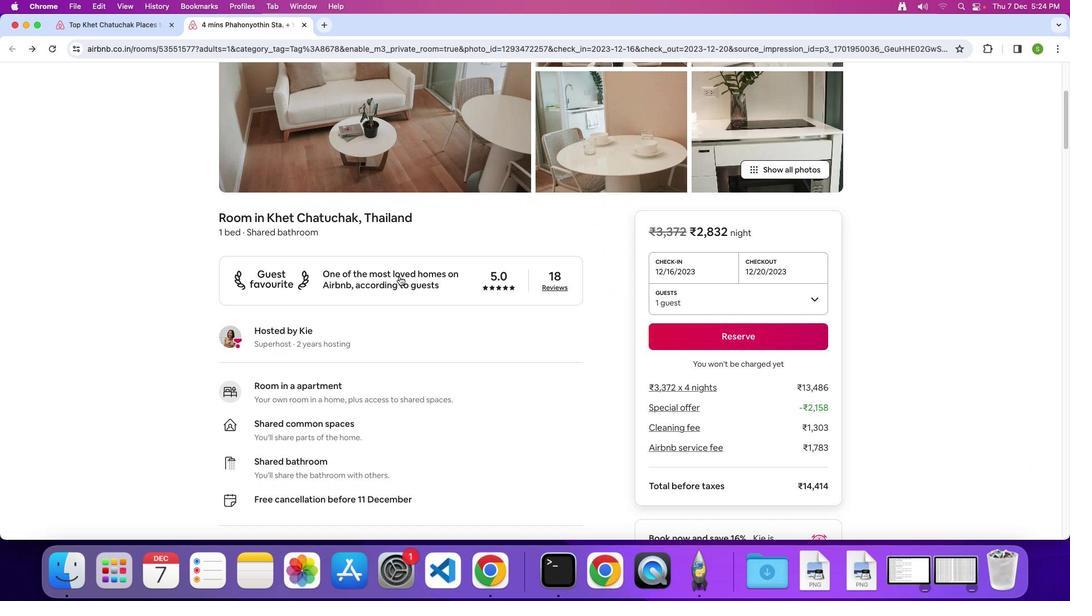 
Action: Mouse scrolled (399, 277) with delta (0, 0)
Screenshot: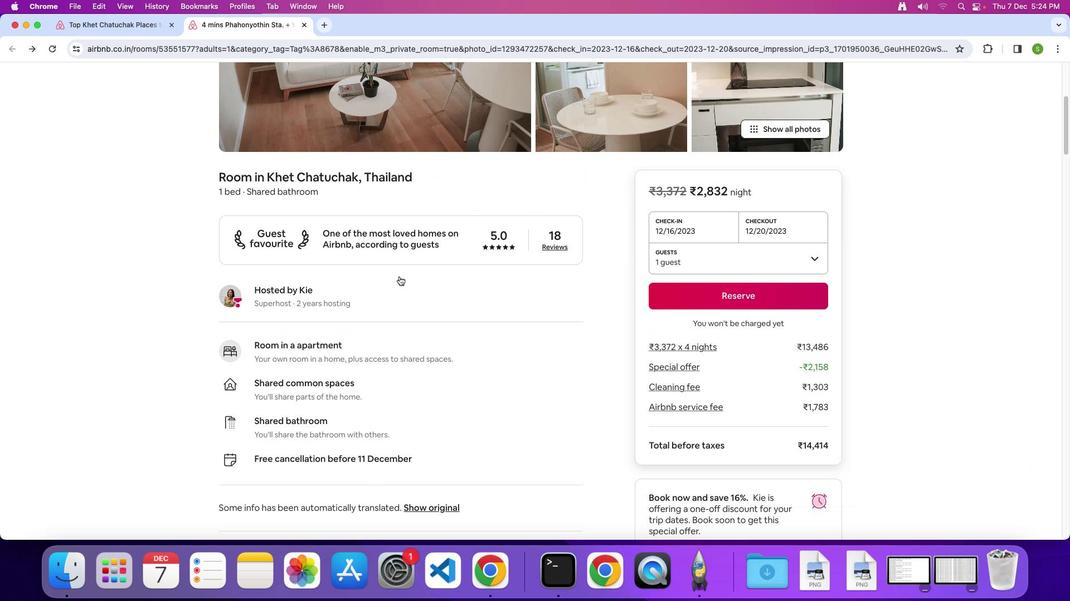 
Action: Mouse scrolled (399, 277) with delta (0, 0)
Screenshot: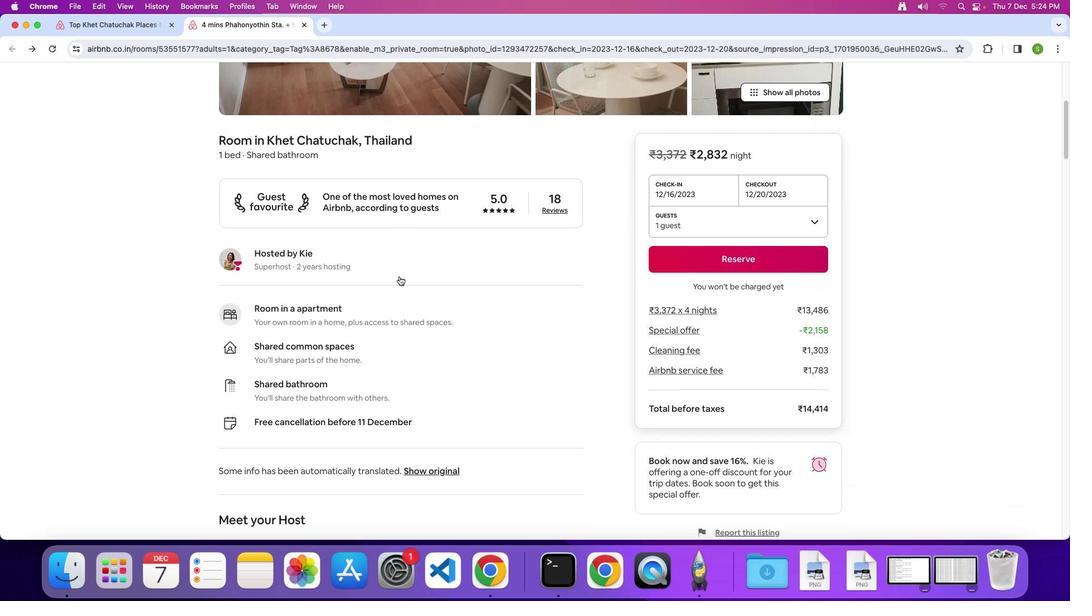
Action: Mouse scrolled (399, 277) with delta (0, -1)
Screenshot: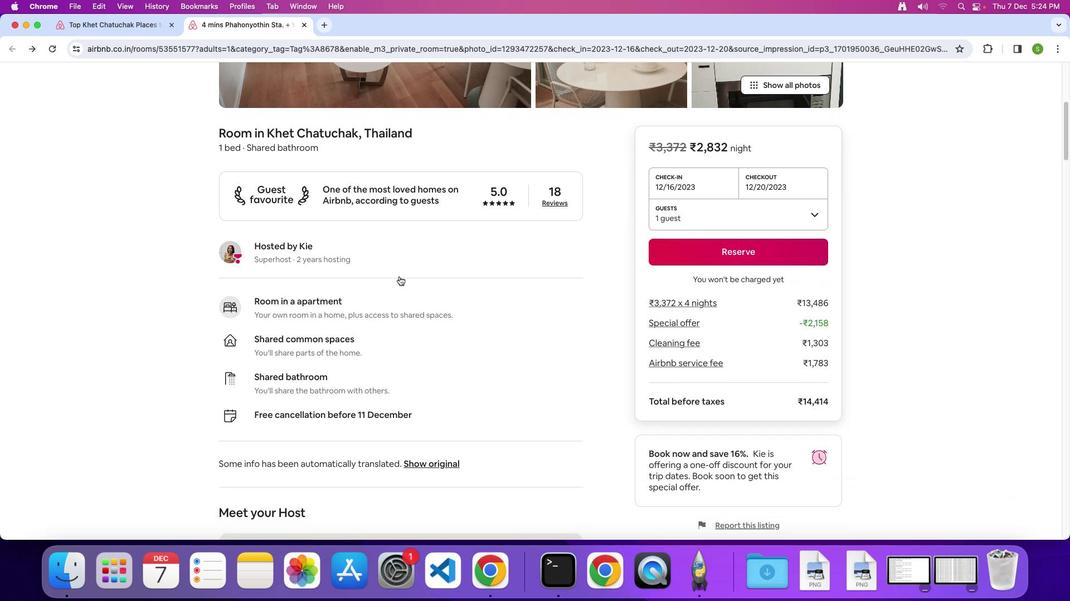 
Action: Mouse scrolled (399, 277) with delta (0, 0)
Screenshot: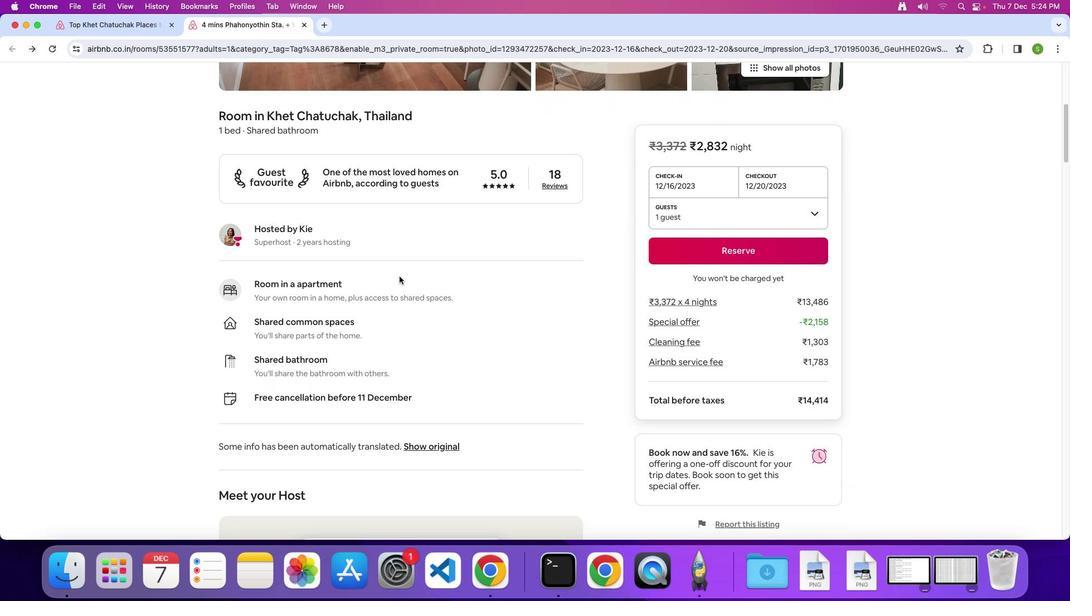 
Action: Mouse scrolled (399, 277) with delta (0, 0)
Screenshot: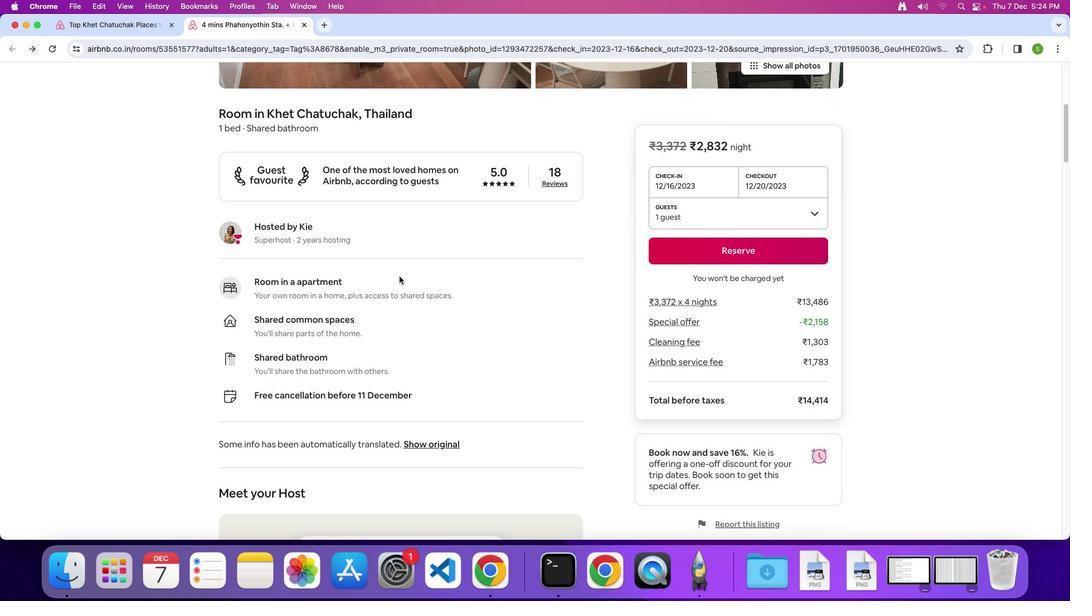 
Action: Mouse scrolled (399, 277) with delta (0, 0)
Screenshot: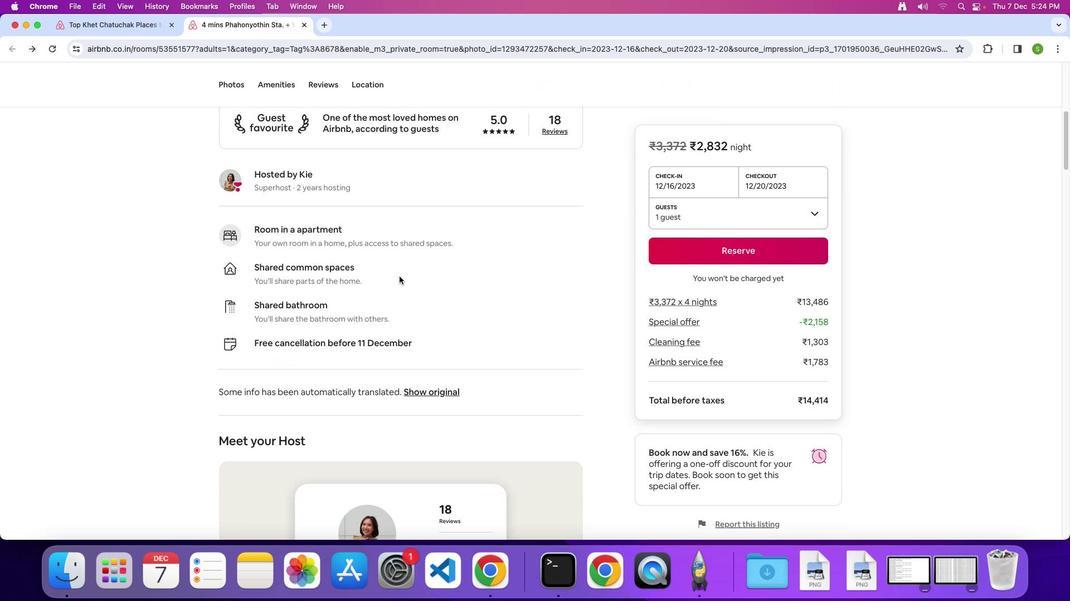 
Action: Mouse scrolled (399, 277) with delta (0, 0)
Screenshot: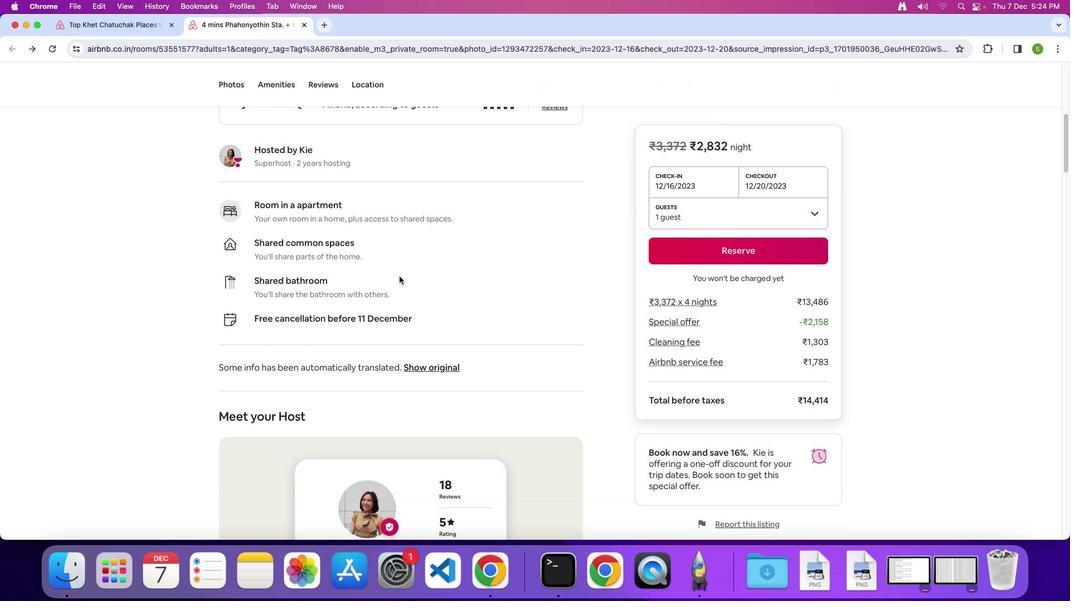 
Action: Mouse scrolled (399, 277) with delta (0, -1)
Screenshot: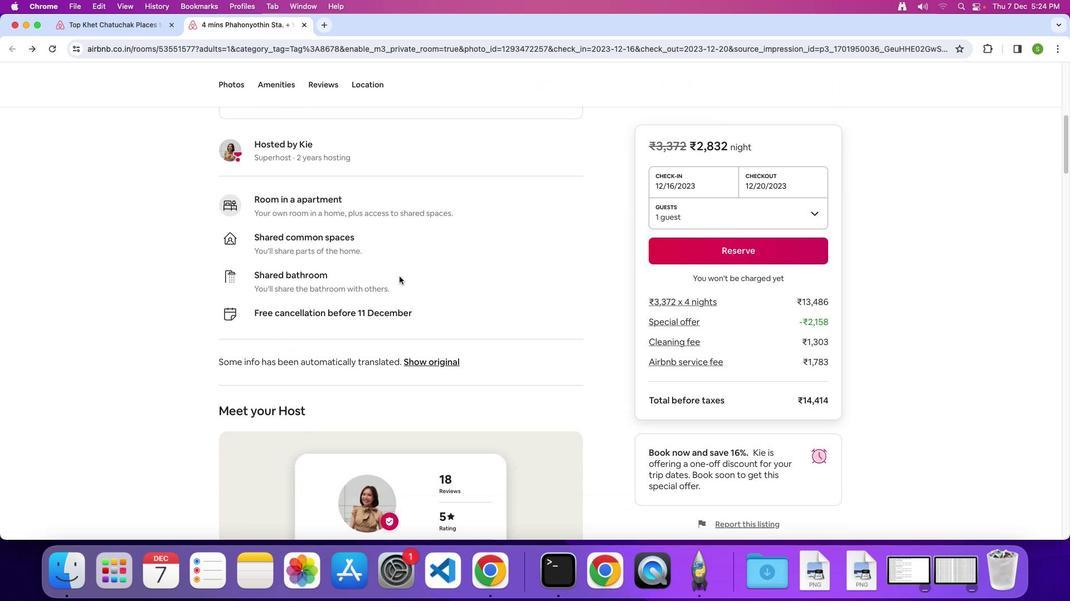 
Action: Mouse scrolled (399, 277) with delta (0, 0)
Screenshot: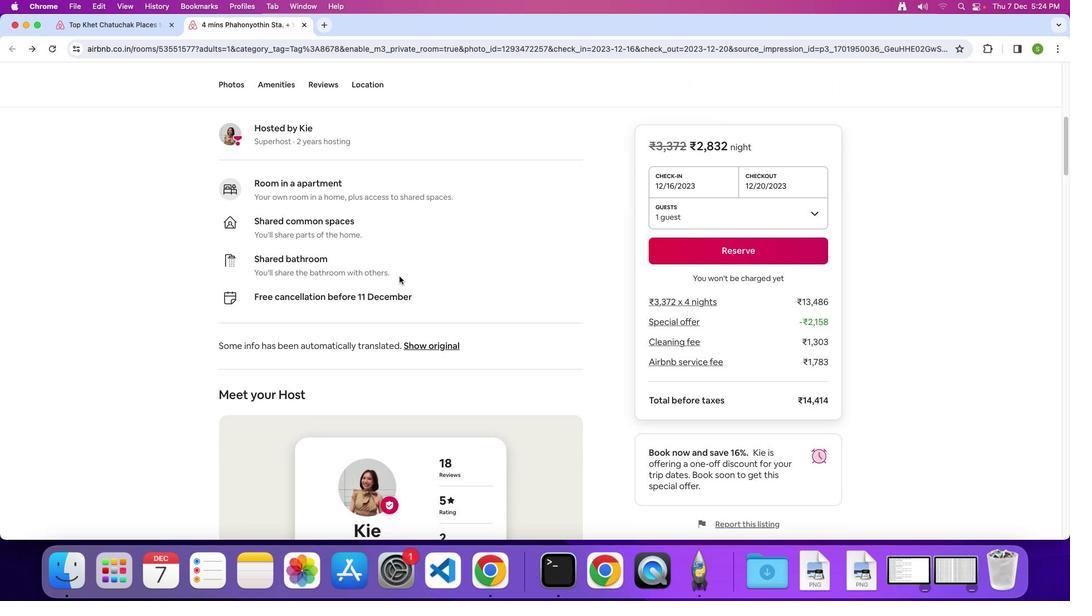 
Action: Mouse scrolled (399, 277) with delta (0, 0)
Screenshot: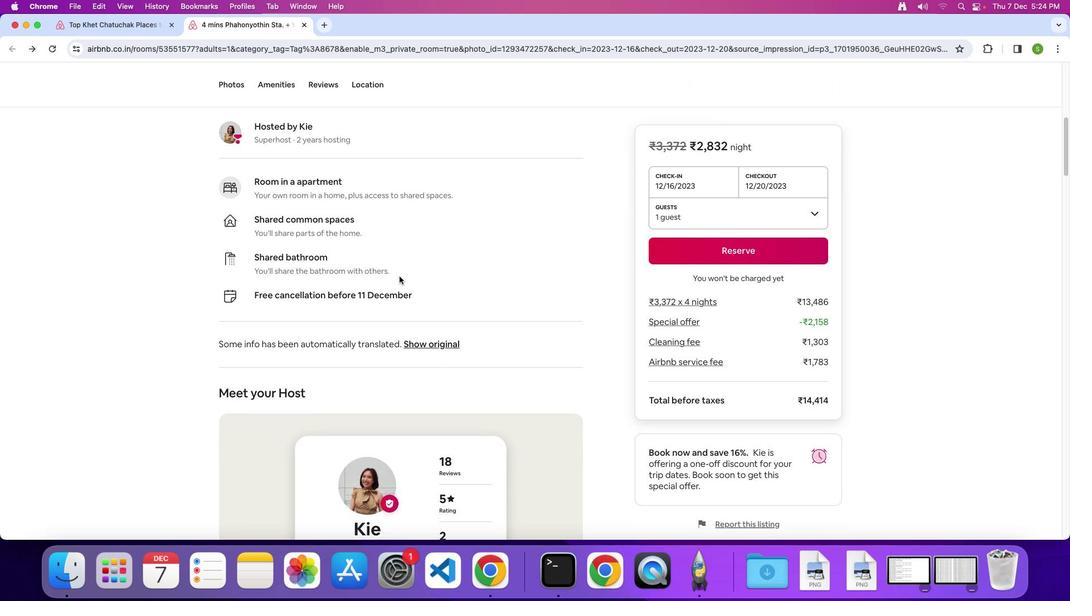 
Action: Mouse scrolled (399, 277) with delta (0, 0)
Screenshot: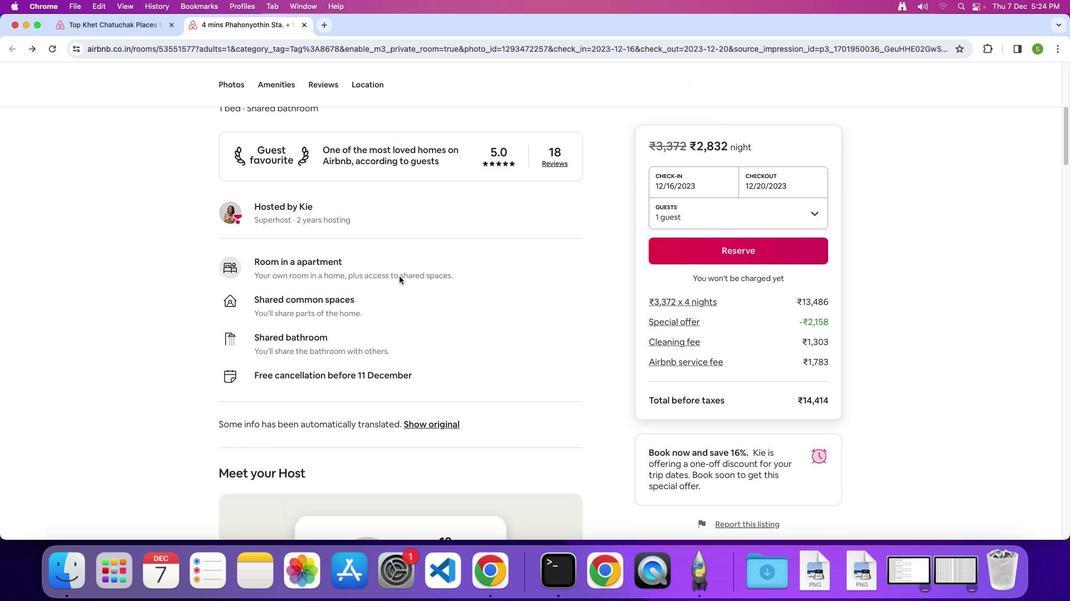 
Action: Mouse scrolled (399, 277) with delta (0, 0)
Screenshot: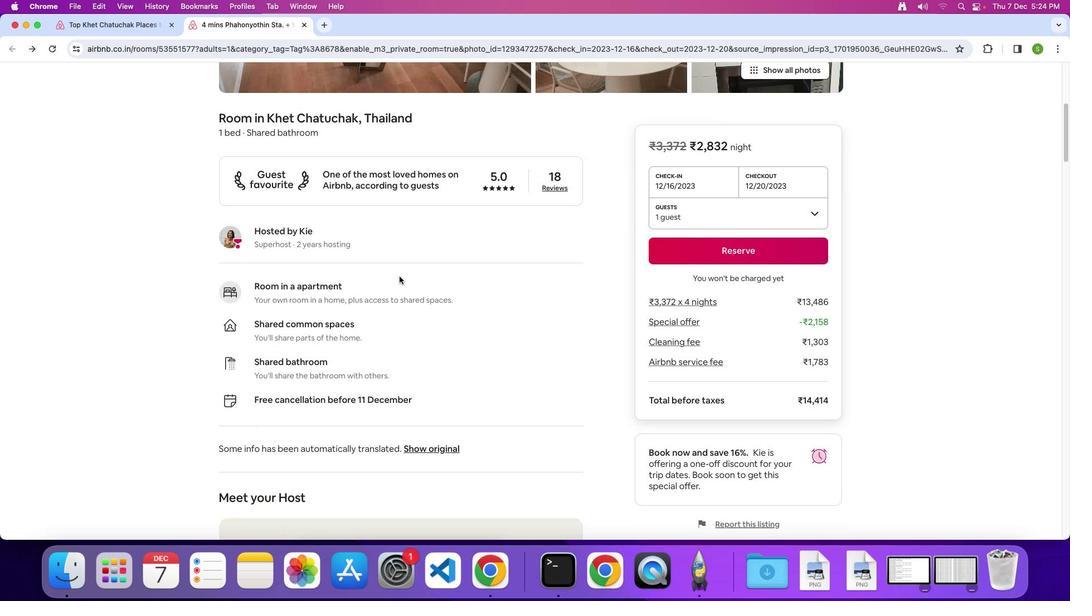 
Action: Mouse scrolled (399, 277) with delta (0, 1)
Screenshot: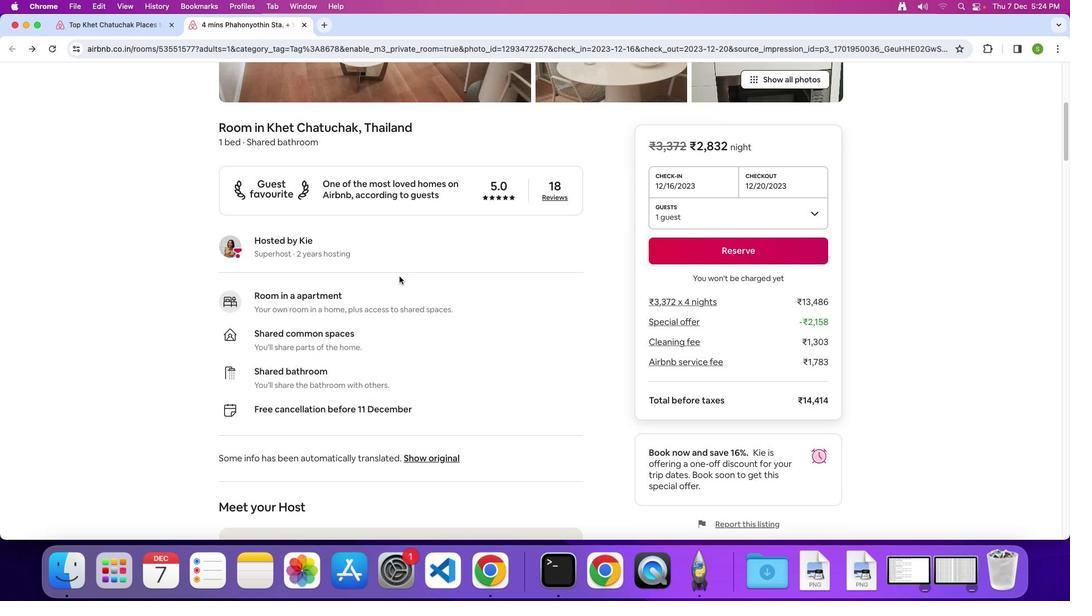 
Action: Mouse scrolled (399, 277) with delta (0, 0)
Screenshot: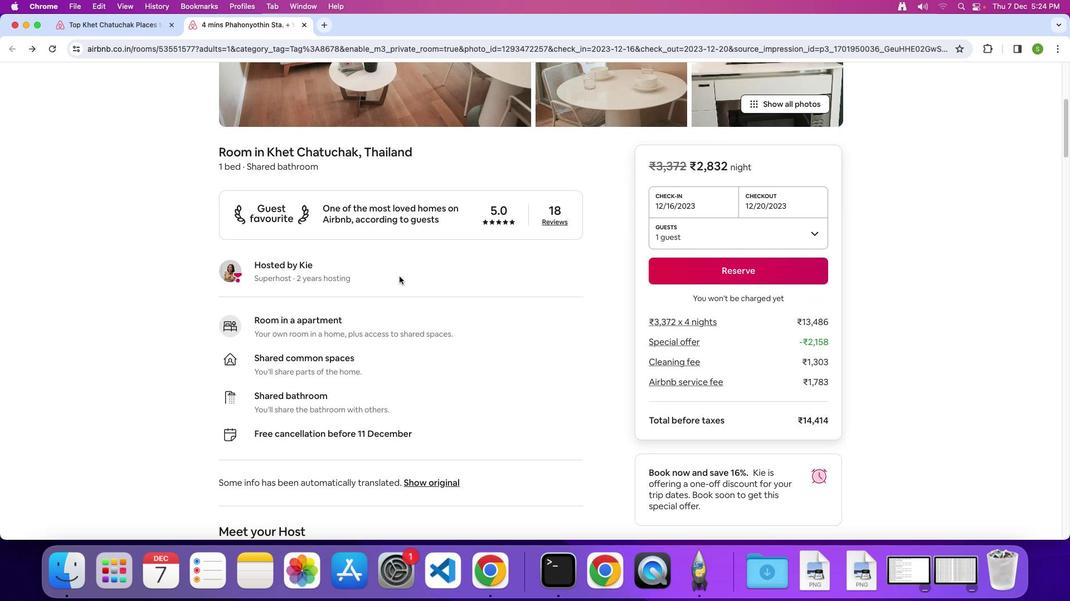 
Action: Mouse scrolled (399, 277) with delta (0, 0)
Screenshot: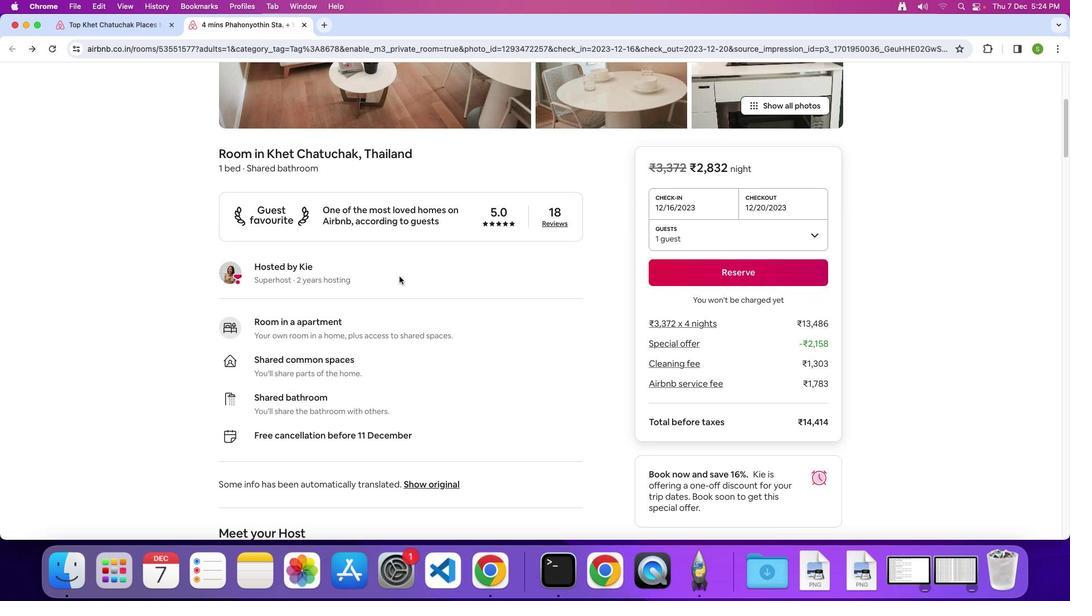 
Action: Mouse scrolled (399, 277) with delta (0, 0)
Screenshot: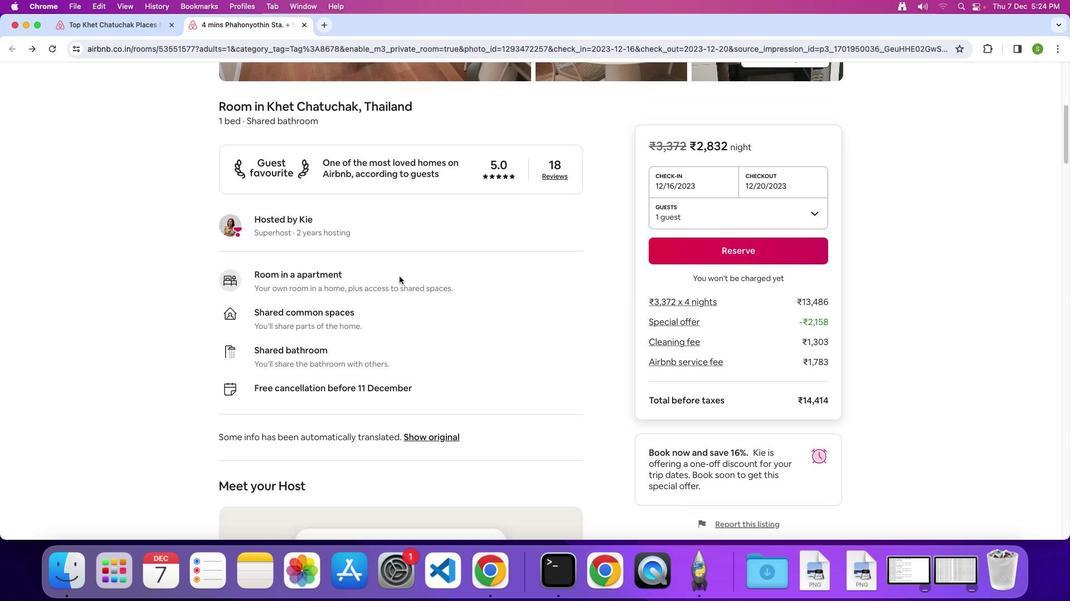 
Action: Mouse scrolled (399, 277) with delta (0, 0)
Screenshot: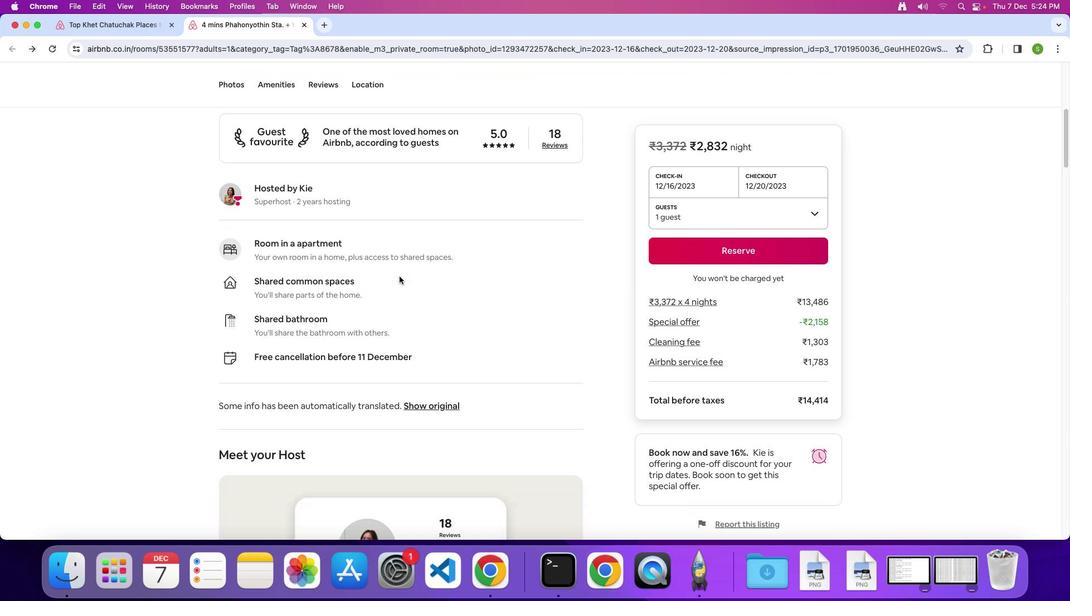 
Action: Mouse scrolled (399, 277) with delta (0, -1)
Screenshot: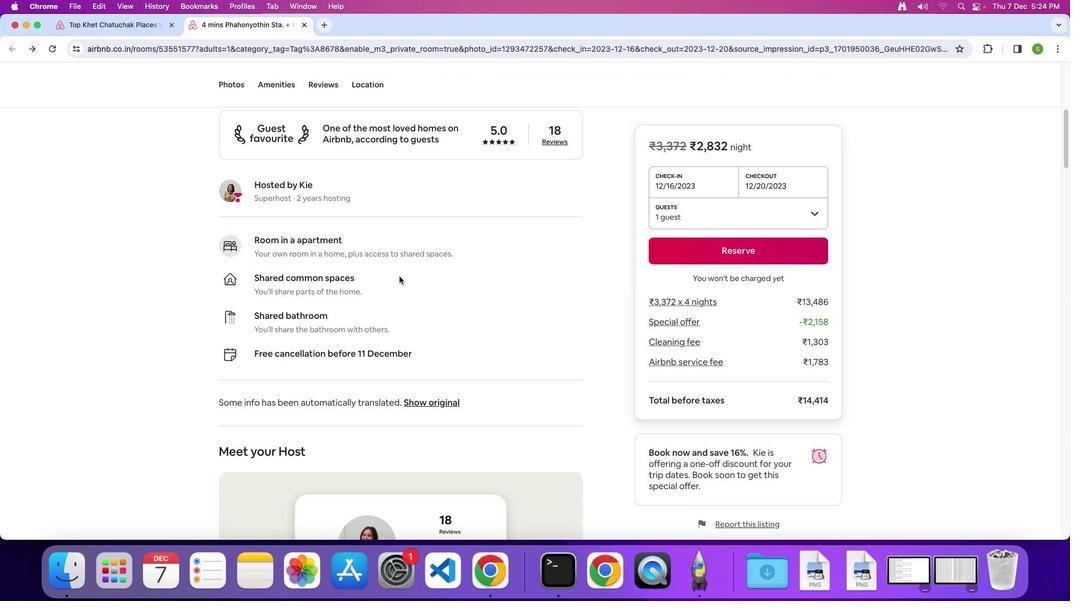 
Action: Mouse scrolled (399, 277) with delta (0, 0)
Screenshot: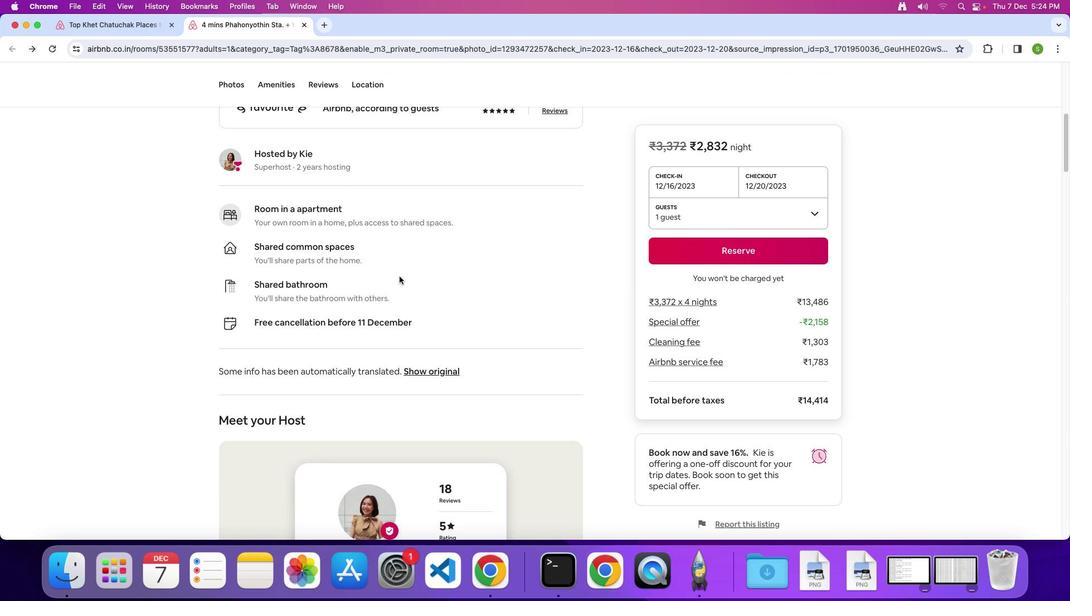 
Action: Mouse scrolled (399, 277) with delta (0, 0)
Screenshot: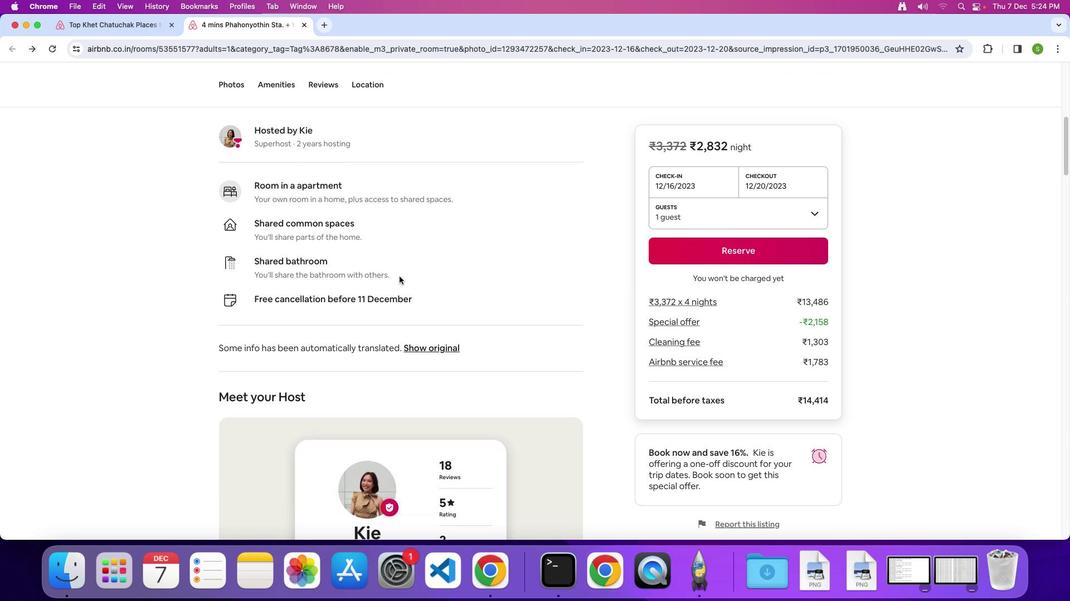 
Action: Mouse scrolled (399, 277) with delta (0, 0)
Screenshot: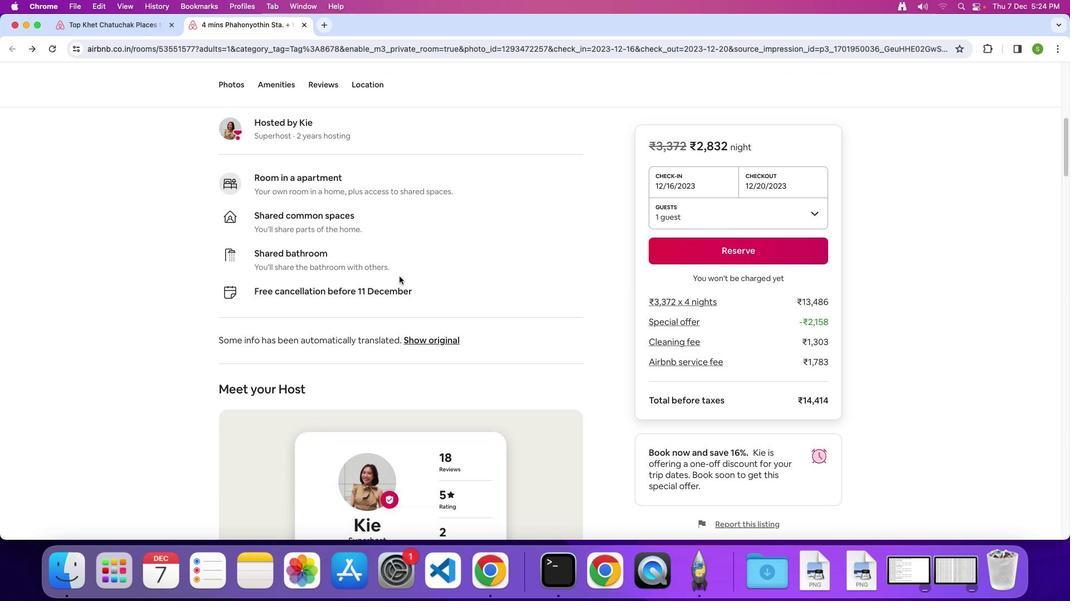 
Action: Mouse scrolled (399, 277) with delta (0, 0)
Screenshot: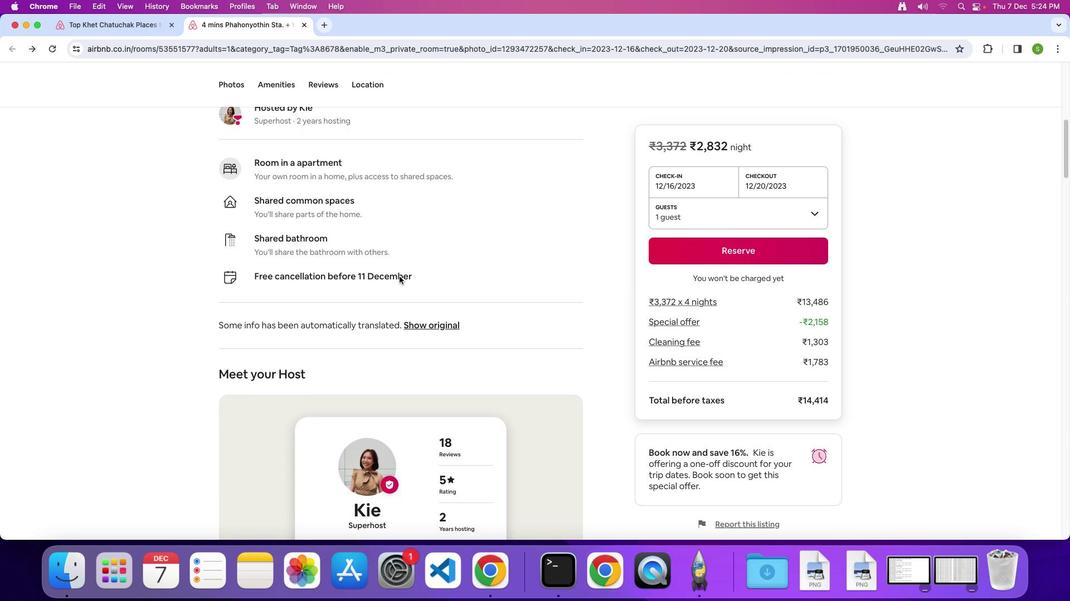 
Action: Mouse scrolled (399, 277) with delta (0, 0)
Screenshot: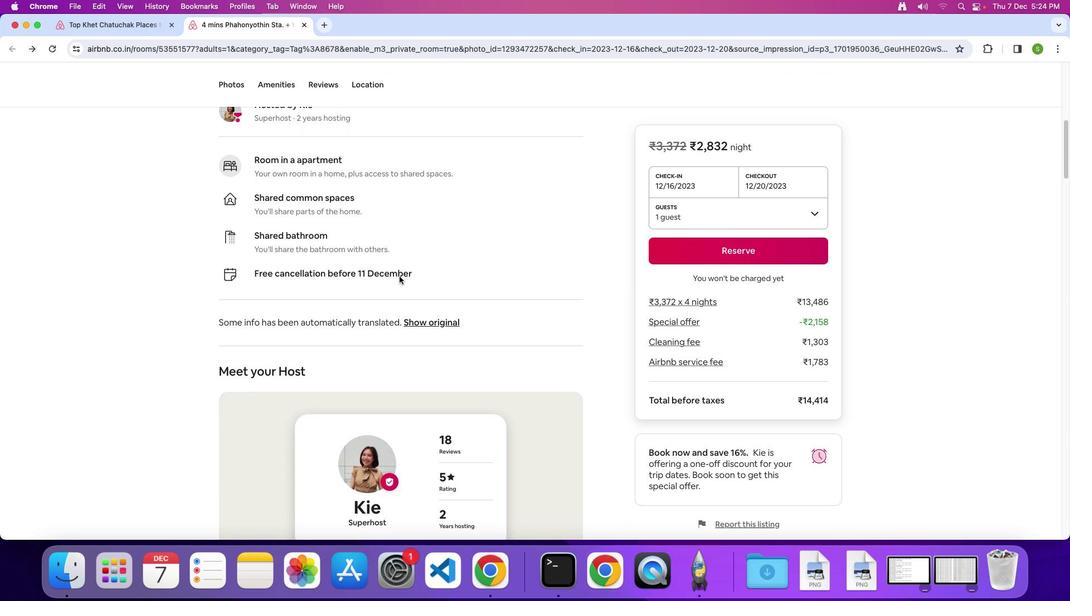 
Action: Mouse scrolled (399, 277) with delta (0, 0)
Screenshot: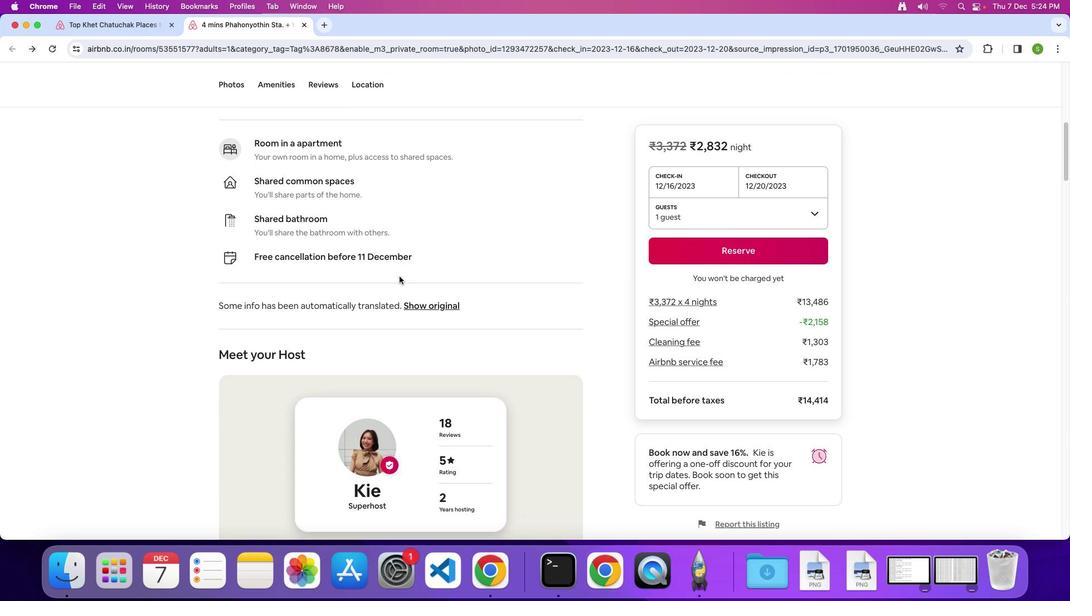 
Action: Mouse scrolled (399, 277) with delta (0, 0)
Screenshot: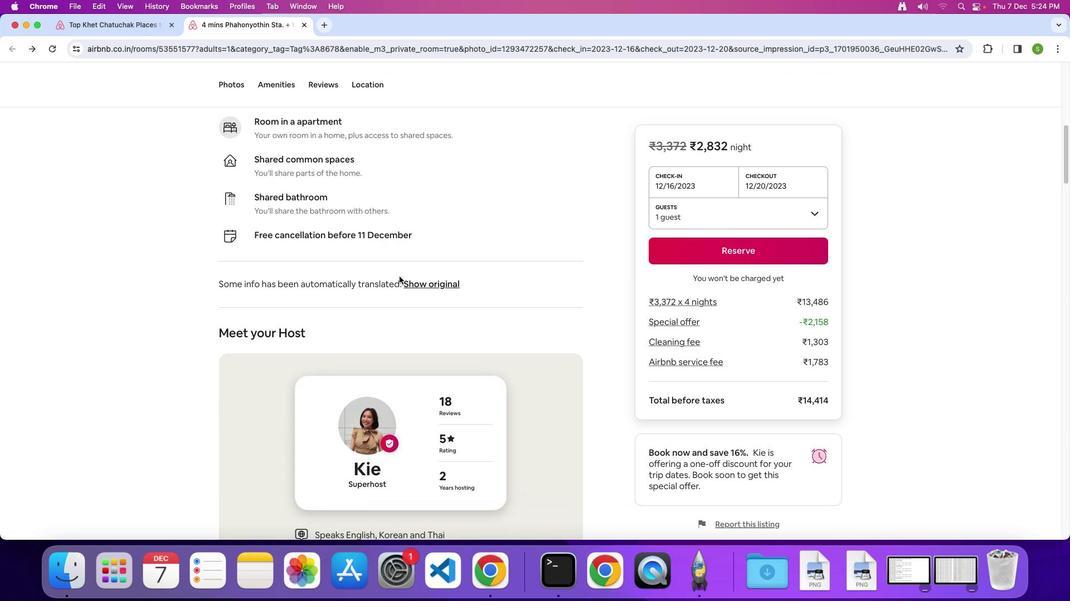 
Action: Mouse scrolled (399, 277) with delta (0, 0)
Screenshot: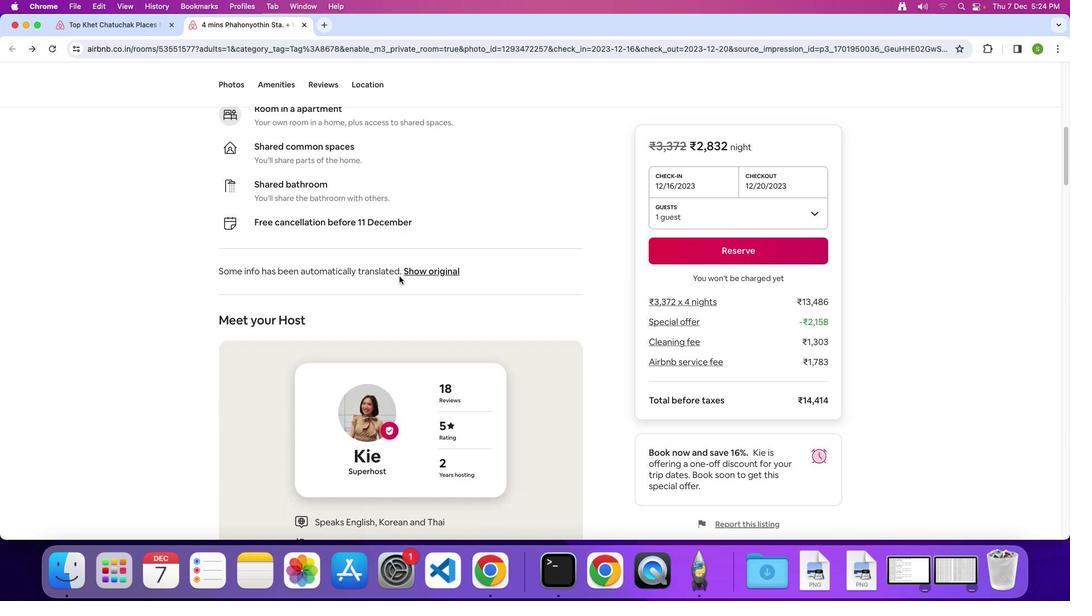 
Action: Mouse scrolled (399, 277) with delta (0, 0)
Screenshot: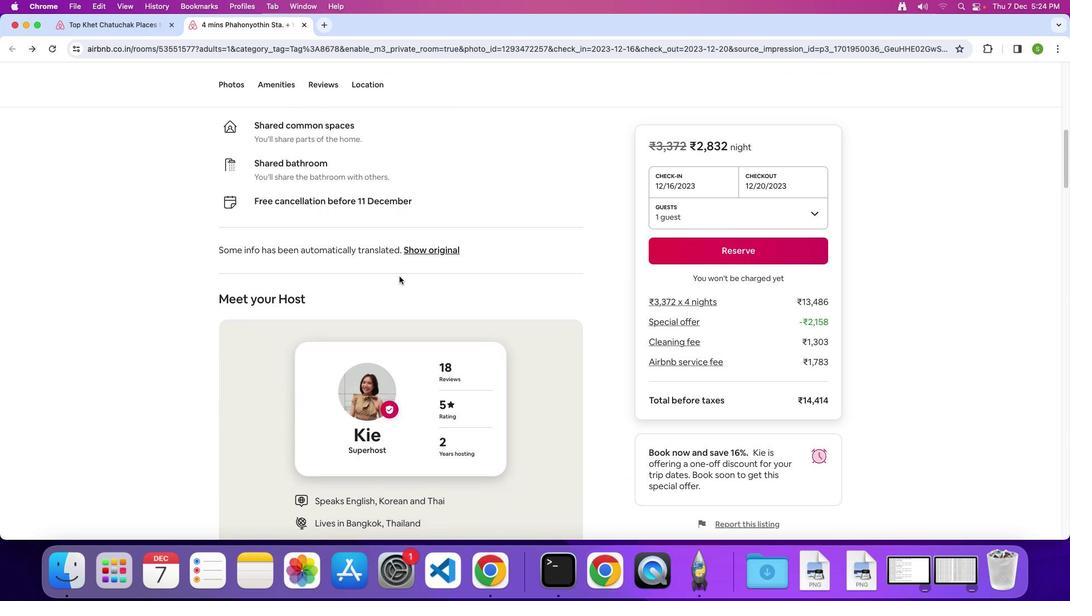 
Action: Mouse scrolled (399, 277) with delta (0, 0)
Screenshot: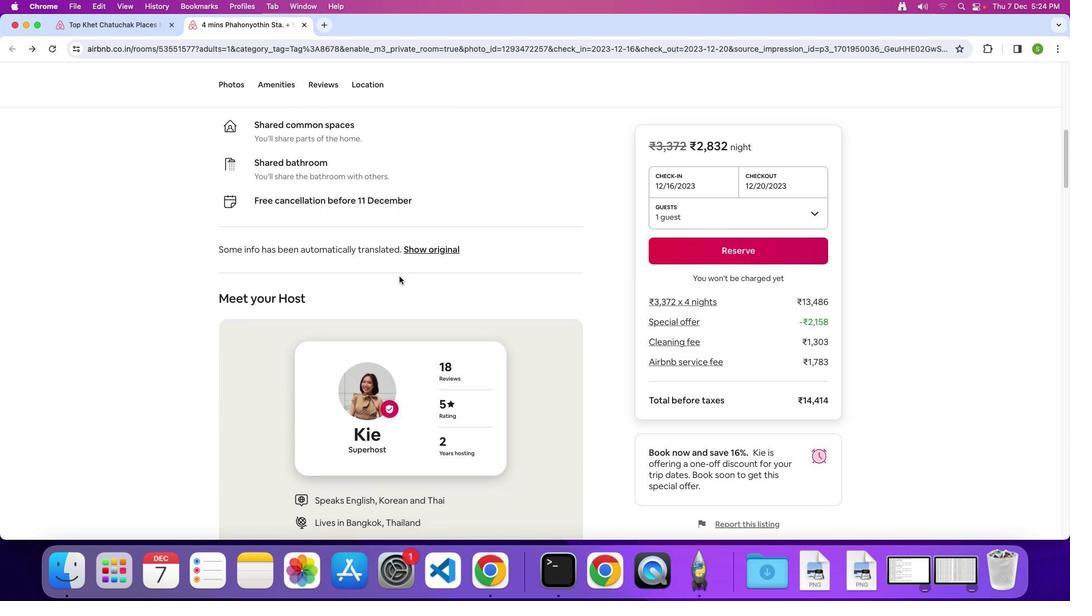 
Action: Mouse scrolled (399, 277) with delta (0, 0)
Screenshot: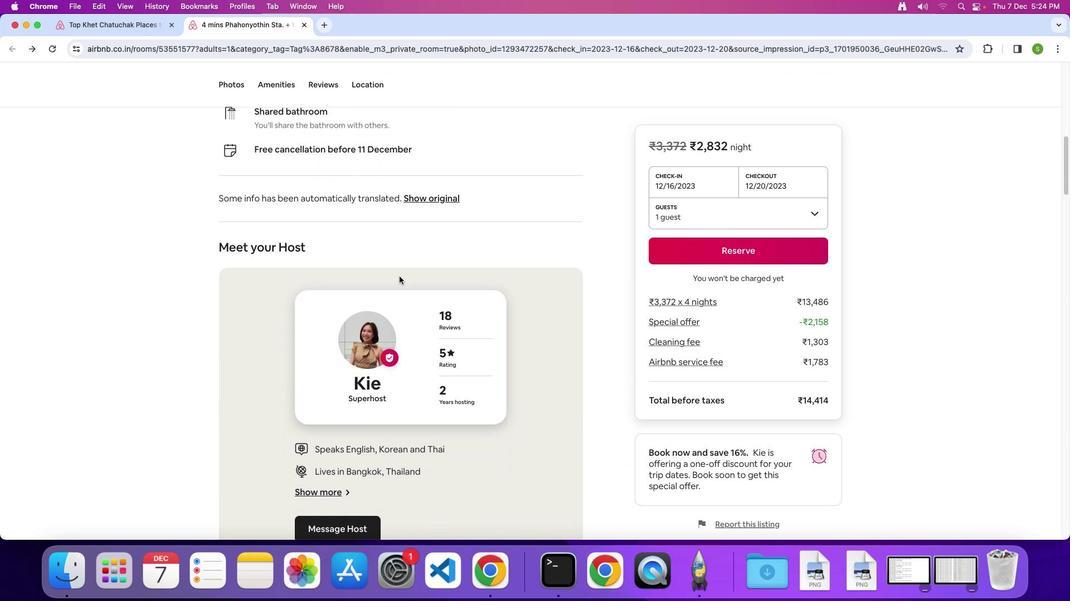 
Action: Mouse scrolled (399, 277) with delta (0, 0)
Screenshot: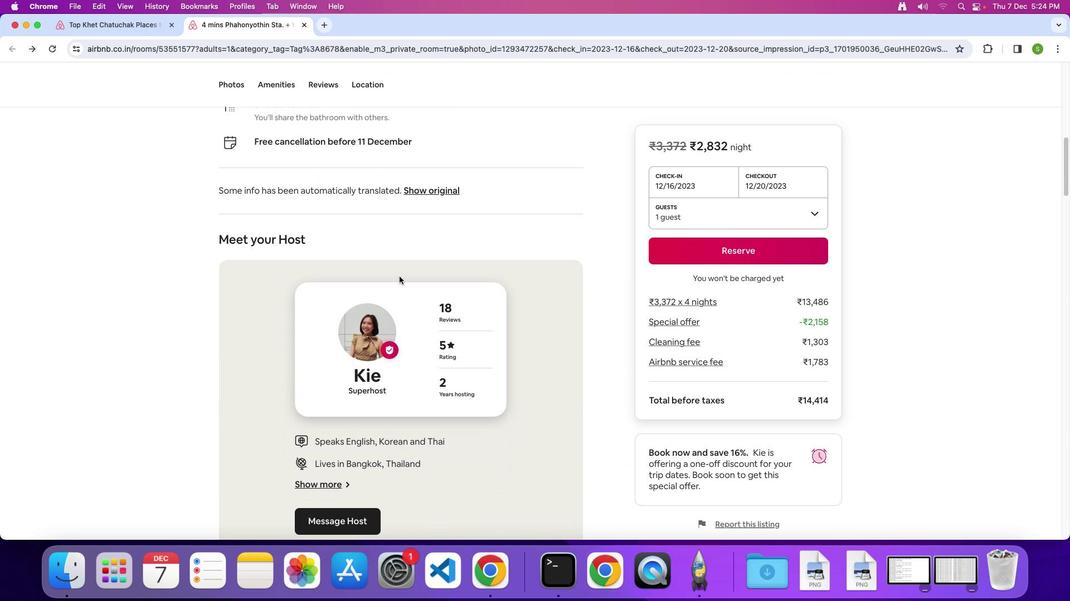 
Action: Mouse scrolled (399, 277) with delta (0, -1)
Screenshot: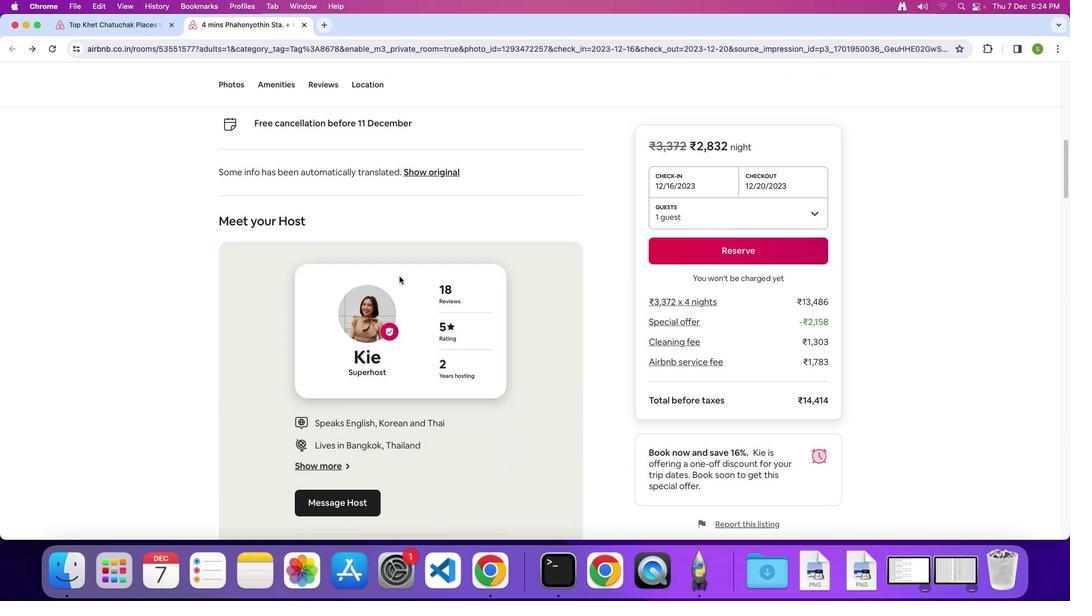 
Action: Mouse scrolled (399, 277) with delta (0, 0)
Screenshot: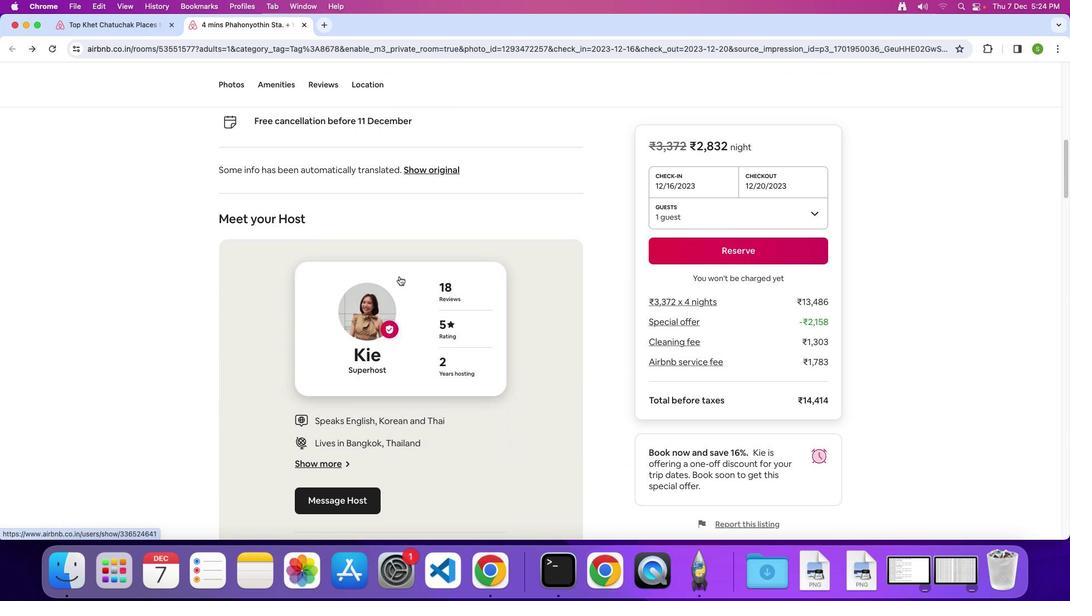 
Action: Mouse scrolled (399, 277) with delta (0, 0)
Screenshot: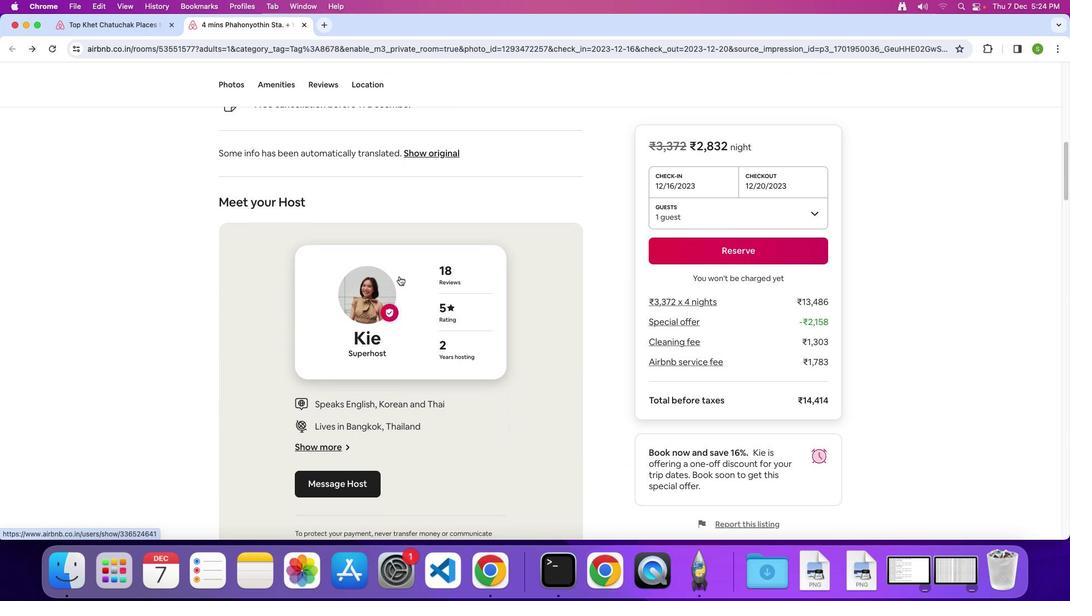 
Action: Mouse scrolled (399, 277) with delta (0, 0)
Screenshot: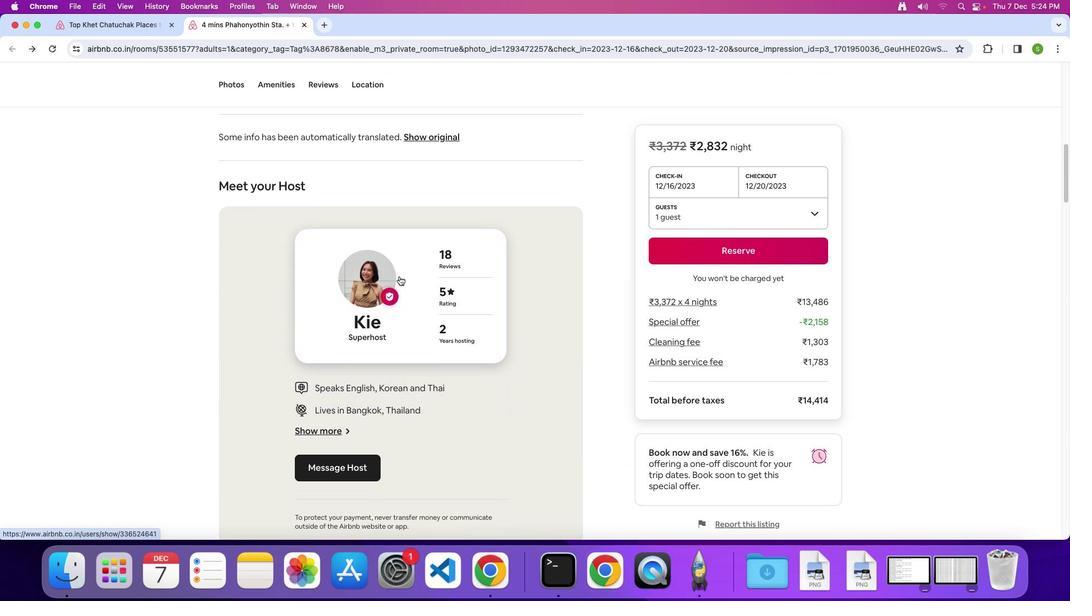 
Action: Mouse scrolled (399, 277) with delta (0, 0)
Screenshot: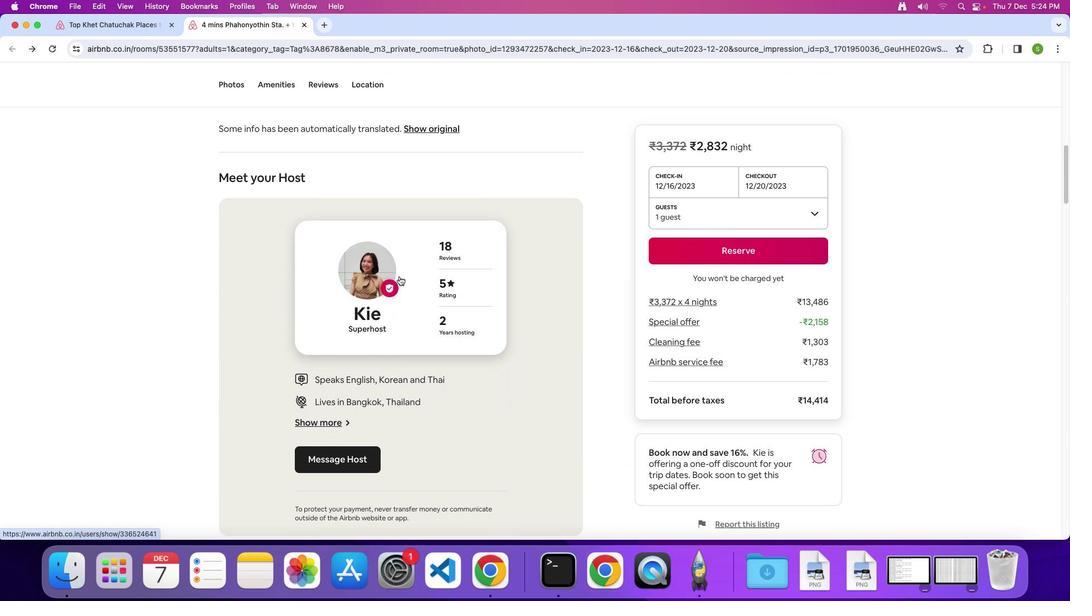 
Action: Mouse scrolled (399, 277) with delta (0, 0)
Screenshot: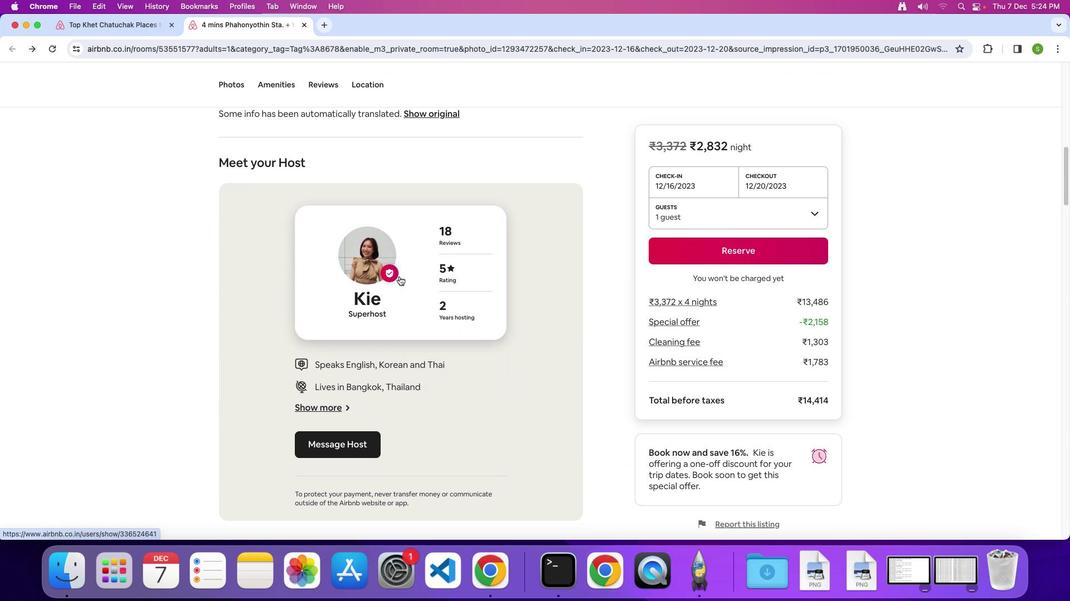 
Action: Mouse scrolled (399, 277) with delta (0, 0)
